 Task: Find Airbnb properties in Lake Tahoe with access to lakefront view.
Action: Mouse moved to (412, 57)
Screenshot: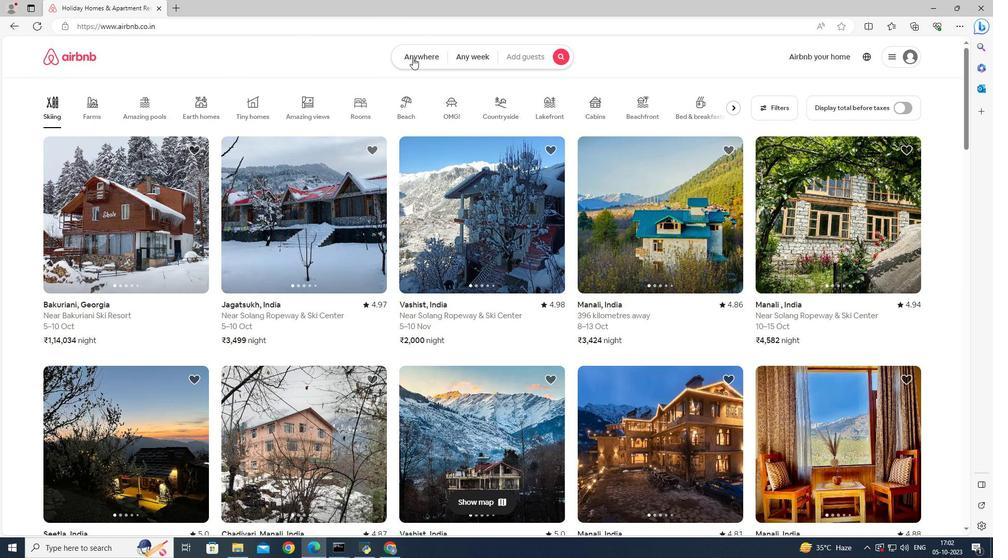 
Action: Mouse pressed left at (412, 57)
Screenshot: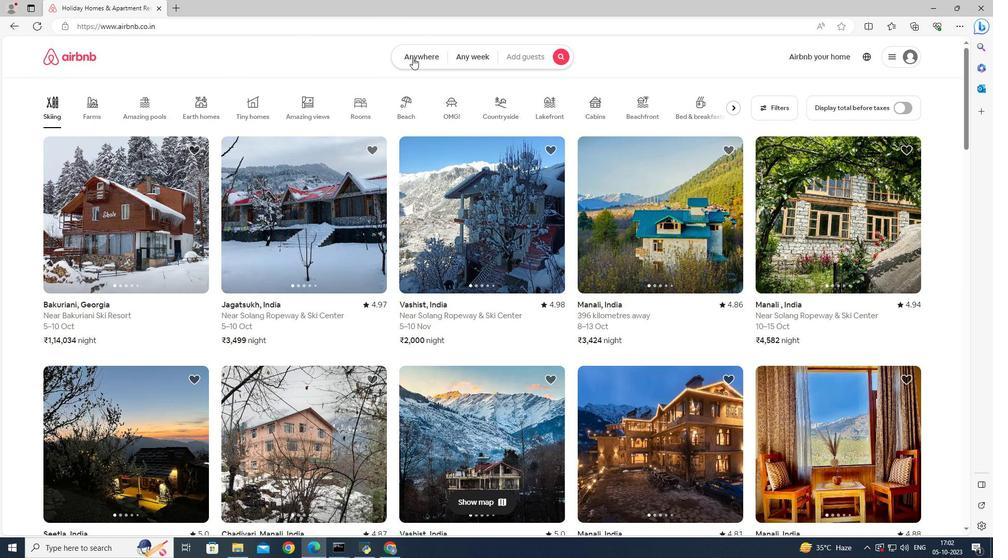 
Action: Mouse moved to (308, 96)
Screenshot: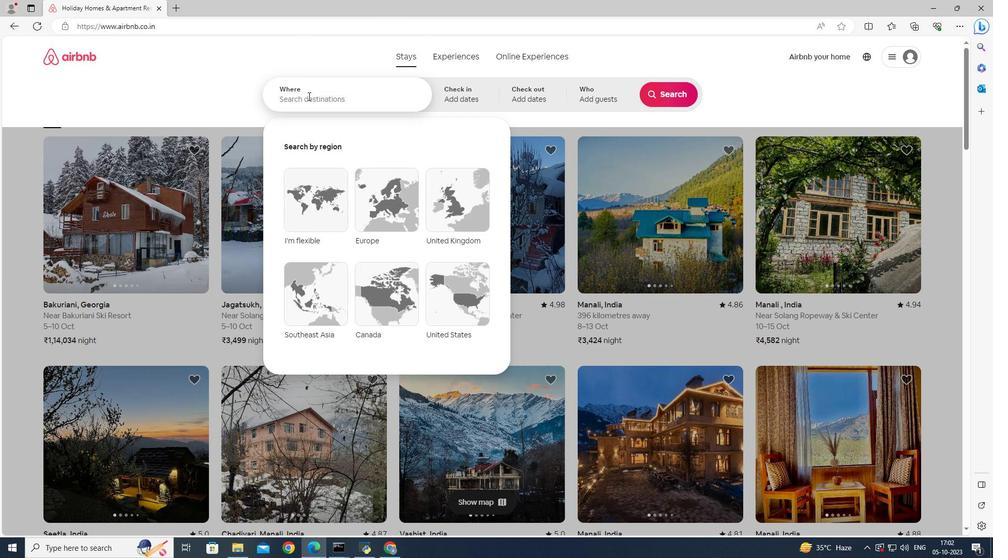 
Action: Mouse pressed left at (308, 96)
Screenshot: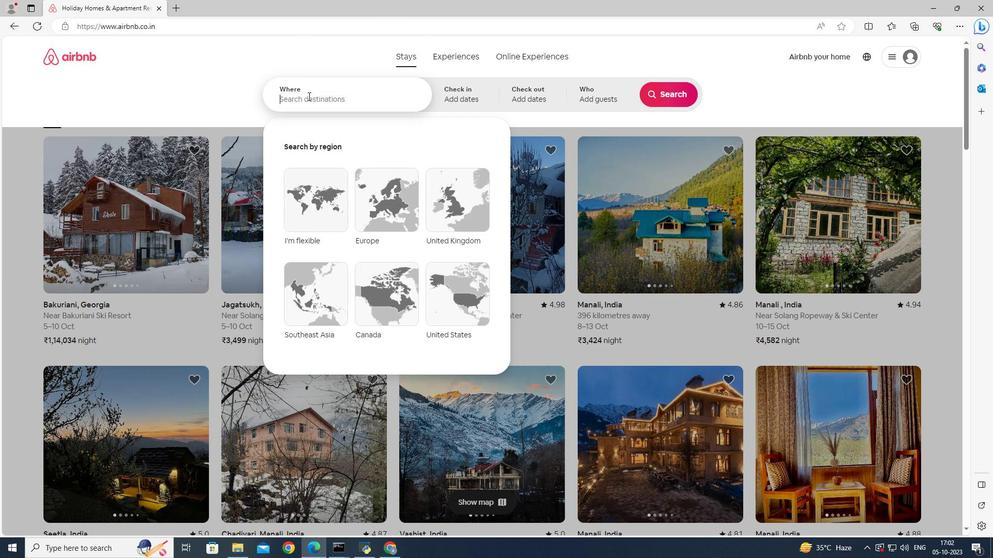 
Action: Key pressed <Key.shift>K<Key.backspace><Key.shift>Lake<Key.space><Key.shift>Tahoe
Screenshot: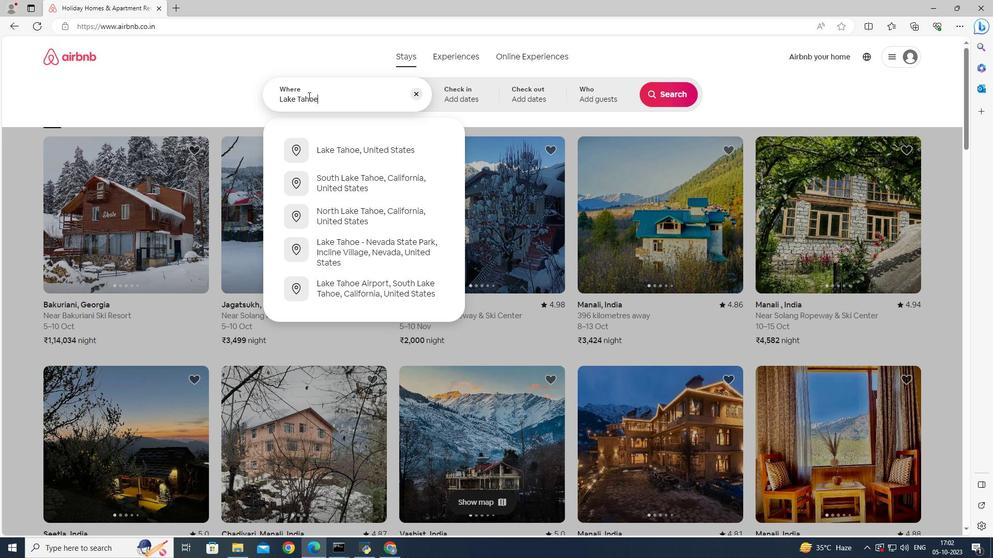 
Action: Mouse moved to (361, 154)
Screenshot: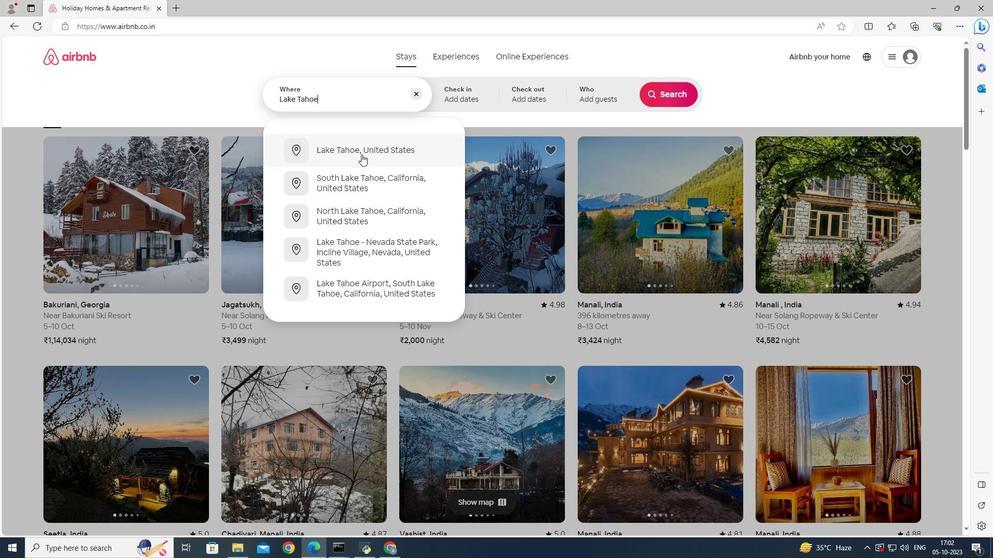 
Action: Mouse pressed left at (361, 154)
Screenshot: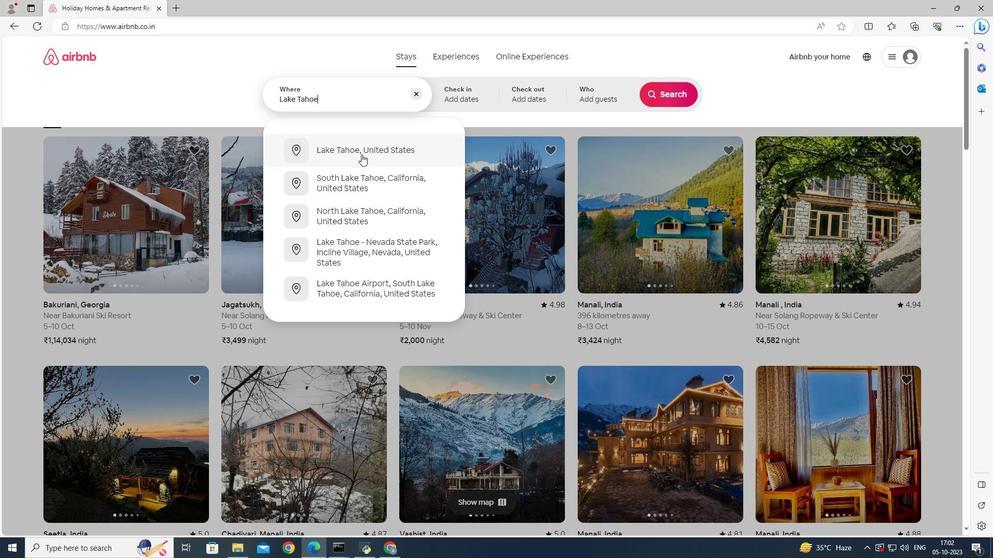 
Action: Mouse moved to (683, 96)
Screenshot: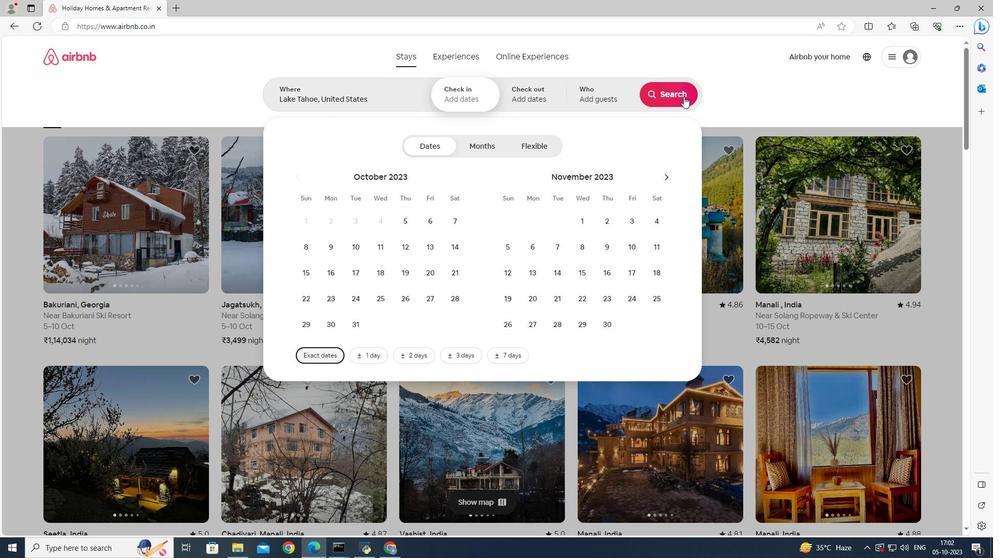 
Action: Mouse pressed left at (683, 96)
Screenshot: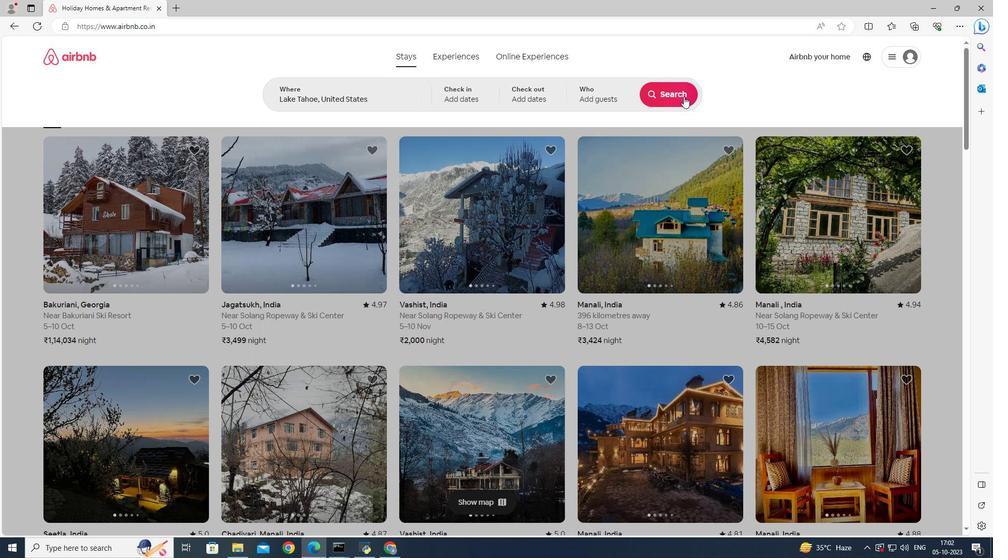 
Action: Mouse moved to (412, 103)
Screenshot: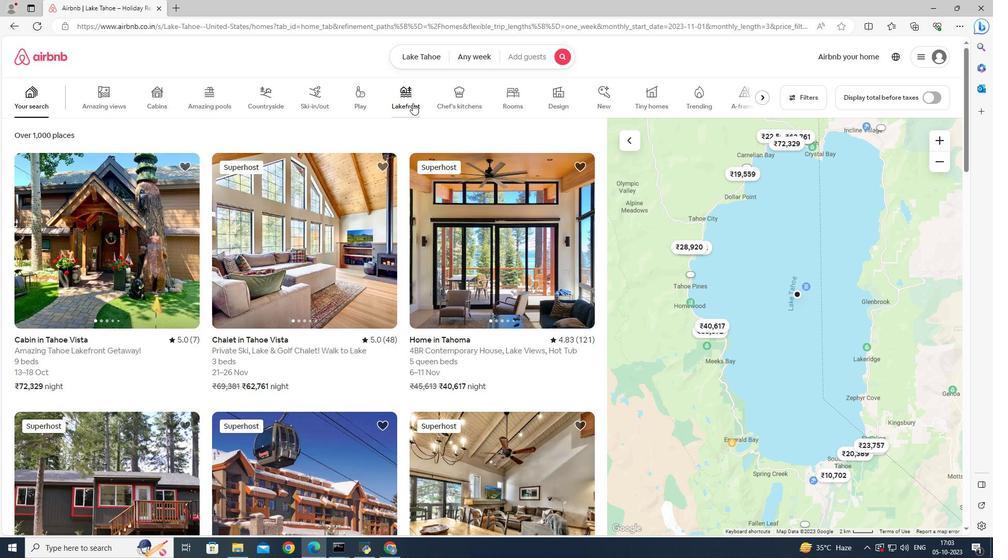 
Action: Mouse pressed left at (412, 103)
Screenshot: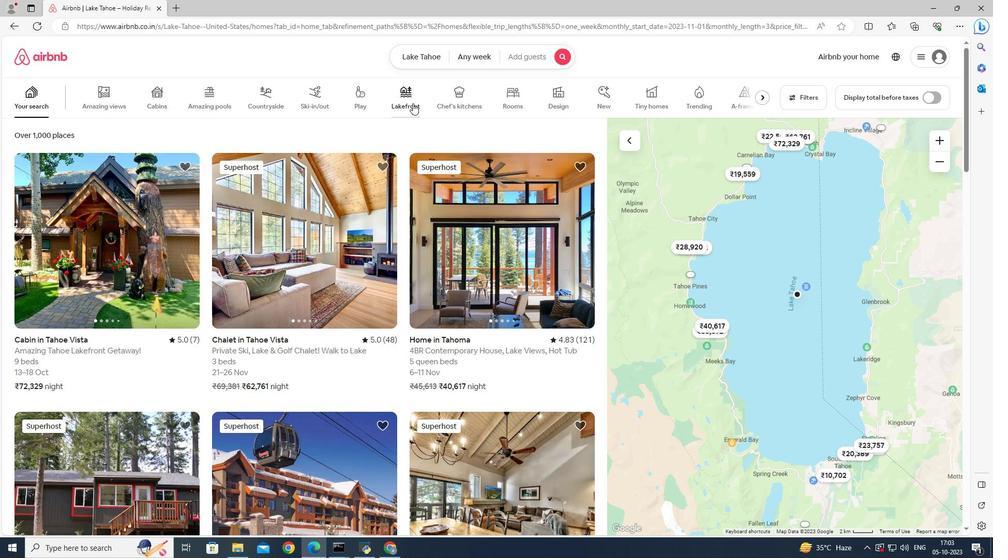 
Action: Mouse moved to (130, 292)
Screenshot: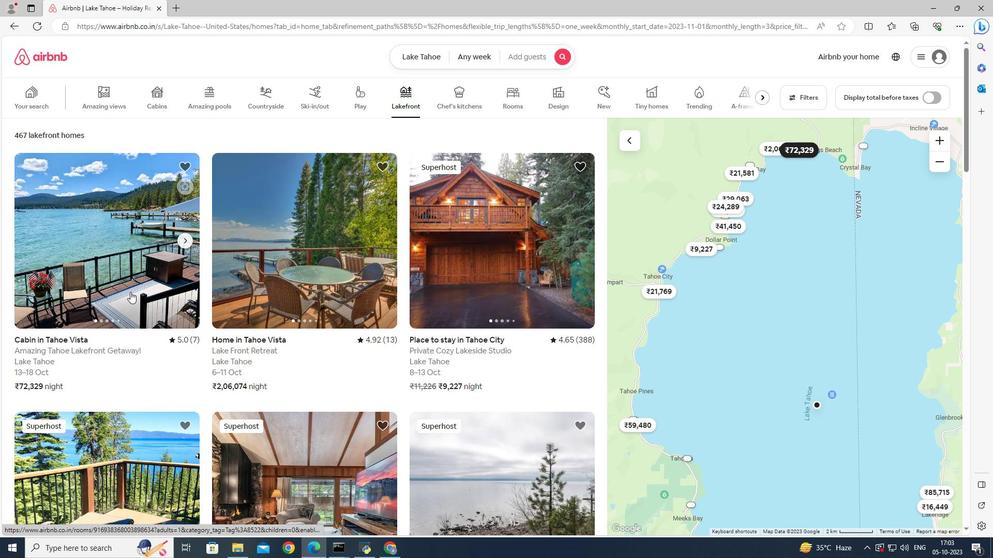 
Action: Mouse scrolled (130, 291) with delta (0, 0)
Screenshot: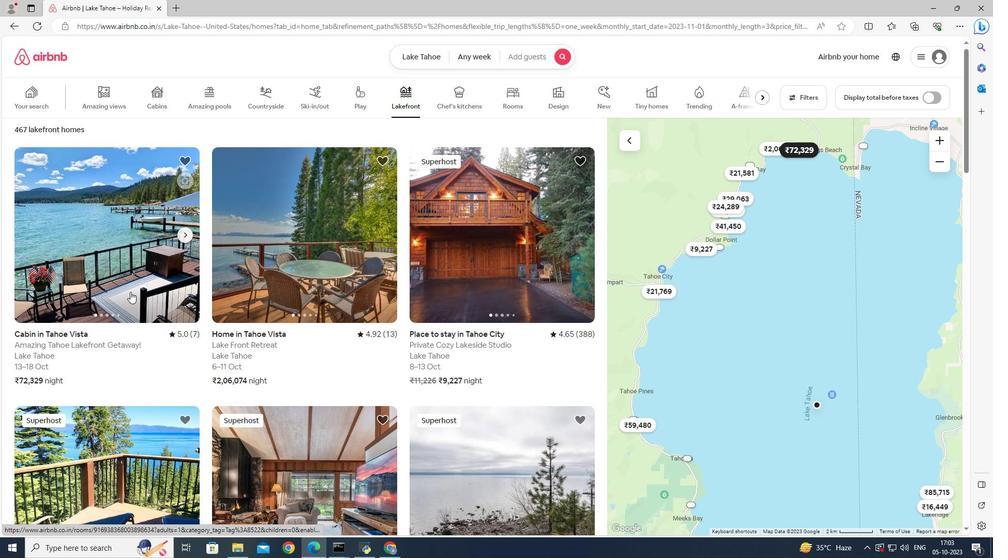 
Action: Mouse moved to (128, 280)
Screenshot: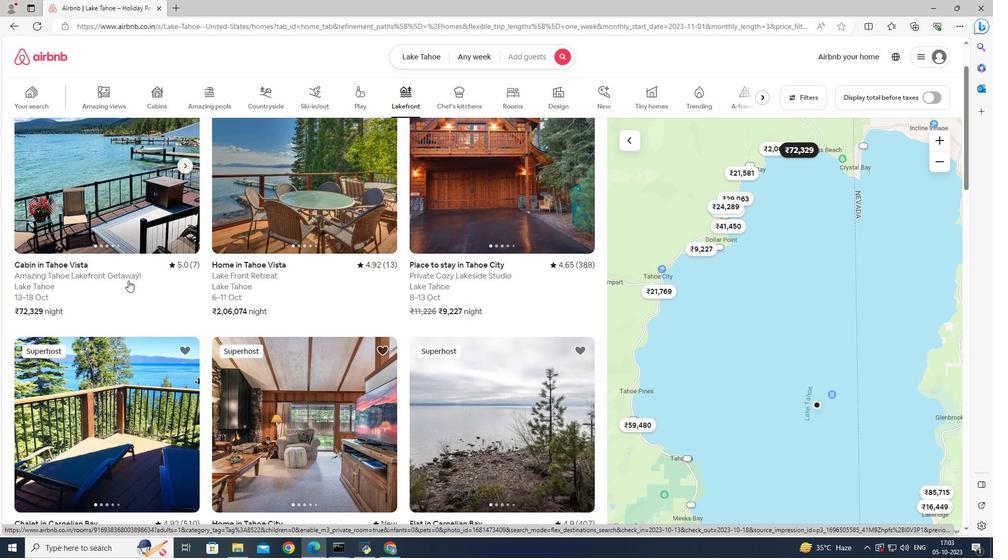 
Action: Mouse scrolled (128, 281) with delta (0, 0)
Screenshot: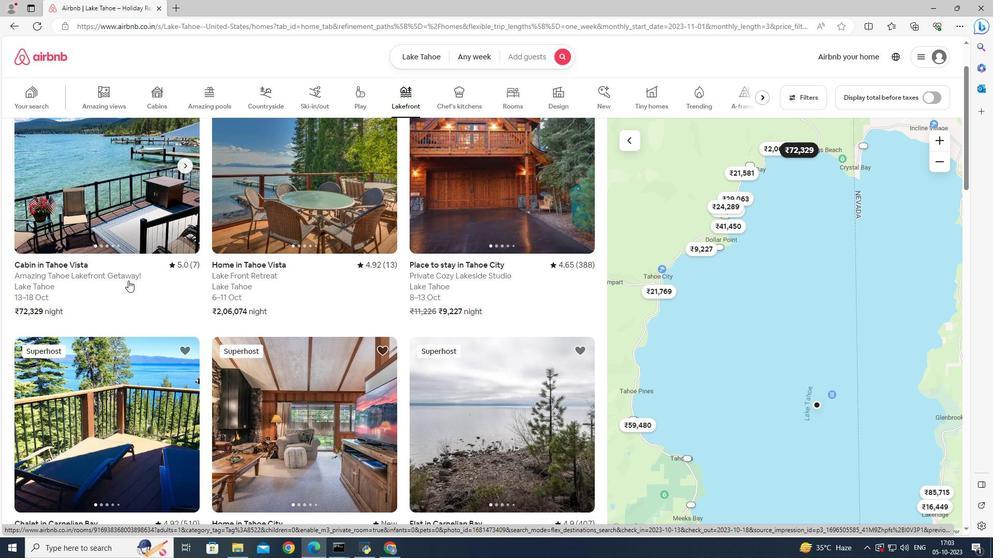 
Action: Mouse scrolled (128, 281) with delta (0, 0)
Screenshot: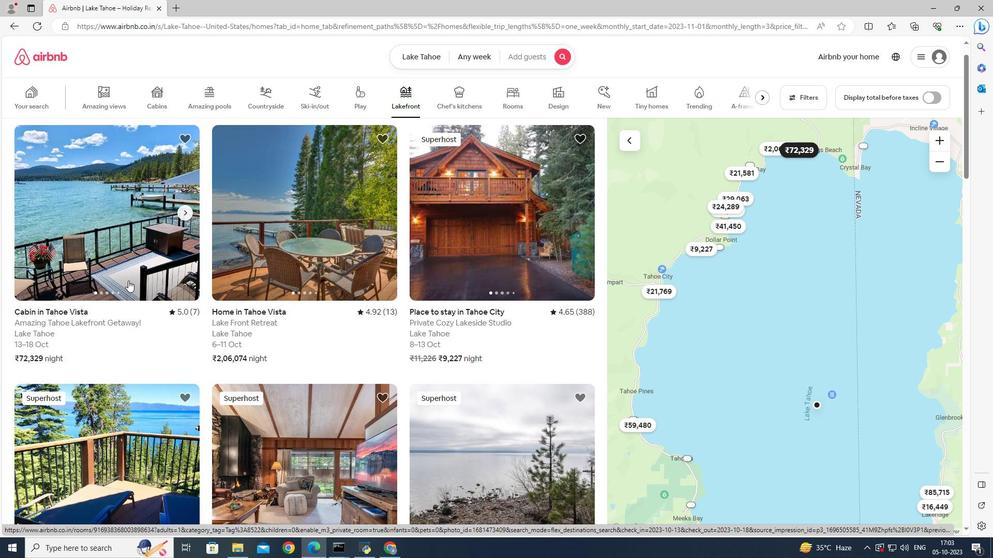 
Action: Mouse moved to (123, 268)
Screenshot: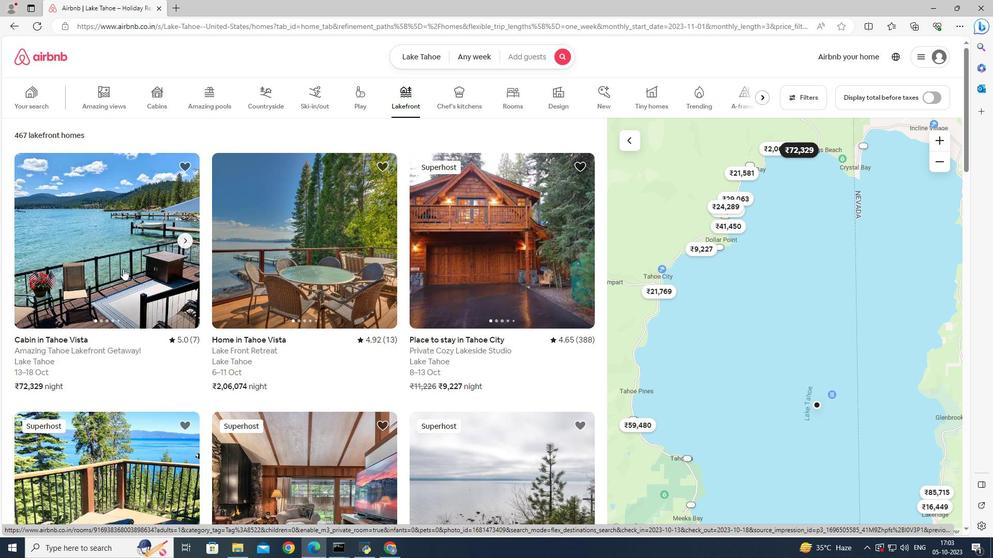 
Action: Mouse pressed left at (123, 268)
Screenshot: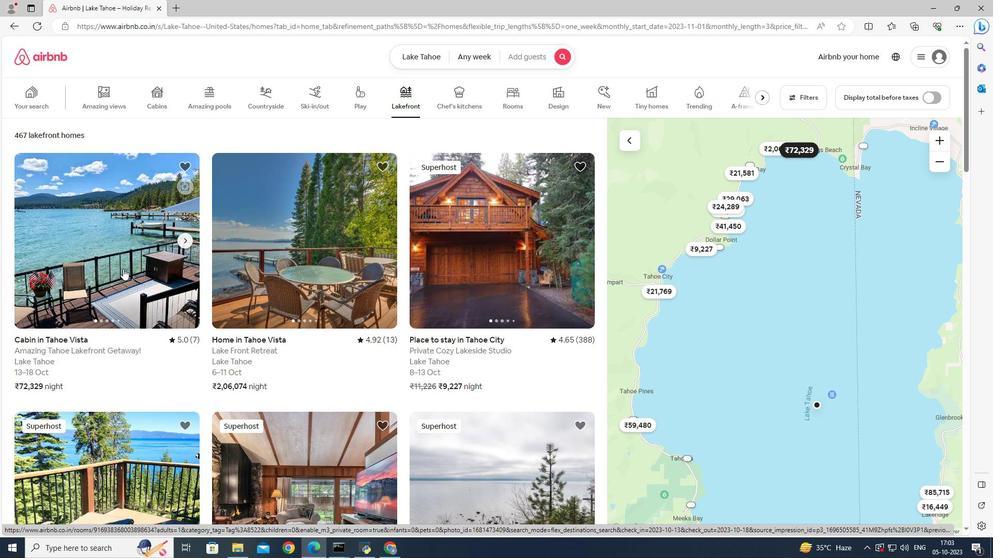 
Action: Mouse moved to (726, 381)
Screenshot: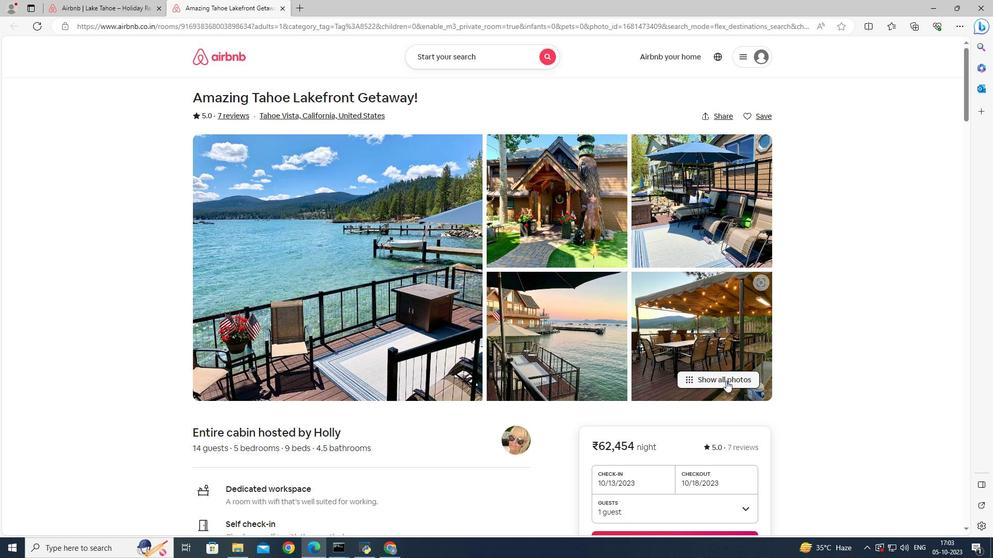 
Action: Mouse pressed left at (726, 381)
Screenshot: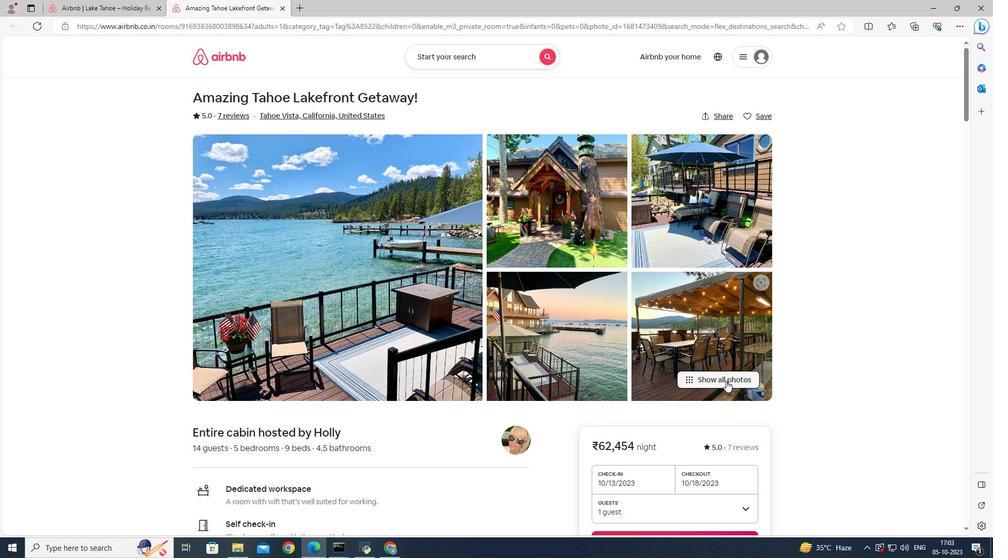 
Action: Mouse moved to (682, 391)
Screenshot: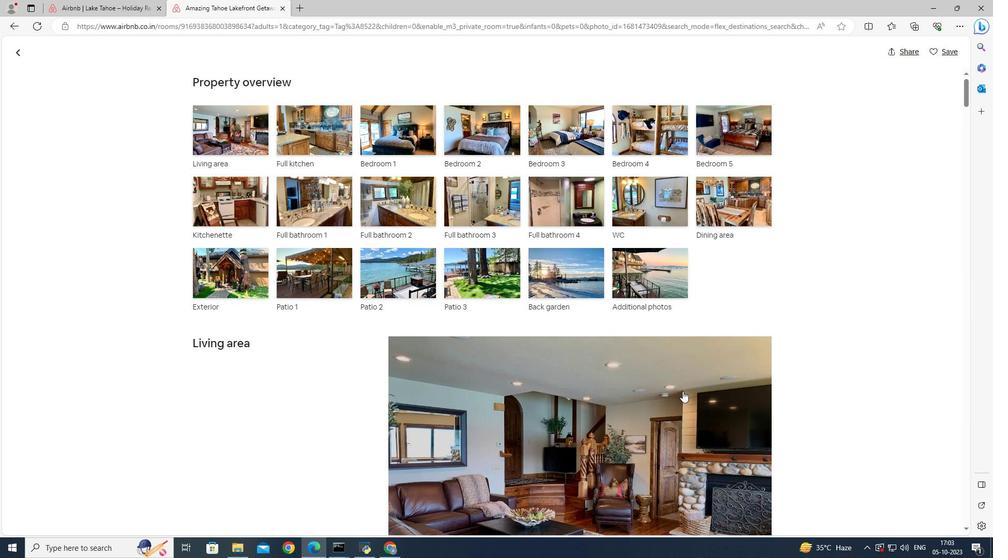 
Action: Mouse scrolled (682, 391) with delta (0, 0)
Screenshot: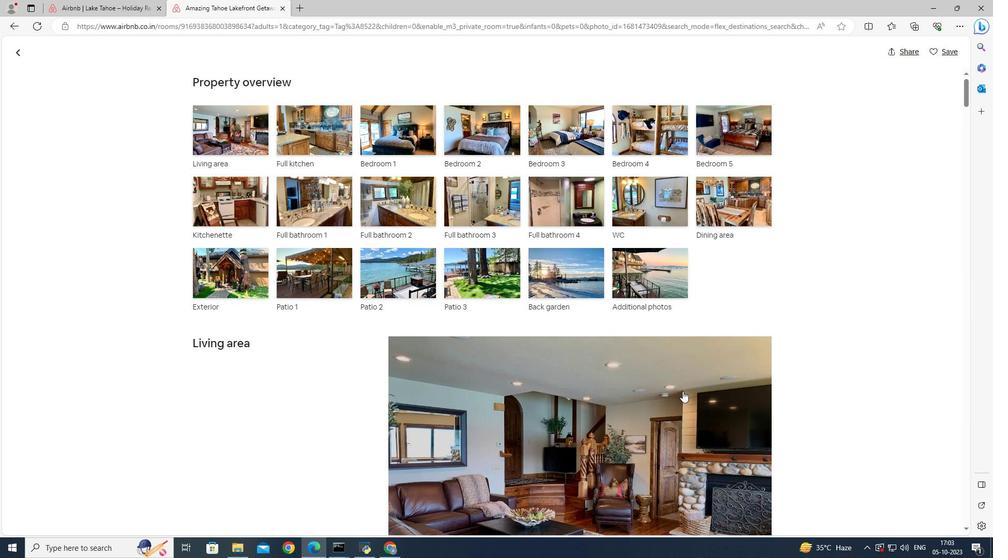 
Action: Mouse scrolled (682, 391) with delta (0, 0)
Screenshot: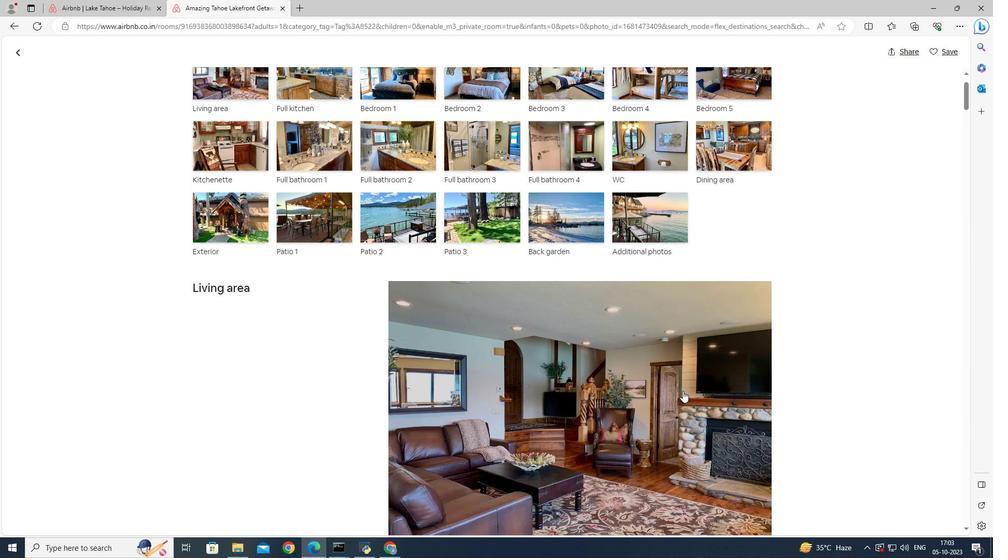 
Action: Mouse scrolled (682, 391) with delta (0, 0)
Screenshot: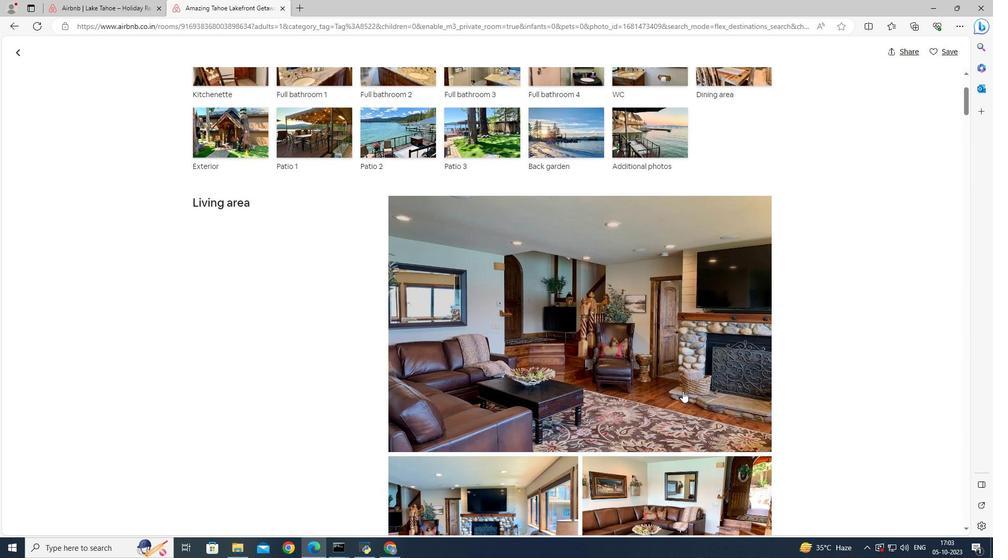 
Action: Mouse scrolled (682, 391) with delta (0, 0)
Screenshot: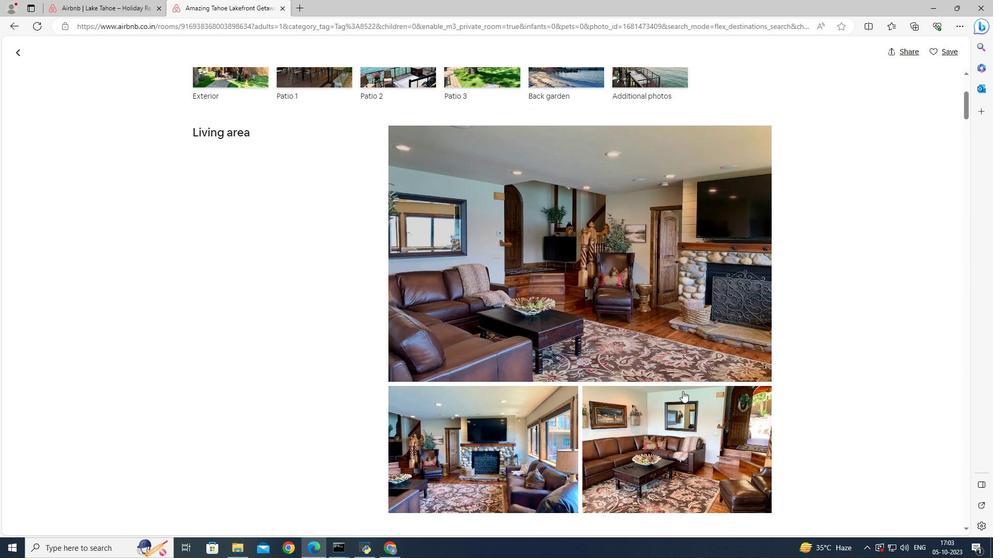 
Action: Mouse scrolled (682, 391) with delta (0, 0)
Screenshot: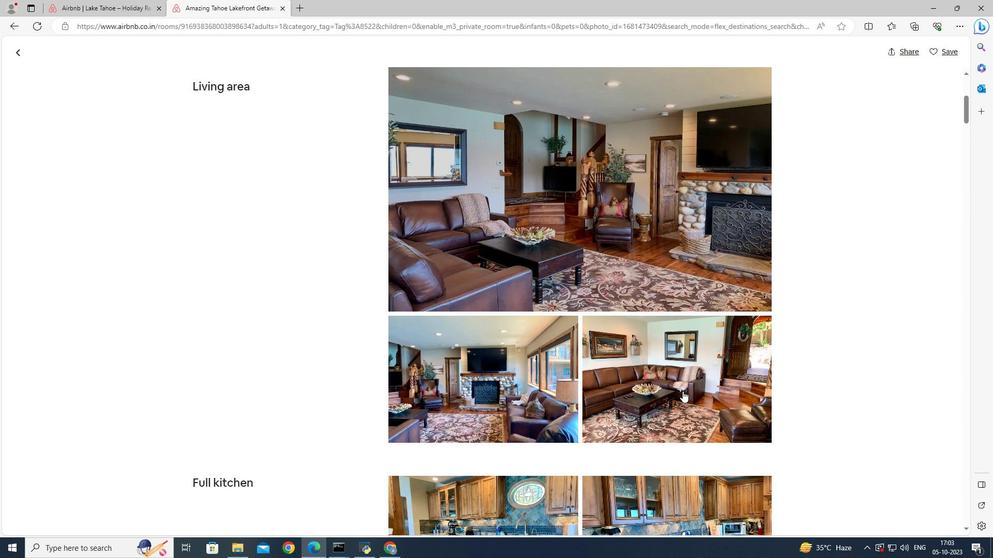 
Action: Mouse moved to (682, 390)
Screenshot: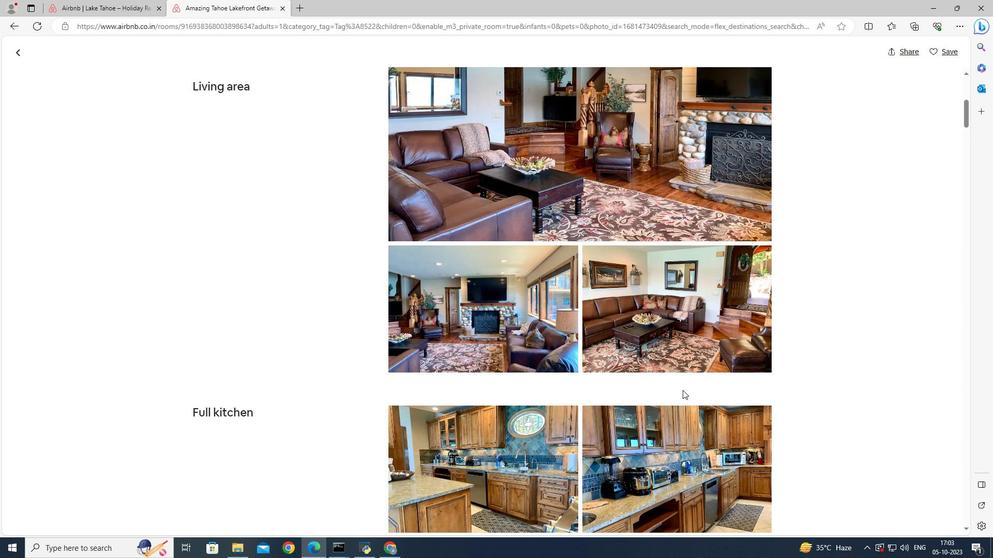 
Action: Mouse scrolled (682, 390) with delta (0, 0)
Screenshot: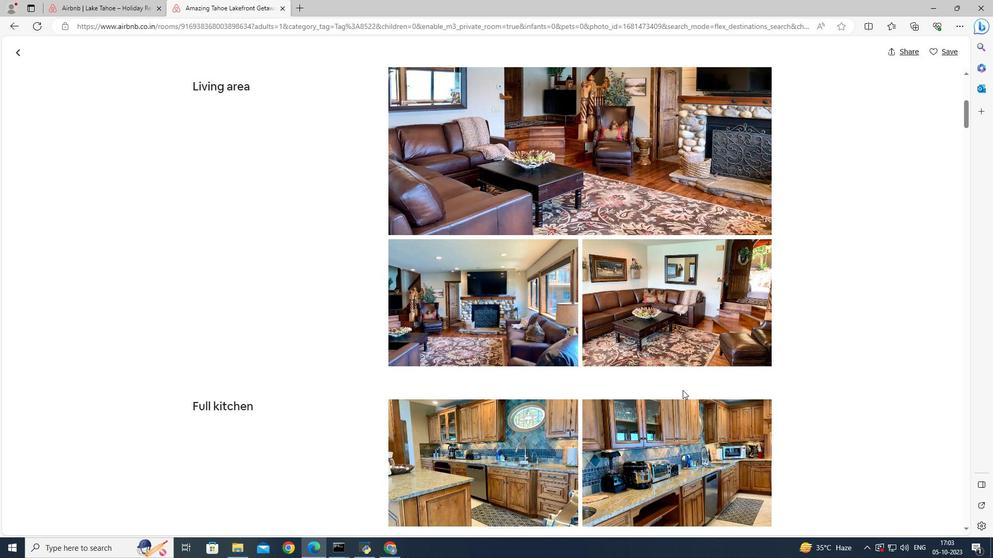 
Action: Mouse moved to (682, 388)
Screenshot: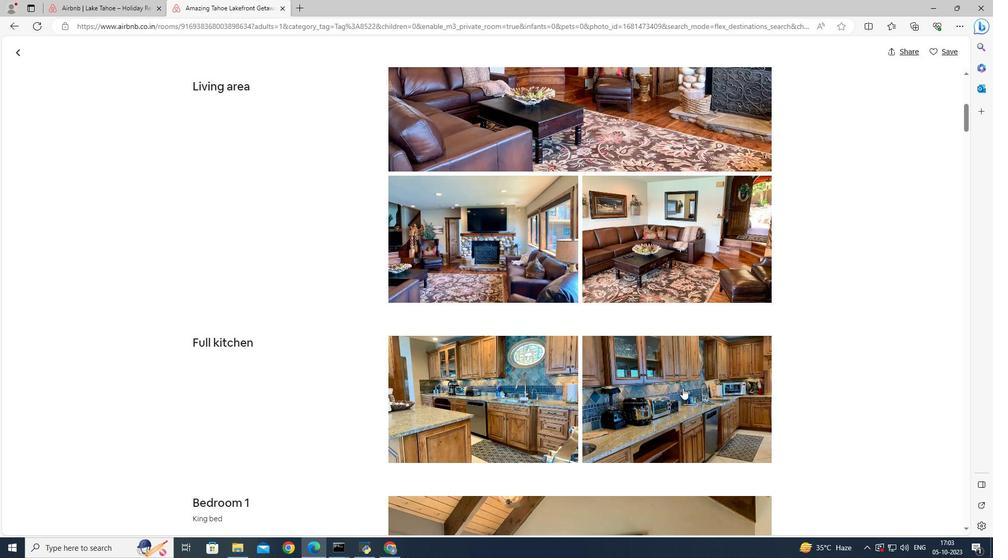 
Action: Mouse scrolled (682, 387) with delta (0, 0)
Screenshot: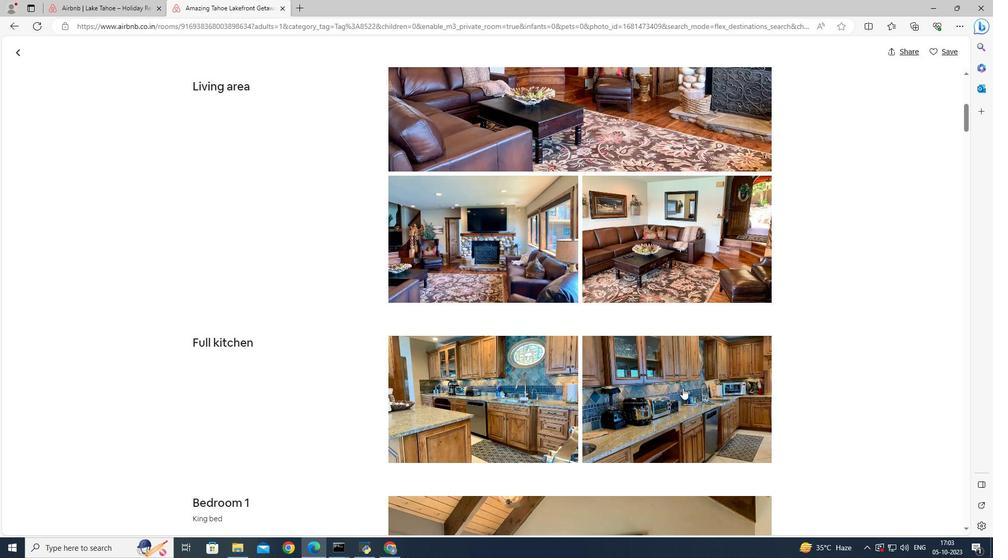 
Action: Mouse scrolled (682, 387) with delta (0, 0)
Screenshot: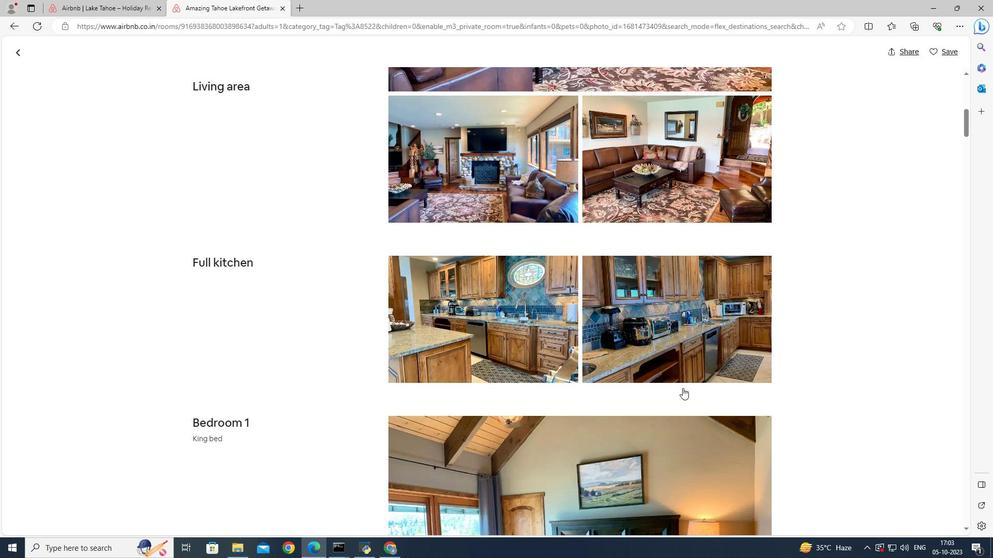 
Action: Mouse scrolled (682, 387) with delta (0, 0)
Screenshot: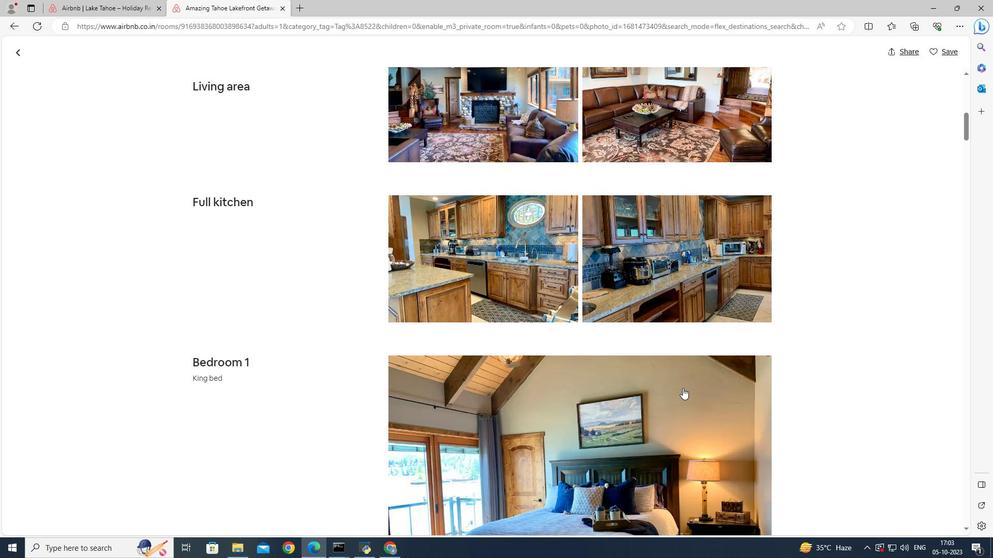 
Action: Mouse scrolled (682, 387) with delta (0, 0)
Screenshot: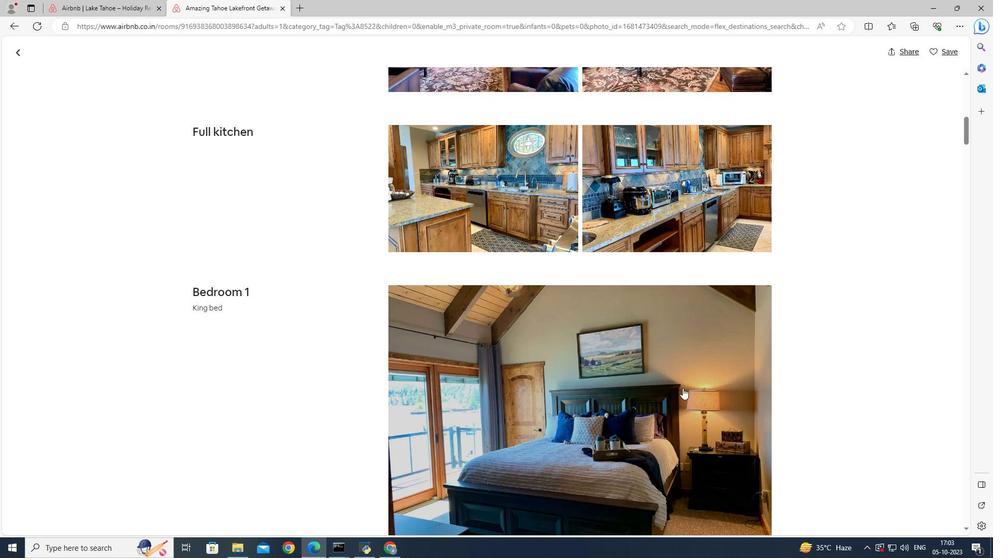
Action: Mouse moved to (682, 386)
Screenshot: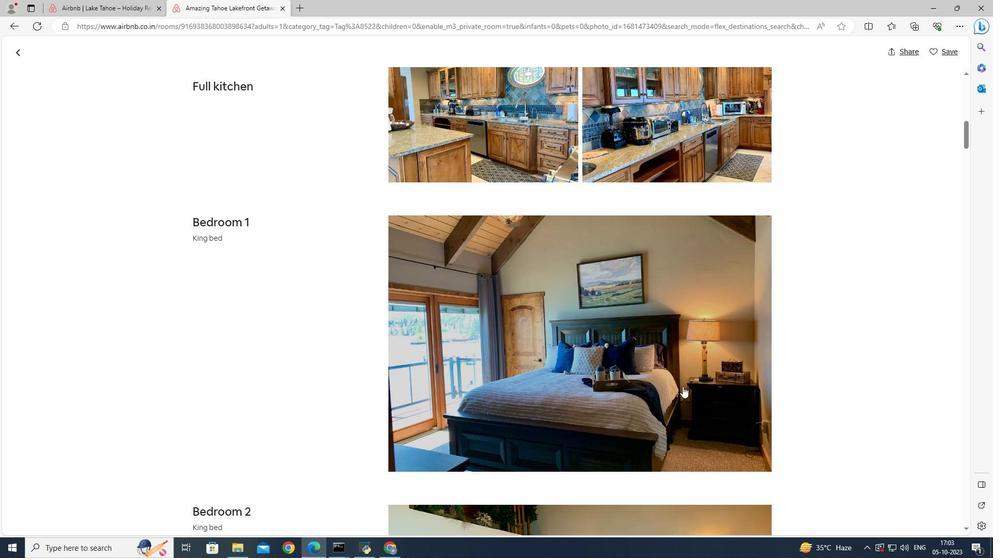 
Action: Mouse scrolled (682, 386) with delta (0, 0)
Screenshot: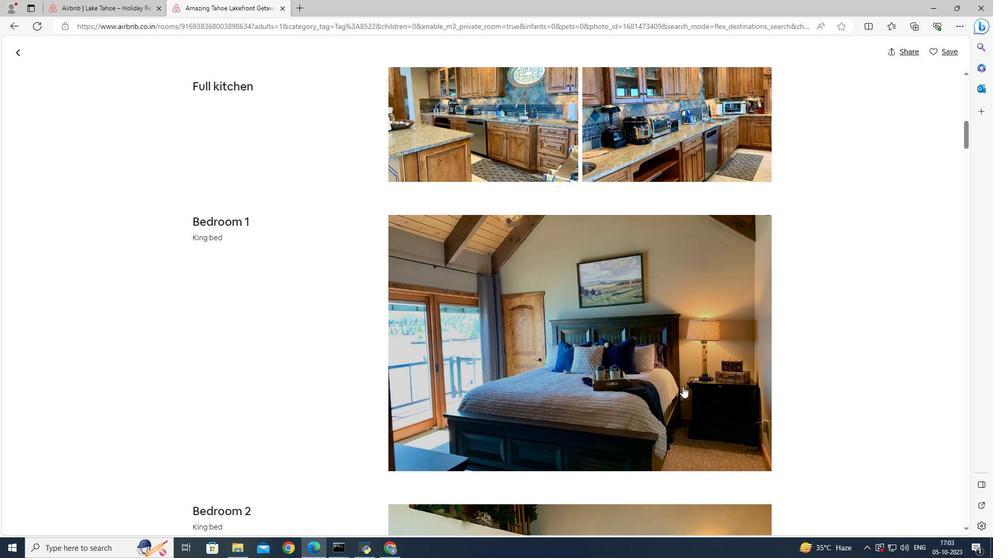 
Action: Mouse moved to (682, 386)
Screenshot: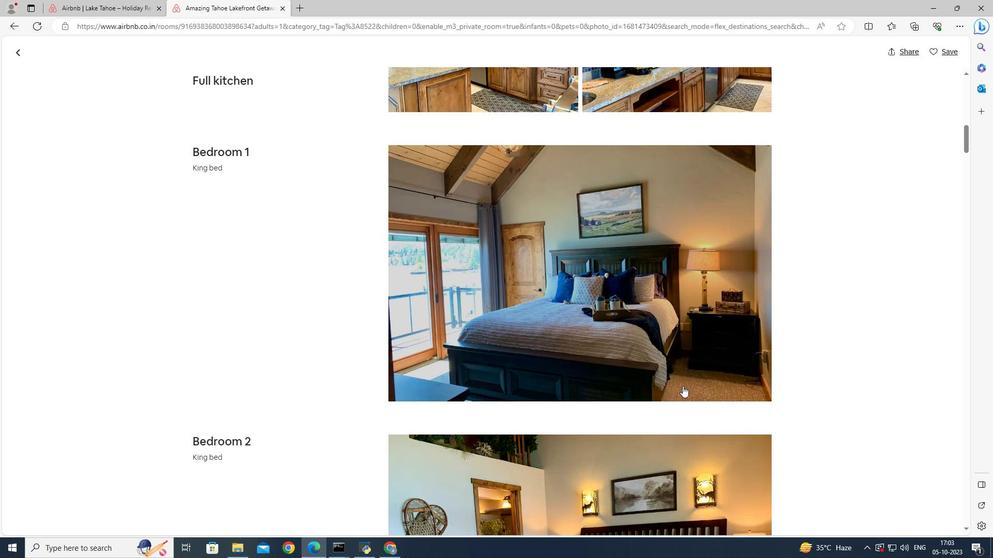 
Action: Mouse scrolled (682, 385) with delta (0, 0)
Screenshot: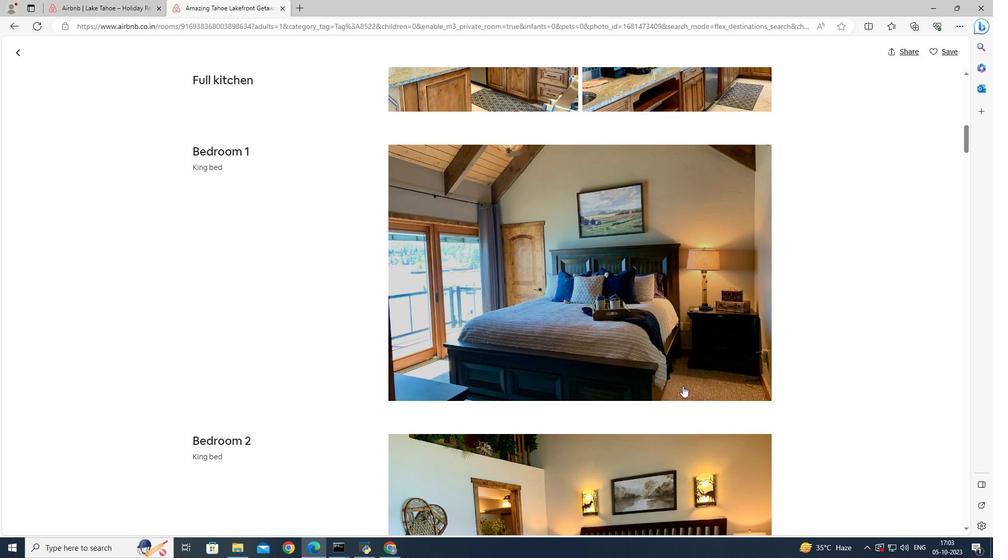 
Action: Mouse scrolled (682, 385) with delta (0, 0)
Screenshot: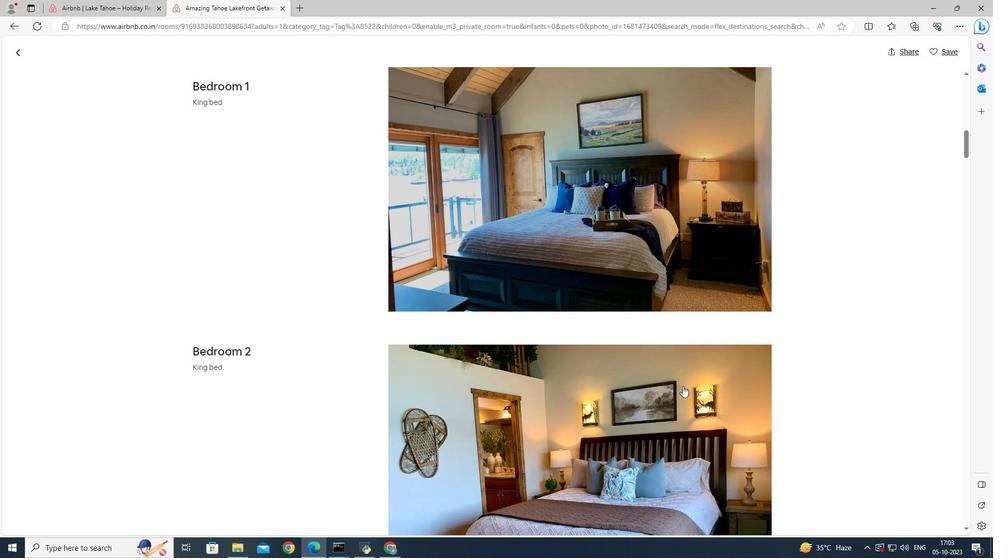 
Action: Mouse scrolled (682, 385) with delta (0, 0)
Screenshot: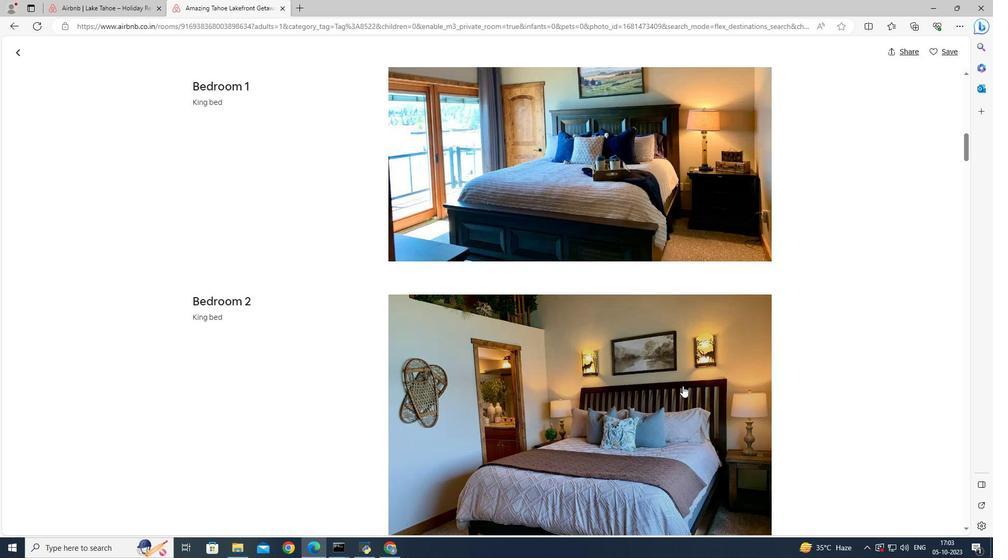 
Action: Mouse scrolled (682, 385) with delta (0, 0)
Screenshot: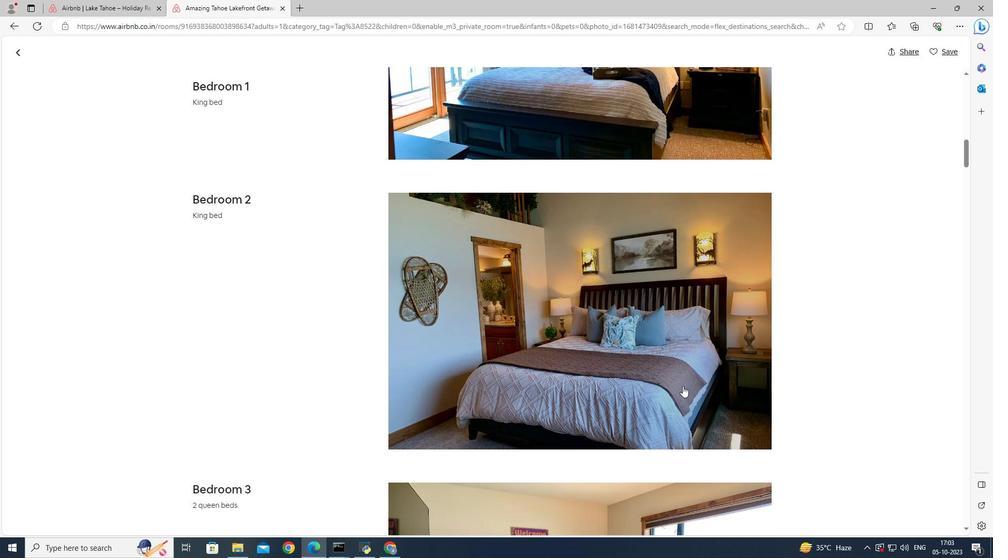 
Action: Mouse scrolled (682, 385) with delta (0, 0)
Screenshot: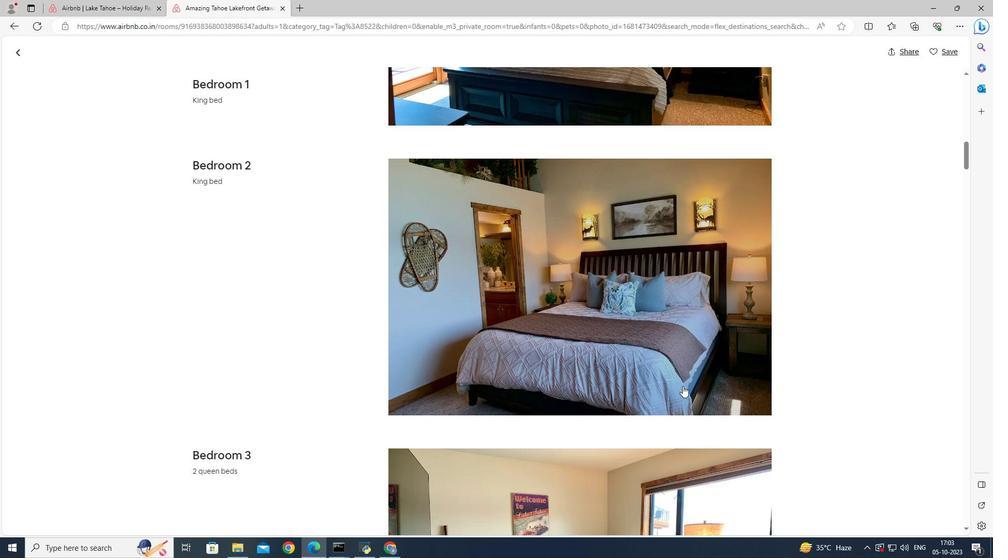 
Action: Mouse scrolled (682, 385) with delta (0, 0)
Screenshot: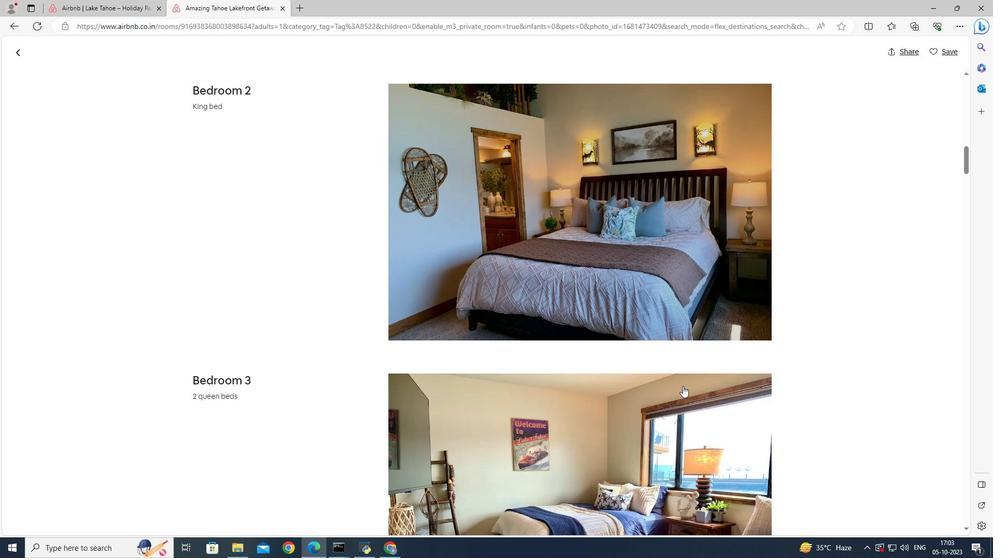 
Action: Mouse scrolled (682, 385) with delta (0, 0)
Screenshot: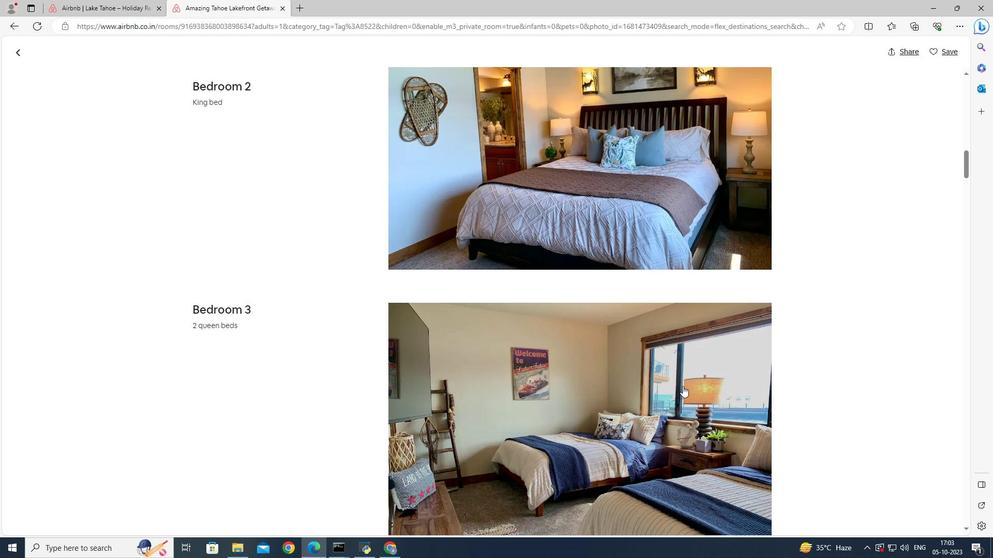 
Action: Mouse moved to (681, 383)
Screenshot: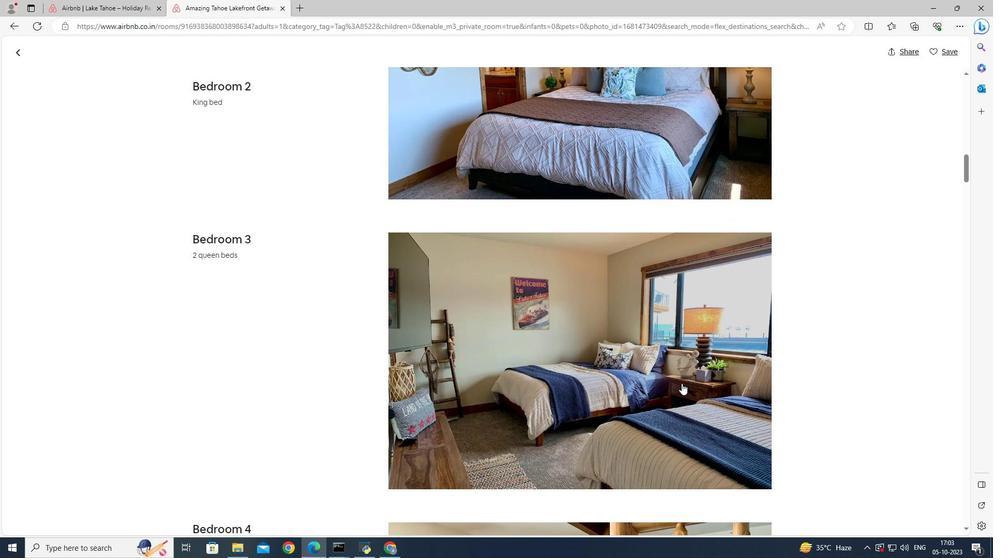 
Action: Mouse scrolled (681, 383) with delta (0, 0)
Screenshot: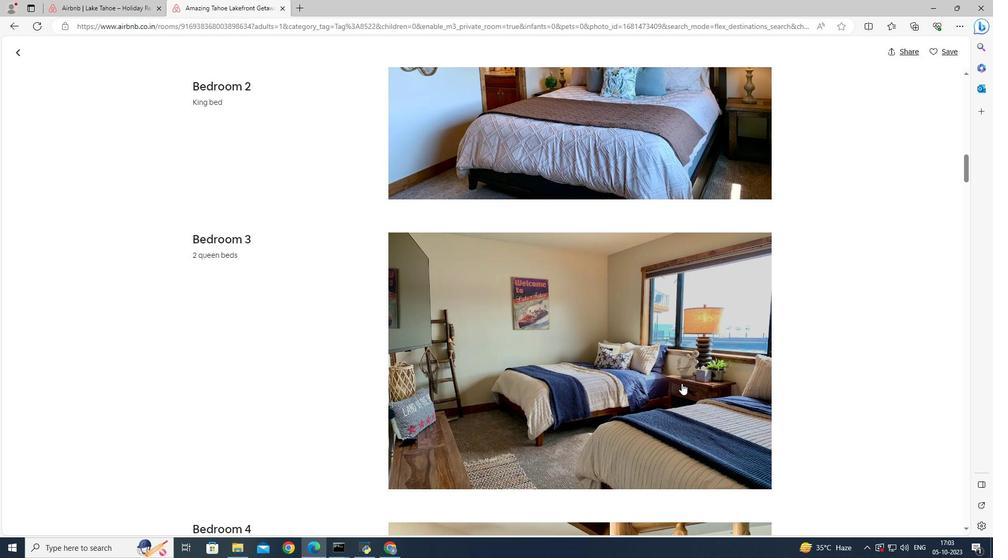 
Action: Mouse scrolled (681, 383) with delta (0, 0)
Screenshot: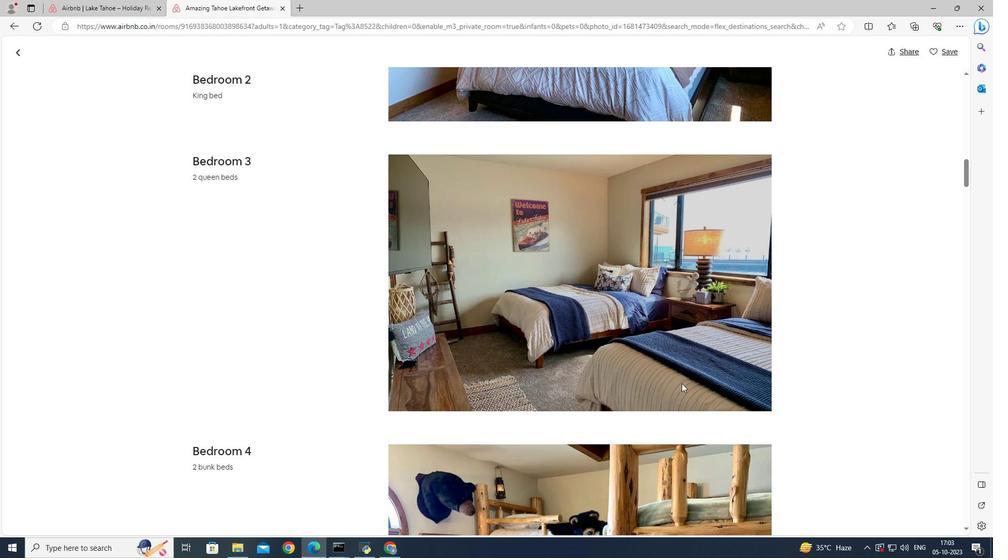 
Action: Mouse moved to (681, 383)
Screenshot: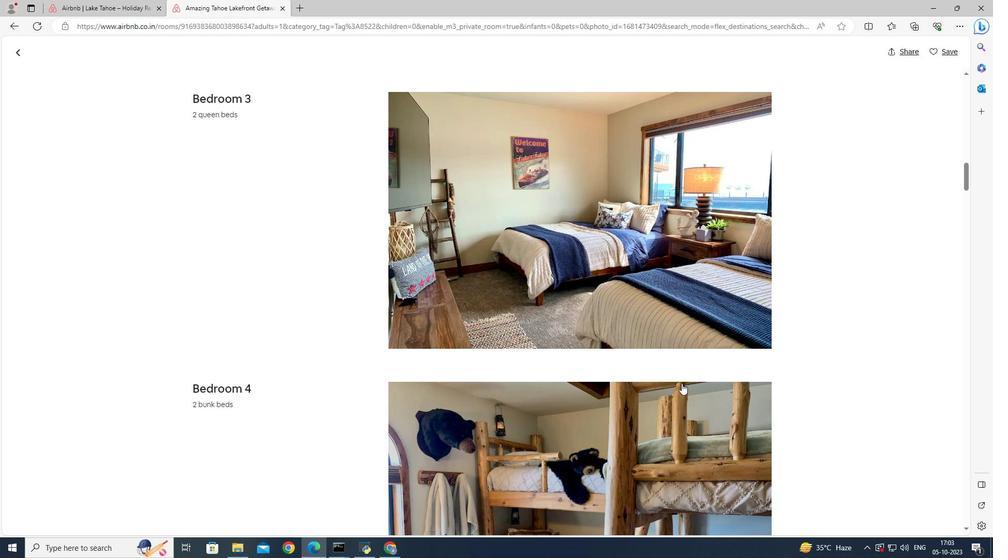 
Action: Mouse scrolled (681, 383) with delta (0, 0)
Screenshot: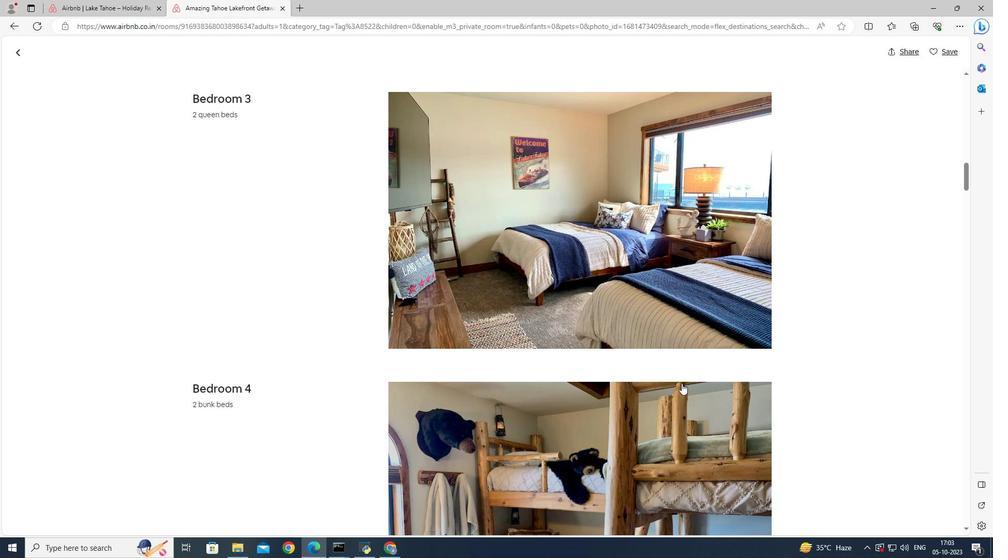 
Action: Mouse moved to (681, 383)
Screenshot: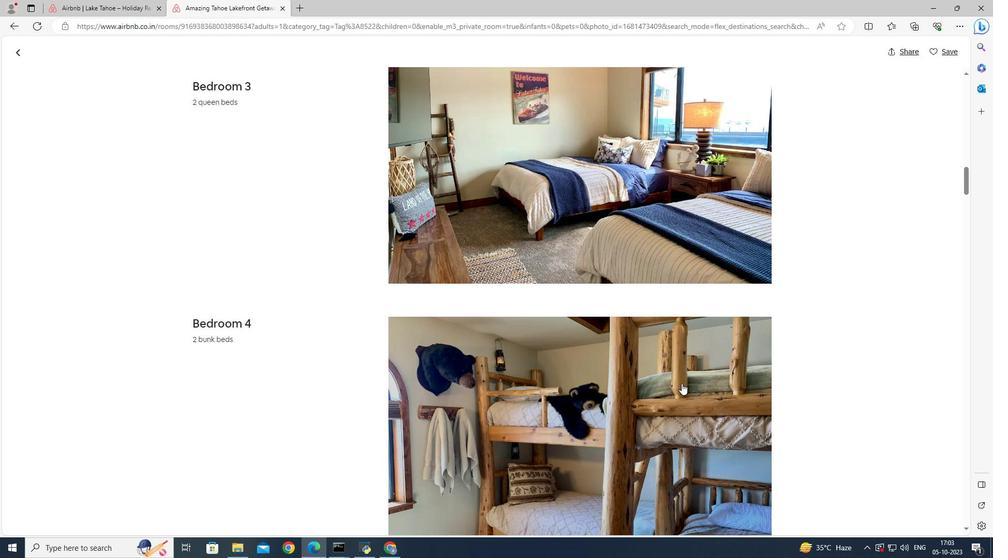 
Action: Mouse scrolled (681, 383) with delta (0, 0)
Screenshot: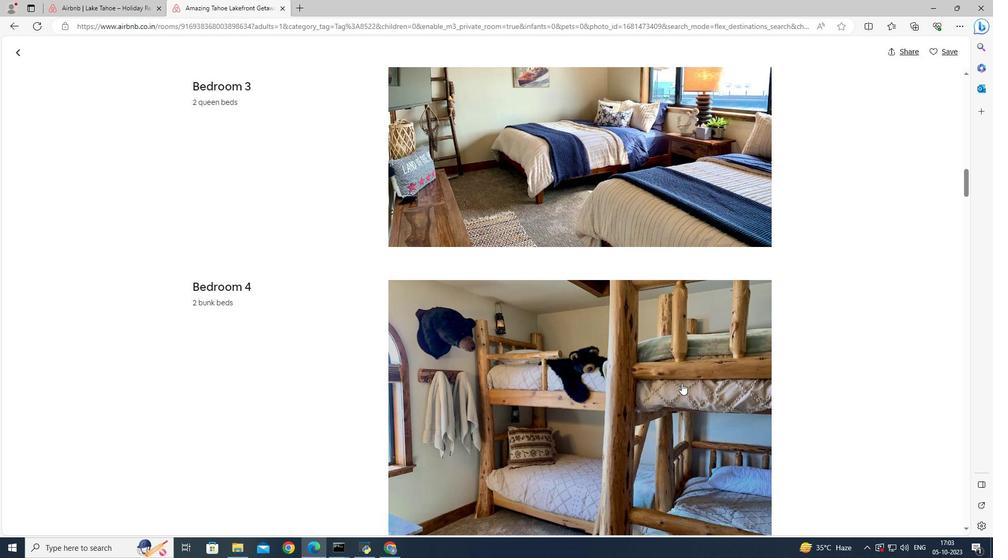 
Action: Mouse moved to (679, 387)
Screenshot: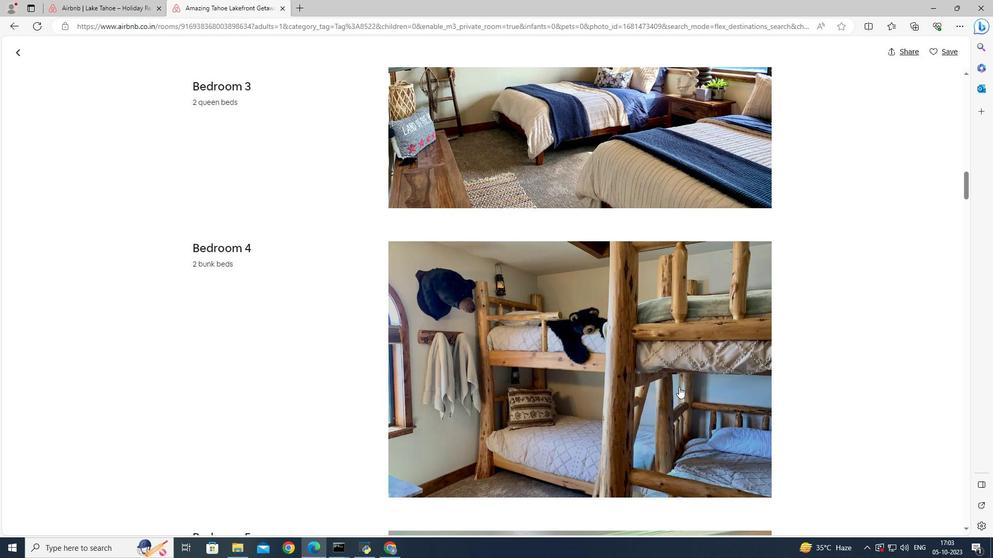 
Action: Mouse scrolled (679, 386) with delta (0, 0)
Screenshot: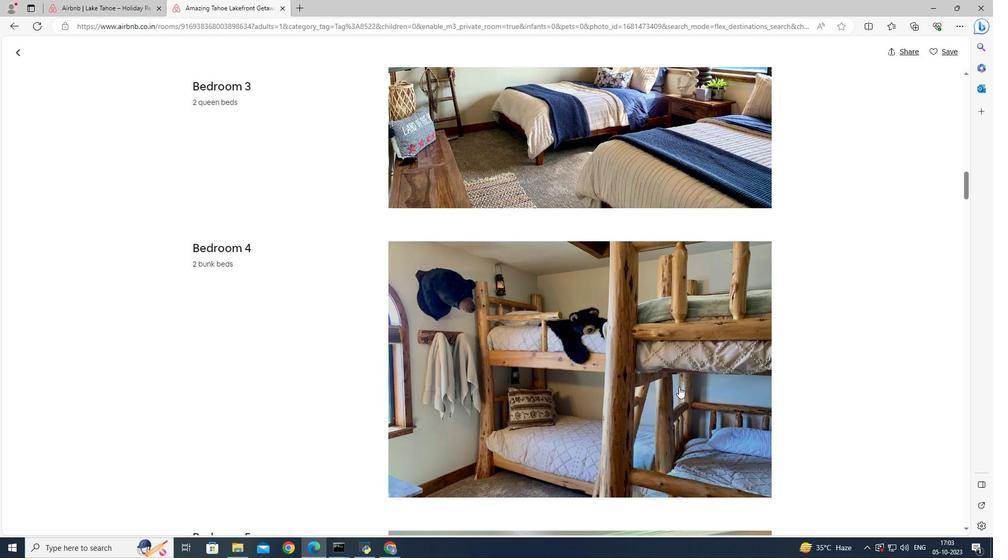 
Action: Mouse scrolled (679, 386) with delta (0, 0)
Screenshot: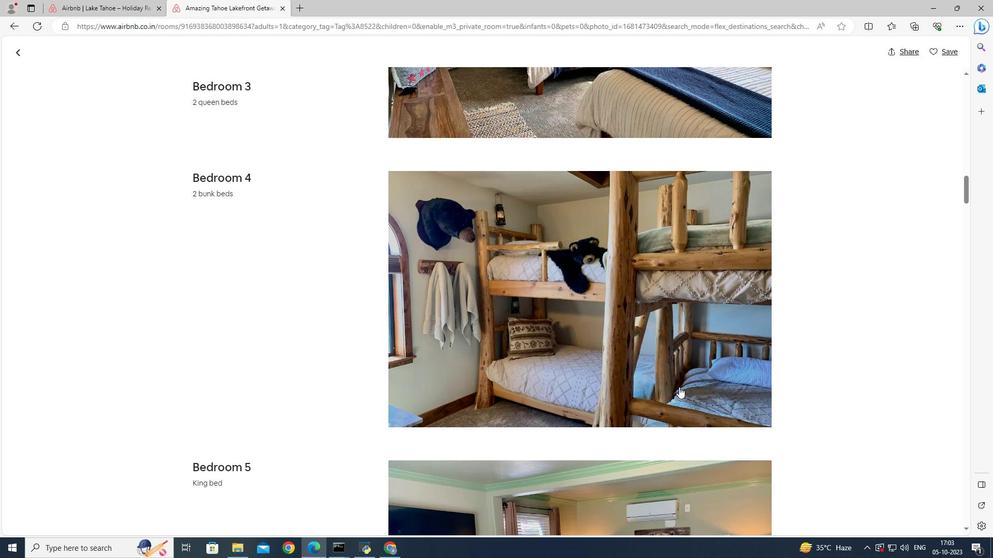 
Action: Mouse scrolled (679, 386) with delta (0, 0)
Screenshot: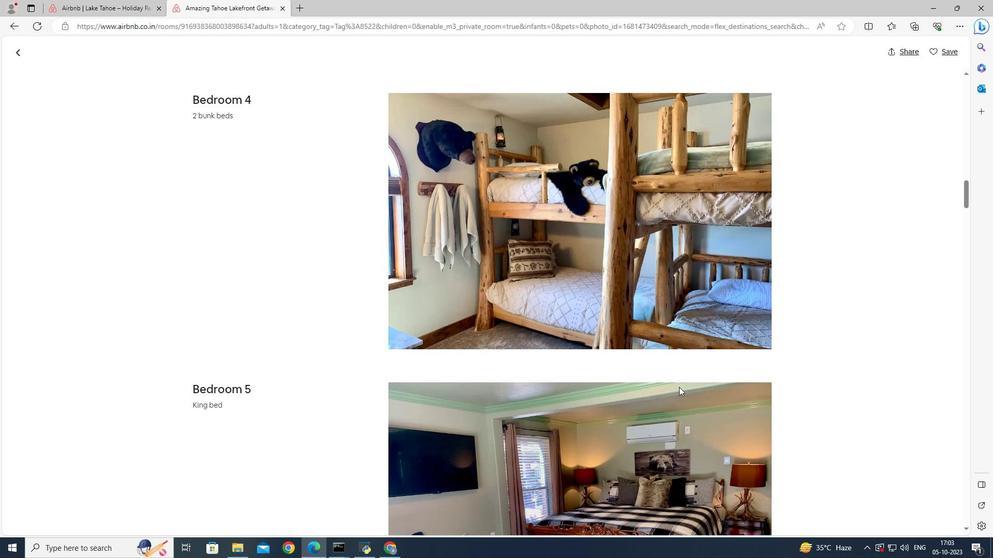 
Action: Mouse moved to (676, 396)
Screenshot: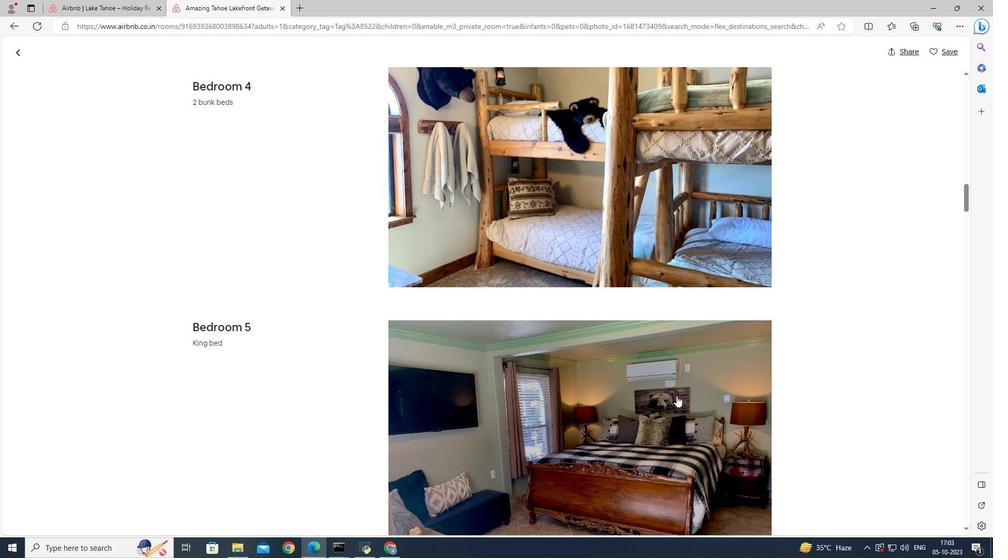 
Action: Mouse scrolled (676, 395) with delta (0, 0)
Screenshot: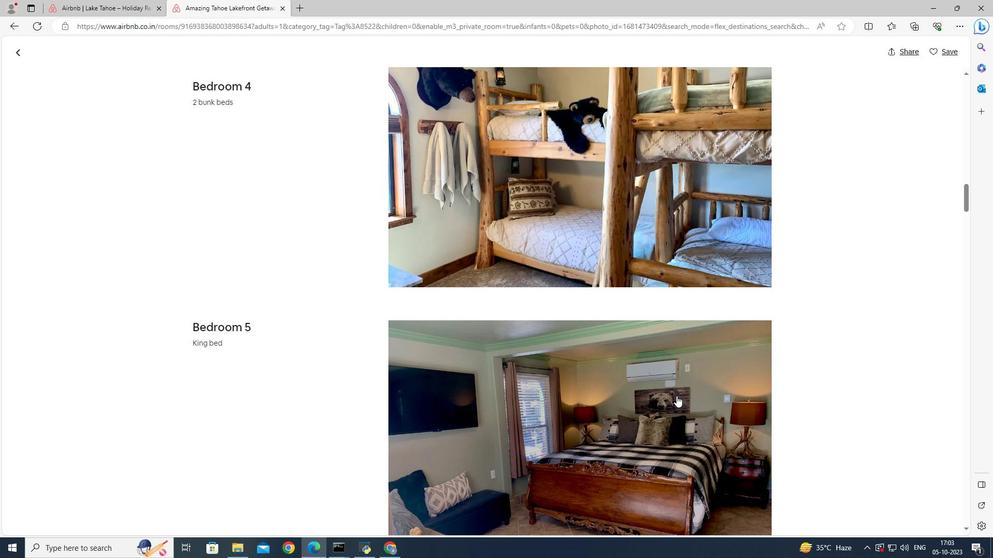 
Action: Mouse scrolled (676, 395) with delta (0, 0)
Screenshot: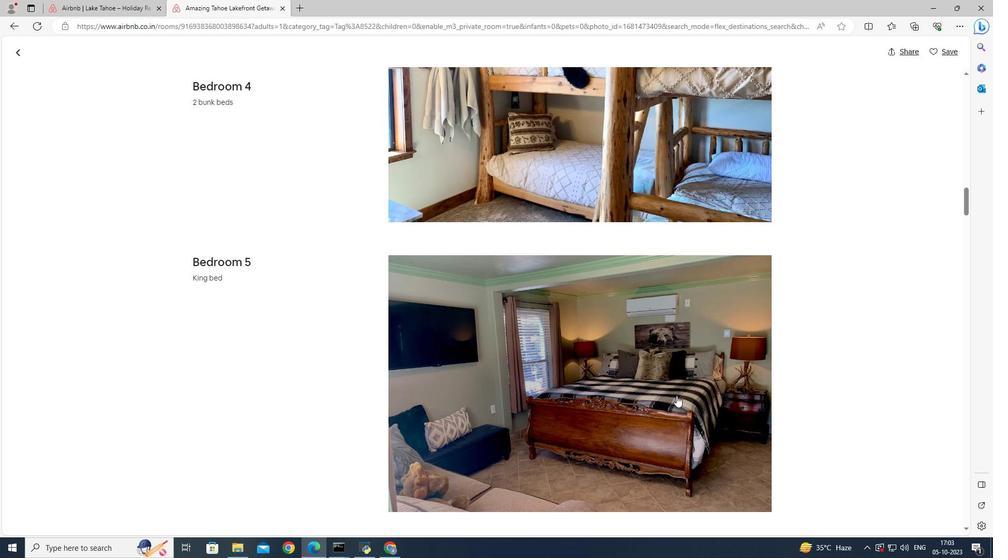 
Action: Mouse scrolled (676, 395) with delta (0, 0)
Screenshot: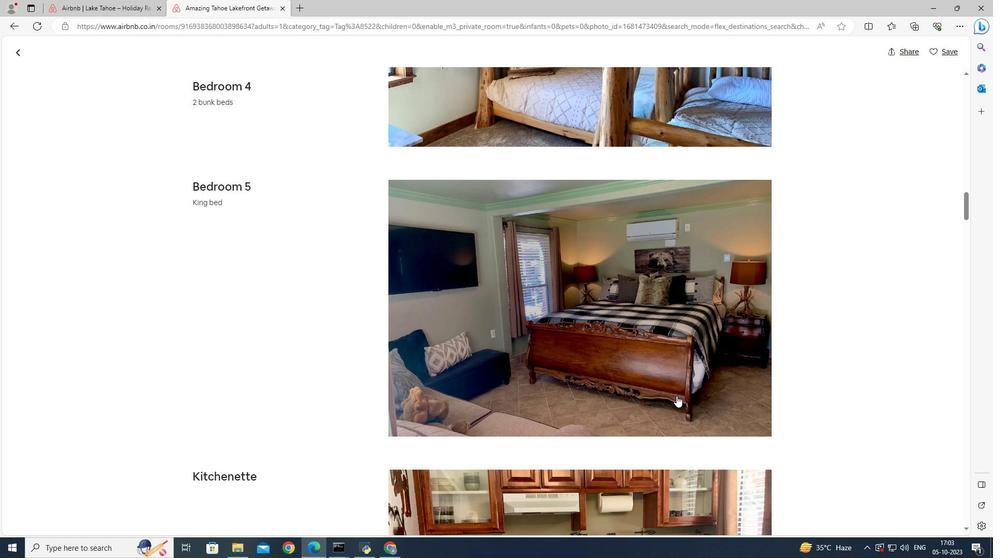 
Action: Mouse scrolled (676, 395) with delta (0, 0)
Screenshot: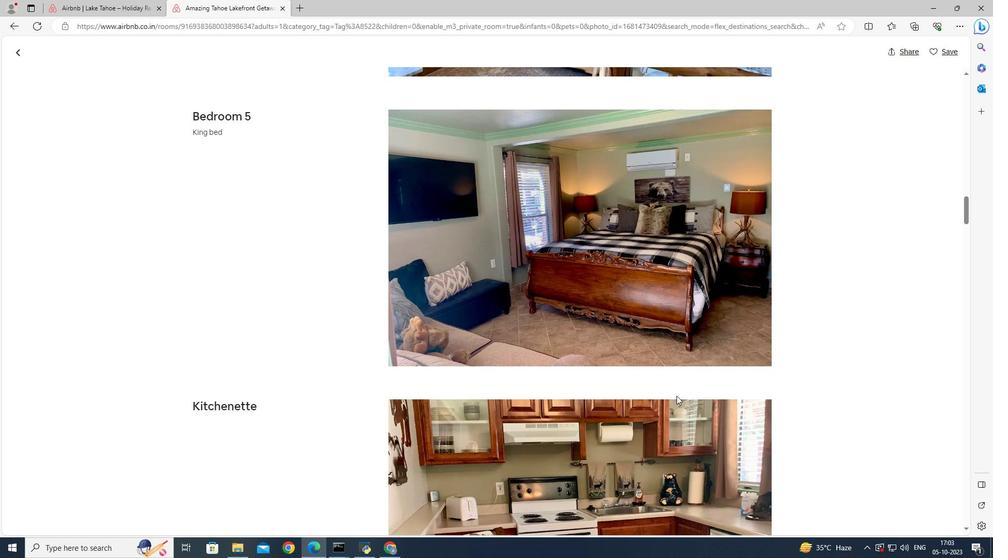 
Action: Mouse scrolled (676, 395) with delta (0, 0)
Screenshot: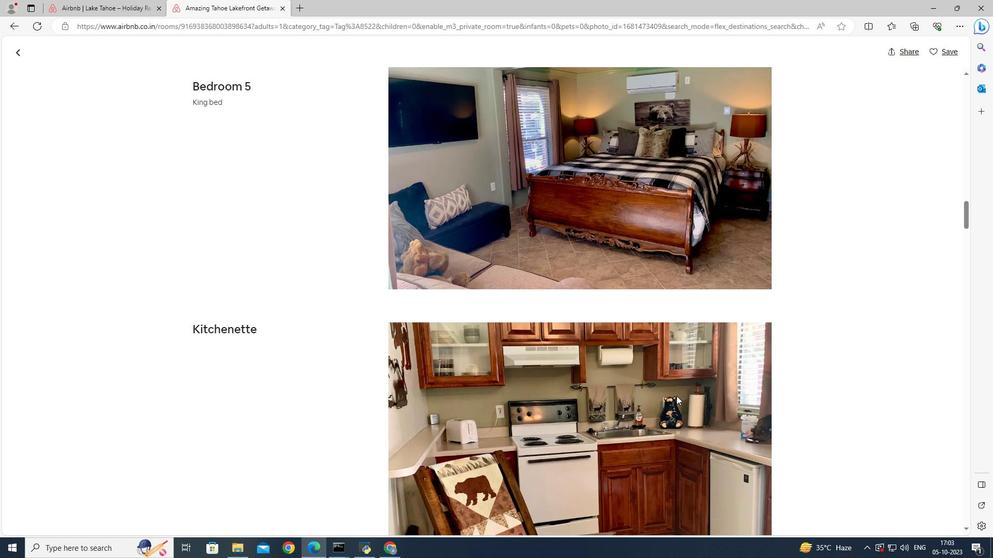 
Action: Mouse scrolled (676, 395) with delta (0, 0)
Screenshot: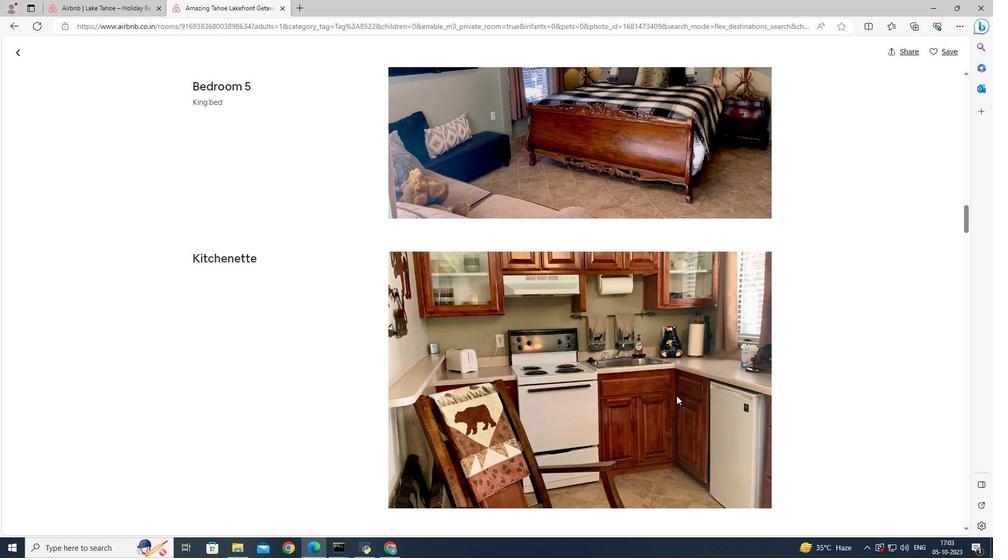 
Action: Mouse scrolled (676, 395) with delta (0, 0)
Screenshot: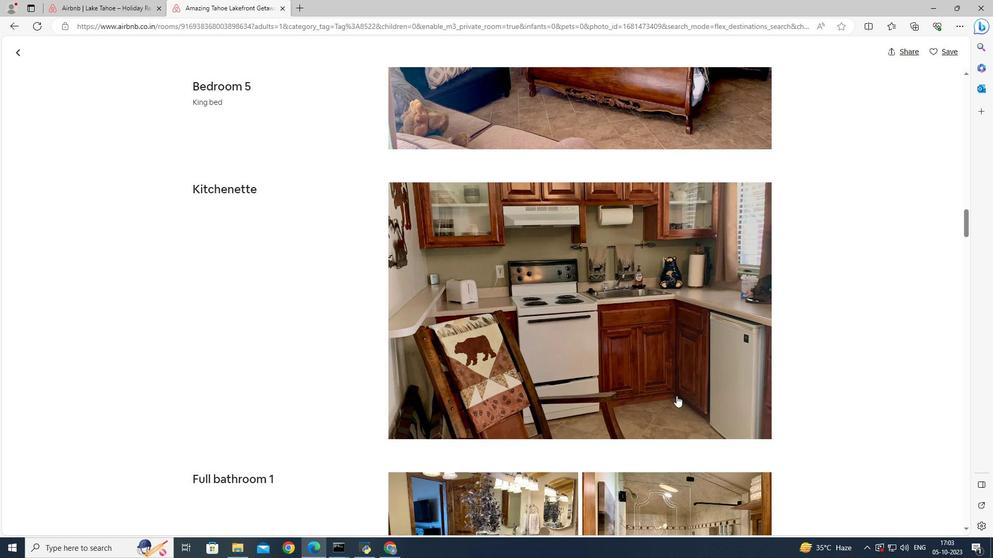 
Action: Mouse scrolled (676, 395) with delta (0, 0)
Screenshot: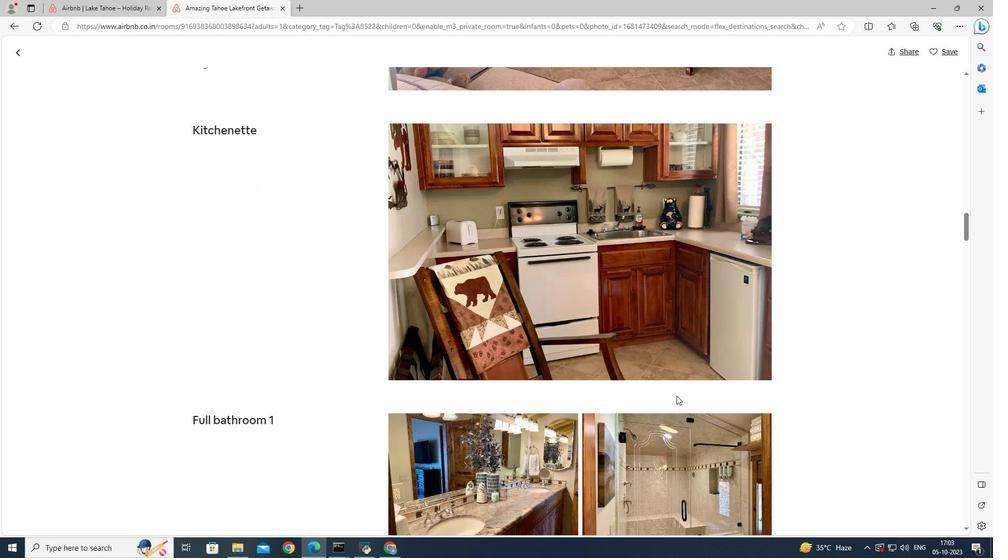 
Action: Mouse scrolled (676, 395) with delta (0, 0)
Screenshot: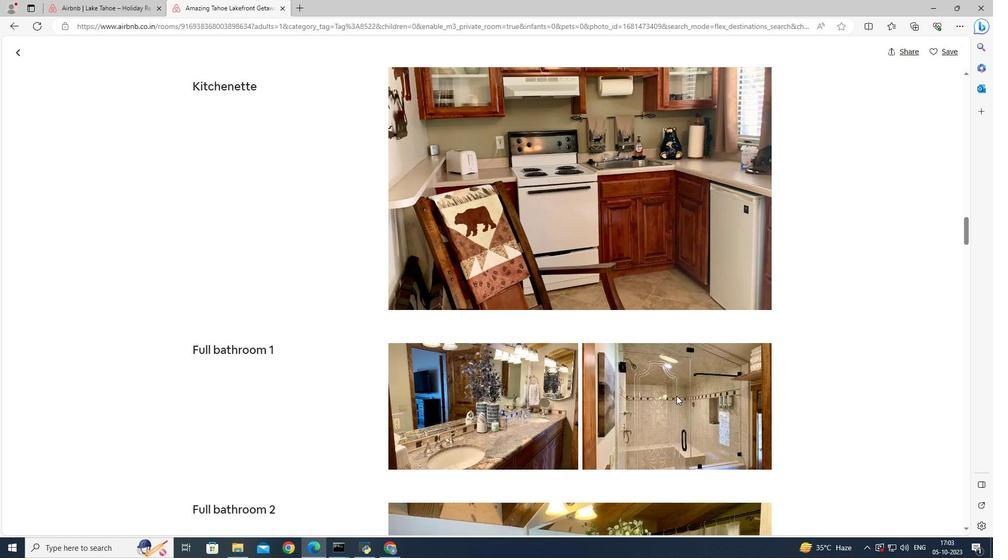 
Action: Mouse scrolled (676, 395) with delta (0, 0)
Screenshot: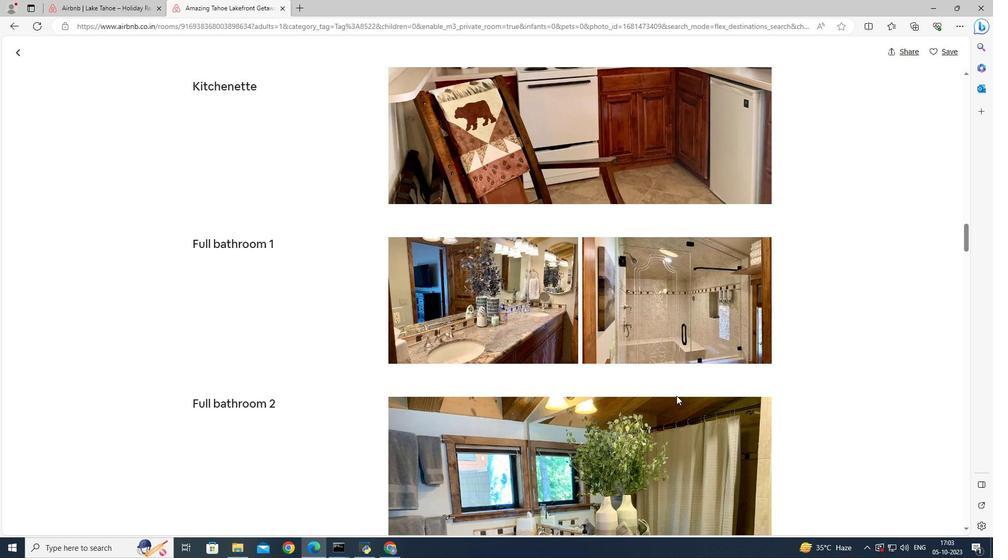 
Action: Mouse scrolled (676, 395) with delta (0, 0)
Screenshot: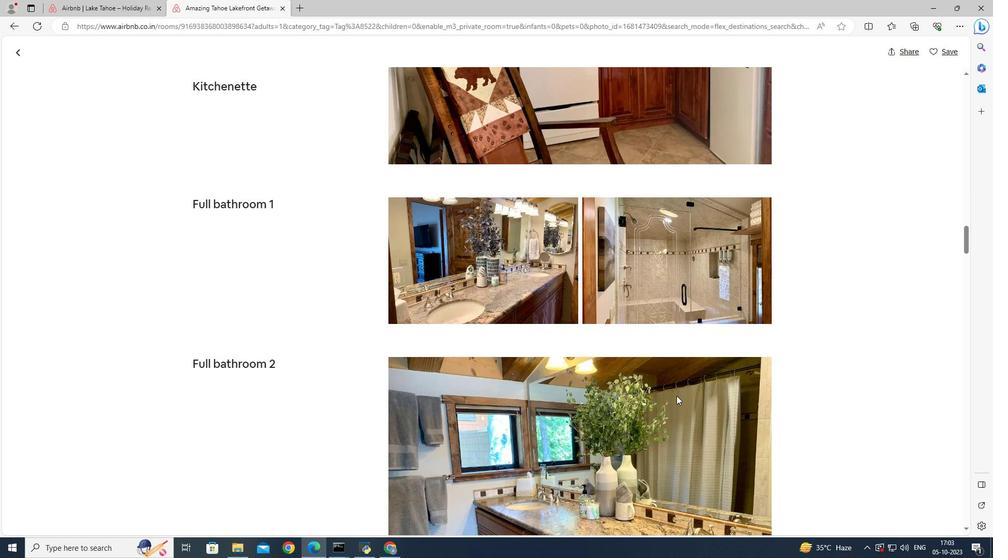 
Action: Mouse scrolled (676, 395) with delta (0, 0)
Screenshot: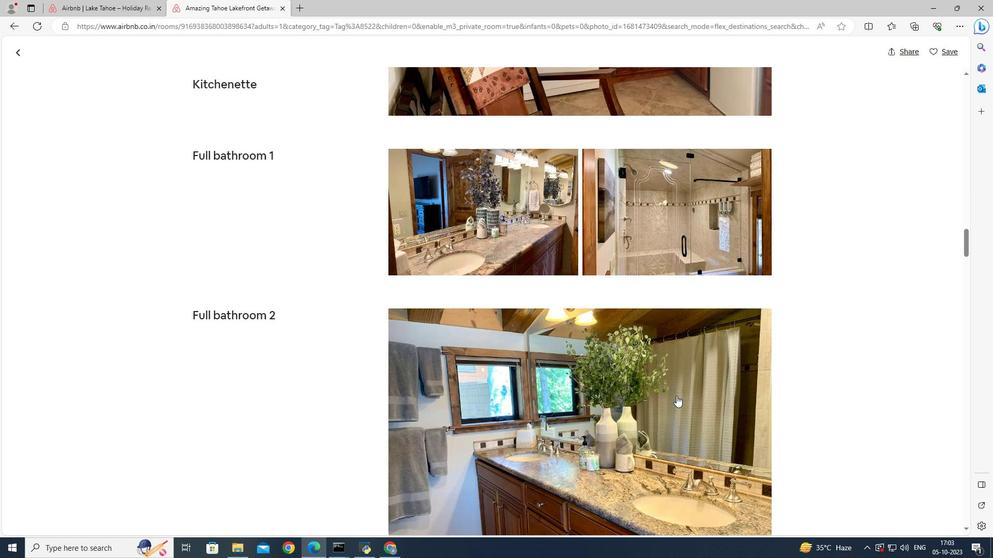 
Action: Mouse scrolled (676, 395) with delta (0, 0)
Screenshot: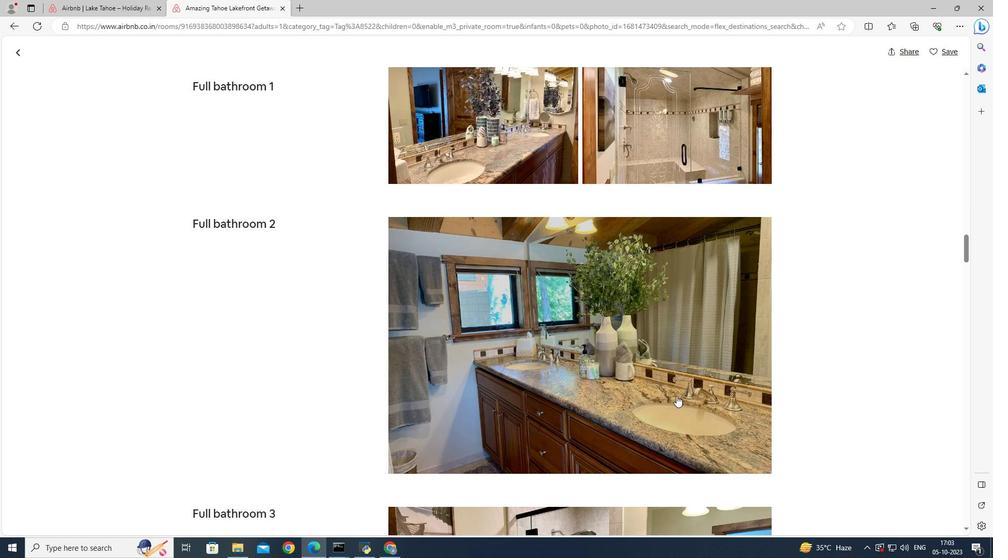 
Action: Mouse scrolled (676, 395) with delta (0, 0)
Screenshot: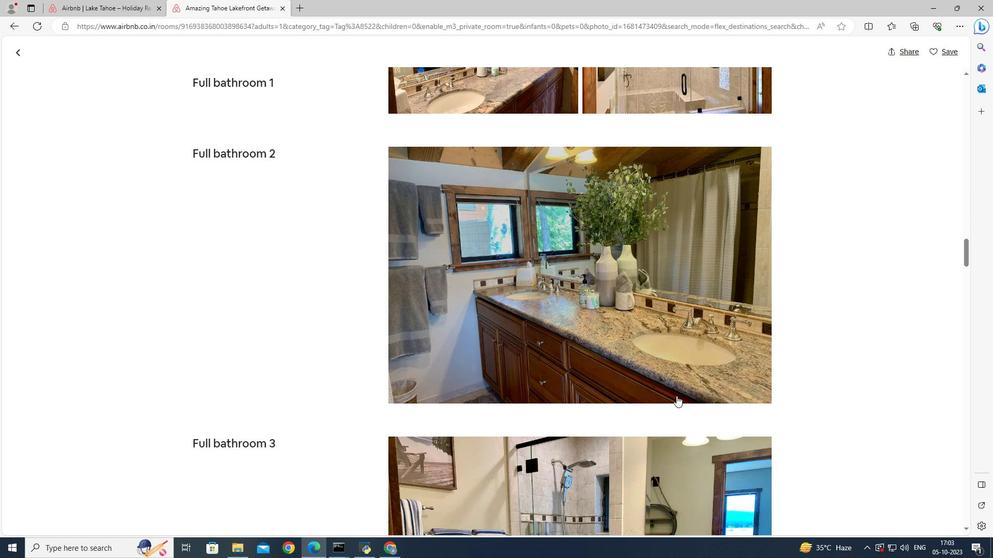
Action: Mouse scrolled (676, 395) with delta (0, 0)
Screenshot: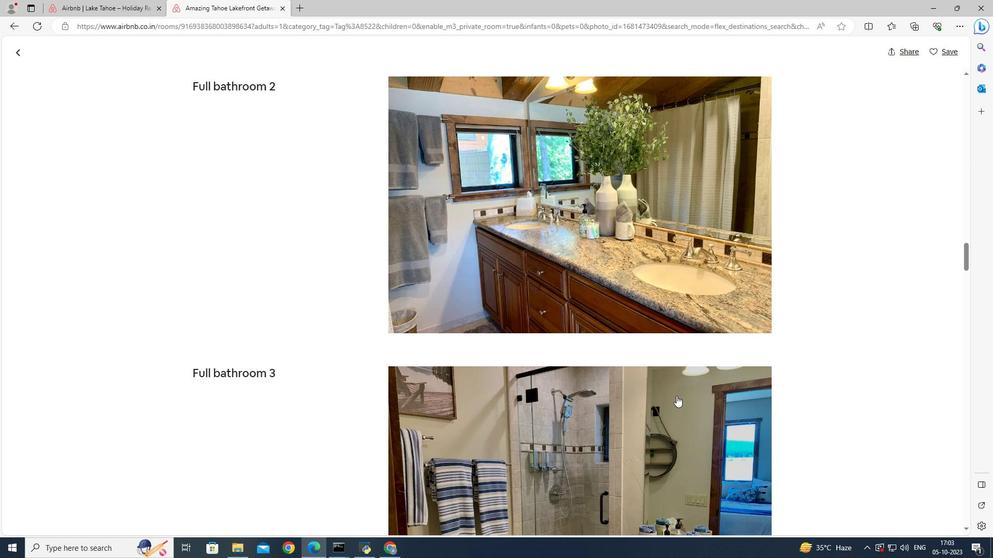 
Action: Mouse scrolled (676, 395) with delta (0, 0)
Screenshot: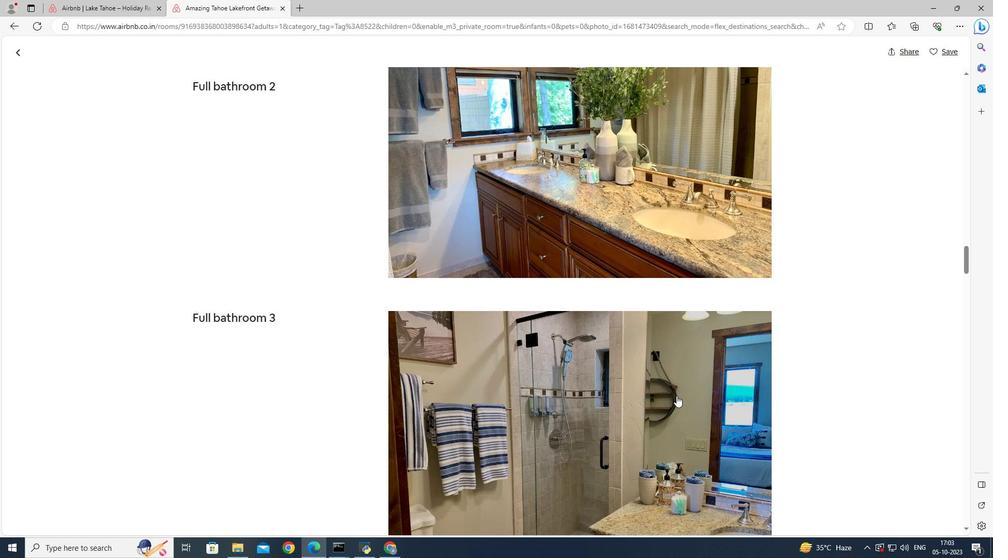 
Action: Mouse scrolled (676, 395) with delta (0, 0)
Screenshot: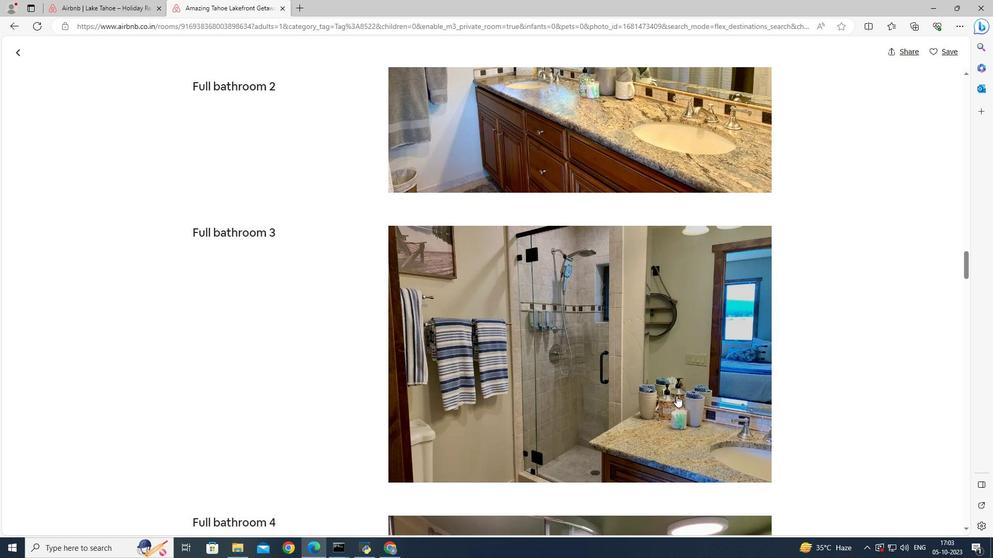 
Action: Mouse scrolled (676, 395) with delta (0, 0)
Screenshot: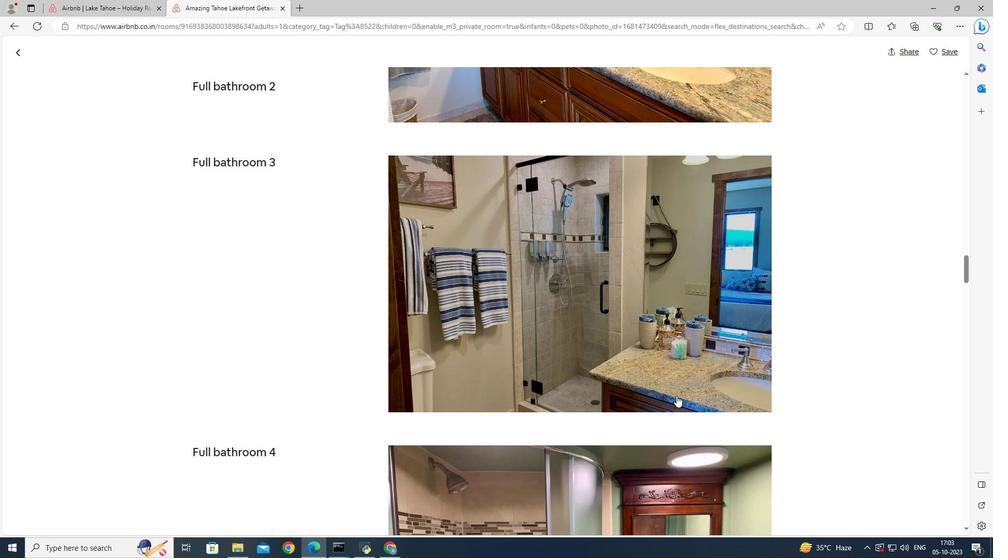 
Action: Mouse scrolled (676, 395) with delta (0, 0)
Screenshot: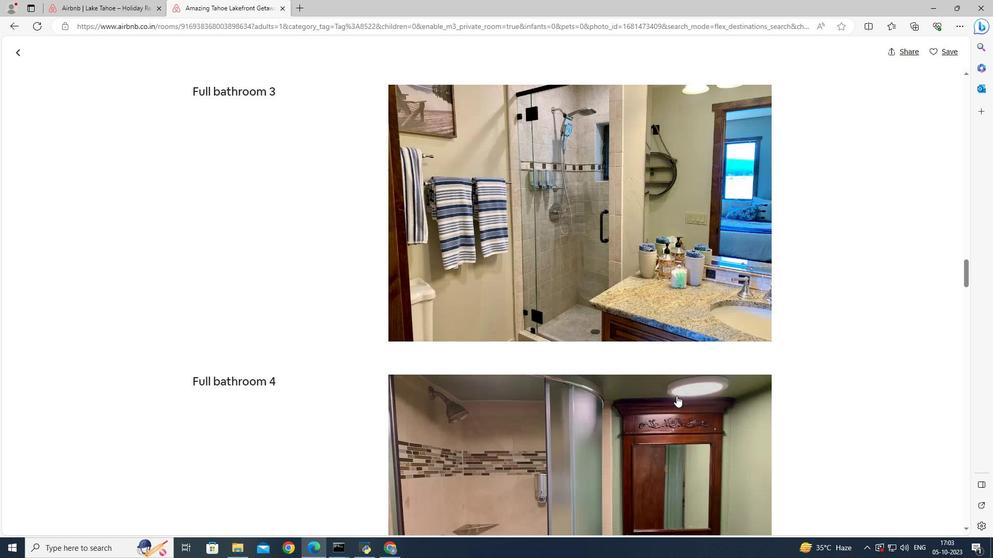 
Action: Mouse scrolled (676, 395) with delta (0, 0)
Screenshot: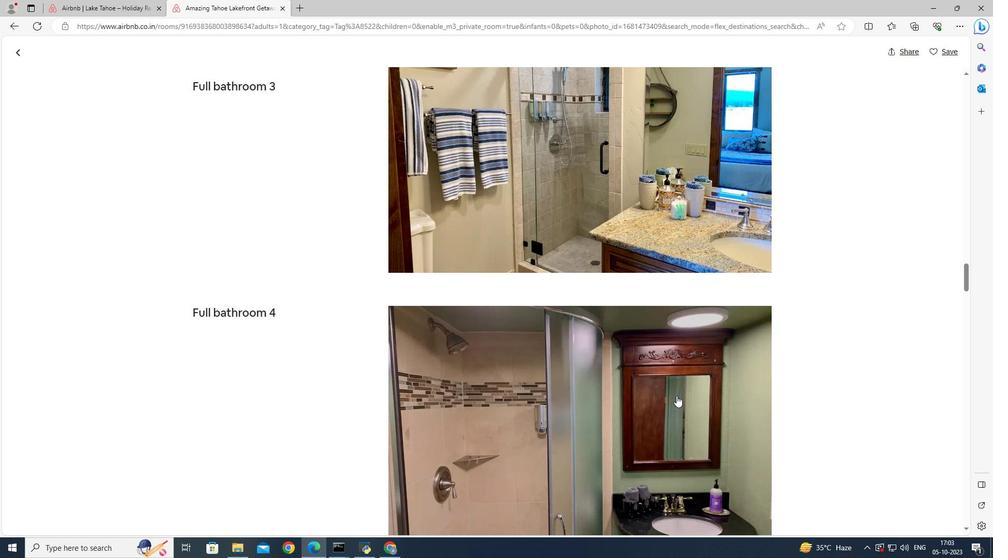 
Action: Mouse scrolled (676, 395) with delta (0, 0)
Screenshot: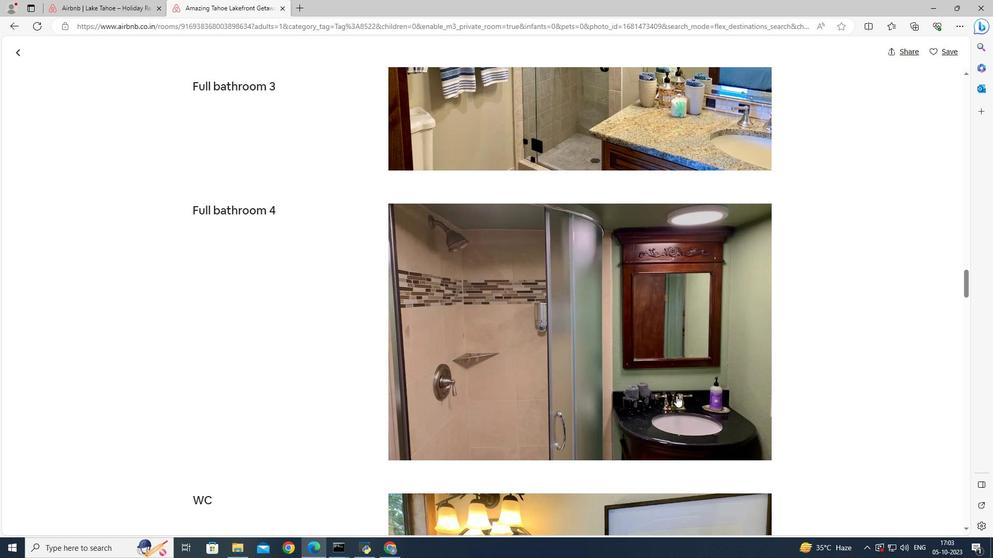 
Action: Mouse scrolled (676, 395) with delta (0, 0)
Screenshot: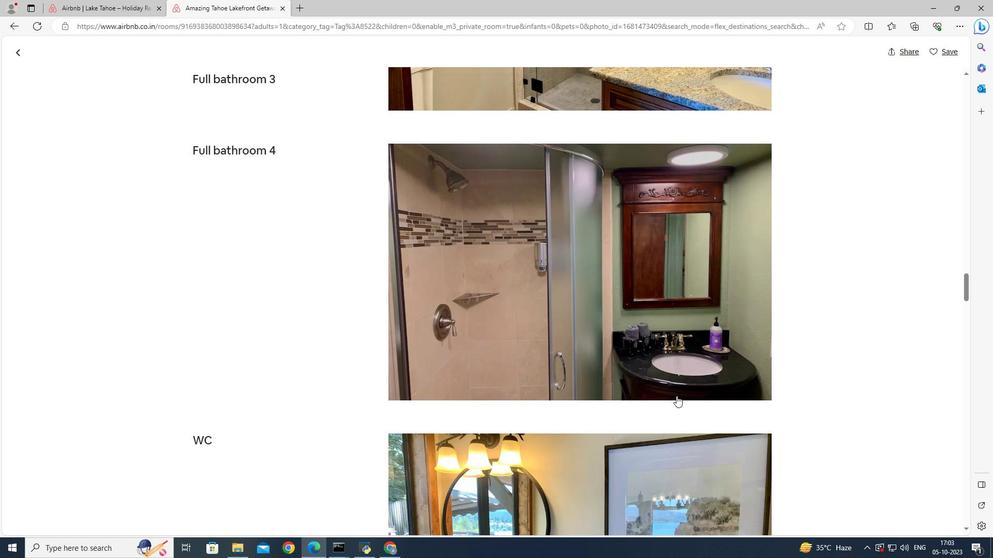 
Action: Mouse scrolled (676, 395) with delta (0, 0)
Screenshot: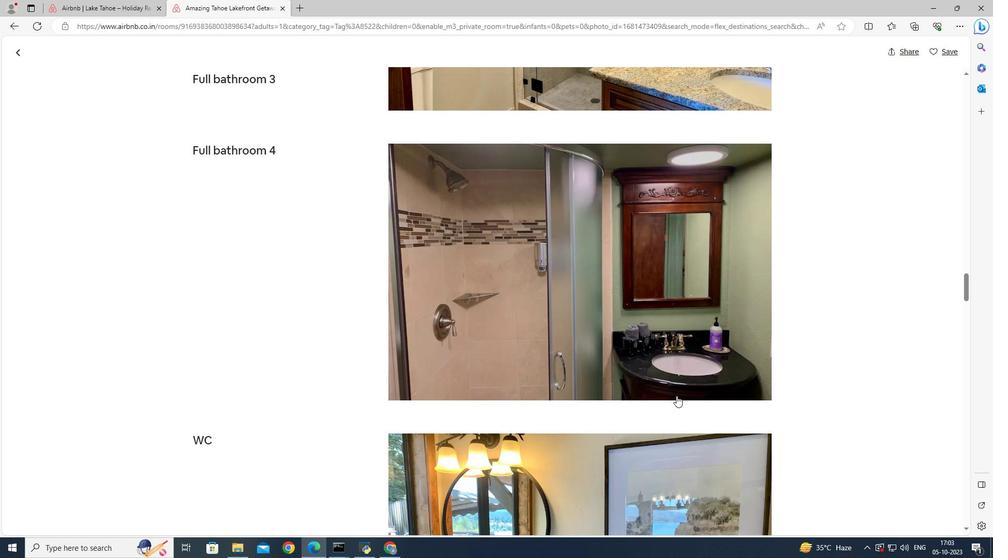 
Action: Mouse moved to (677, 395)
Screenshot: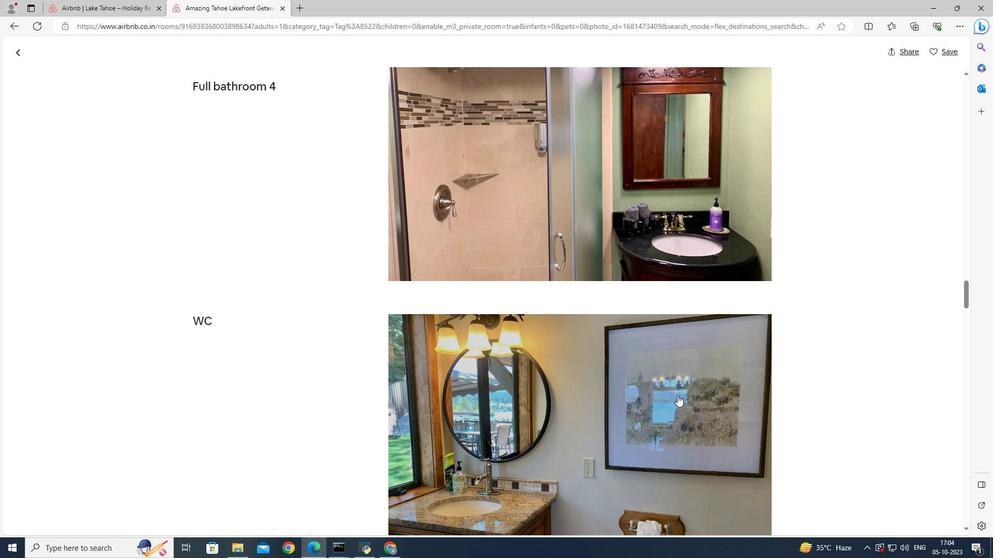 
Action: Mouse scrolled (677, 395) with delta (0, 0)
Screenshot: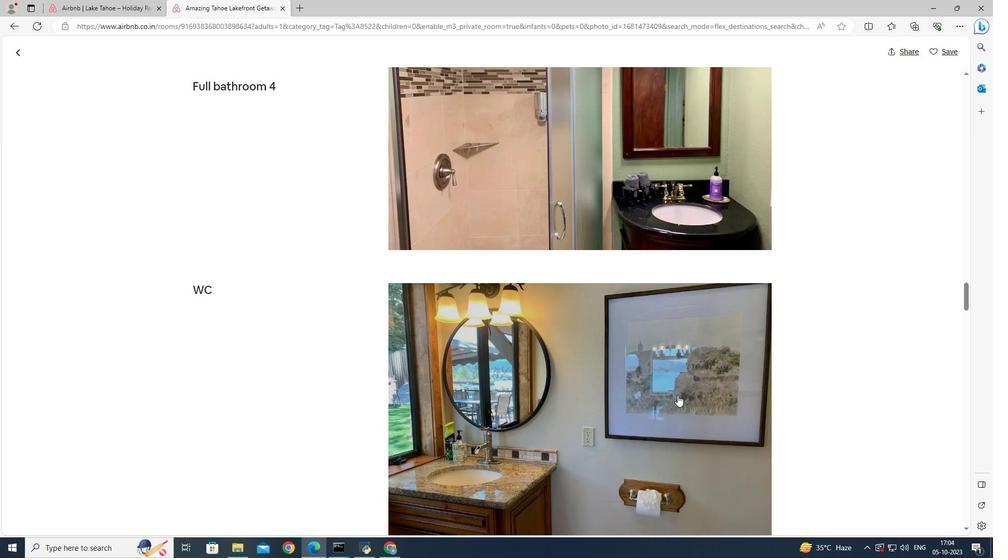 
Action: Mouse scrolled (677, 395) with delta (0, 0)
Screenshot: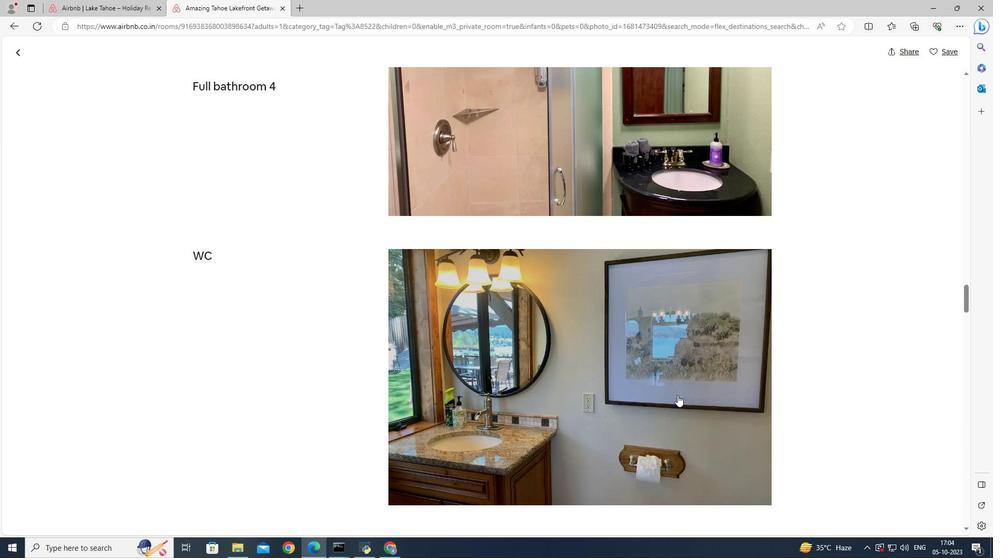
Action: Mouse scrolled (677, 395) with delta (0, 0)
Screenshot: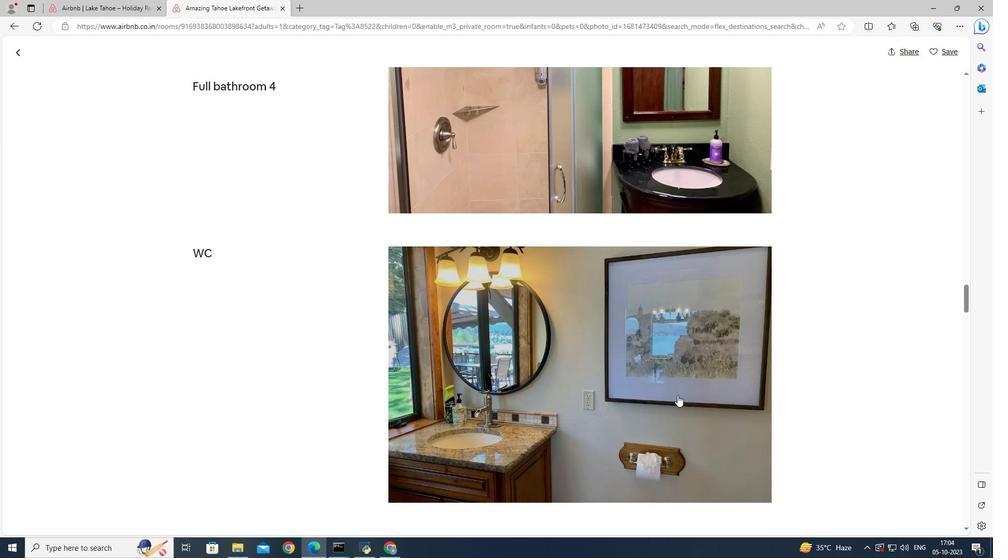 
Action: Mouse scrolled (677, 395) with delta (0, 0)
Screenshot: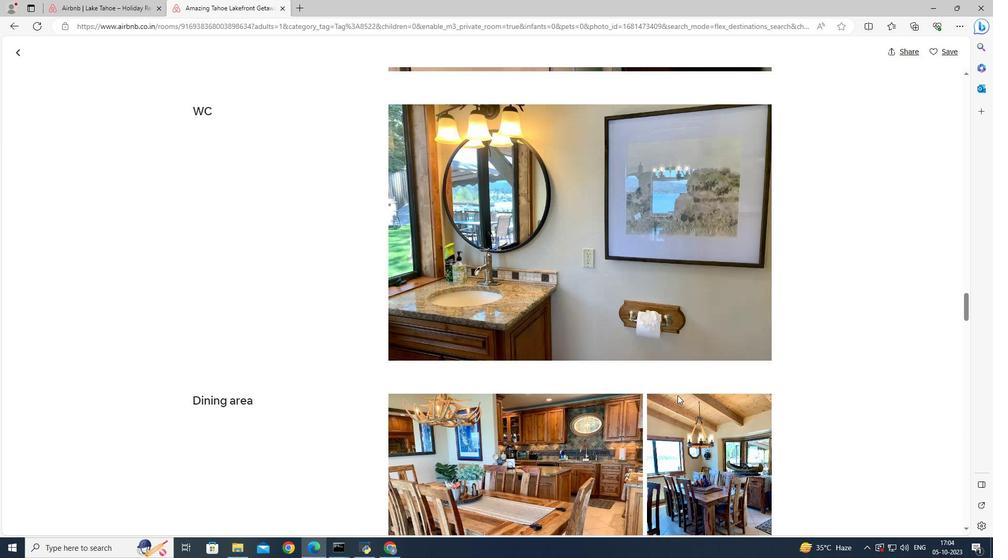 
Action: Mouse moved to (678, 392)
Screenshot: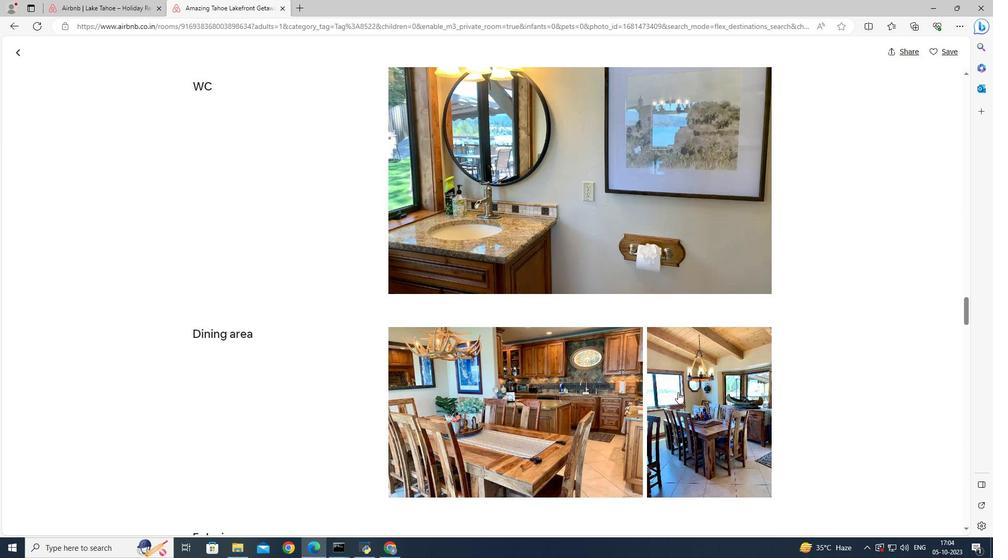 
Action: Mouse scrolled (678, 392) with delta (0, 0)
Screenshot: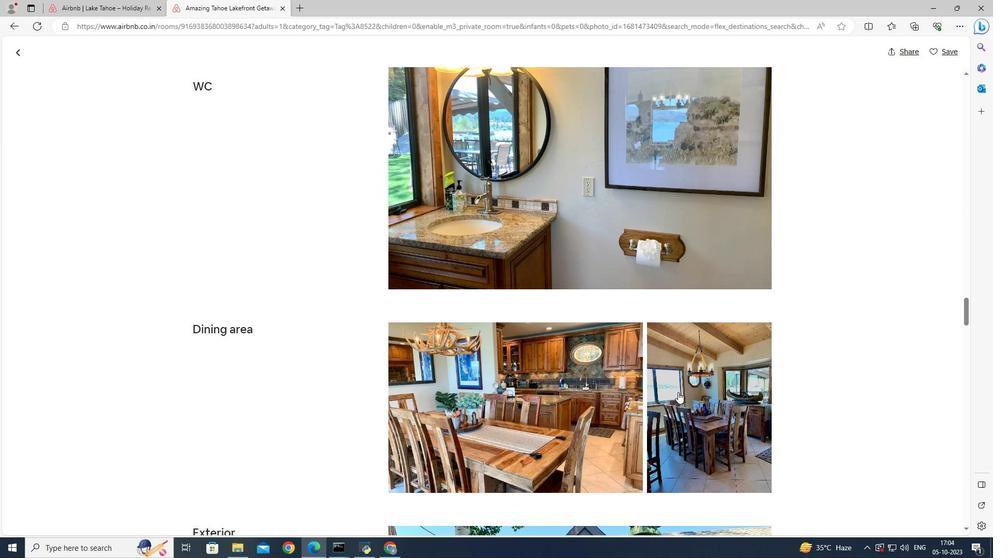 
Action: Mouse scrolled (678, 392) with delta (0, 0)
Screenshot: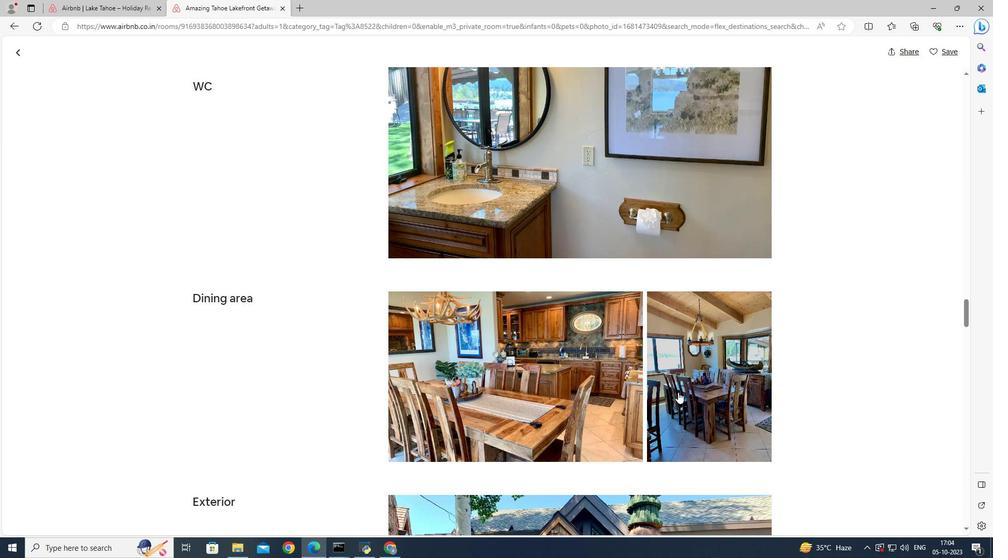 
Action: Mouse scrolled (678, 392) with delta (0, 0)
Screenshot: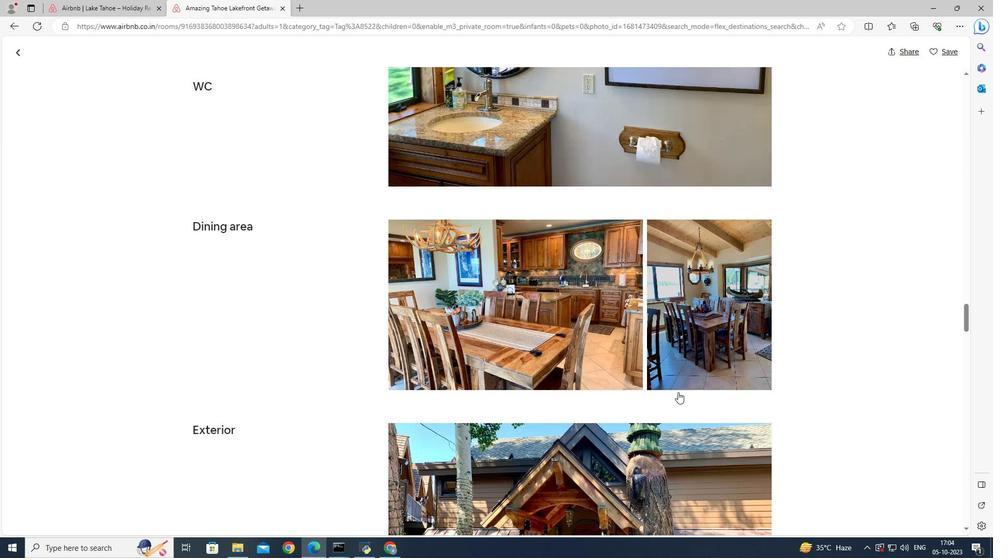 
Action: Mouse scrolled (678, 392) with delta (0, 0)
Screenshot: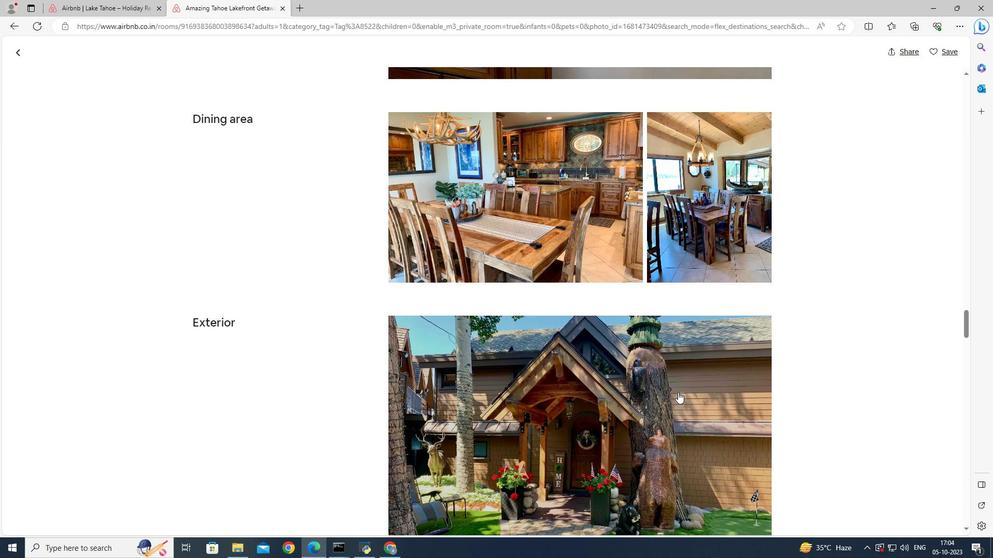 
Action: Mouse scrolled (678, 392) with delta (0, 0)
Screenshot: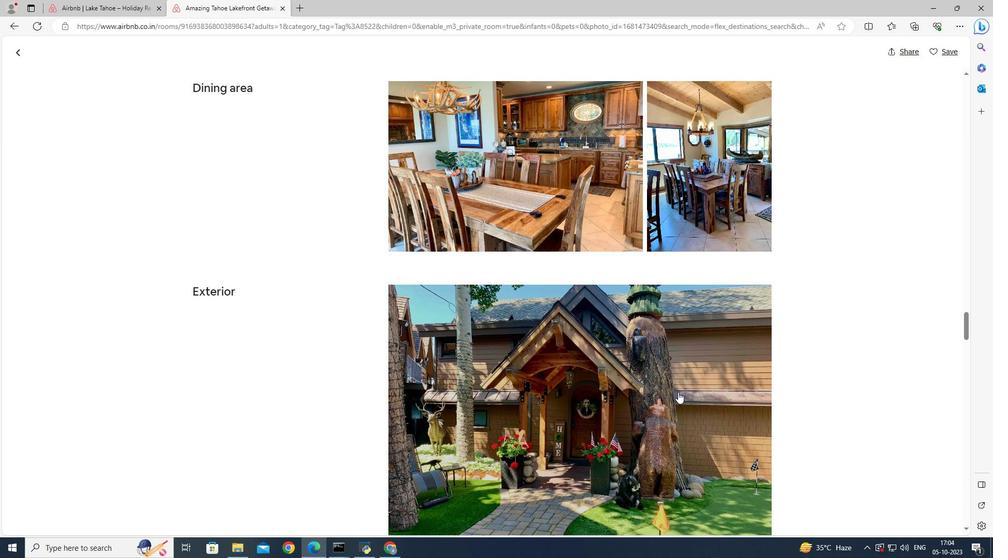 
Action: Mouse scrolled (678, 392) with delta (0, 0)
Screenshot: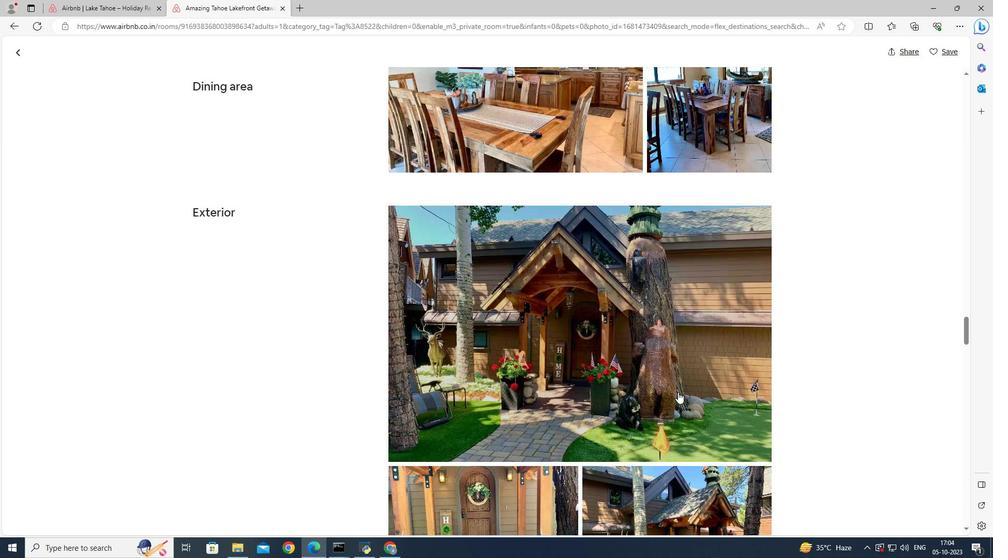 
Action: Mouse scrolled (678, 392) with delta (0, 0)
Screenshot: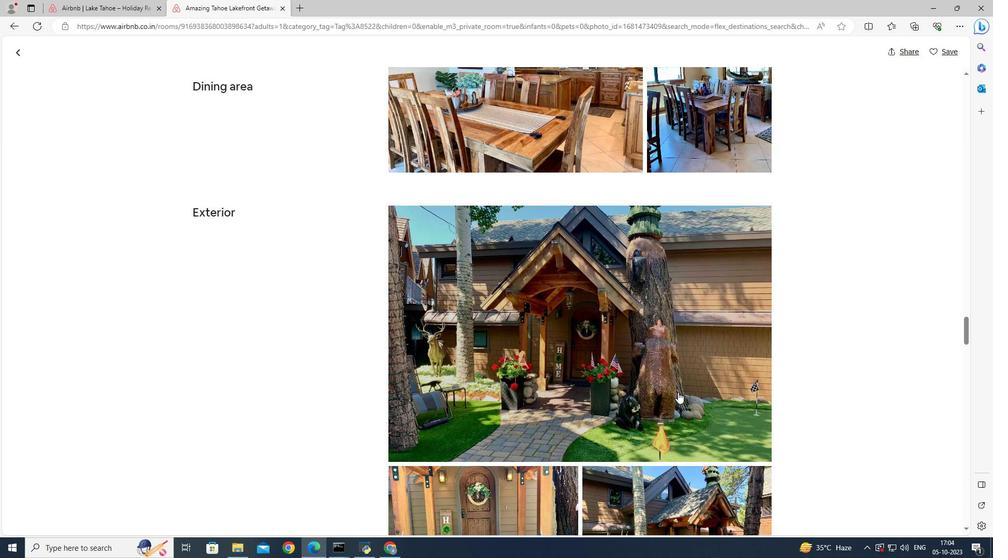 
Action: Mouse scrolled (678, 392) with delta (0, 0)
Screenshot: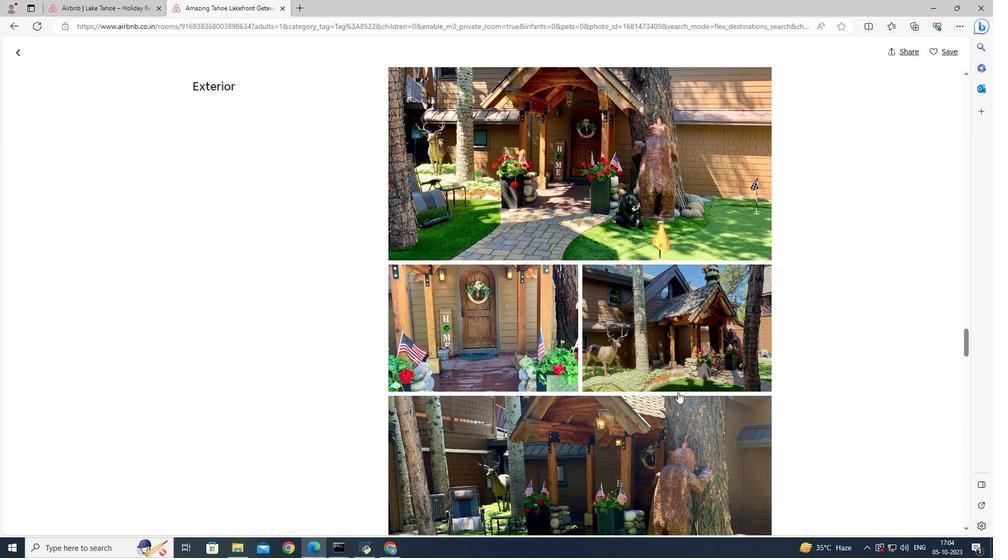 
Action: Mouse scrolled (678, 392) with delta (0, 0)
Screenshot: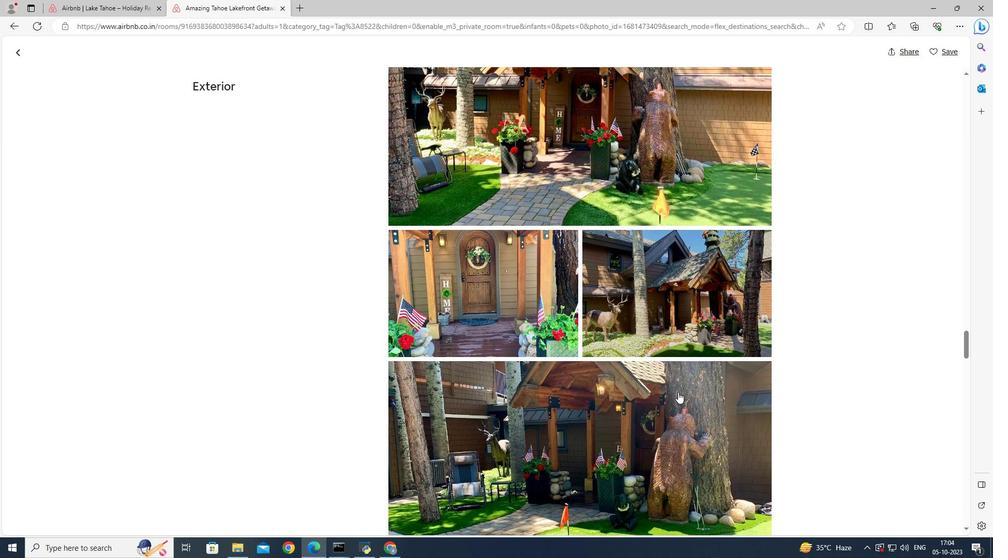 
Action: Mouse scrolled (678, 392) with delta (0, 0)
Screenshot: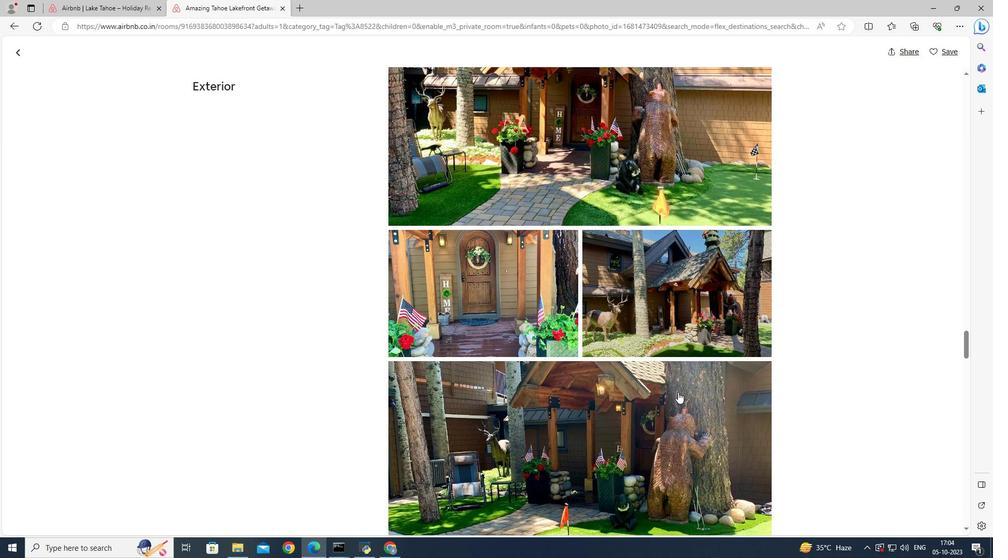 
Action: Mouse scrolled (678, 392) with delta (0, 0)
Screenshot: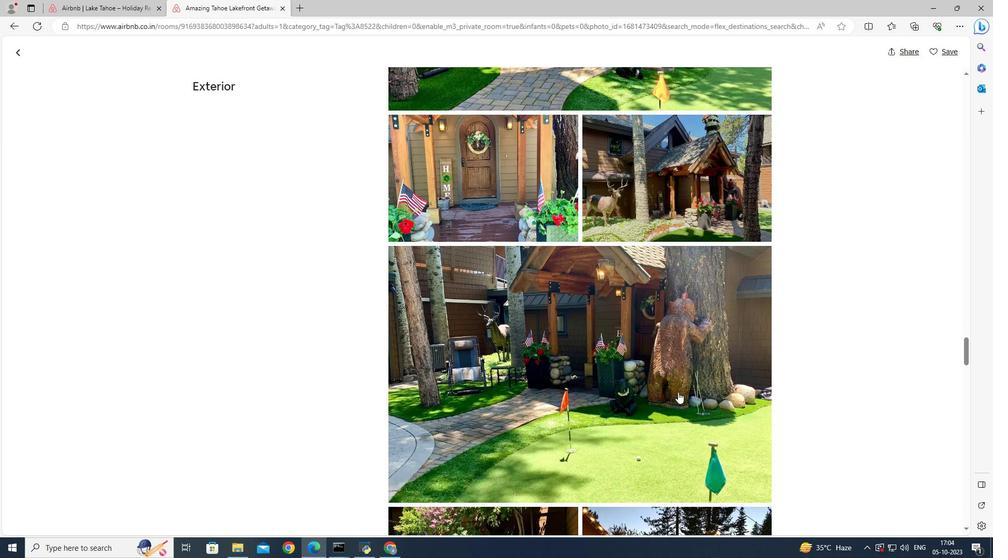 
Action: Mouse scrolled (678, 392) with delta (0, 0)
Screenshot: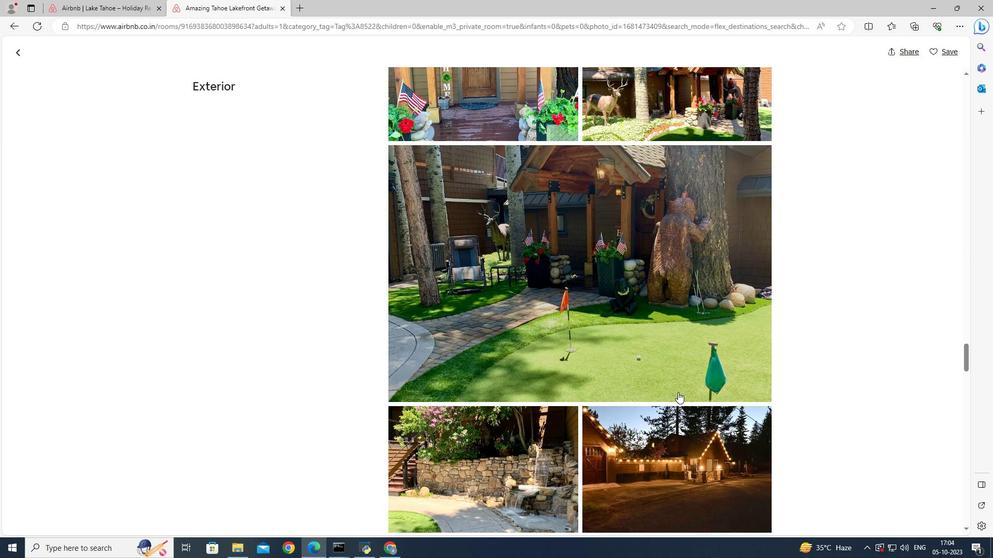 
Action: Mouse scrolled (678, 392) with delta (0, 0)
Screenshot: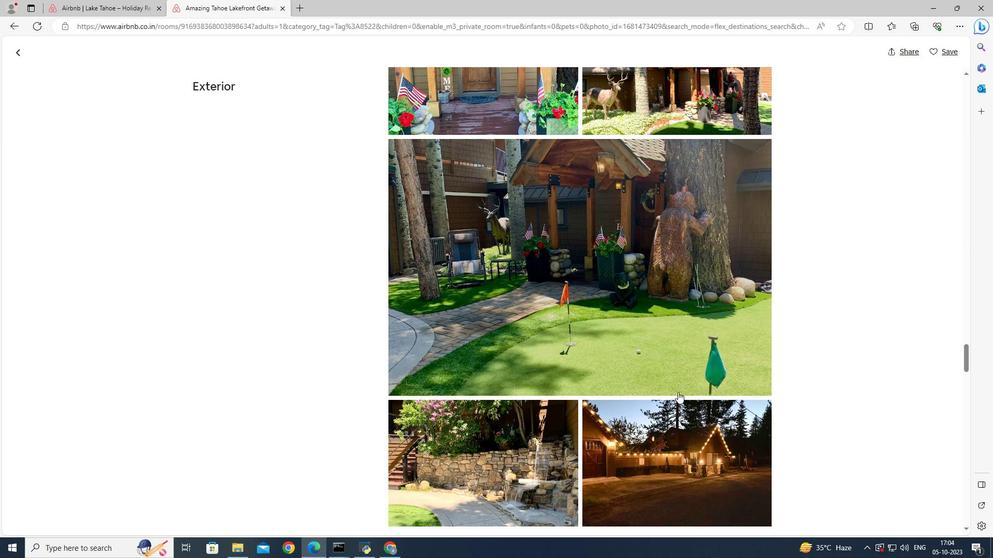 
Action: Mouse scrolled (678, 392) with delta (0, 0)
Screenshot: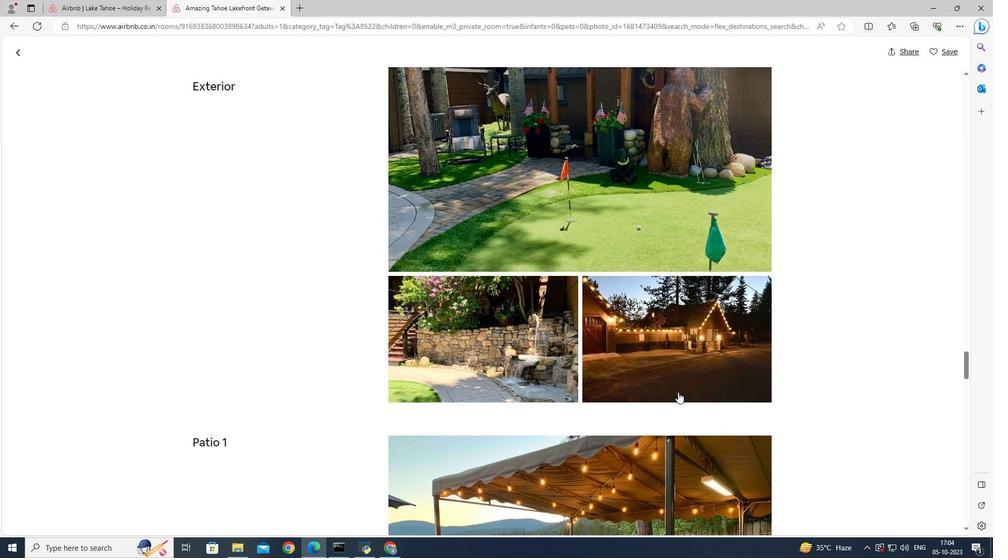 
Action: Mouse scrolled (678, 392) with delta (0, 0)
Screenshot: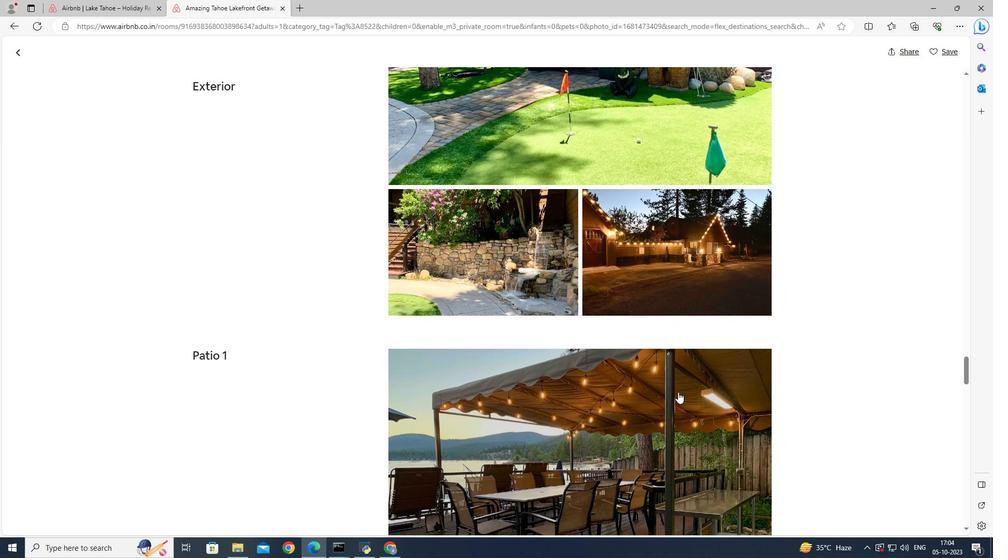 
Action: Mouse scrolled (678, 392) with delta (0, 0)
Screenshot: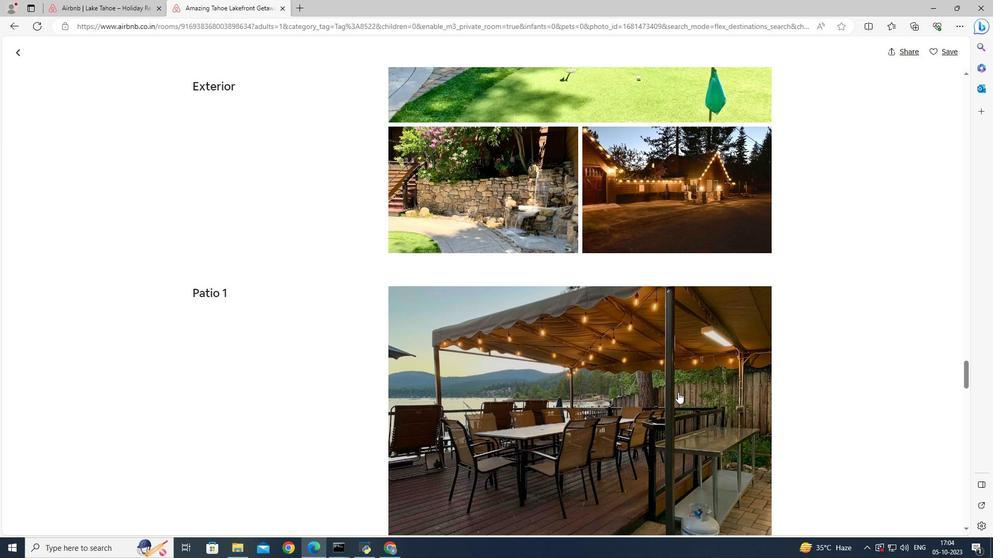 
Action: Mouse scrolled (678, 392) with delta (0, 0)
Screenshot: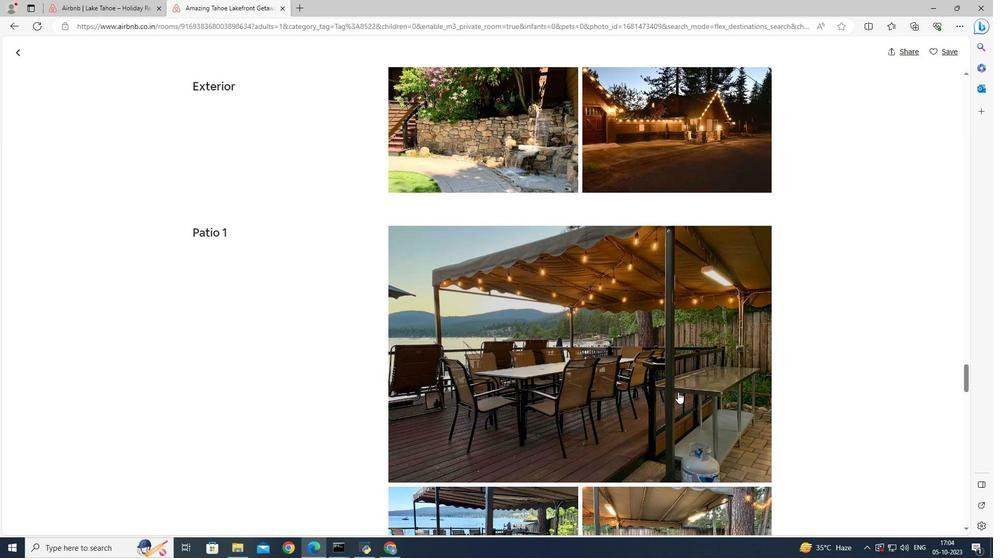 
Action: Mouse scrolled (678, 392) with delta (0, 0)
Screenshot: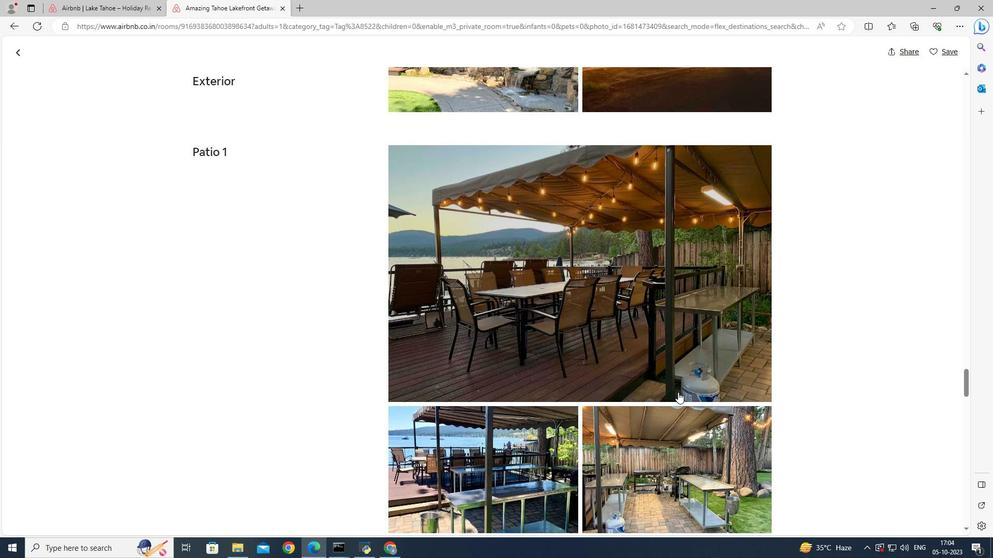 
Action: Mouse scrolled (678, 392) with delta (0, 0)
Screenshot: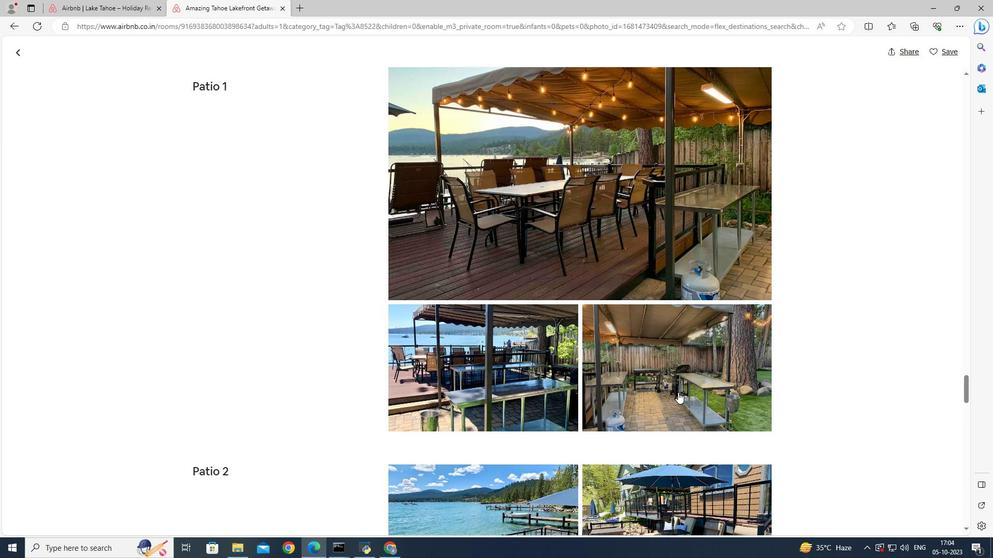 
Action: Mouse scrolled (678, 392) with delta (0, 0)
Screenshot: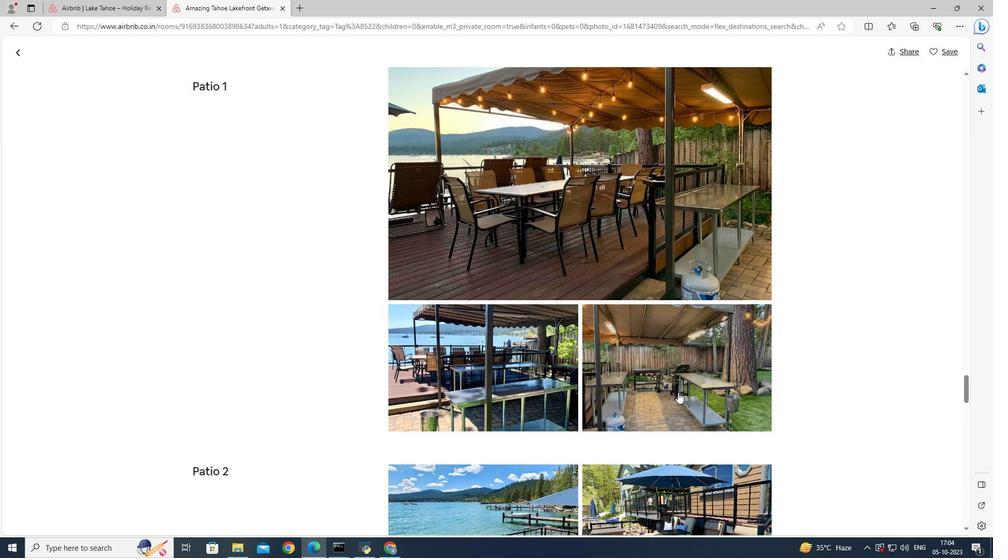 
Action: Mouse scrolled (678, 392) with delta (0, 0)
Screenshot: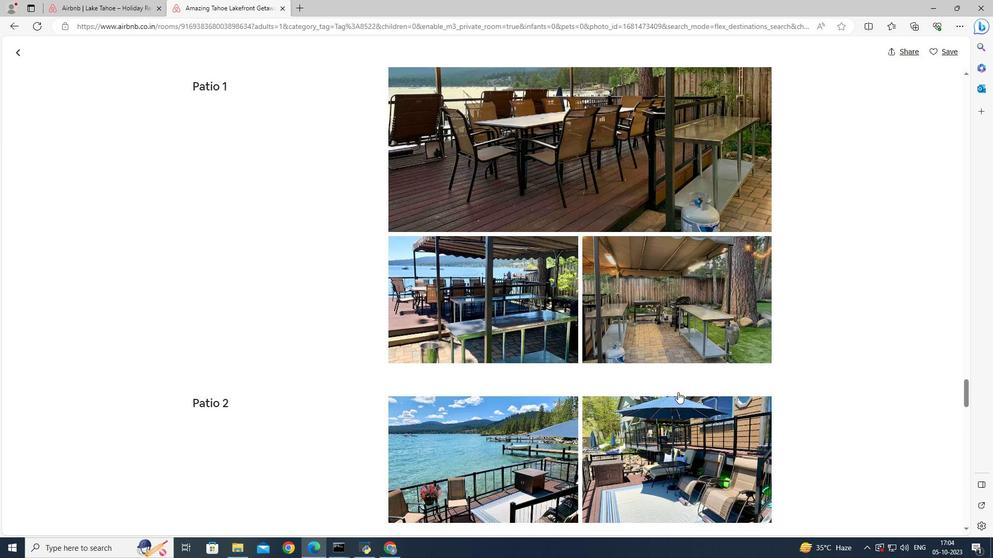 
Action: Mouse scrolled (678, 392) with delta (0, 0)
Screenshot: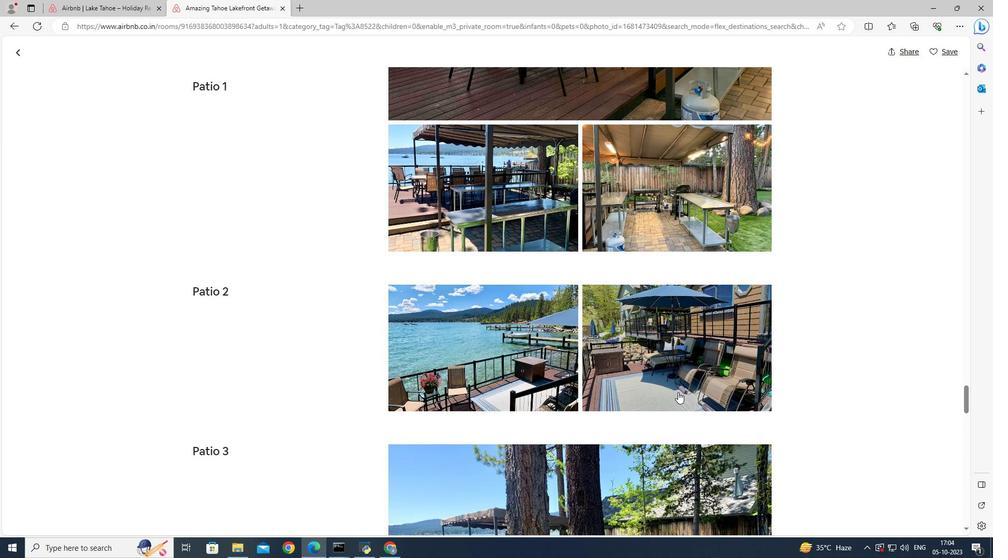 
Action: Mouse scrolled (678, 392) with delta (0, 0)
Screenshot: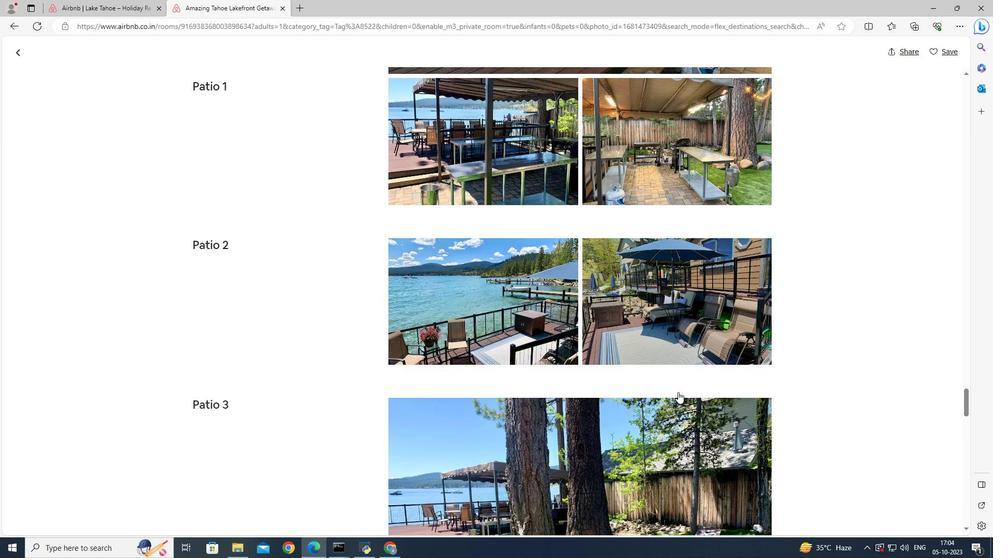 
Action: Mouse scrolled (678, 392) with delta (0, 0)
Screenshot: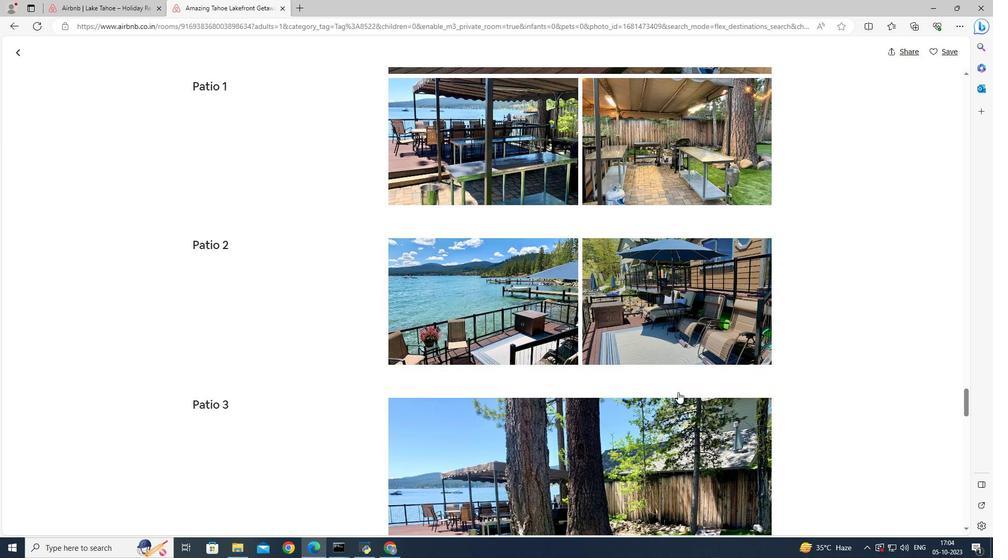 
Action: Mouse scrolled (678, 392) with delta (0, 0)
Screenshot: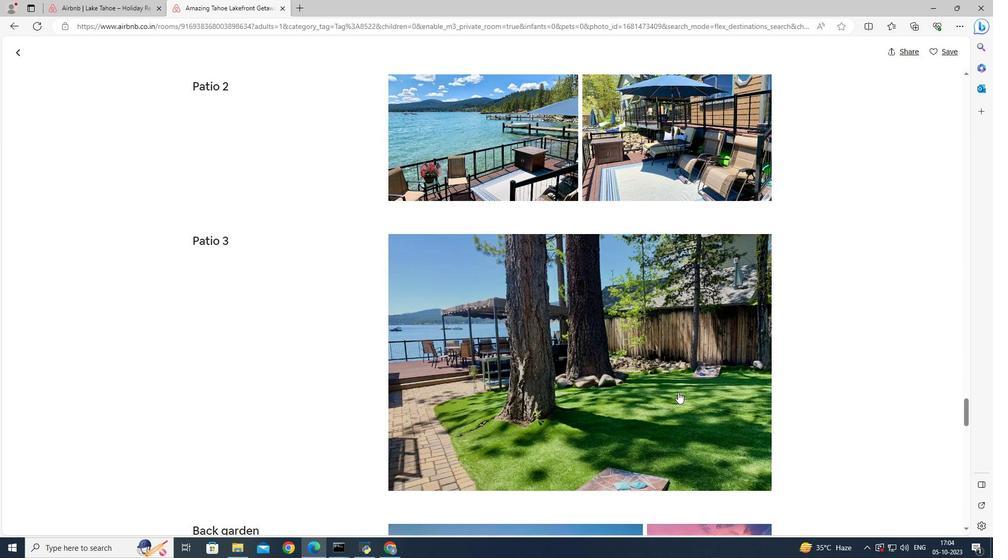 
Action: Mouse scrolled (678, 392) with delta (0, 0)
Screenshot: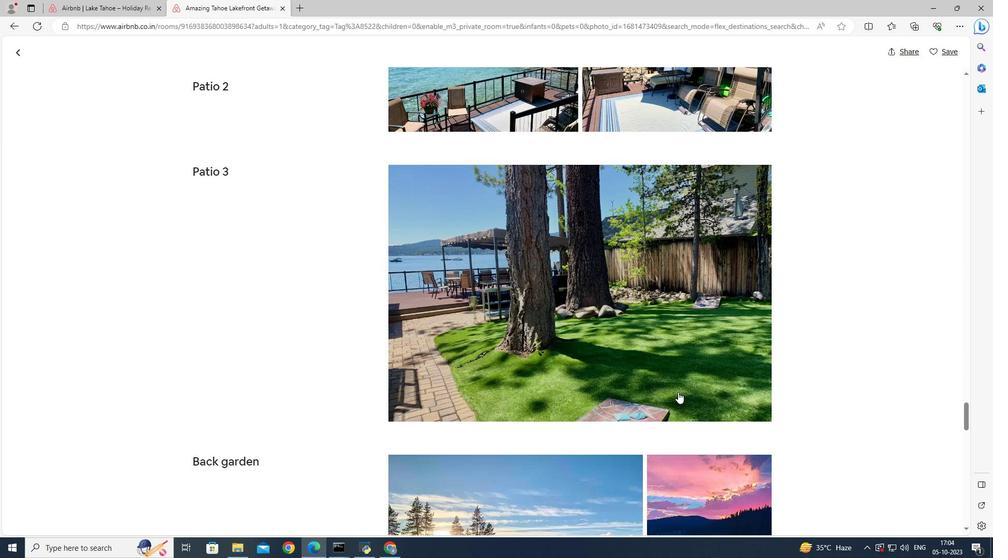 
Action: Mouse scrolled (678, 392) with delta (0, 0)
Screenshot: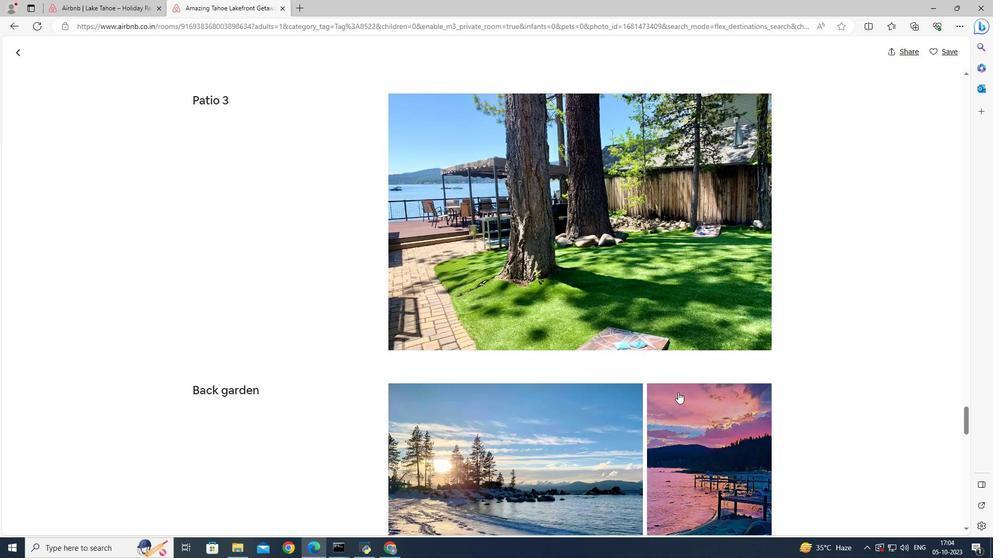 
Action: Mouse scrolled (678, 392) with delta (0, 0)
Screenshot: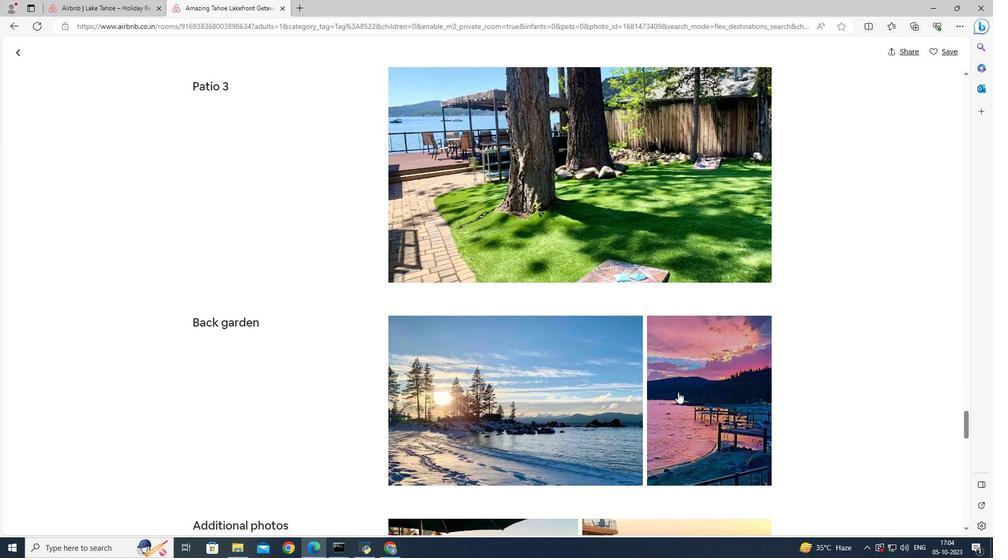 
Action: Mouse scrolled (678, 392) with delta (0, 0)
Screenshot: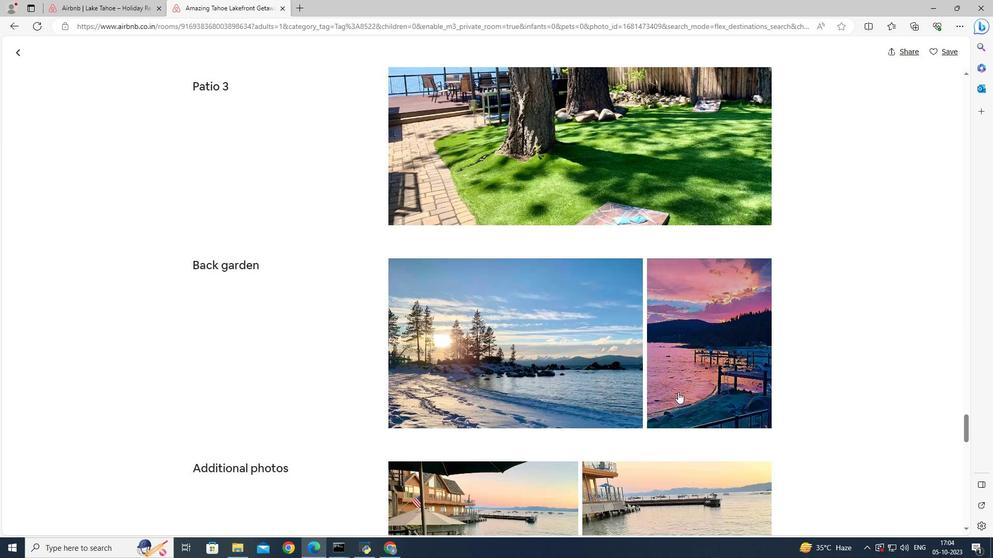 
Action: Mouse scrolled (678, 392) with delta (0, 0)
Screenshot: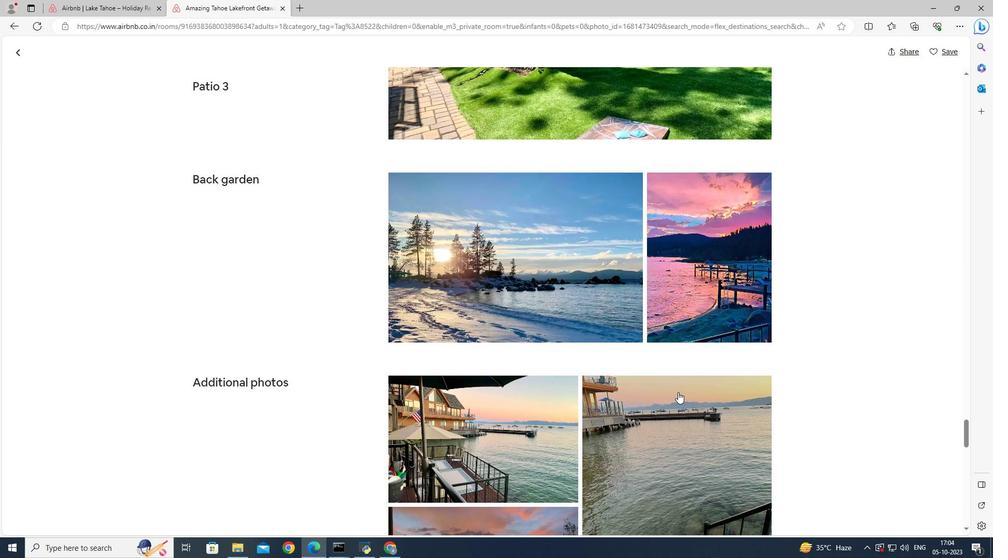 
Action: Mouse scrolled (678, 392) with delta (0, 0)
Screenshot: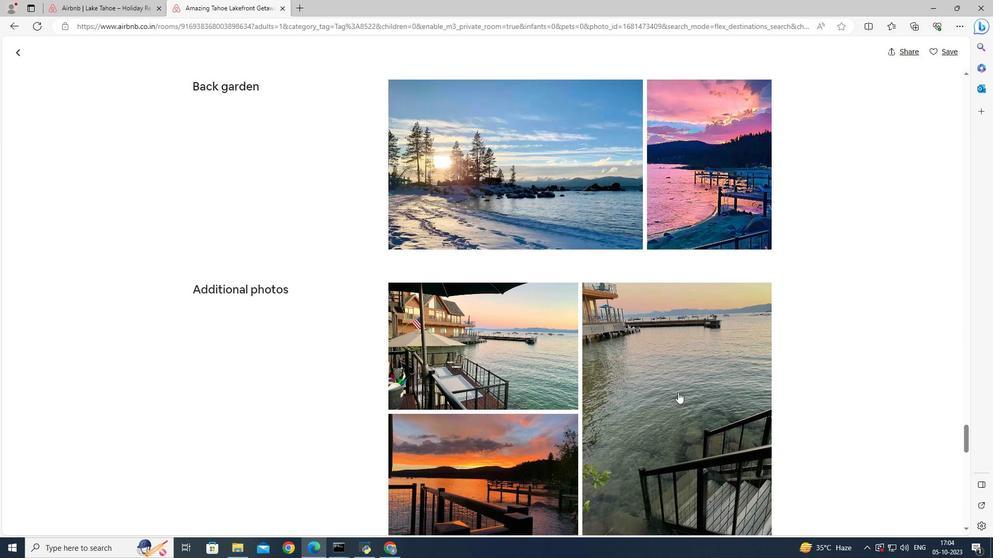 
Action: Mouse scrolled (678, 392) with delta (0, 0)
Screenshot: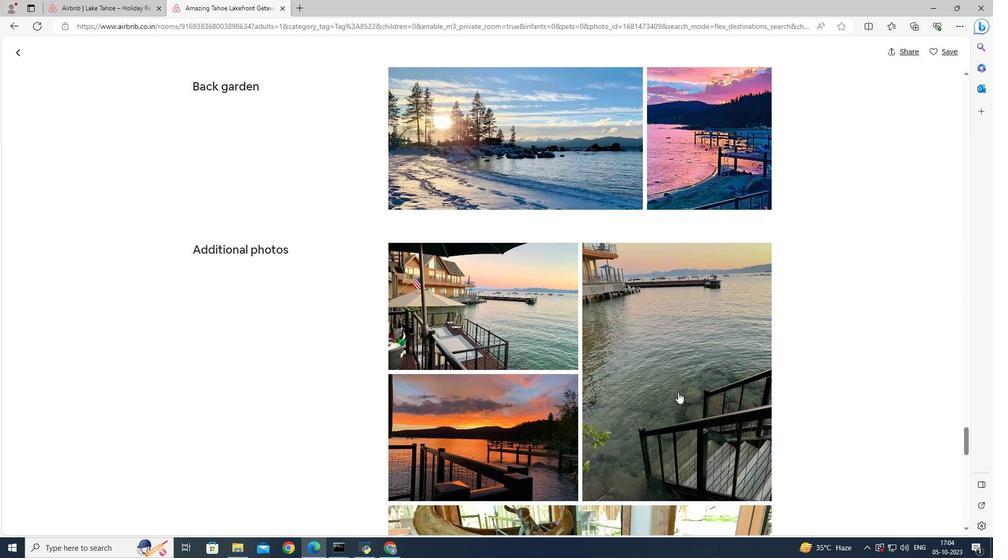 
Action: Mouse scrolled (678, 392) with delta (0, 0)
Screenshot: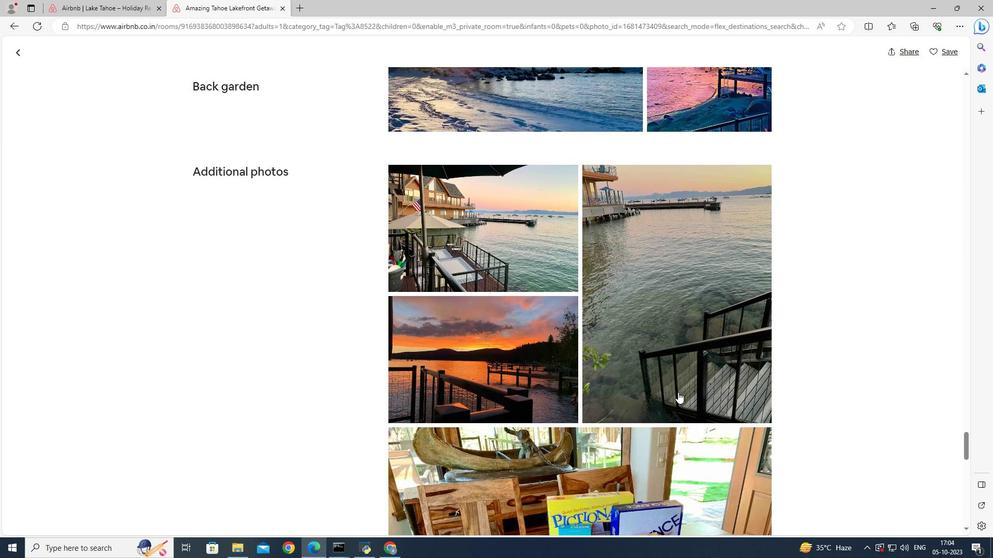 
Action: Mouse moved to (678, 392)
Screenshot: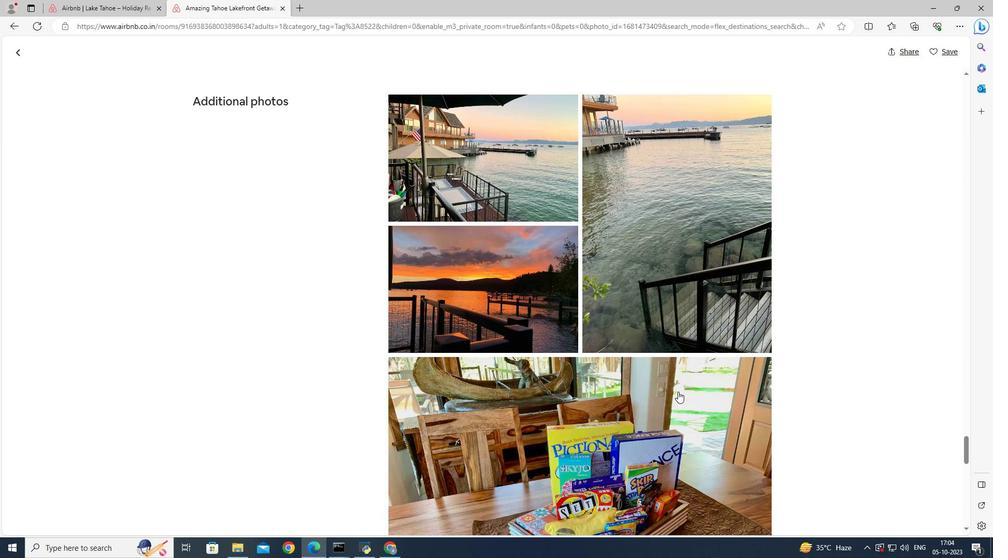 
Action: Mouse scrolled (678, 391) with delta (0, 0)
Screenshot: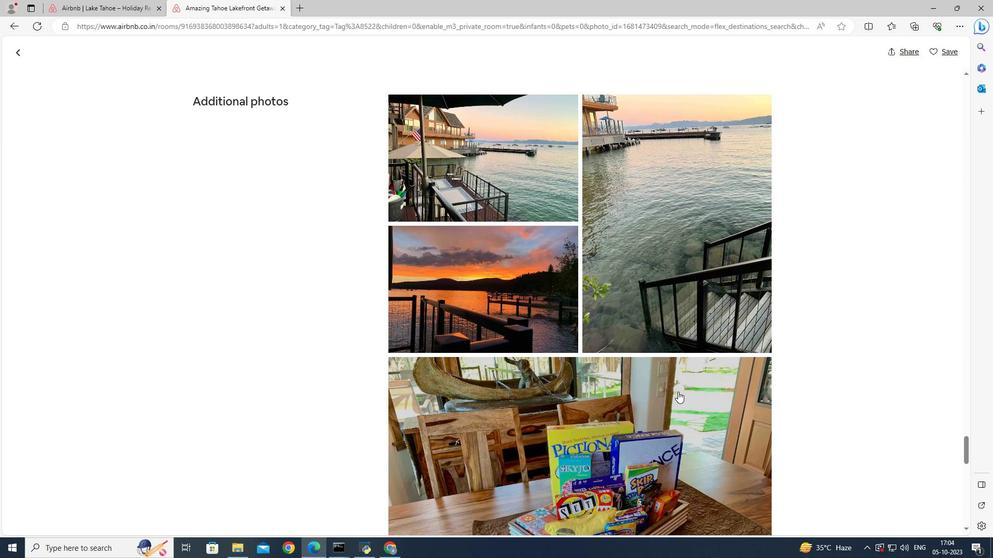 
Action: Mouse scrolled (678, 391) with delta (0, 0)
Screenshot: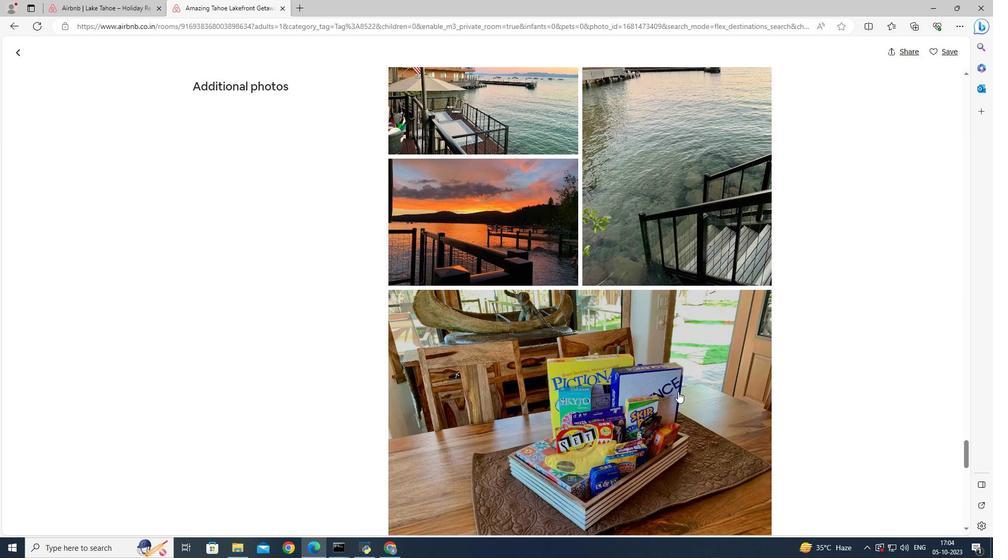 
Action: Mouse scrolled (678, 391) with delta (0, 0)
Screenshot: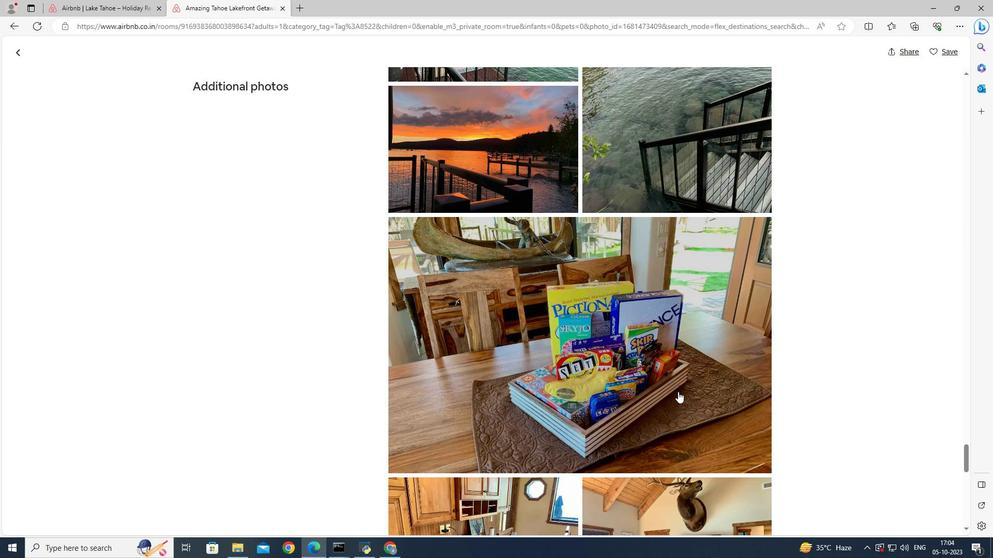 
Action: Mouse scrolled (678, 391) with delta (0, 0)
Screenshot: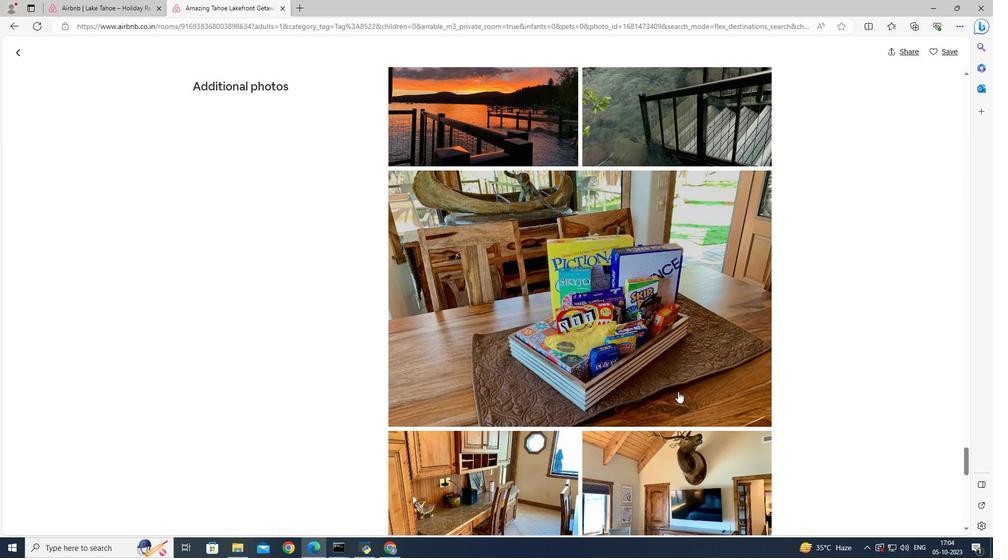 
Action: Mouse scrolled (678, 391) with delta (0, 0)
Screenshot: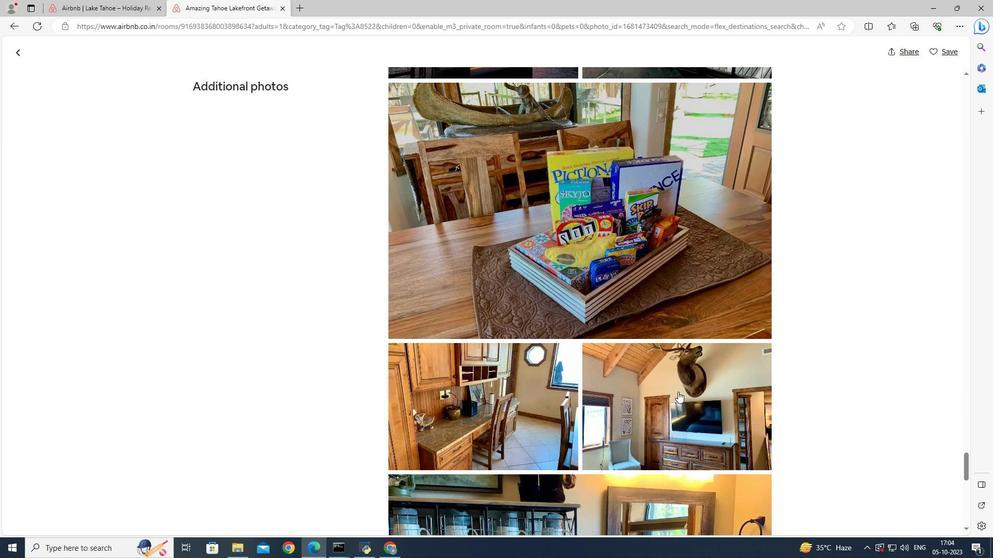 
Action: Mouse scrolled (678, 391) with delta (0, 0)
Screenshot: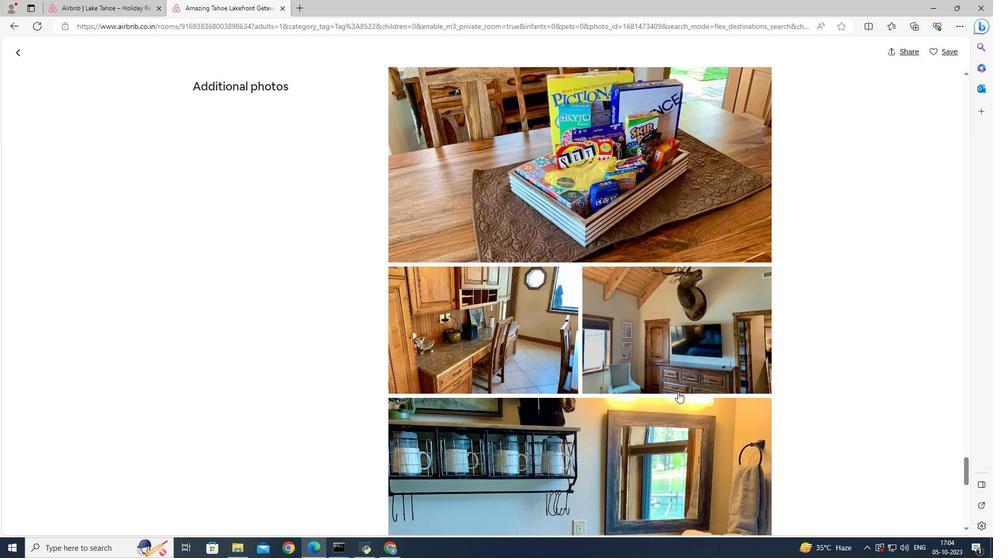 
Action: Mouse scrolled (678, 391) with delta (0, 0)
Screenshot: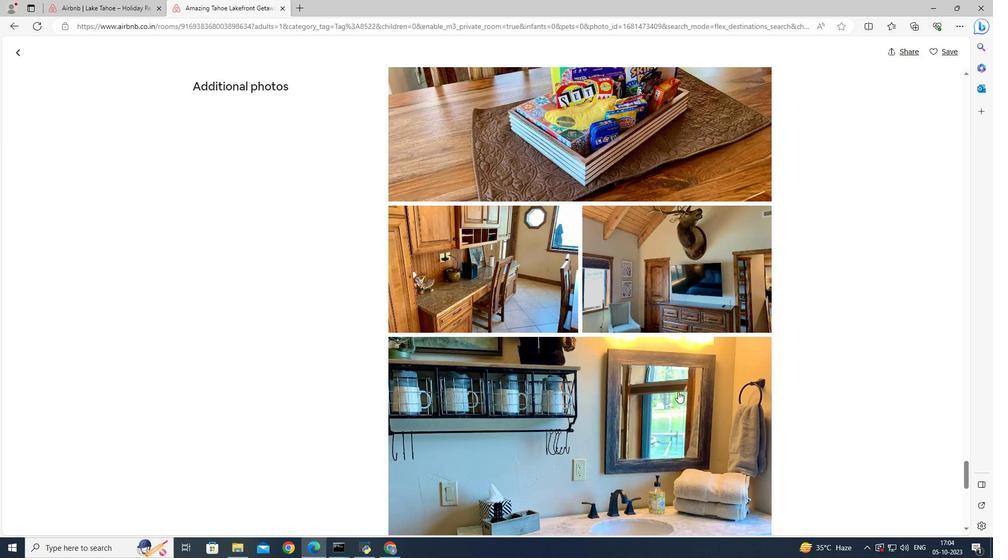 
Action: Mouse scrolled (678, 391) with delta (0, 0)
Screenshot: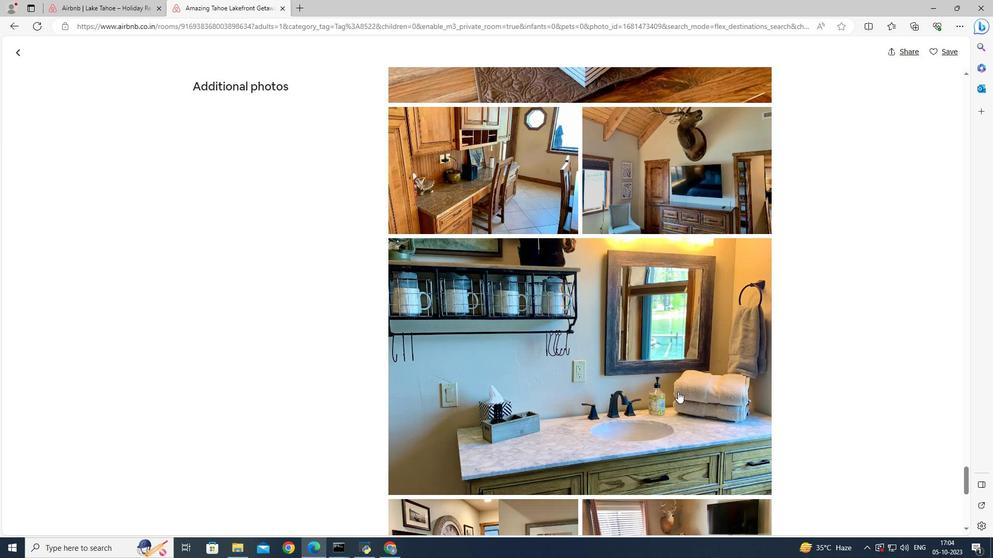 
Action: Mouse scrolled (678, 391) with delta (0, 0)
Screenshot: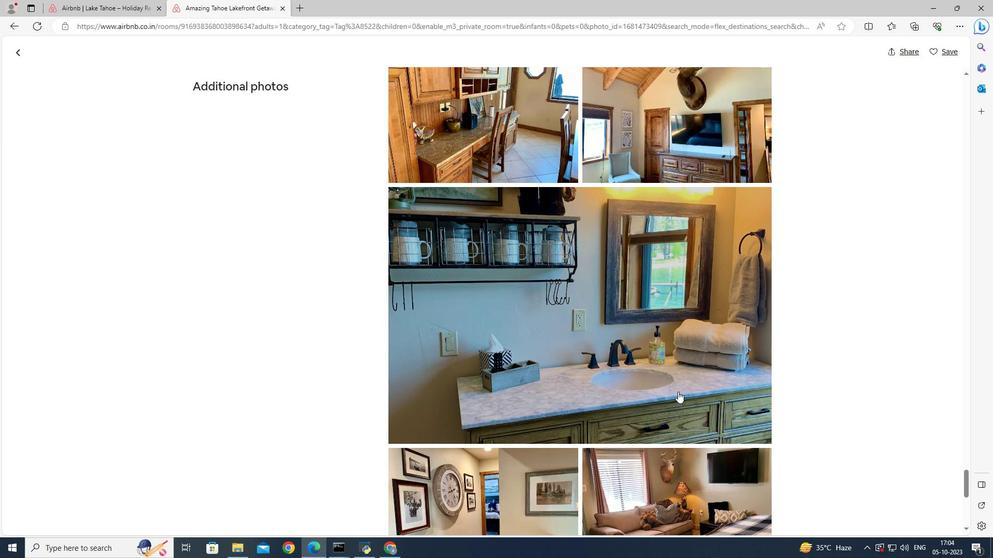 
Action: Mouse scrolled (678, 391) with delta (0, 0)
Screenshot: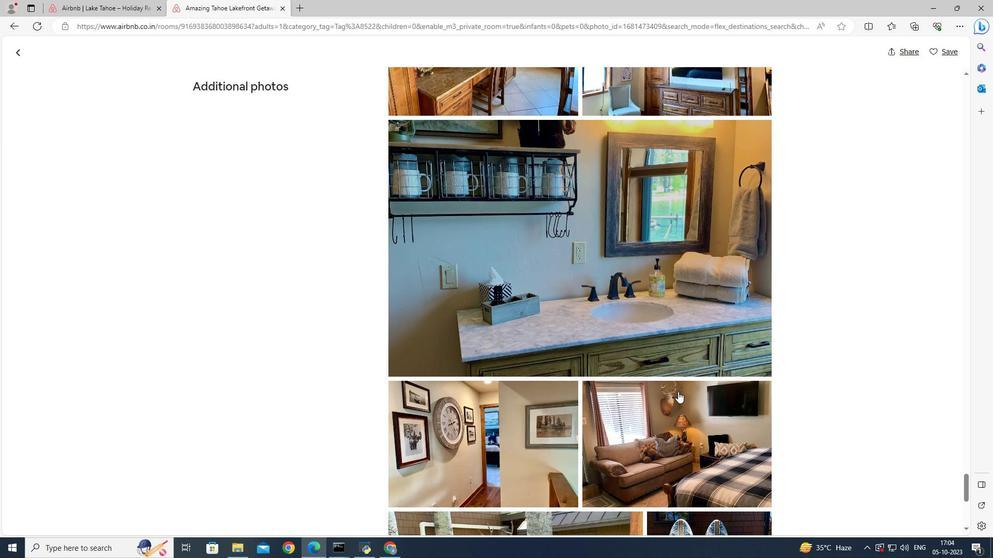 
Action: Mouse scrolled (678, 391) with delta (0, 0)
Screenshot: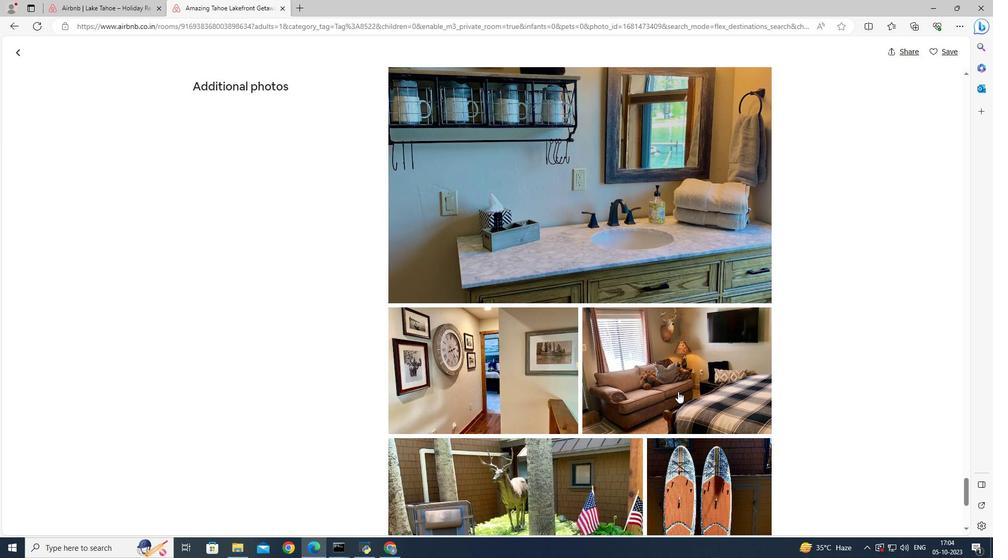 
Action: Mouse scrolled (678, 391) with delta (0, 0)
Screenshot: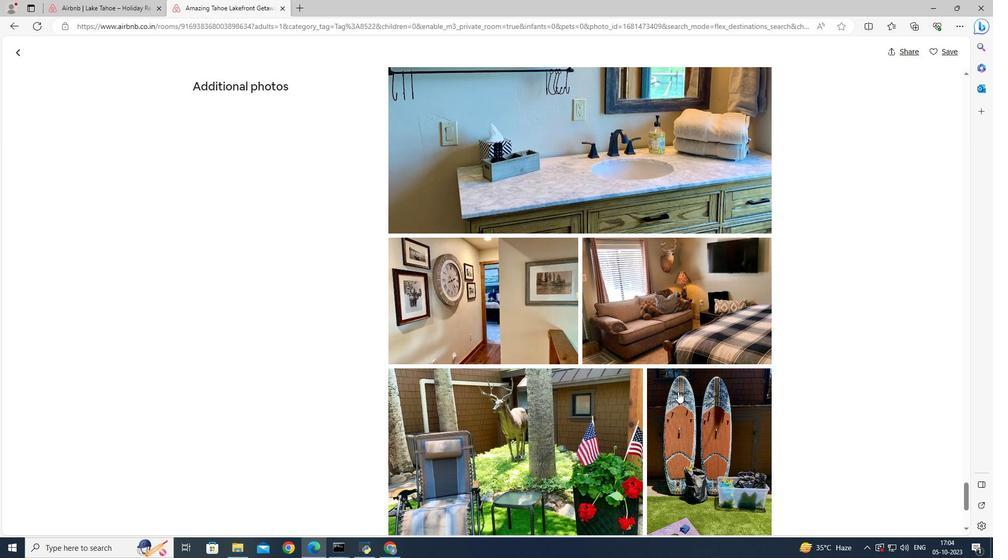 
Action: Mouse scrolled (678, 391) with delta (0, 0)
Screenshot: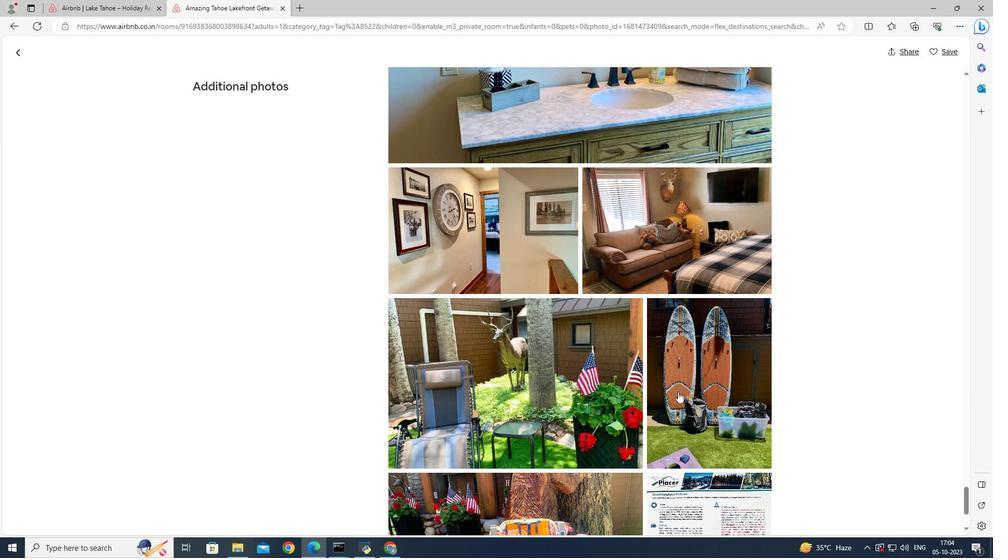 
Action: Mouse scrolled (678, 391) with delta (0, 0)
Screenshot: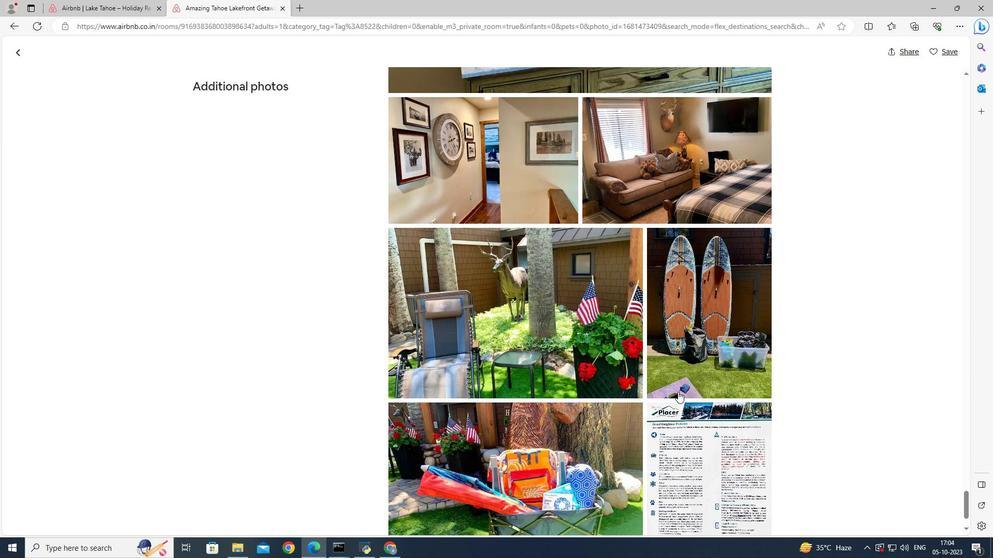
Action: Mouse scrolled (678, 391) with delta (0, 0)
Screenshot: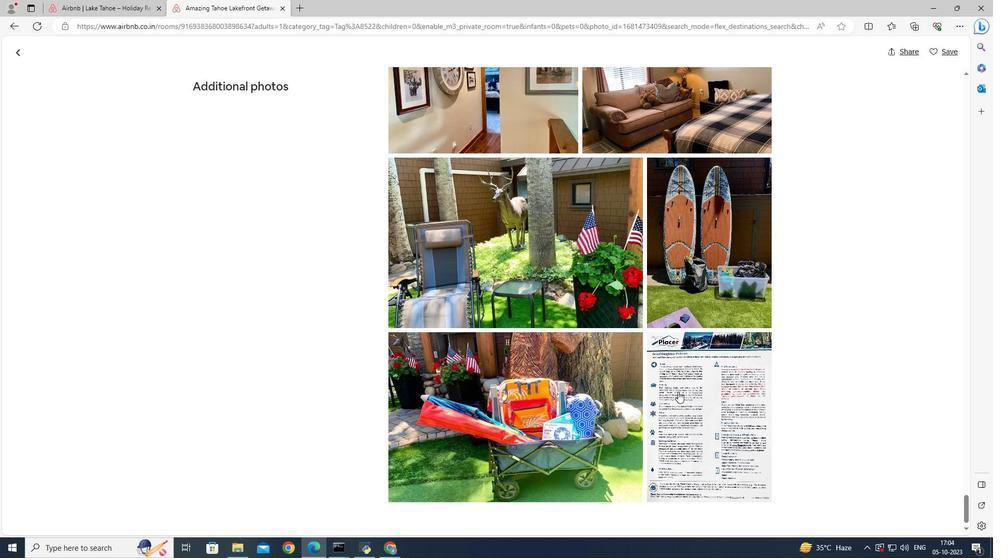 
Action: Mouse scrolled (678, 391) with delta (0, 0)
Screenshot: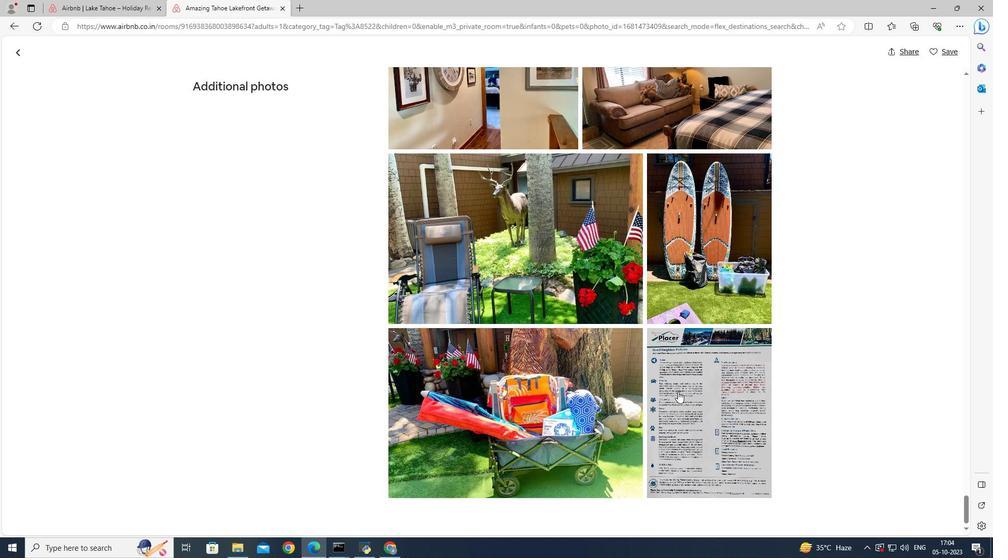 
Action: Mouse scrolled (678, 391) with delta (0, 0)
Screenshot: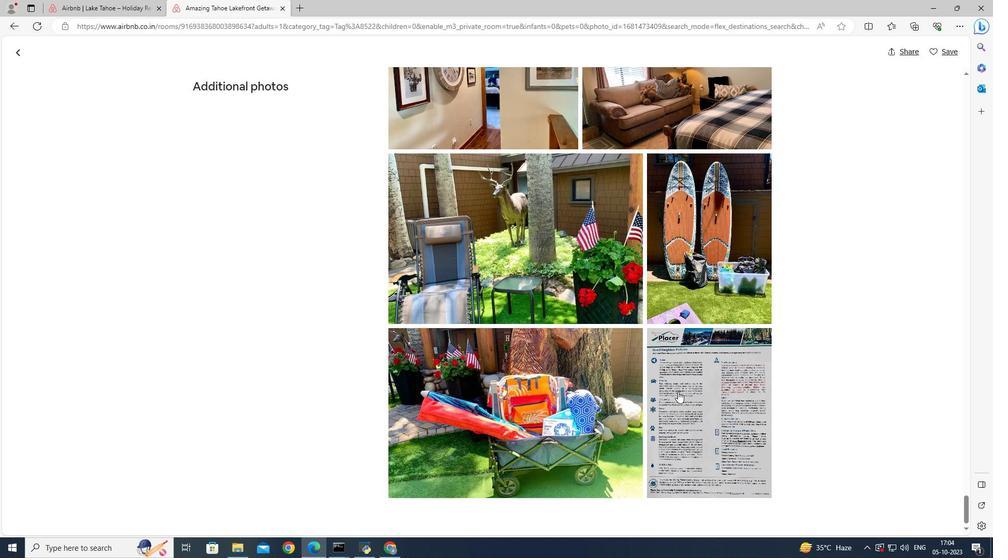 
Action: Mouse scrolled (678, 391) with delta (0, 0)
Screenshot: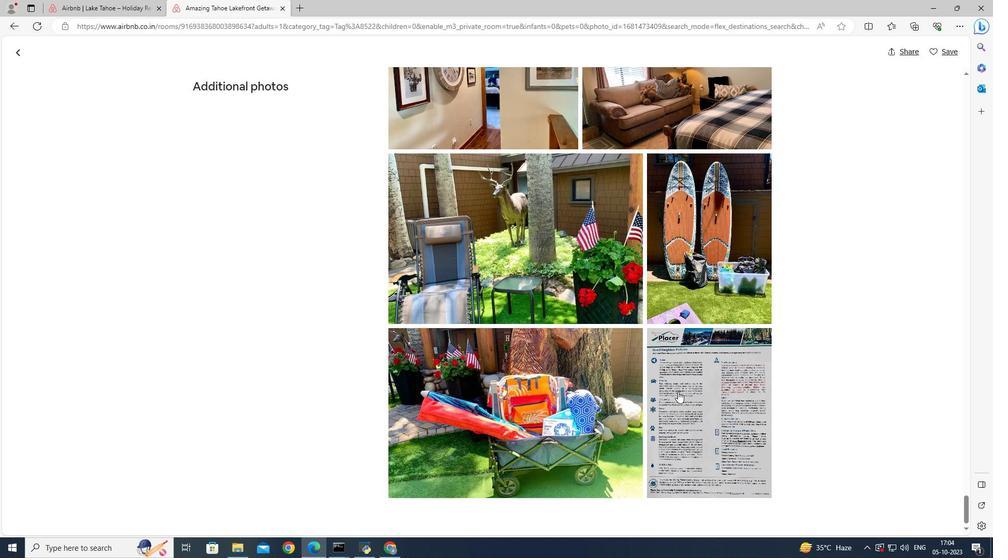 
Action: Mouse scrolled (678, 391) with delta (0, 0)
Screenshot: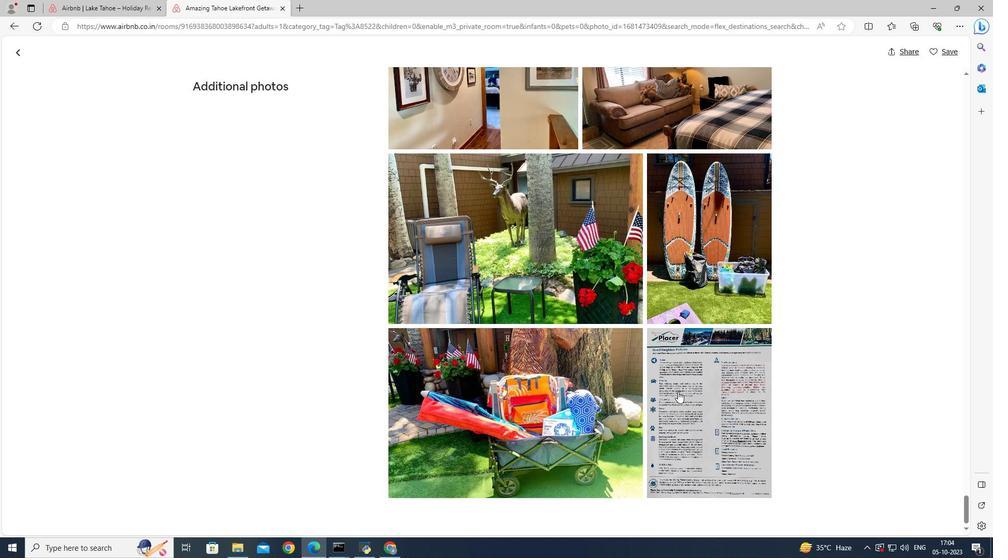 
Action: Mouse scrolled (678, 391) with delta (0, 0)
Screenshot: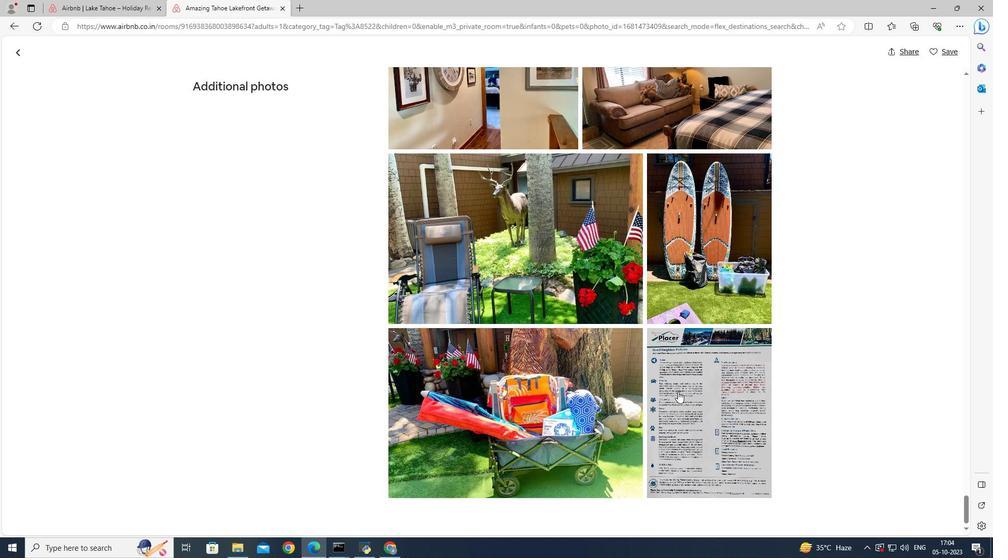 
Action: Mouse moved to (17, 49)
Screenshot: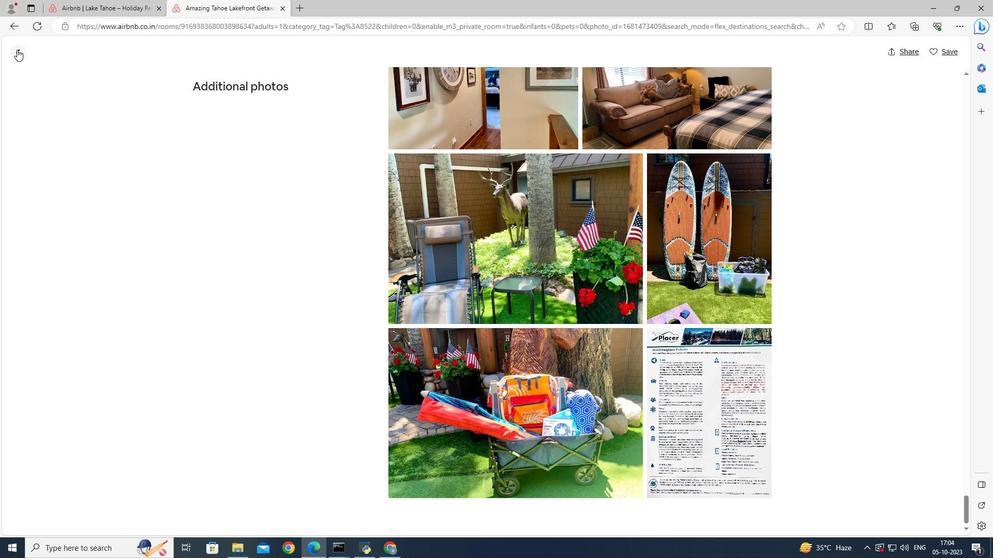 
Action: Mouse pressed left at (17, 49)
Screenshot: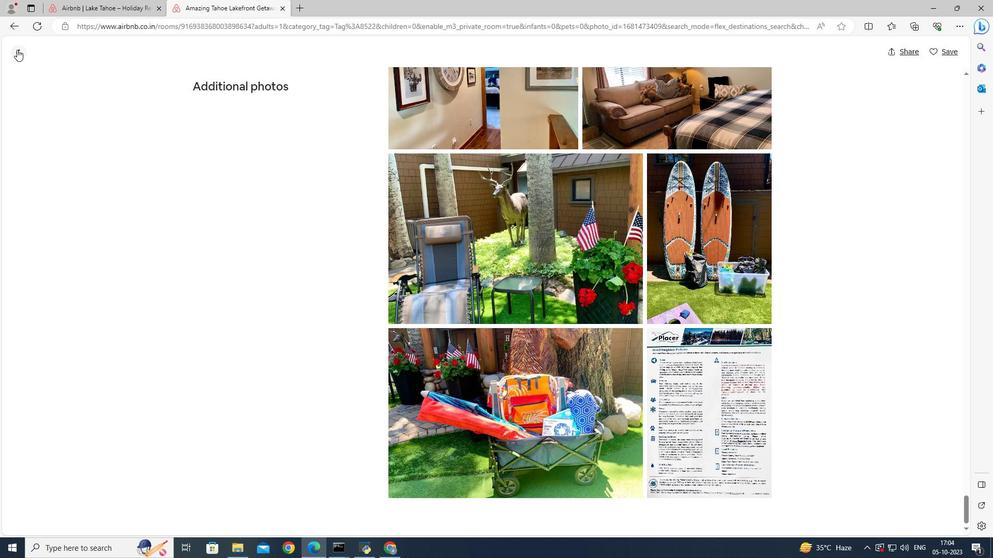 
Action: Mouse moved to (422, 264)
Screenshot: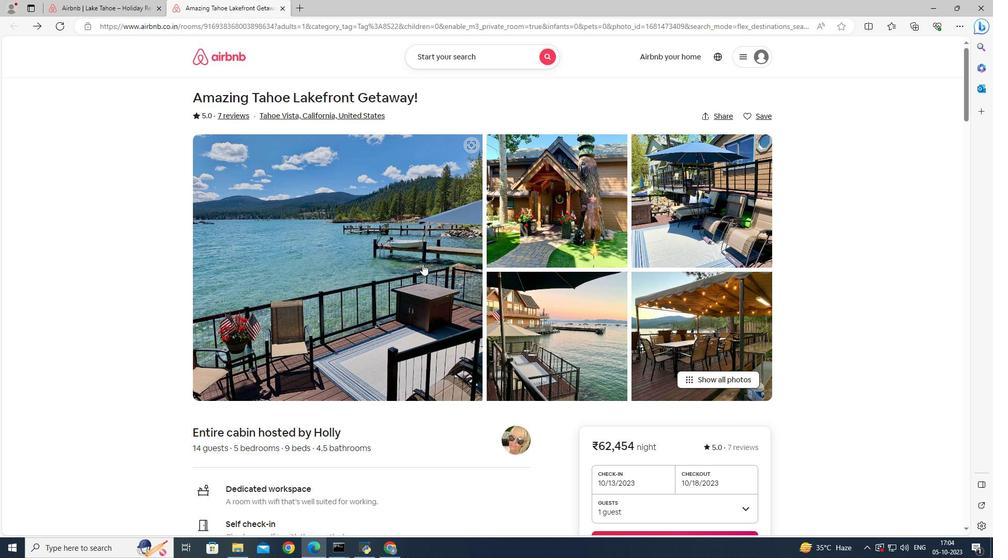 
Action: Mouse scrolled (422, 263) with delta (0, 0)
Screenshot: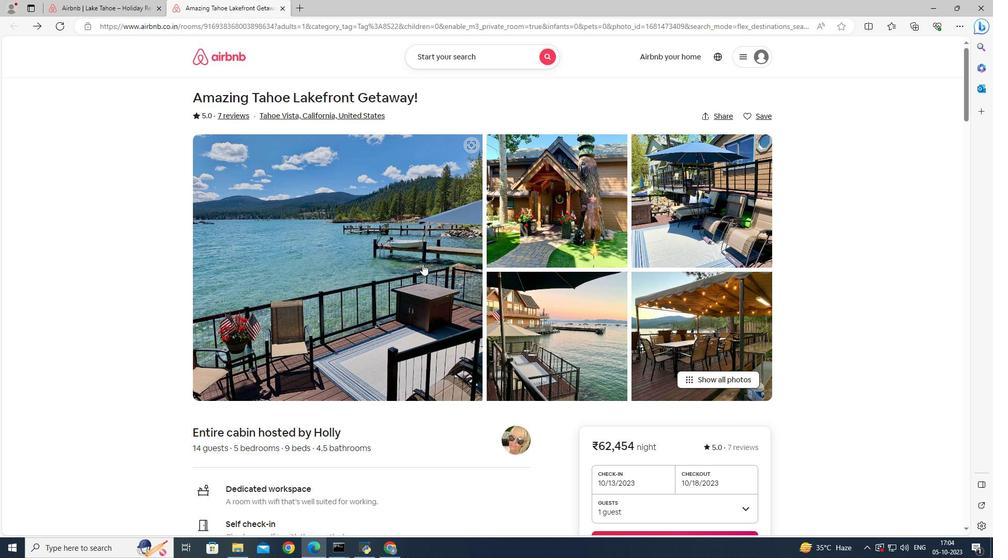 
Action: Mouse scrolled (422, 263) with delta (0, 0)
Screenshot: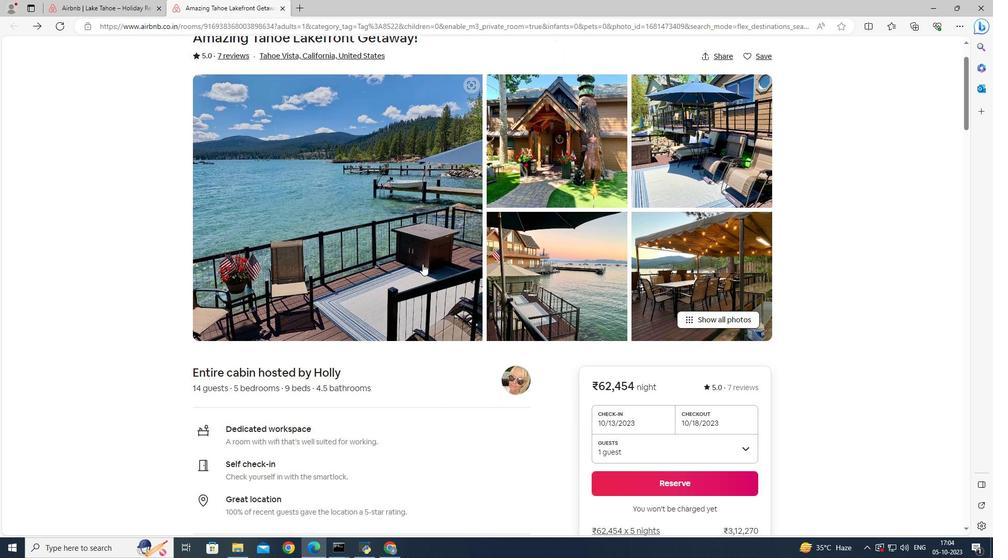
Action: Mouse scrolled (422, 263) with delta (0, 0)
Screenshot: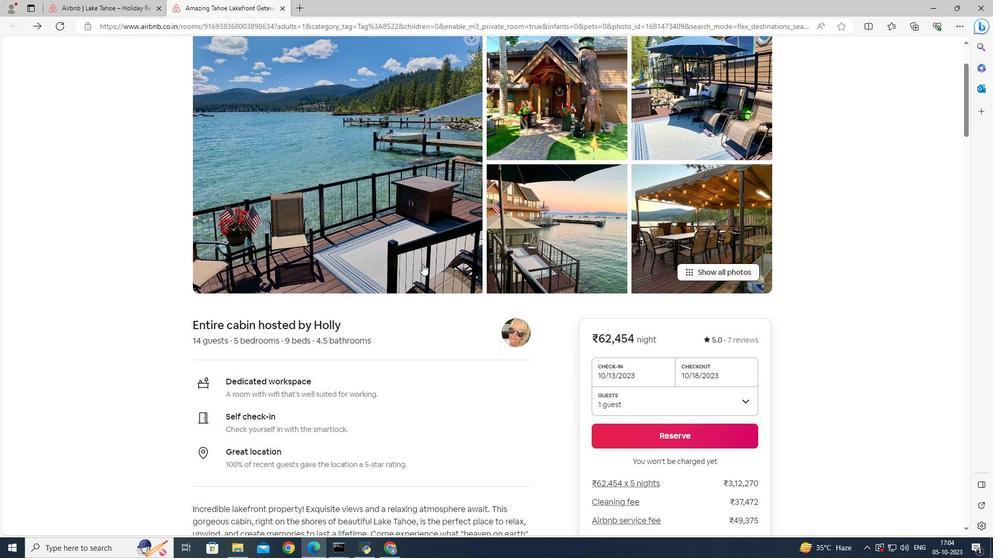 
Action: Mouse moved to (420, 274)
Screenshot: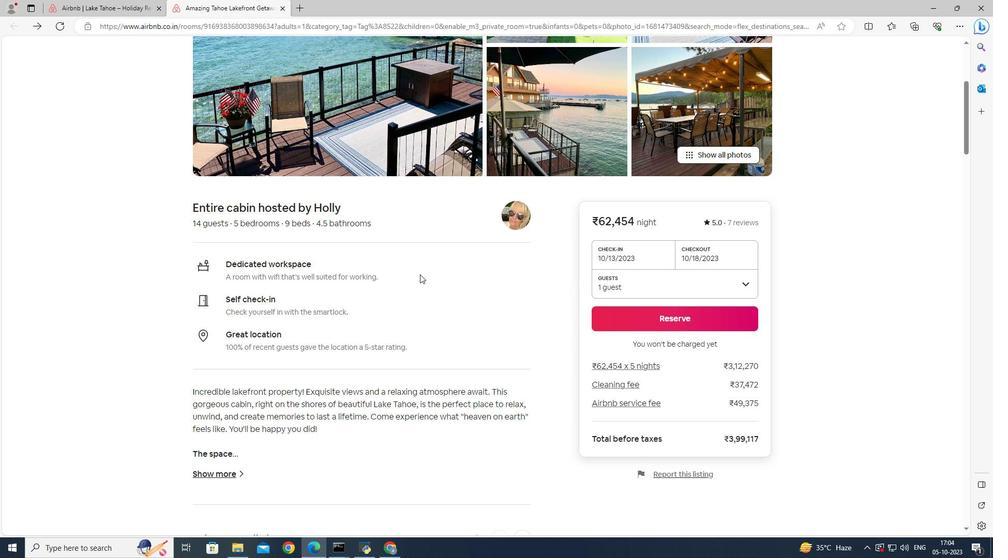
Action: Mouse scrolled (420, 274) with delta (0, 0)
Screenshot: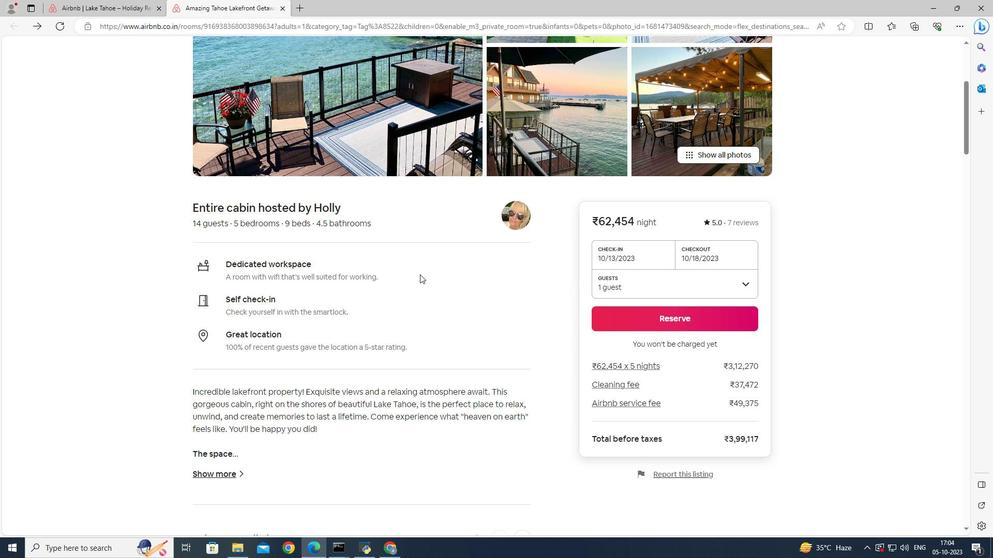 
Action: Mouse scrolled (420, 274) with delta (0, 0)
Screenshot: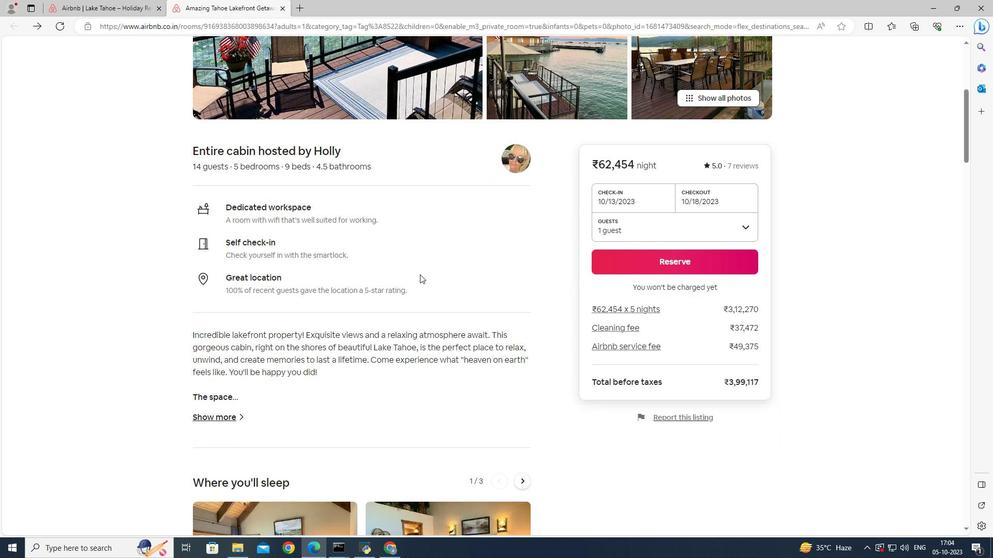 
Action: Mouse scrolled (420, 274) with delta (0, 0)
Screenshot: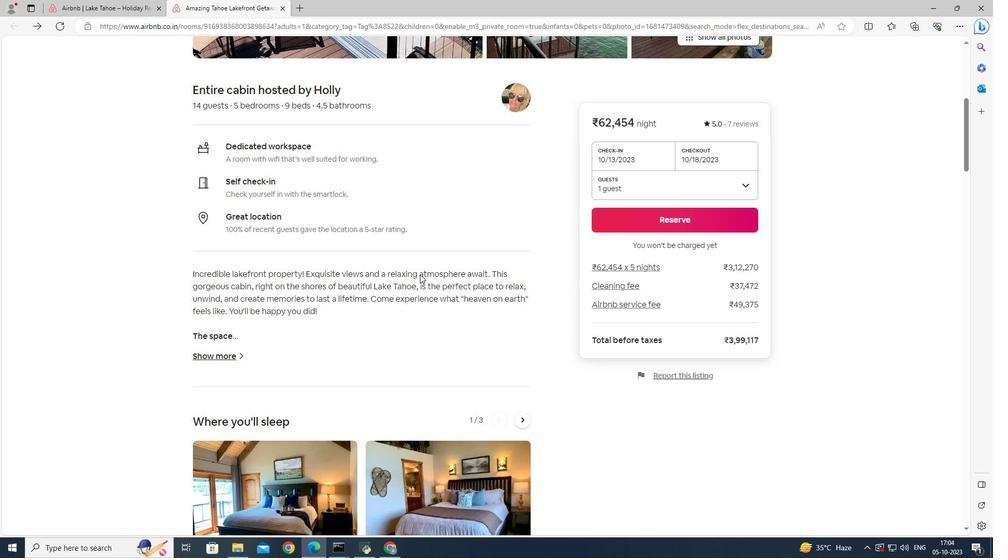 
Action: Mouse scrolled (420, 274) with delta (0, 0)
Screenshot: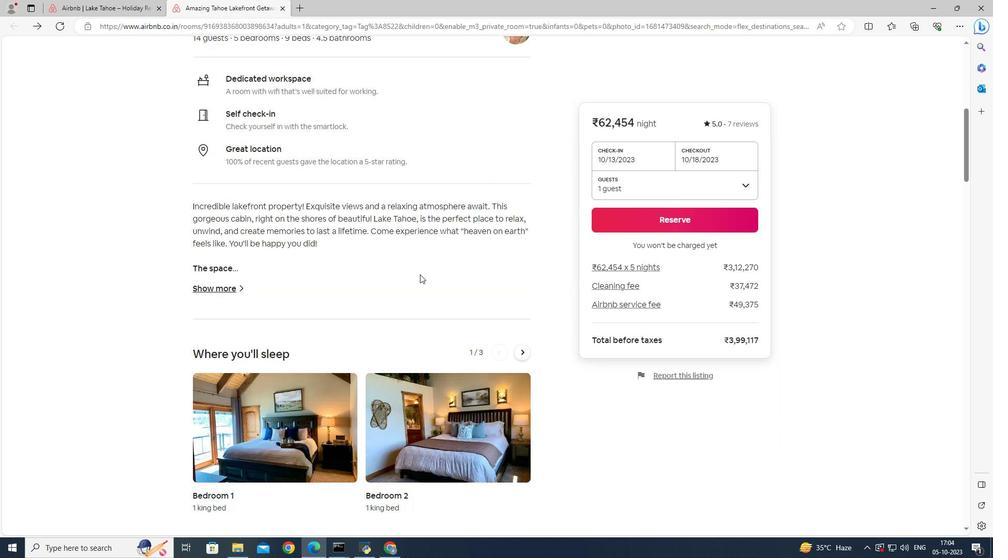 
Action: Mouse moved to (336, 327)
Screenshot: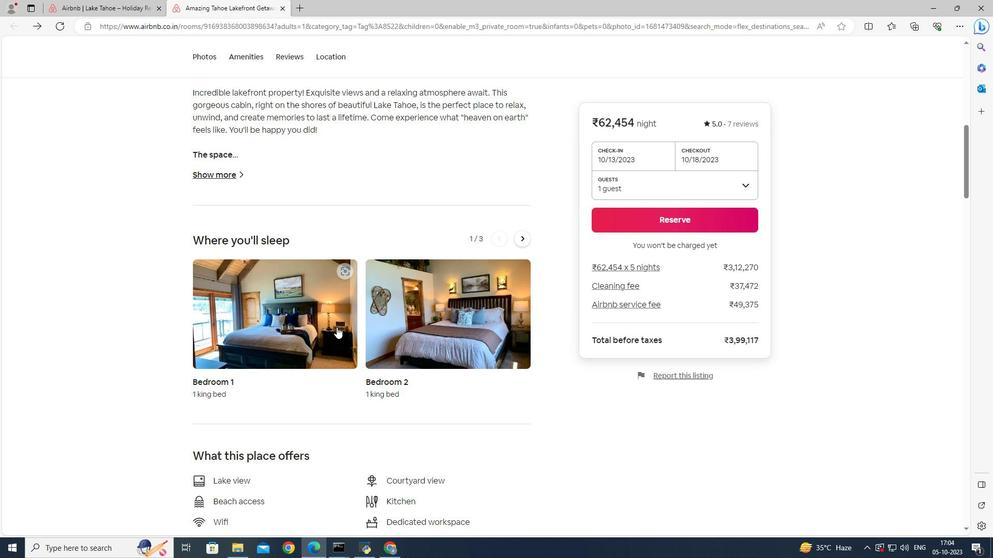 
Action: Mouse scrolled (336, 326) with delta (0, 0)
Screenshot: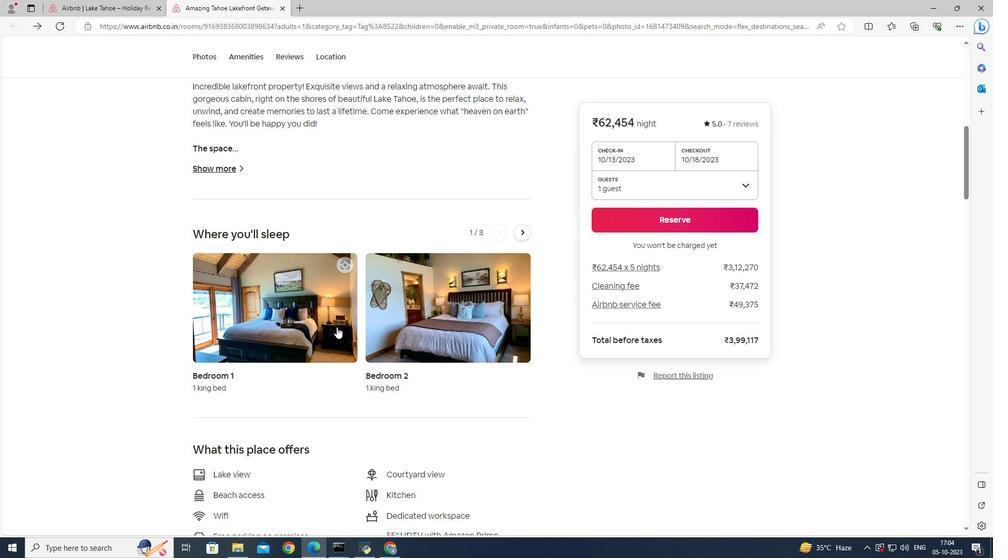 
Action: Mouse scrolled (336, 326) with delta (0, 0)
Screenshot: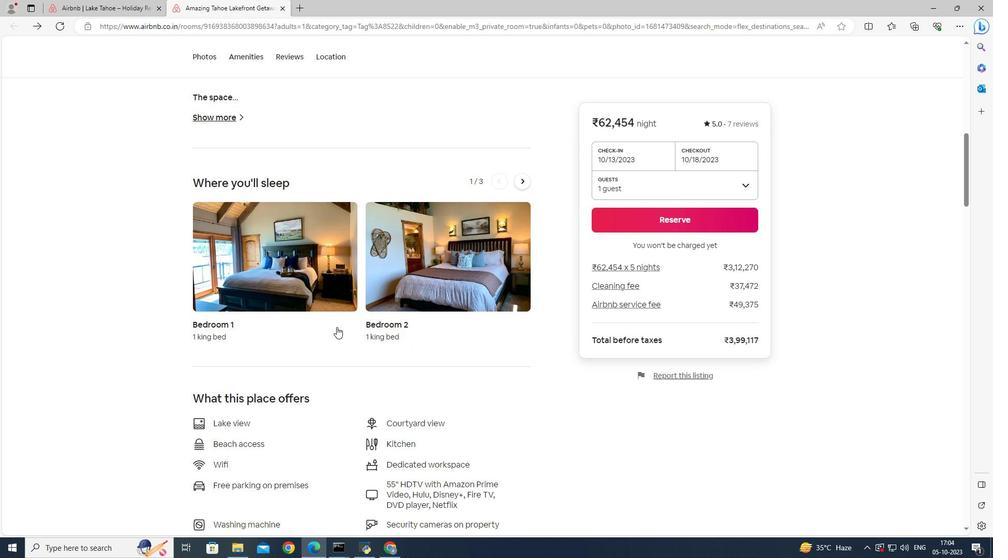 
Action: Mouse scrolled (336, 326) with delta (0, 0)
Screenshot: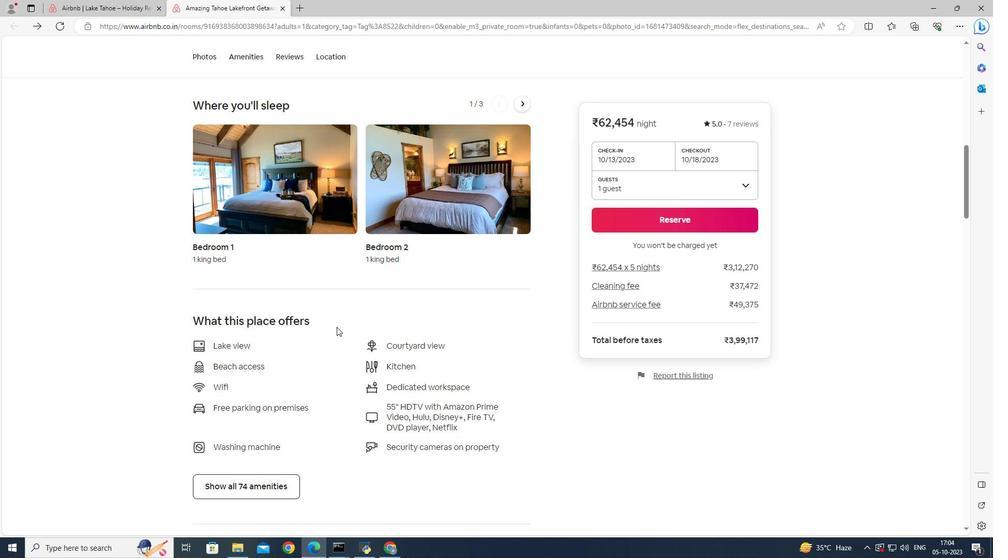 
Action: Mouse moved to (268, 398)
Screenshot: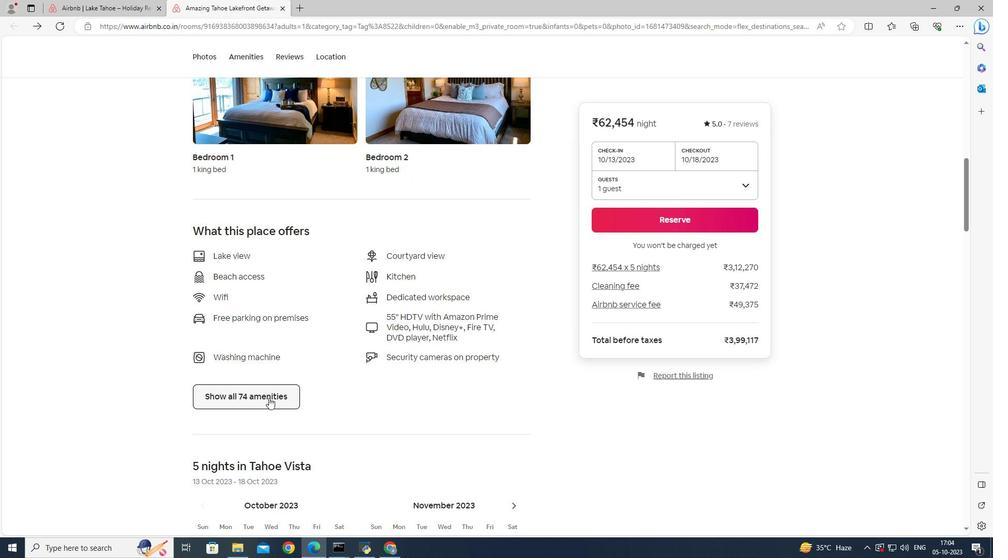 
Action: Mouse pressed left at (268, 398)
Screenshot: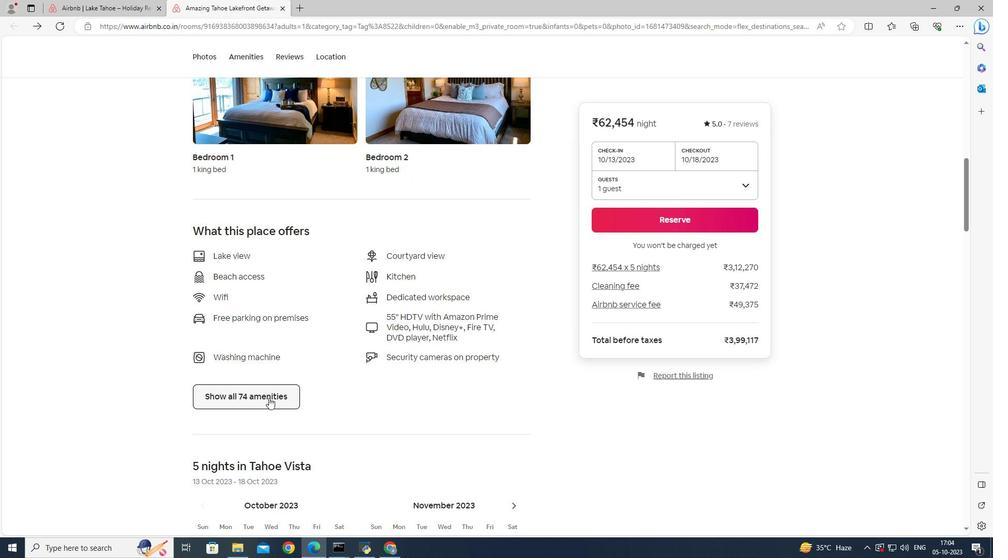 
Action: Mouse moved to (417, 228)
Screenshot: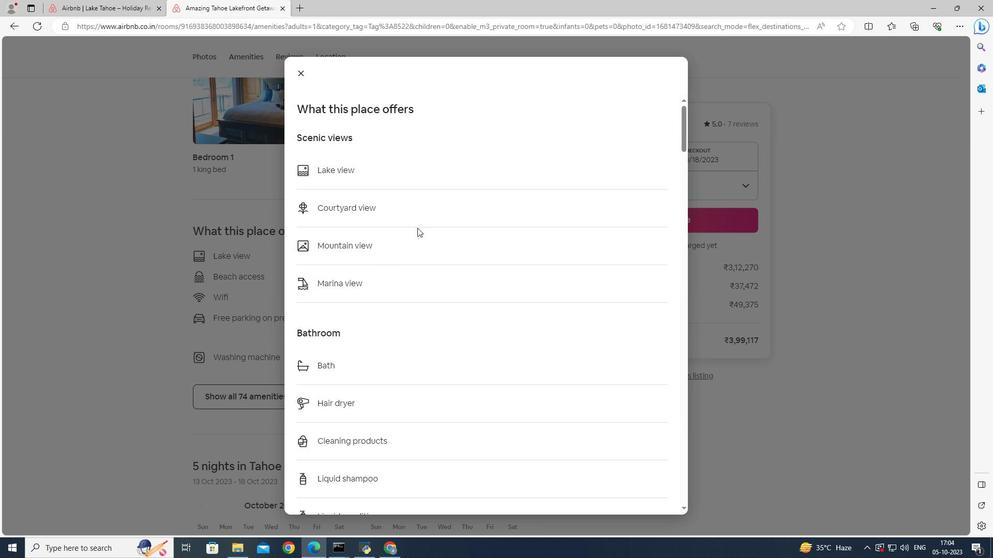 
Action: Mouse scrolled (417, 227) with delta (0, 0)
Screenshot: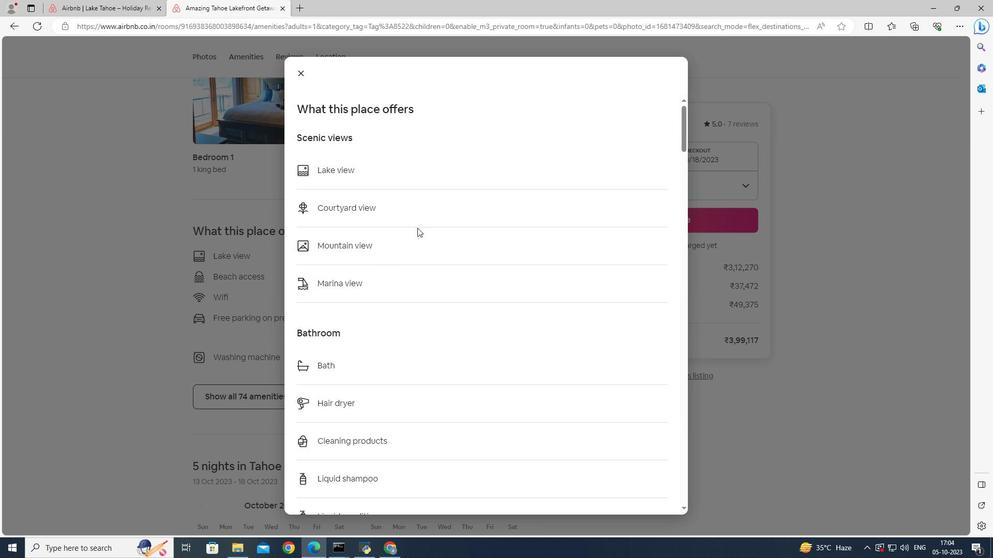 
Action: Mouse scrolled (417, 227) with delta (0, 0)
Screenshot: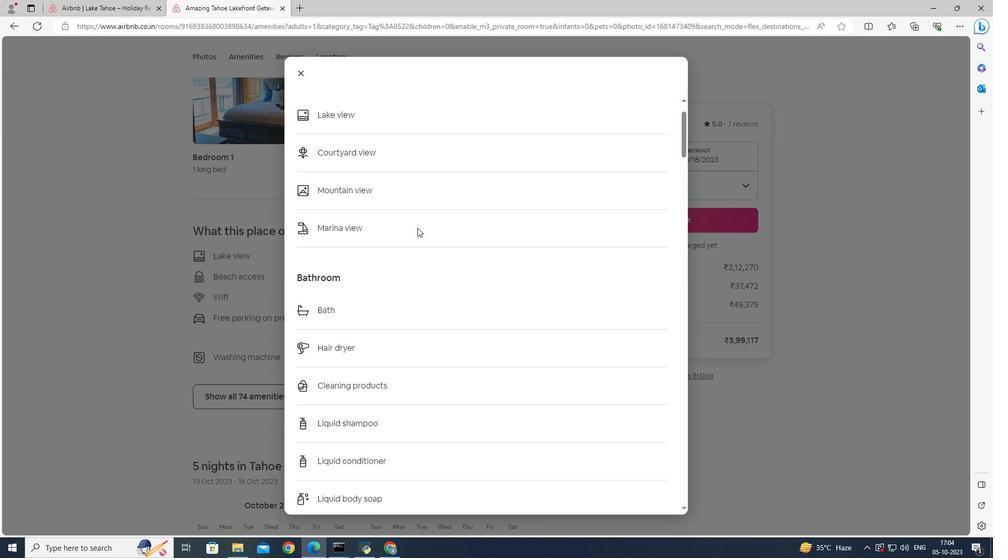 
Action: Mouse scrolled (417, 227) with delta (0, 0)
Screenshot: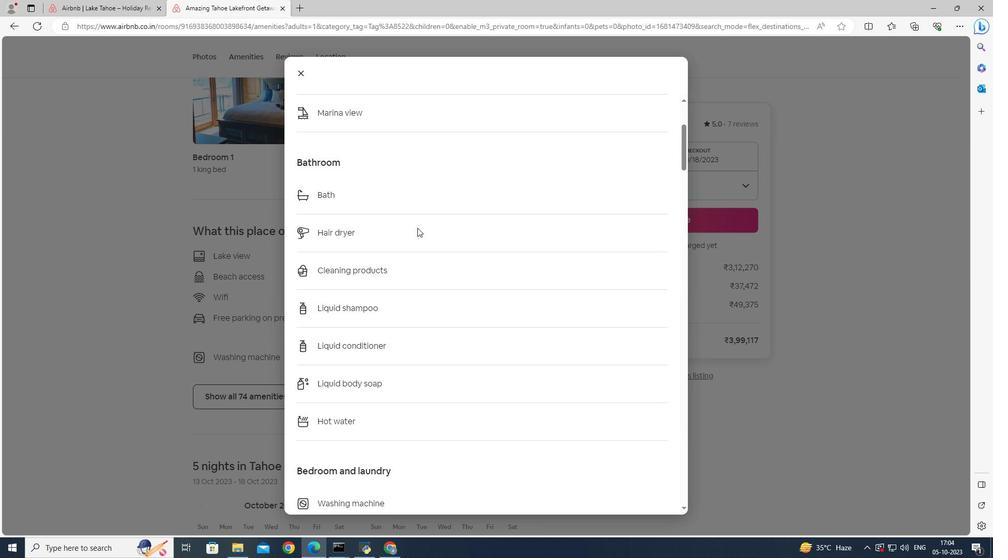 
Action: Mouse scrolled (417, 227) with delta (0, 0)
Screenshot: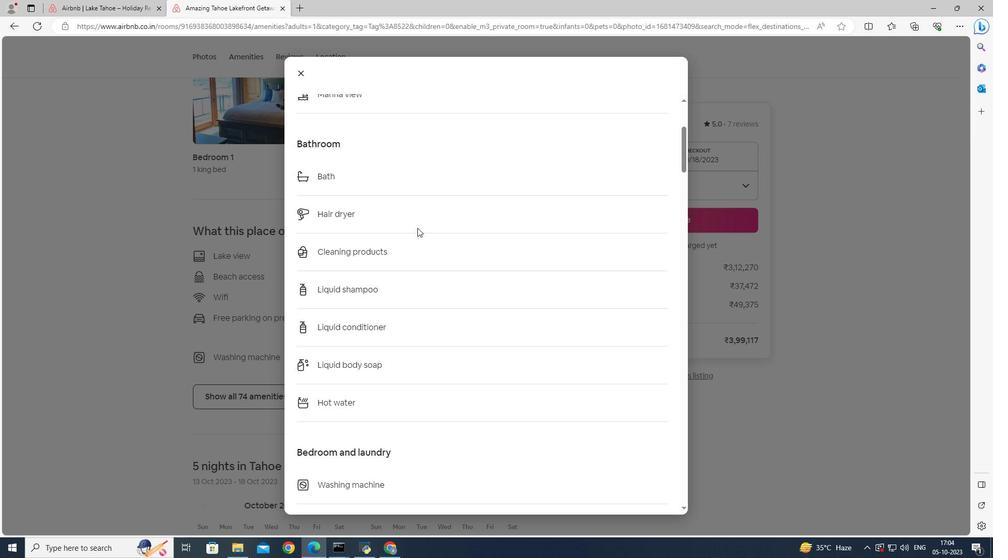 
Action: Mouse scrolled (417, 227) with delta (0, 0)
Screenshot: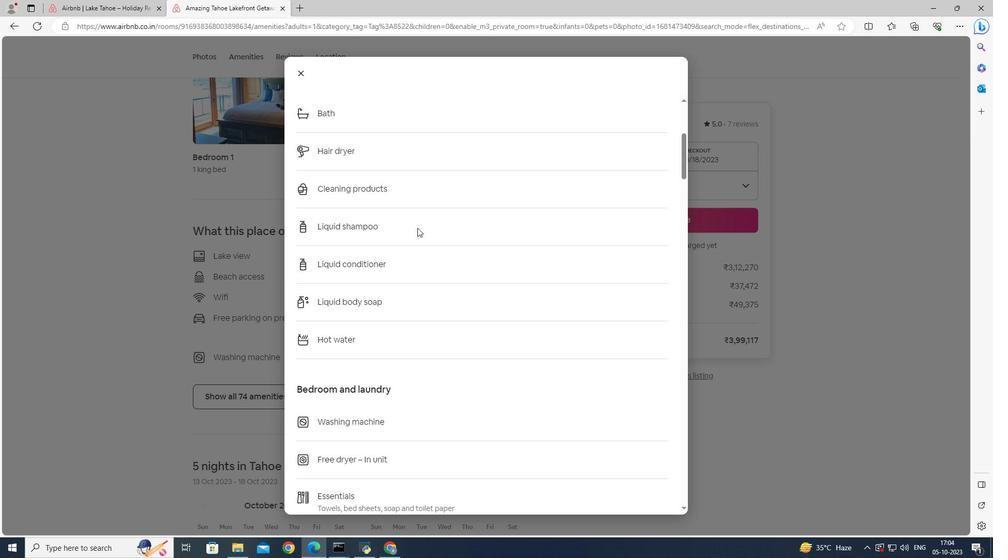 
Action: Mouse scrolled (417, 227) with delta (0, 0)
Screenshot: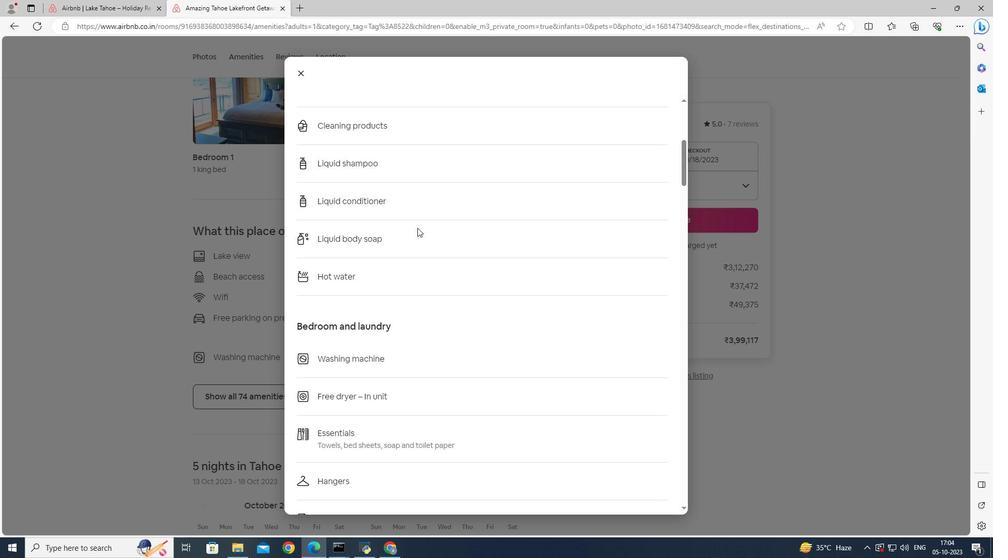 
Action: Mouse scrolled (417, 227) with delta (0, 0)
Screenshot: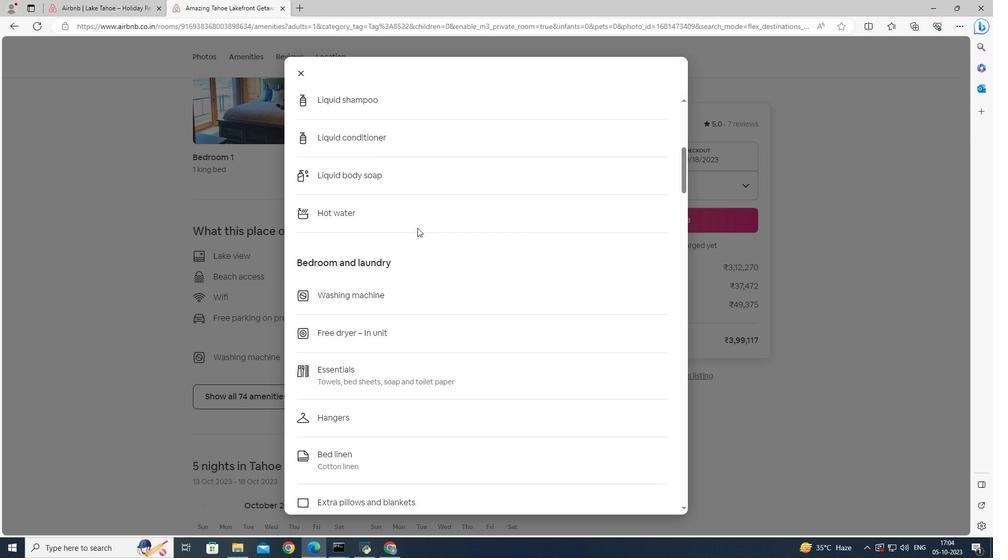 
Action: Mouse scrolled (417, 227) with delta (0, 0)
Screenshot: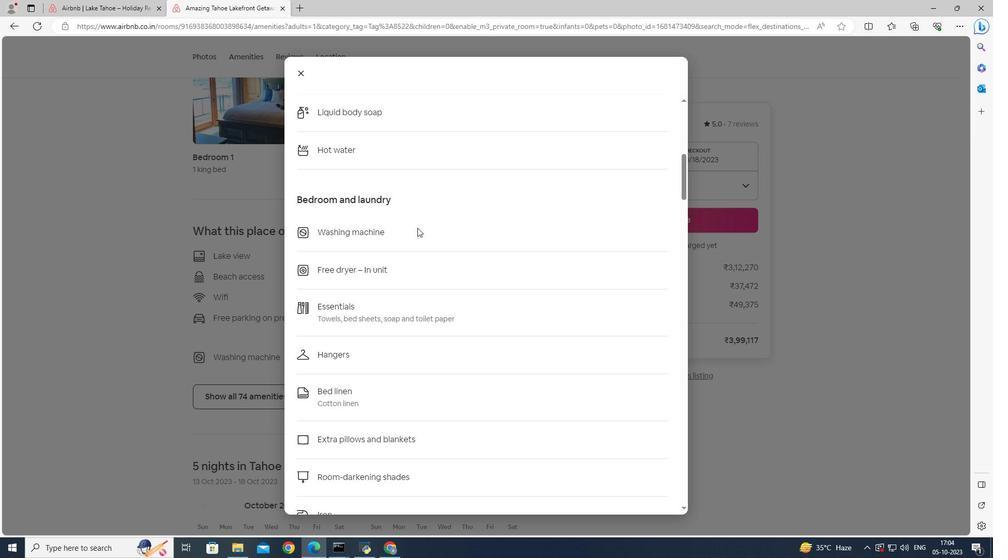 
Action: Mouse scrolled (417, 227) with delta (0, 0)
Screenshot: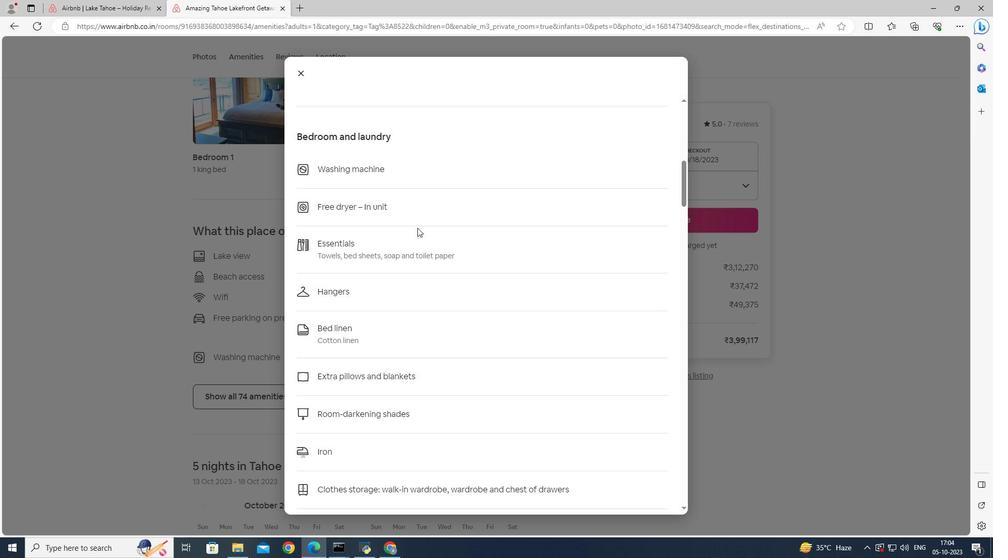 
Action: Mouse scrolled (417, 227) with delta (0, 0)
Screenshot: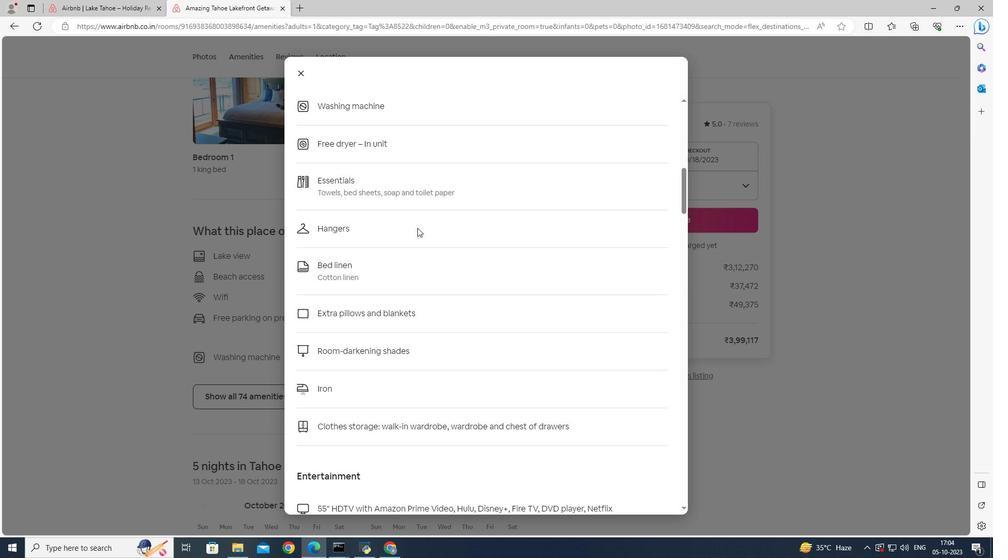 
Action: Mouse scrolled (417, 227) with delta (0, 0)
Screenshot: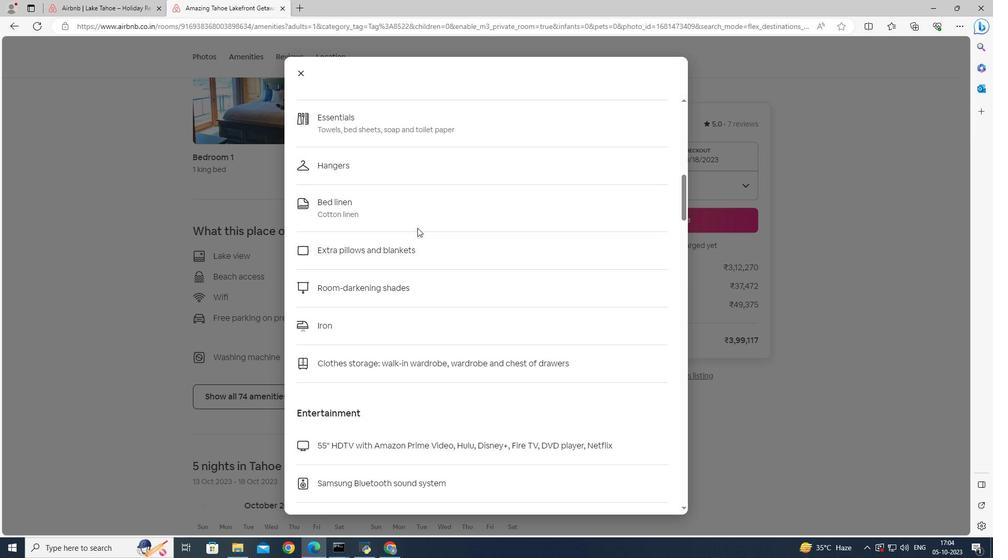 
Action: Mouse scrolled (417, 227) with delta (0, 0)
Screenshot: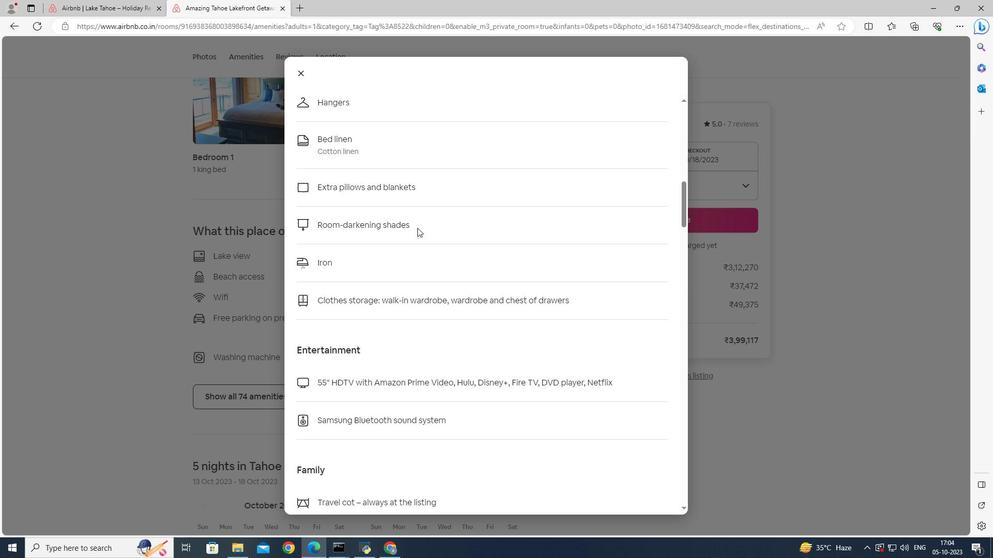
Action: Mouse scrolled (417, 227) with delta (0, 0)
Screenshot: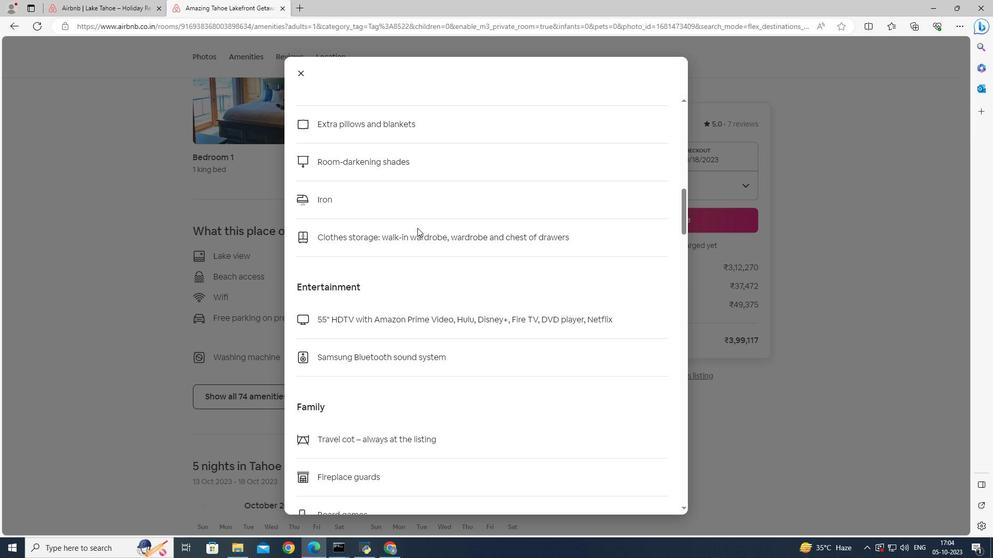 
Action: Mouse scrolled (417, 227) with delta (0, 0)
Screenshot: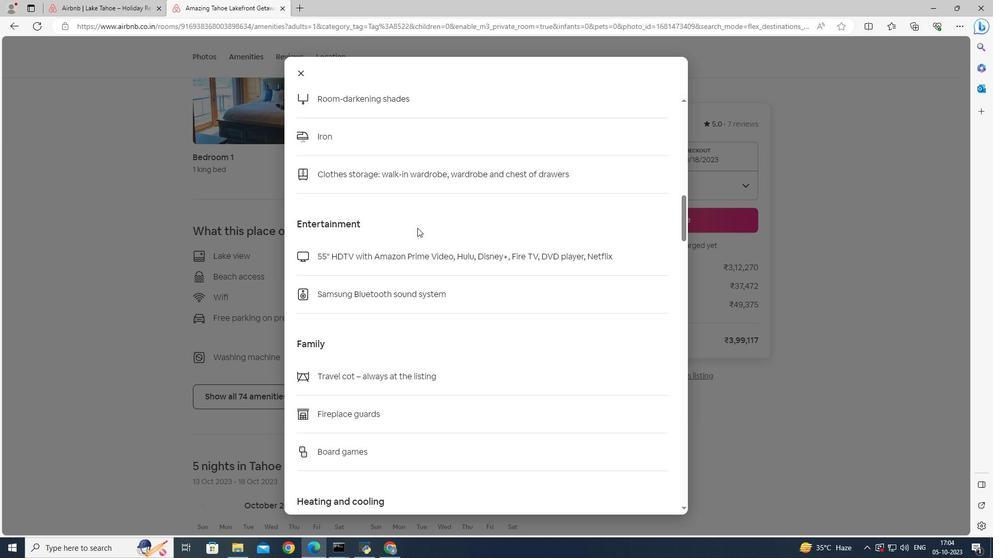 
Action: Mouse scrolled (417, 227) with delta (0, 0)
Screenshot: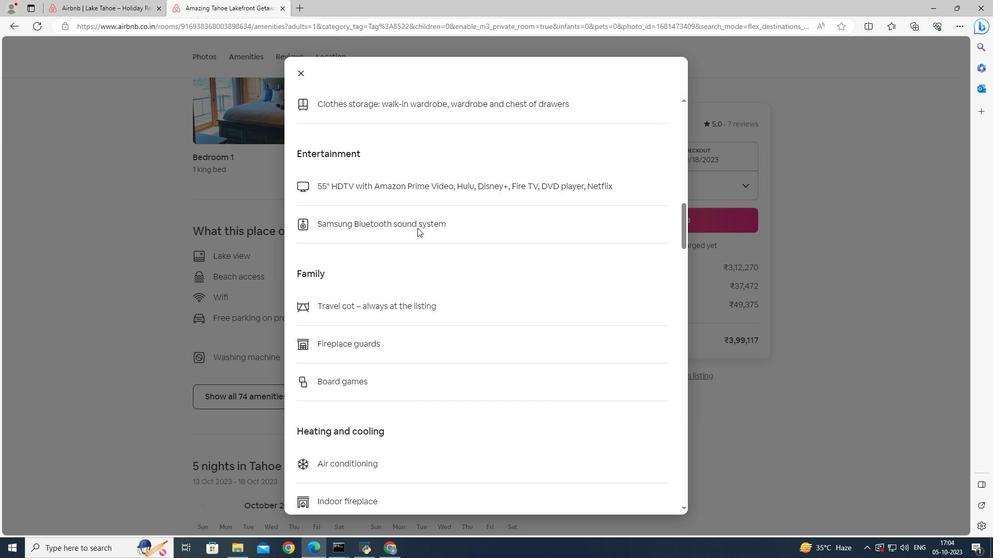 
Action: Mouse scrolled (417, 227) with delta (0, 0)
Screenshot: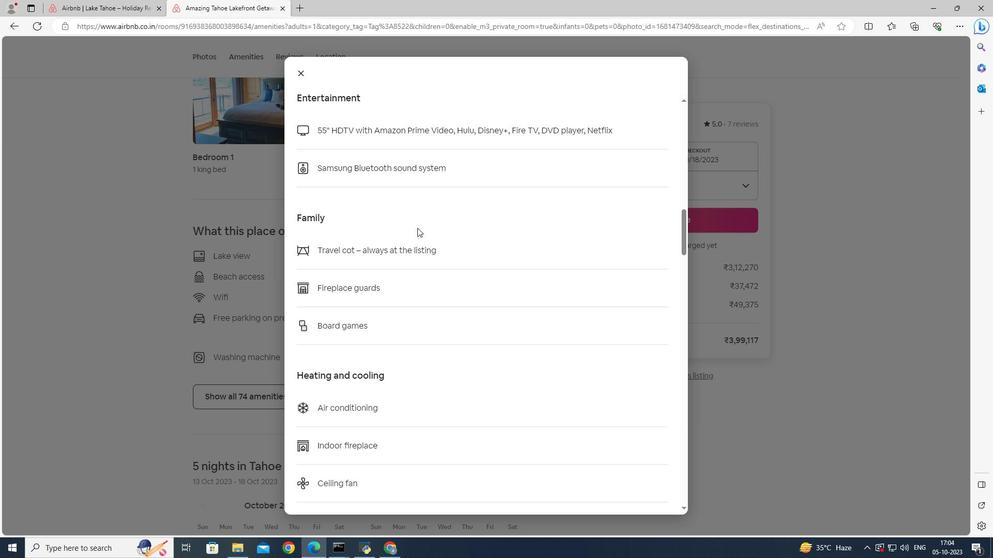 
Action: Mouse scrolled (417, 227) with delta (0, 0)
Screenshot: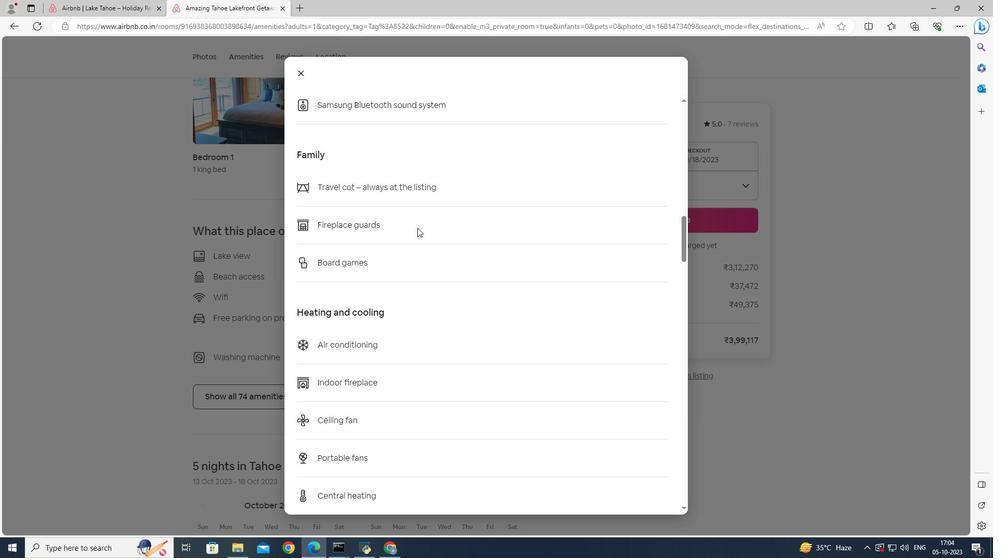 
Action: Mouse scrolled (417, 227) with delta (0, 0)
Screenshot: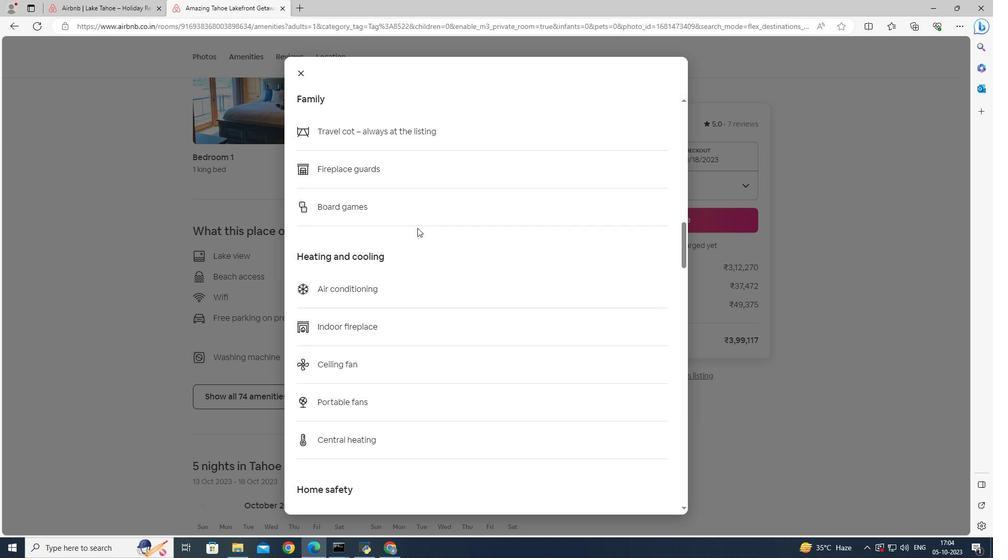 
Action: Mouse scrolled (417, 227) with delta (0, 0)
Screenshot: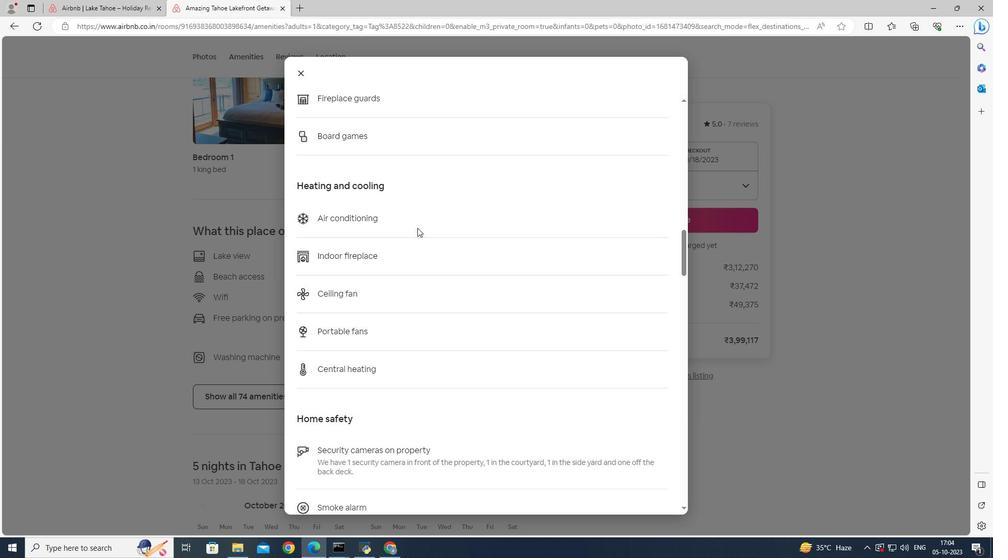 
Action: Mouse scrolled (417, 227) with delta (0, 0)
Screenshot: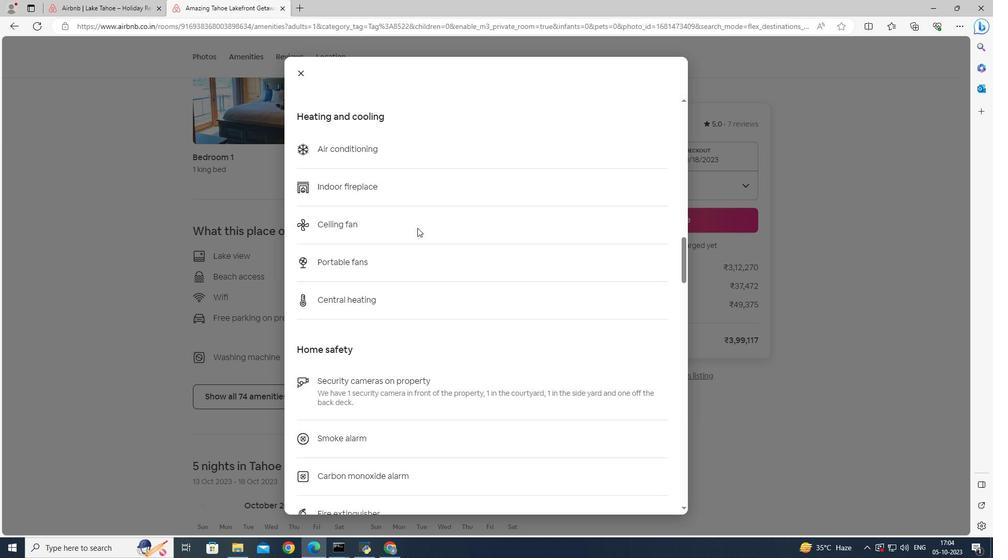 
Action: Mouse scrolled (417, 227) with delta (0, 0)
Screenshot: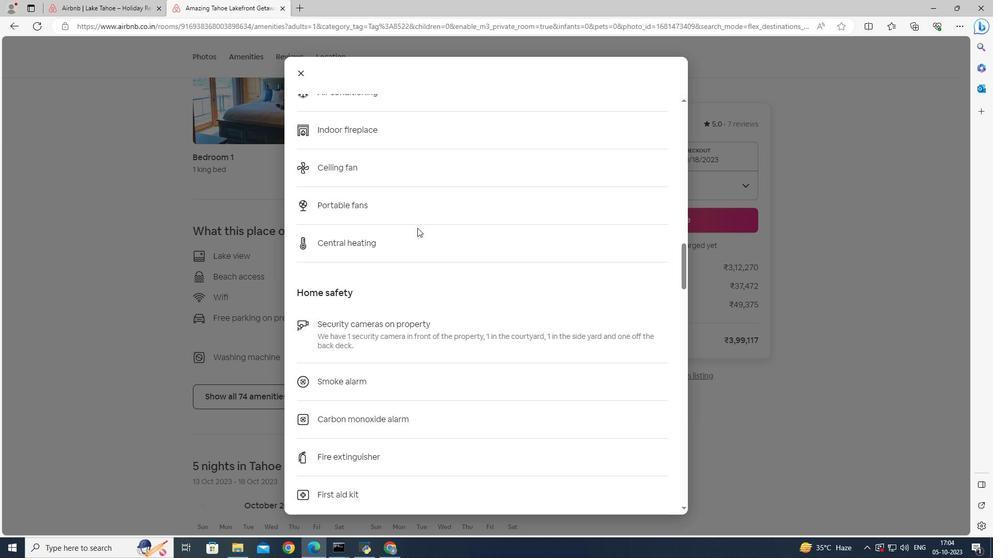 
Action: Mouse scrolled (417, 227) with delta (0, 0)
Screenshot: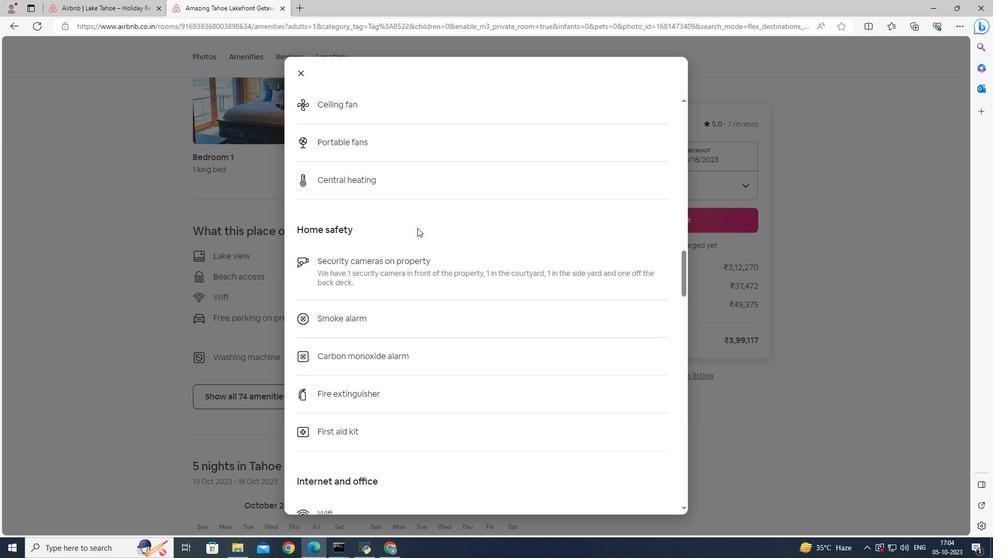 
Action: Mouse scrolled (417, 227) with delta (0, 0)
Screenshot: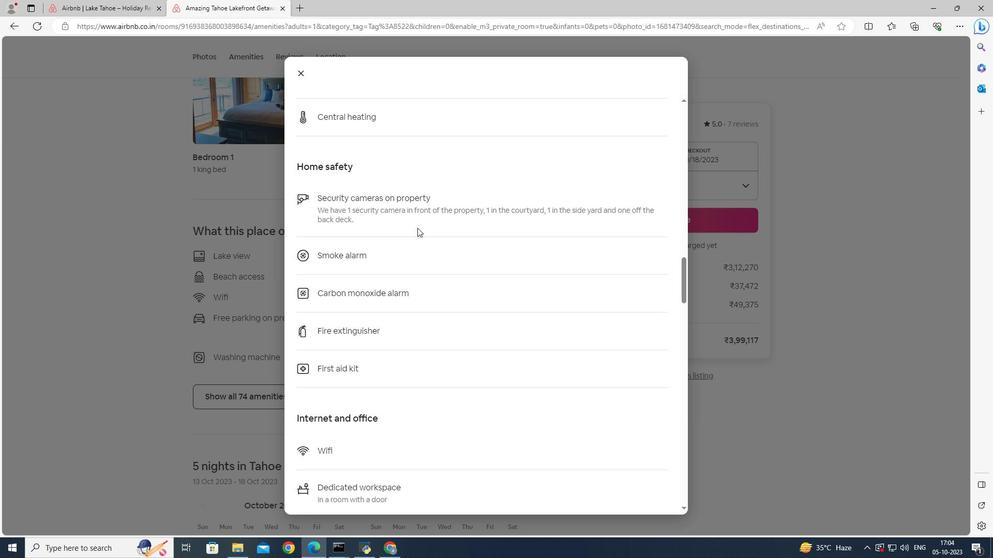 
Action: Mouse scrolled (417, 227) with delta (0, 0)
Screenshot: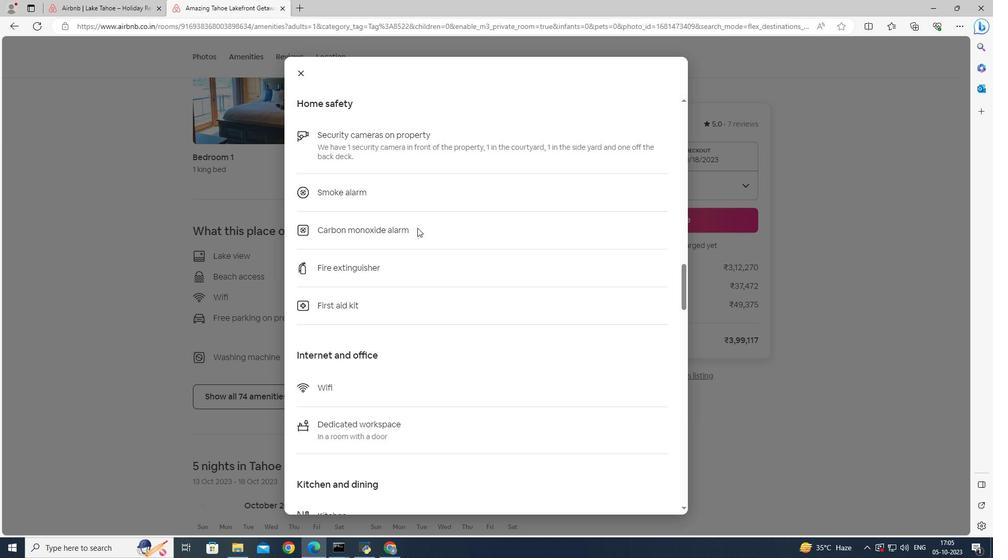 
Action: Mouse scrolled (417, 227) with delta (0, 0)
Screenshot: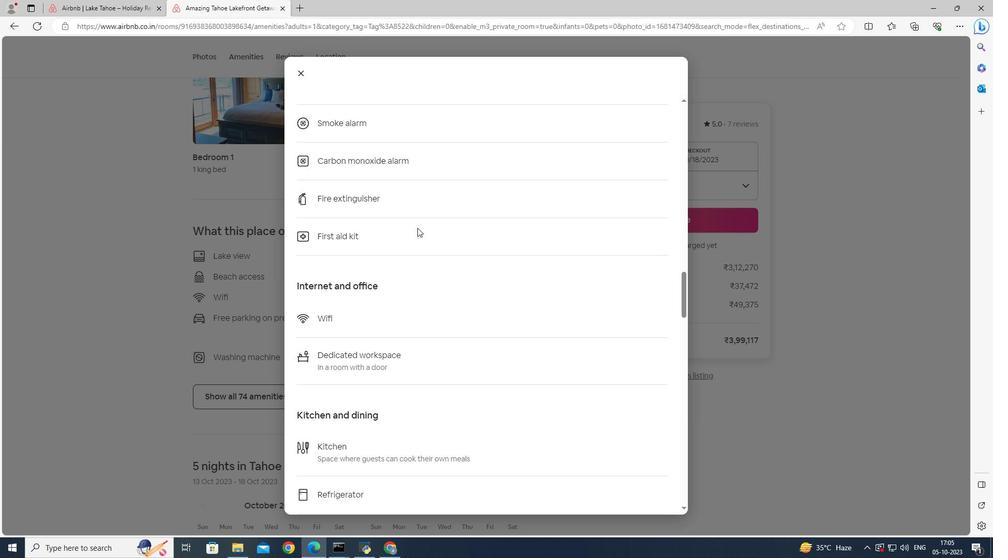 
Action: Mouse scrolled (417, 227) with delta (0, 0)
Screenshot: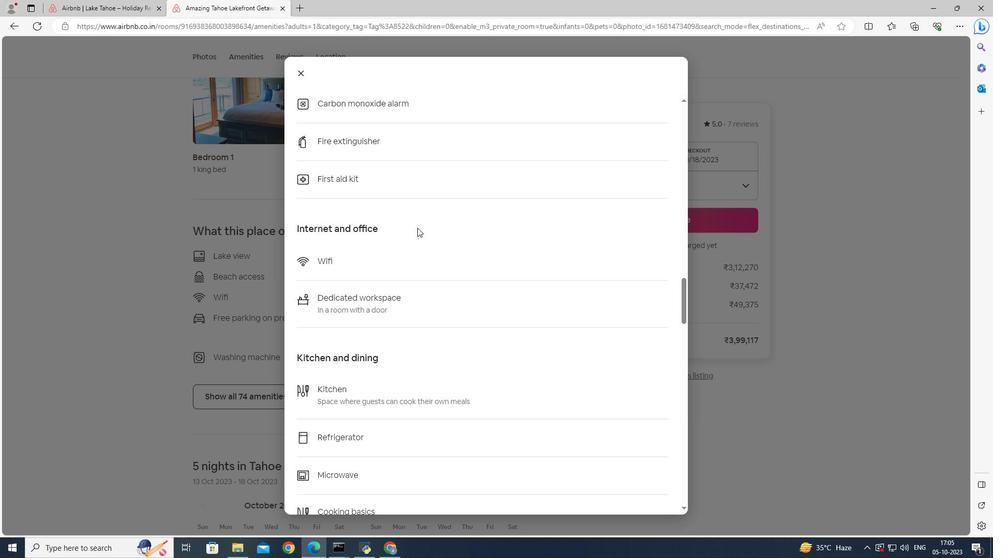 
Action: Mouse scrolled (417, 227) with delta (0, 0)
Screenshot: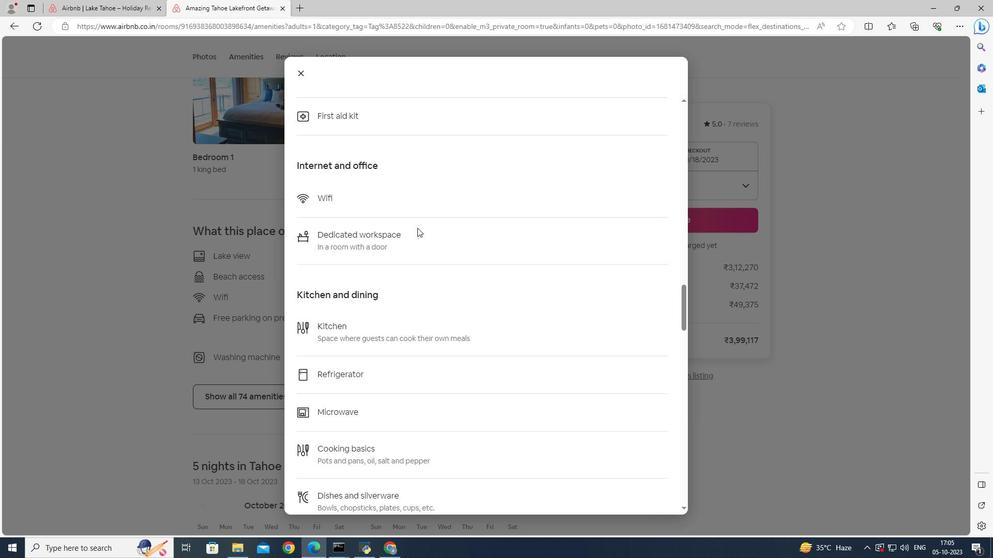 
Action: Mouse scrolled (417, 227) with delta (0, 0)
Screenshot: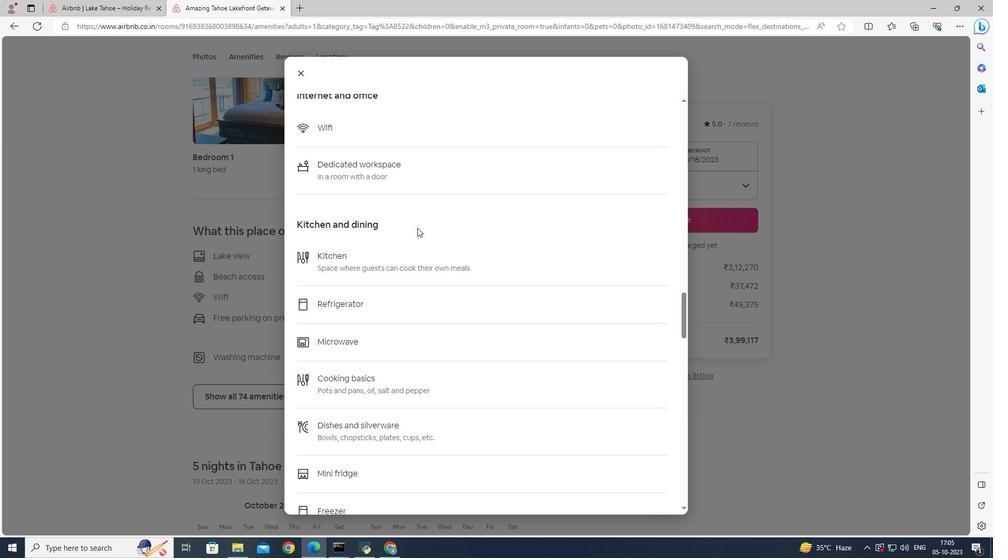 
Action: Mouse scrolled (417, 227) with delta (0, 0)
Screenshot: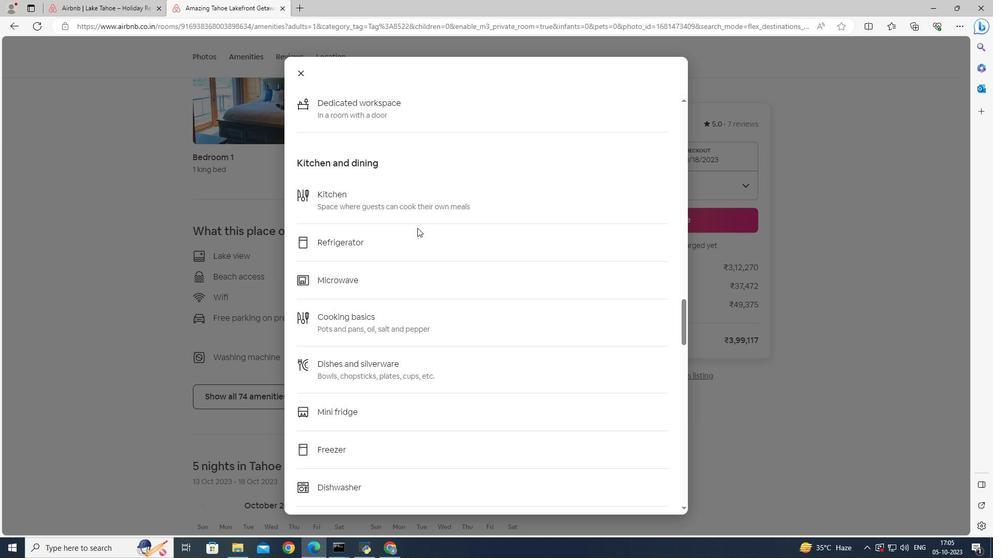 
Action: Mouse scrolled (417, 227) with delta (0, 0)
Screenshot: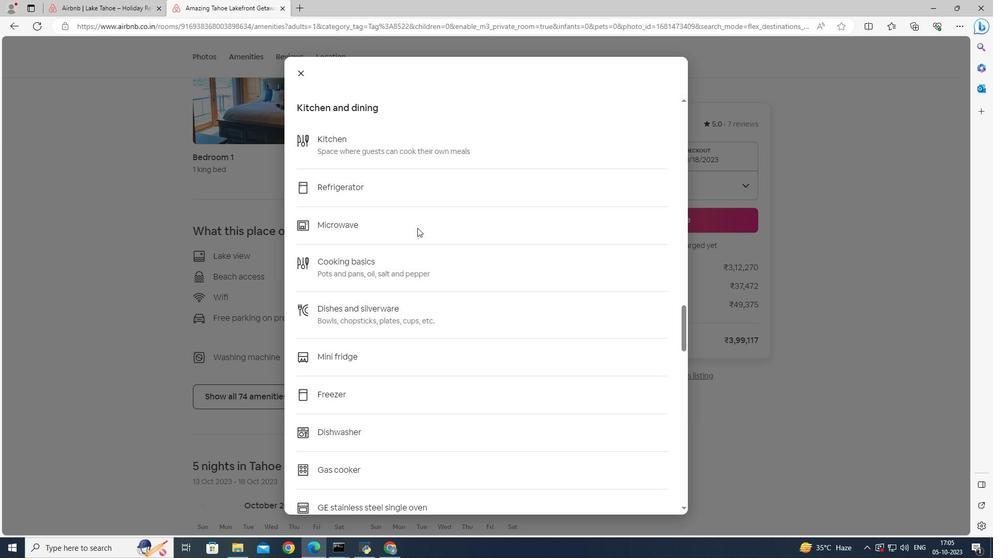 
Action: Mouse scrolled (417, 227) with delta (0, 0)
Screenshot: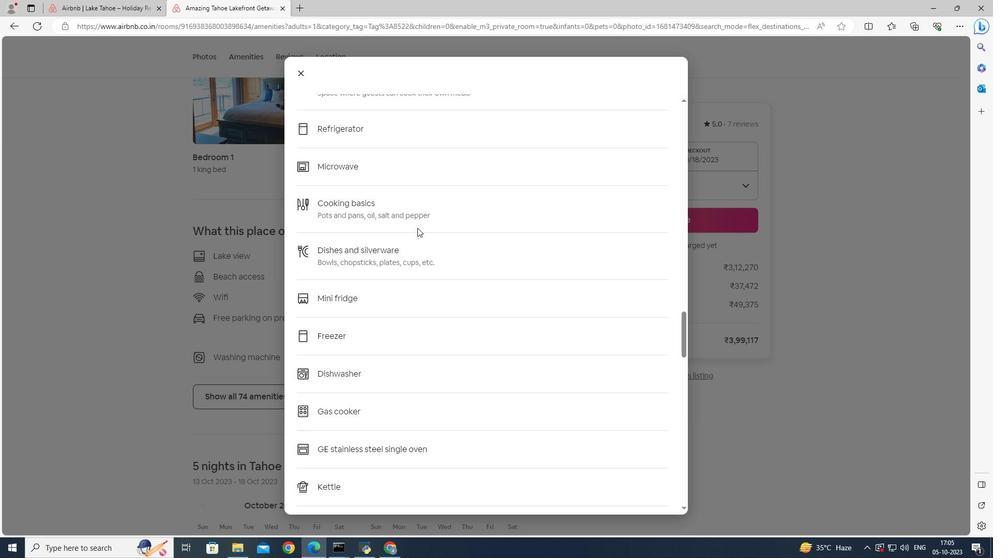 
Action: Mouse scrolled (417, 227) with delta (0, 0)
Screenshot: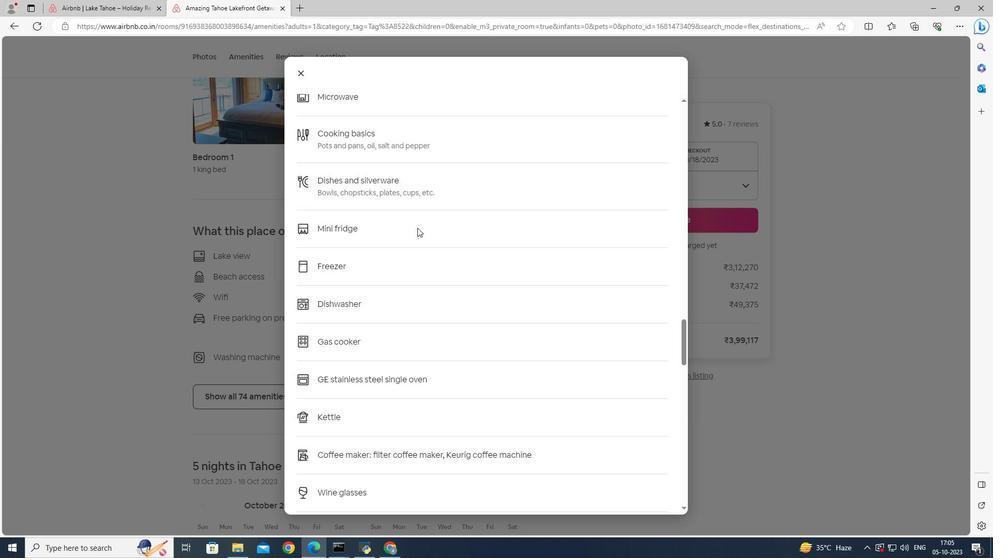 
Action: Mouse scrolled (417, 227) with delta (0, 0)
Screenshot: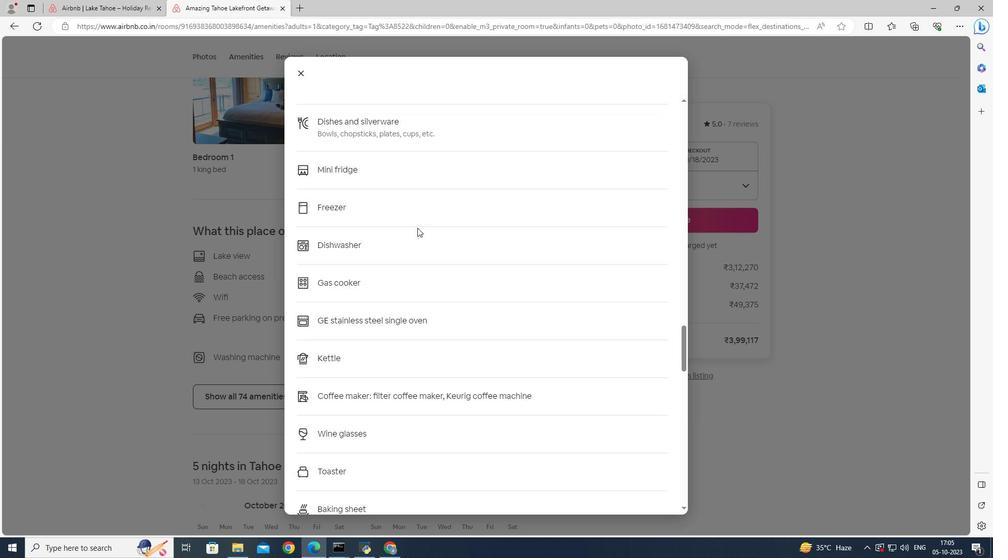 
Action: Mouse scrolled (417, 227) with delta (0, 0)
Screenshot: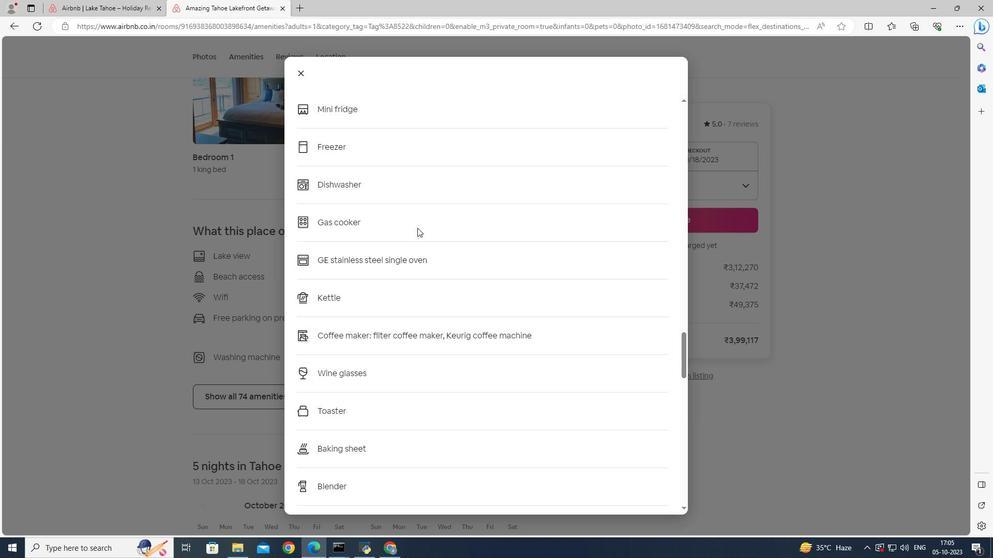 
Action: Mouse scrolled (417, 227) with delta (0, 0)
Screenshot: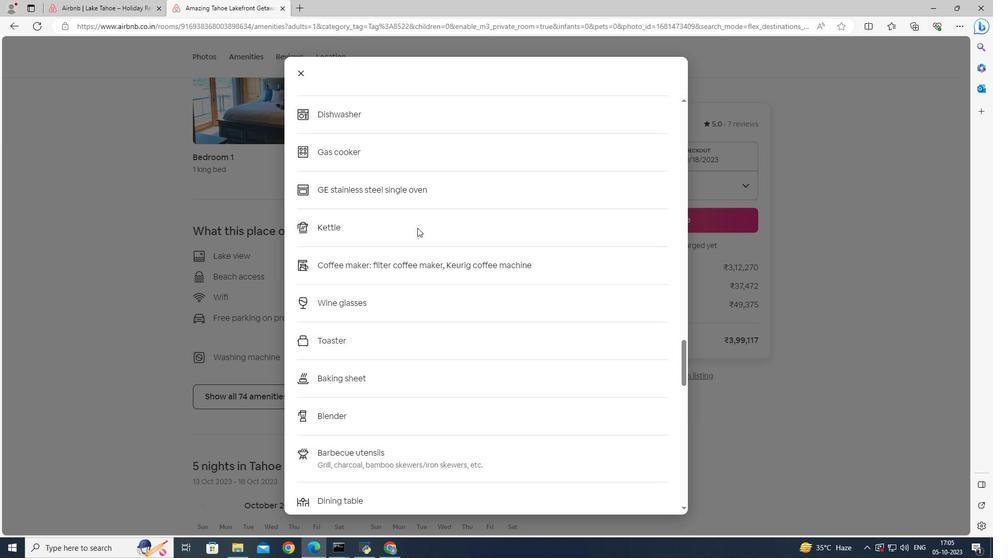 
Action: Mouse scrolled (417, 227) with delta (0, 0)
Screenshot: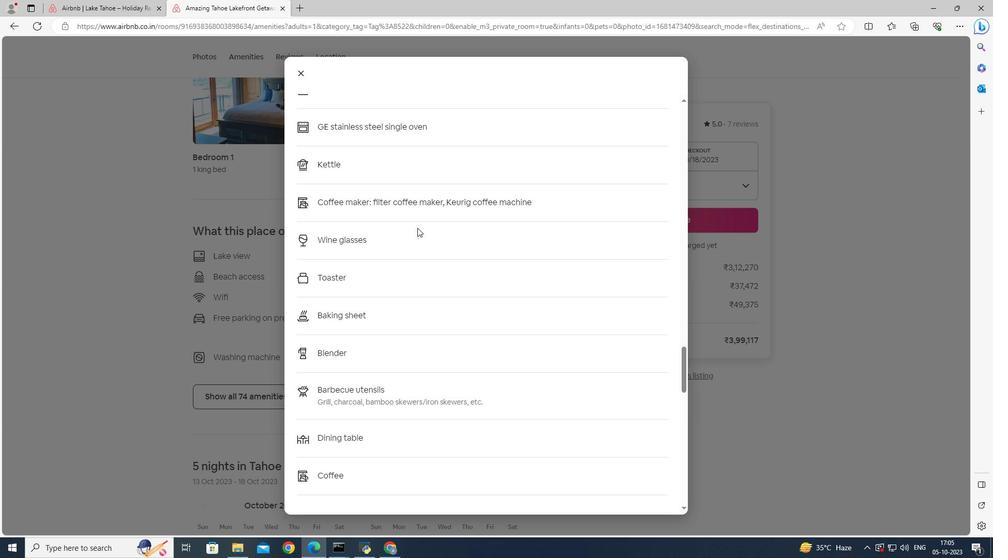 
Action: Mouse scrolled (417, 227) with delta (0, 0)
Screenshot: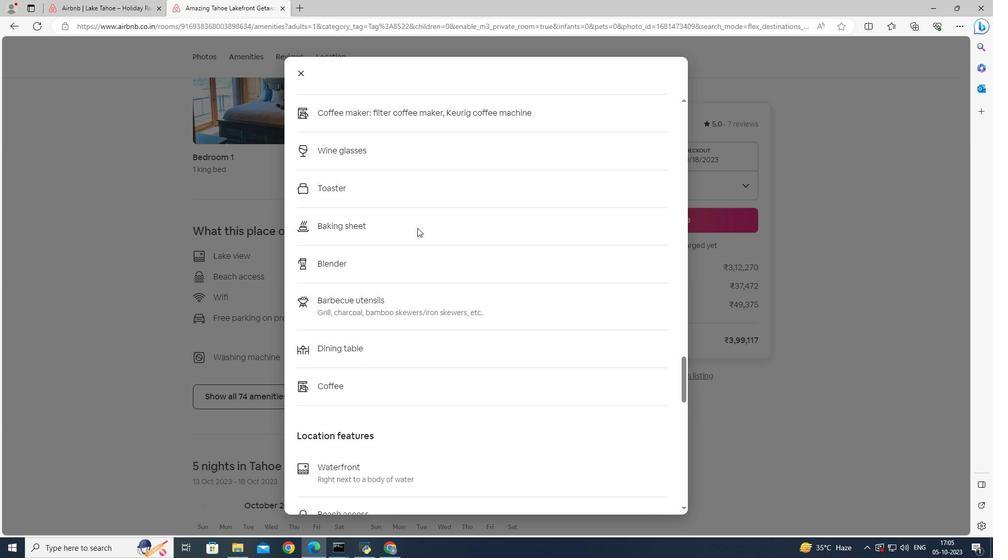 
Action: Mouse scrolled (417, 227) with delta (0, 0)
Screenshot: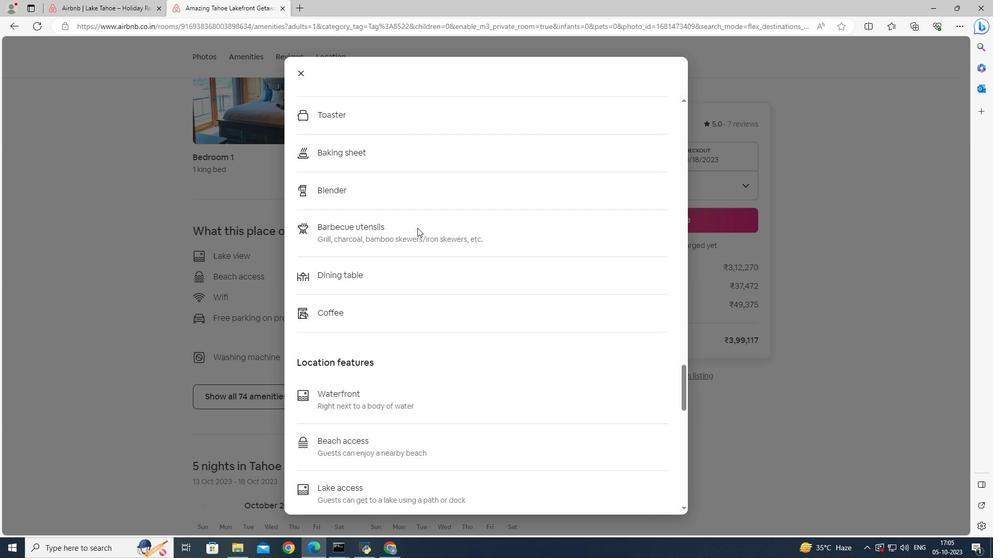 
Action: Mouse scrolled (417, 227) with delta (0, 0)
Screenshot: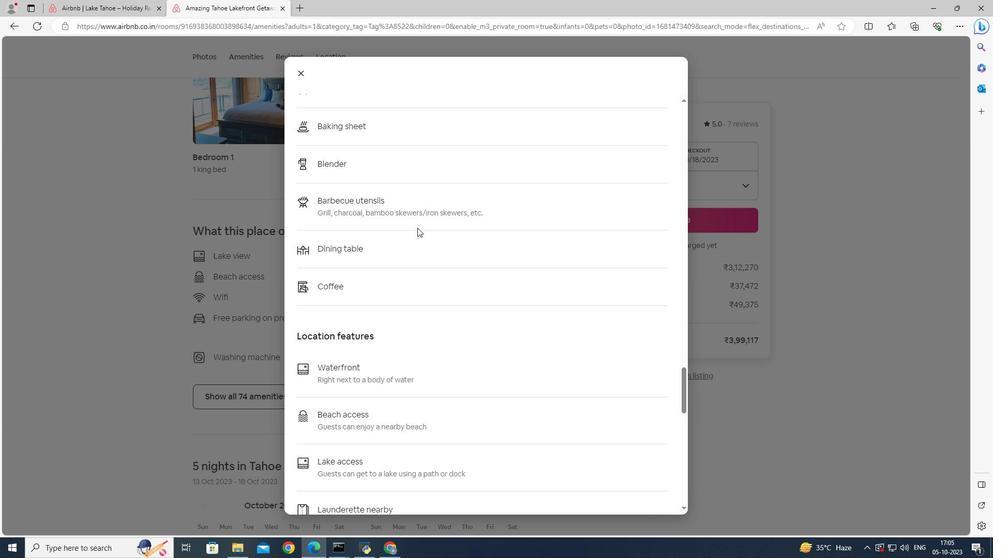 
Action: Mouse scrolled (417, 227) with delta (0, 0)
Screenshot: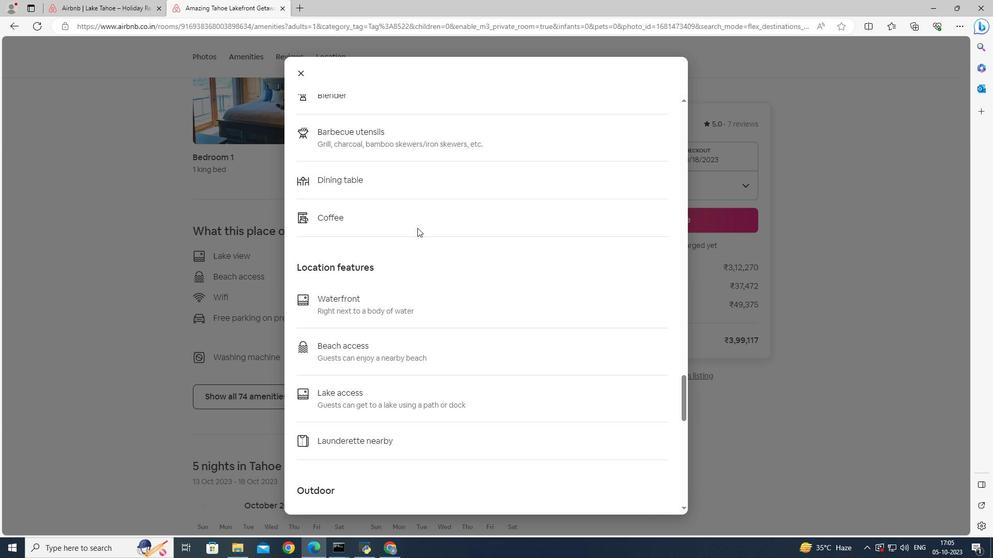 
Action: Mouse scrolled (417, 227) with delta (0, 0)
Screenshot: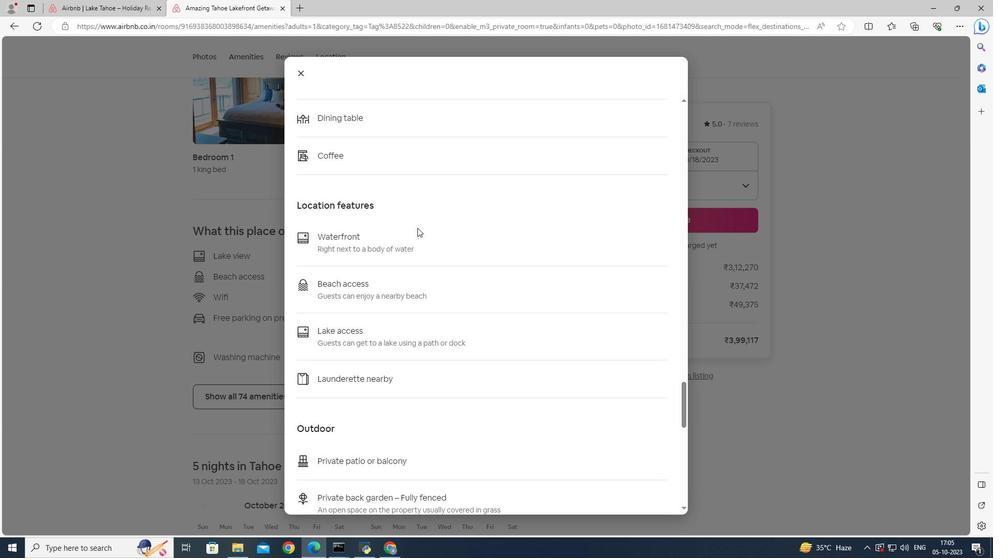 
Action: Mouse scrolled (417, 227) with delta (0, 0)
Screenshot: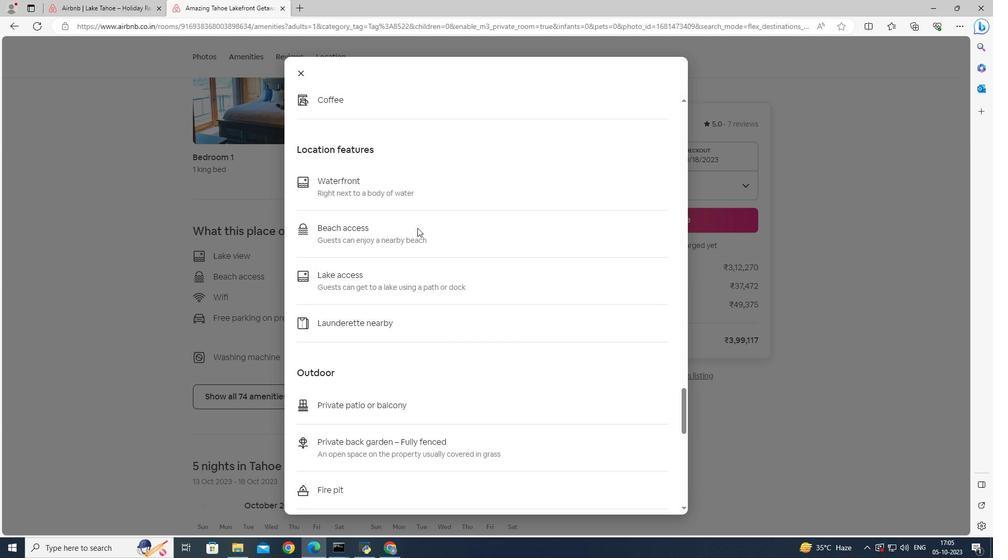 
Action: Mouse scrolled (417, 227) with delta (0, 0)
Screenshot: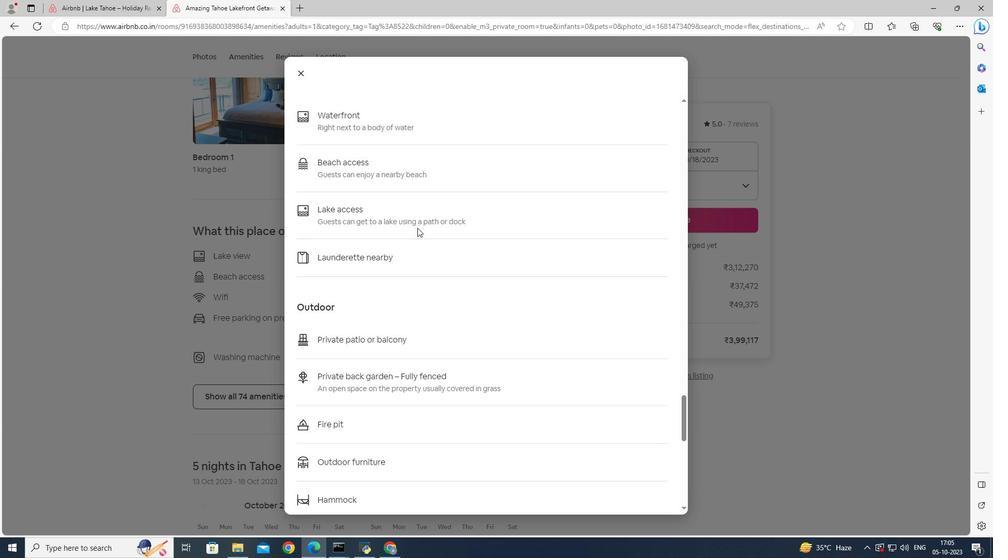 
Action: Mouse scrolled (417, 227) with delta (0, 0)
Screenshot: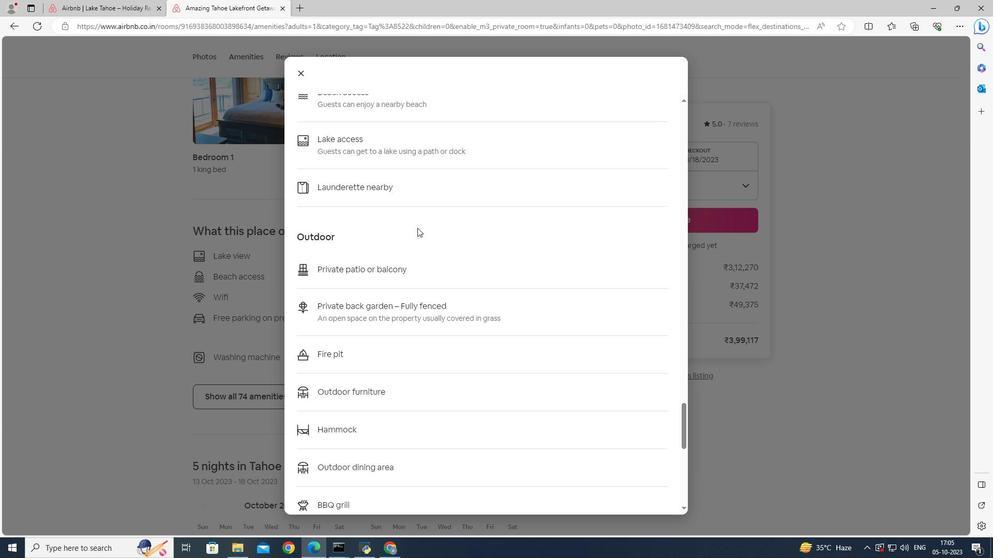 
Action: Mouse scrolled (417, 227) with delta (0, 0)
Screenshot: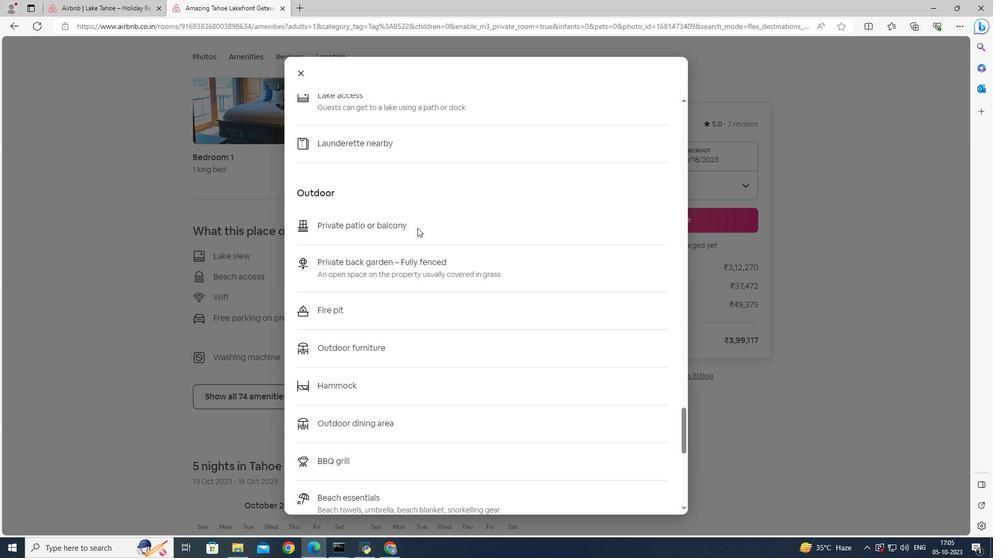 
Action: Mouse scrolled (417, 227) with delta (0, 0)
Screenshot: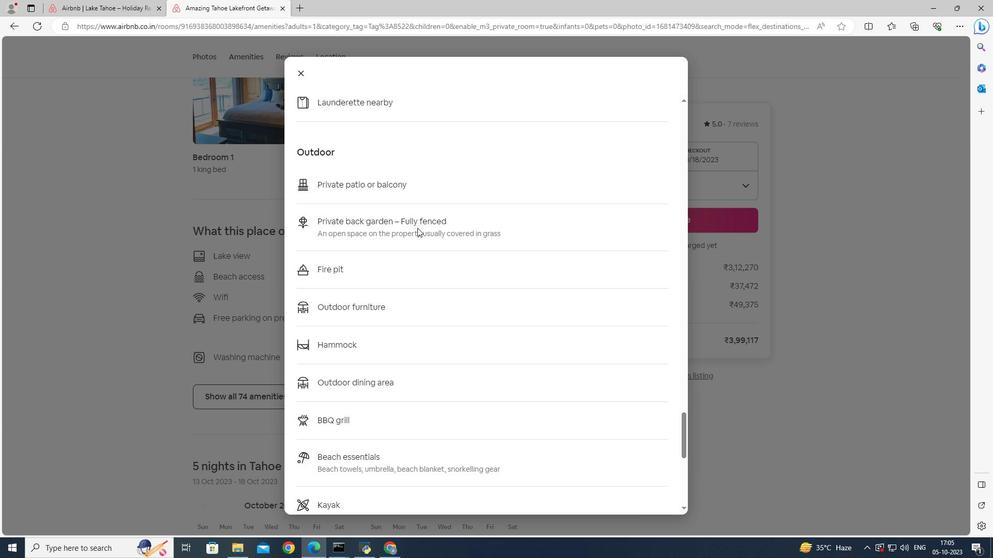 
Action: Mouse scrolled (417, 227) with delta (0, 0)
Screenshot: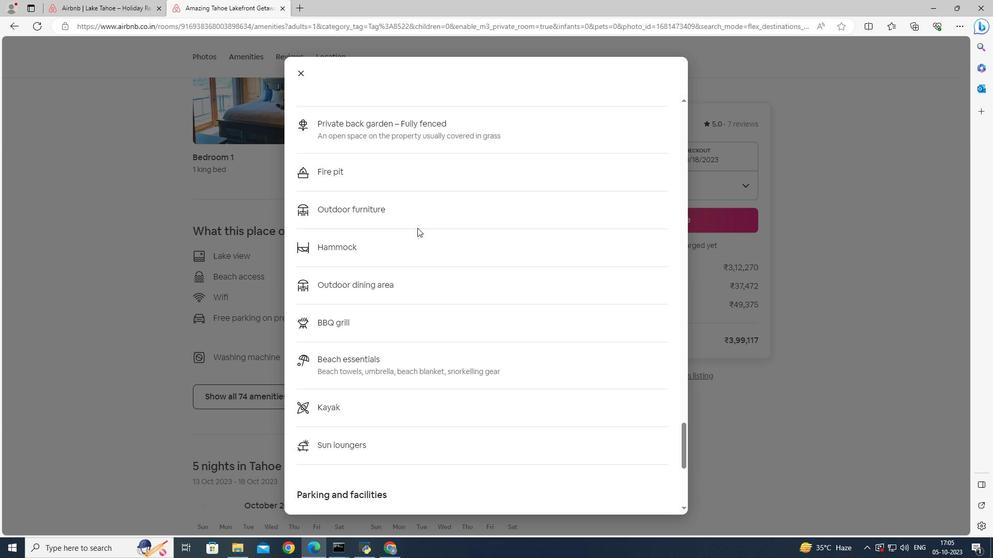 
Action: Mouse scrolled (417, 227) with delta (0, 0)
Screenshot: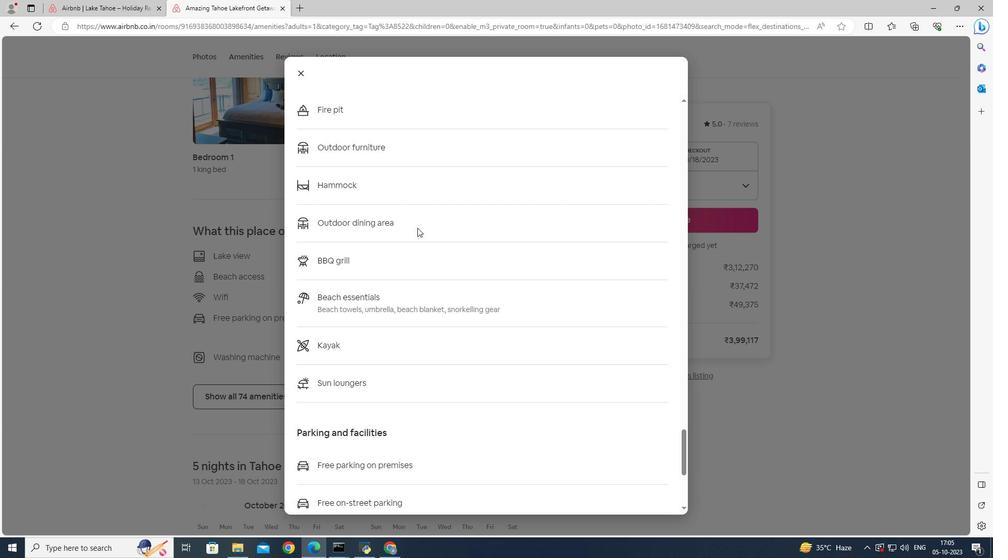 
Action: Mouse scrolled (417, 227) with delta (0, 0)
Screenshot: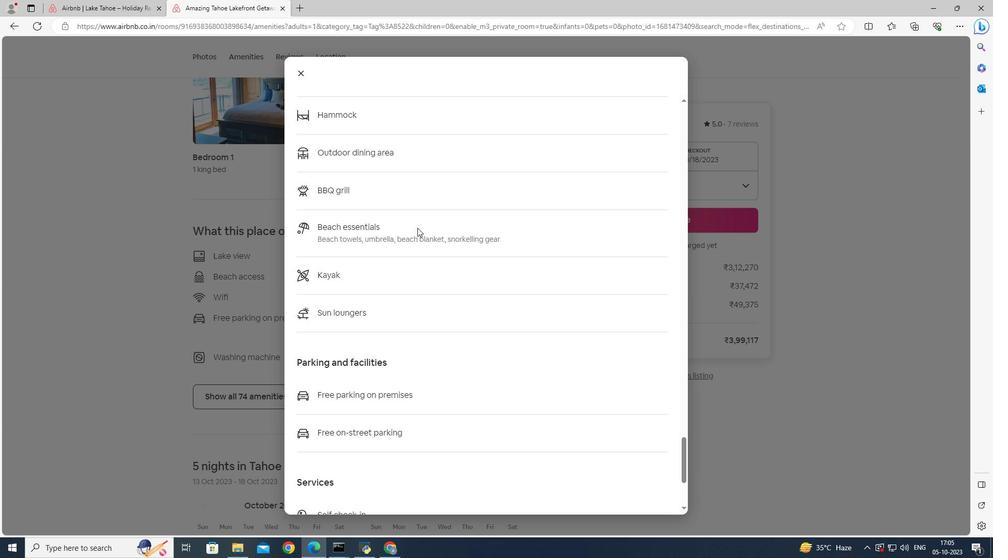 
Action: Mouse scrolled (417, 227) with delta (0, 0)
Screenshot: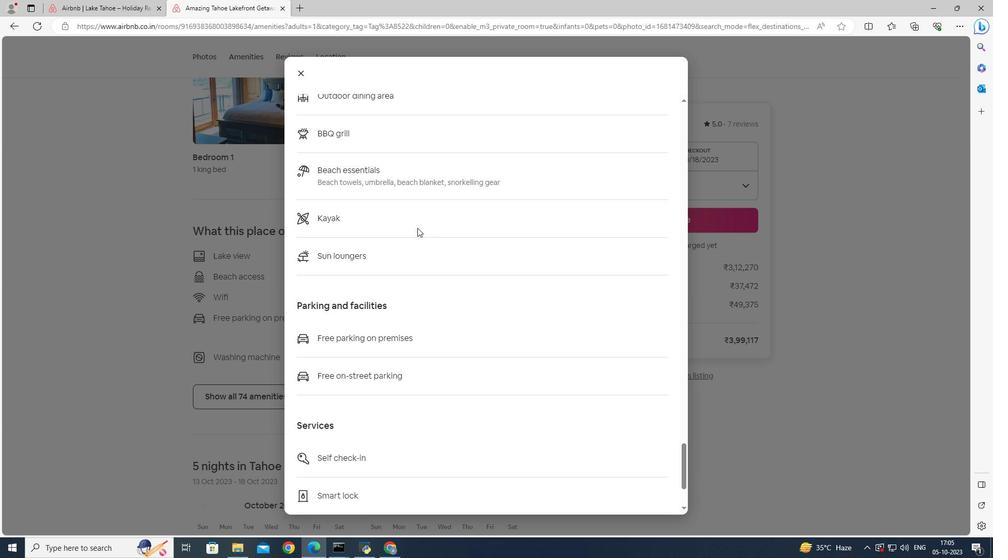
Action: Mouse scrolled (417, 227) with delta (0, 0)
Screenshot: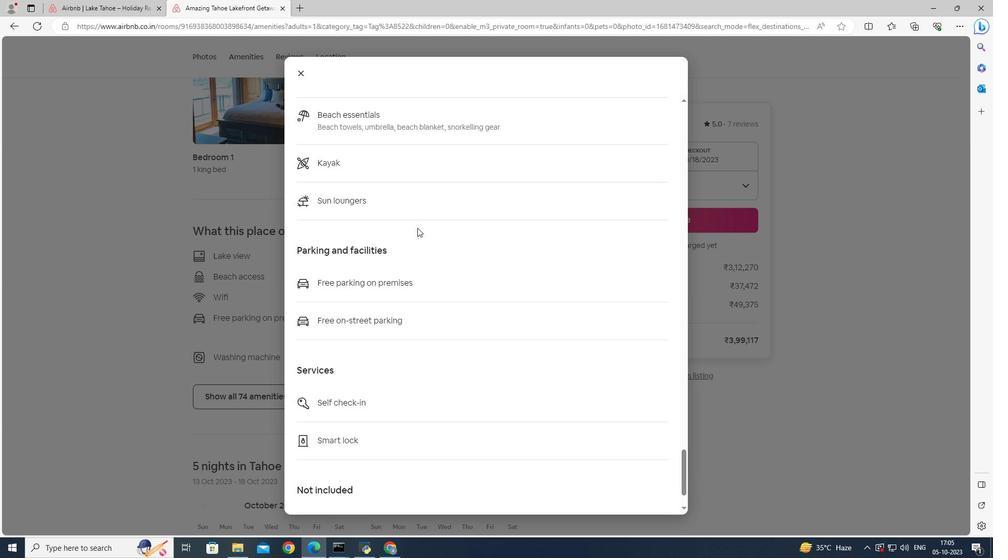 
Action: Mouse scrolled (417, 227) with delta (0, 0)
Screenshot: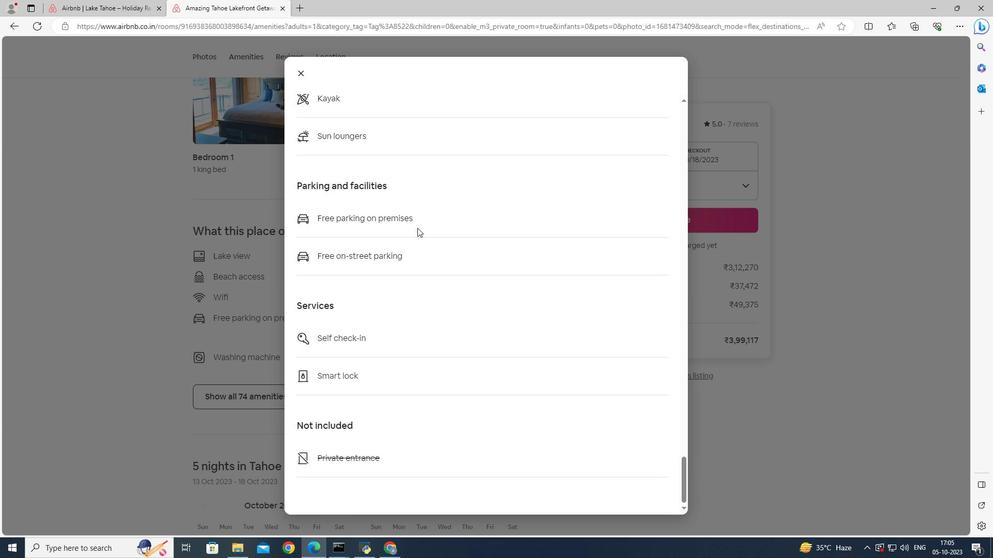 
Action: Mouse scrolled (417, 227) with delta (0, 0)
Screenshot: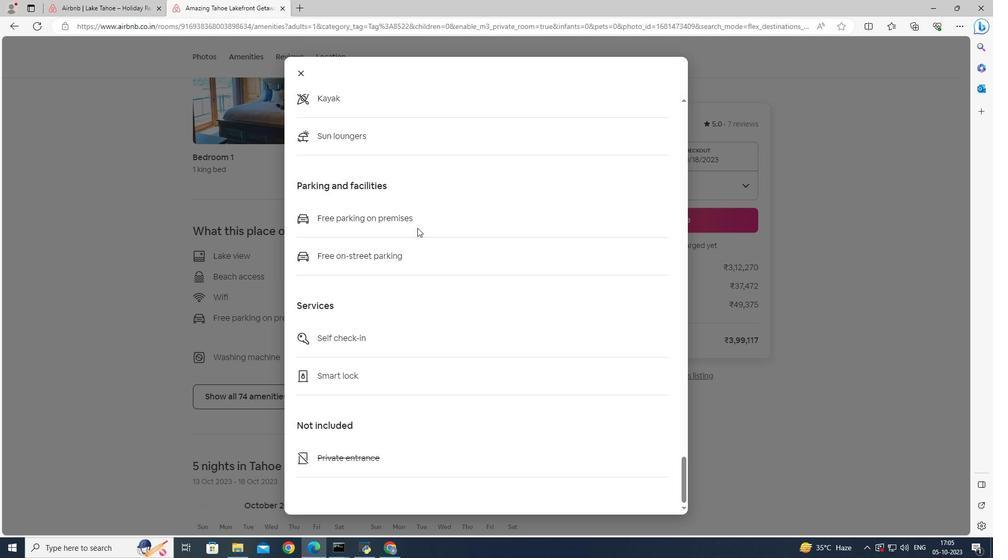 
Action: Mouse scrolled (417, 227) with delta (0, 0)
Screenshot: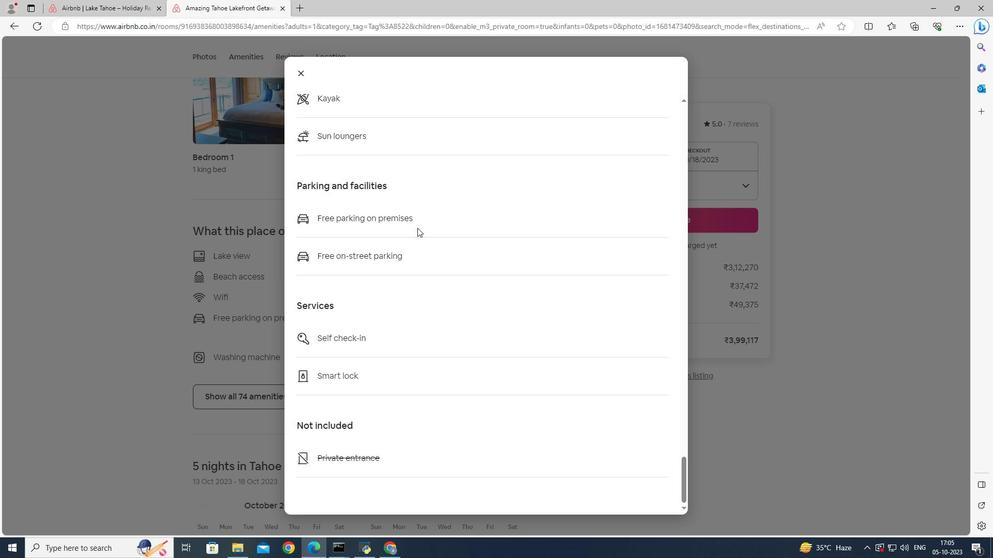 
Action: Mouse scrolled (417, 227) with delta (0, 0)
Screenshot: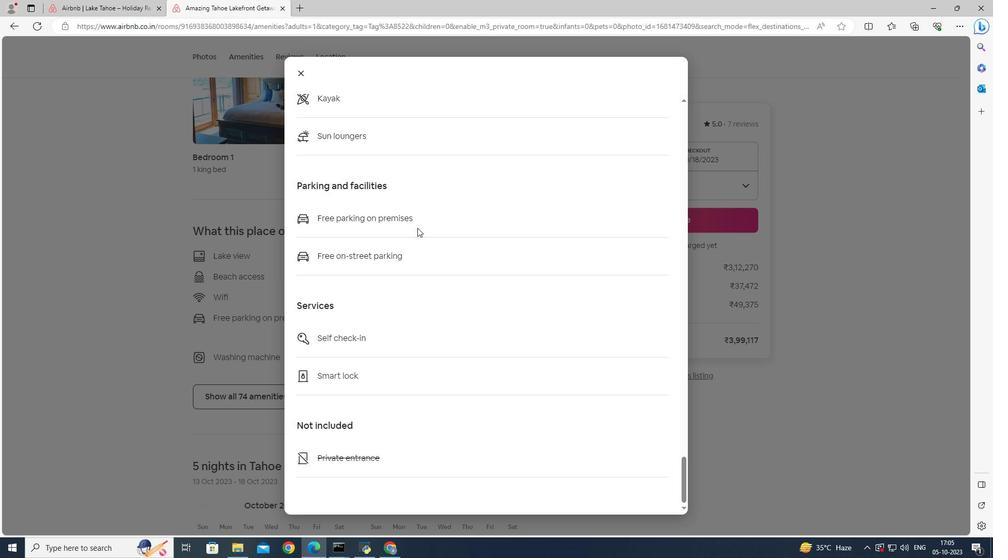 
Action: Mouse scrolled (417, 227) with delta (0, 0)
Screenshot: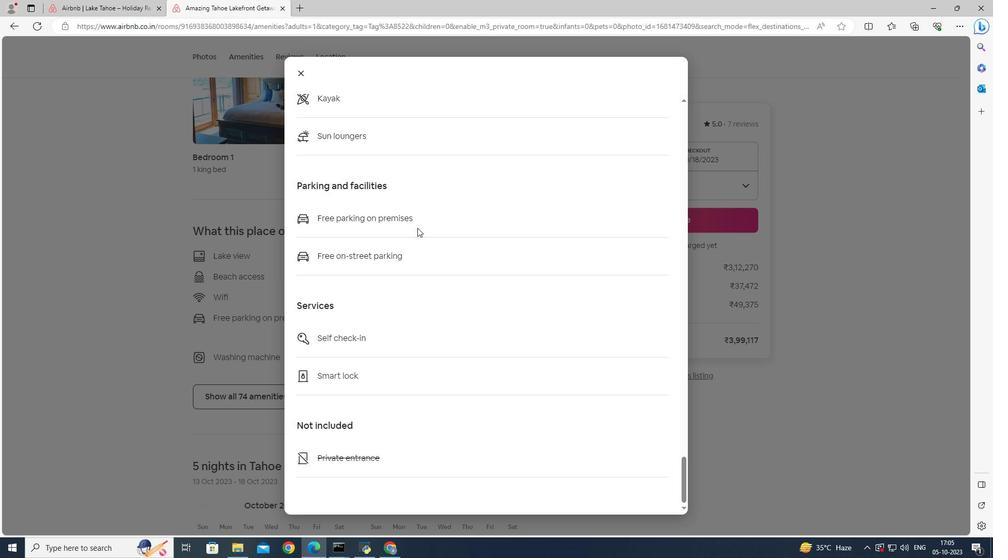 
Action: Mouse scrolled (417, 227) with delta (0, 0)
Screenshot: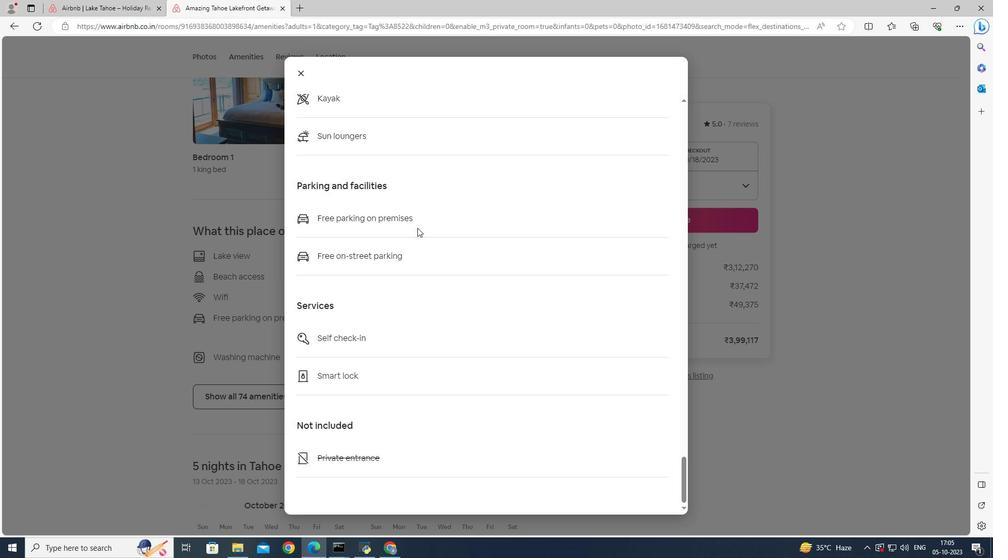 
Action: Mouse scrolled (417, 227) with delta (0, 0)
Screenshot: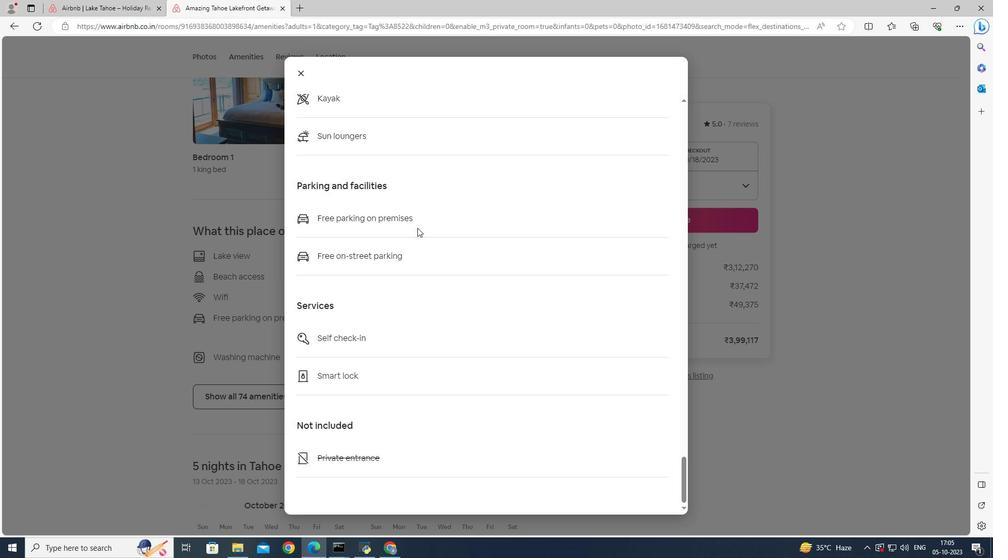 
Action: Mouse scrolled (417, 227) with delta (0, 0)
Screenshot: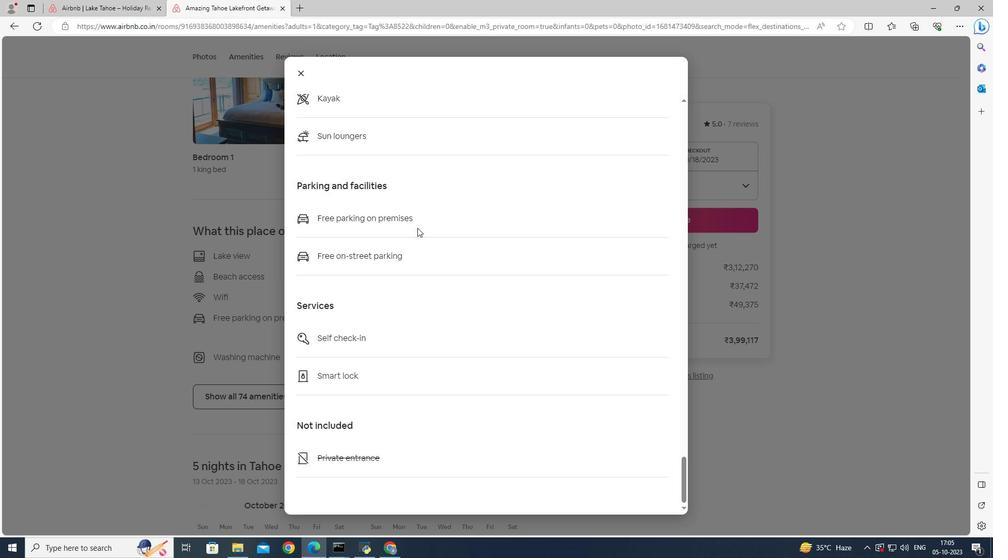 
Action: Mouse moved to (302, 67)
Screenshot: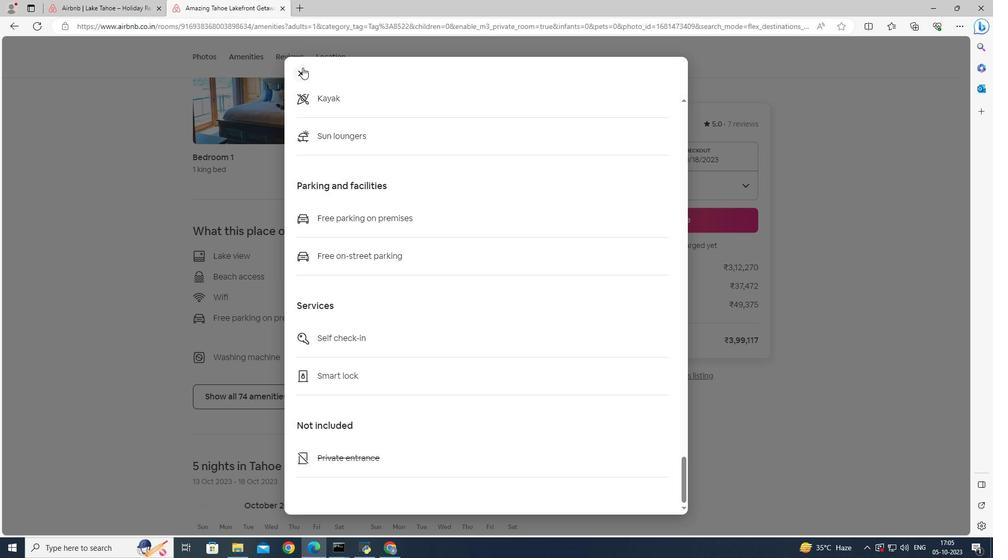 
Action: Mouse pressed left at (302, 67)
Screenshot: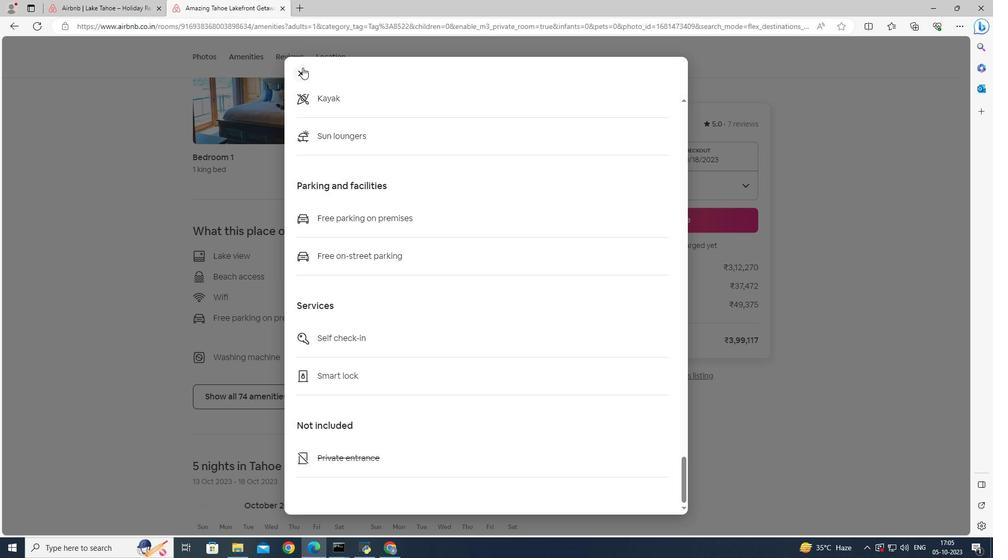 
Action: Mouse moved to (279, 210)
Screenshot: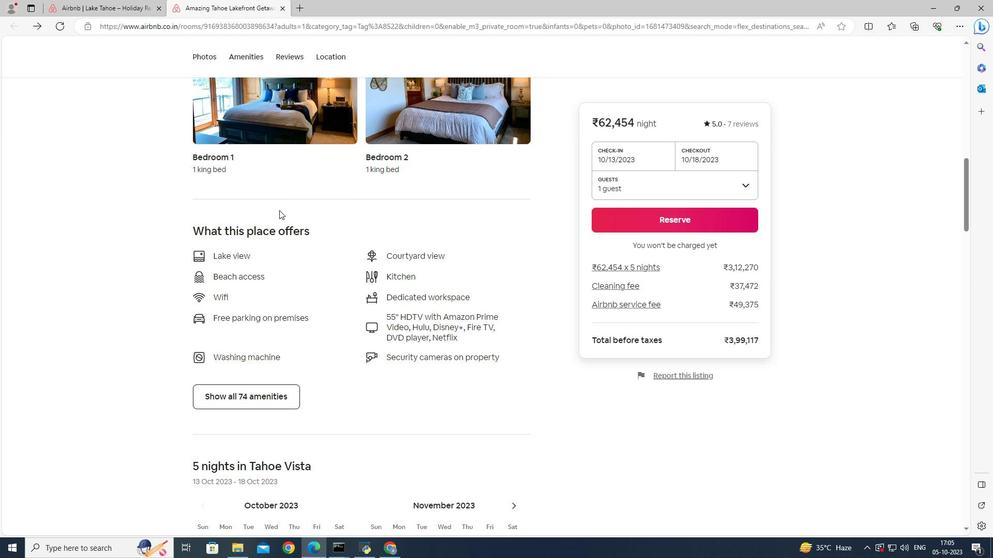 
Action: Mouse scrolled (279, 210) with delta (0, 0)
Screenshot: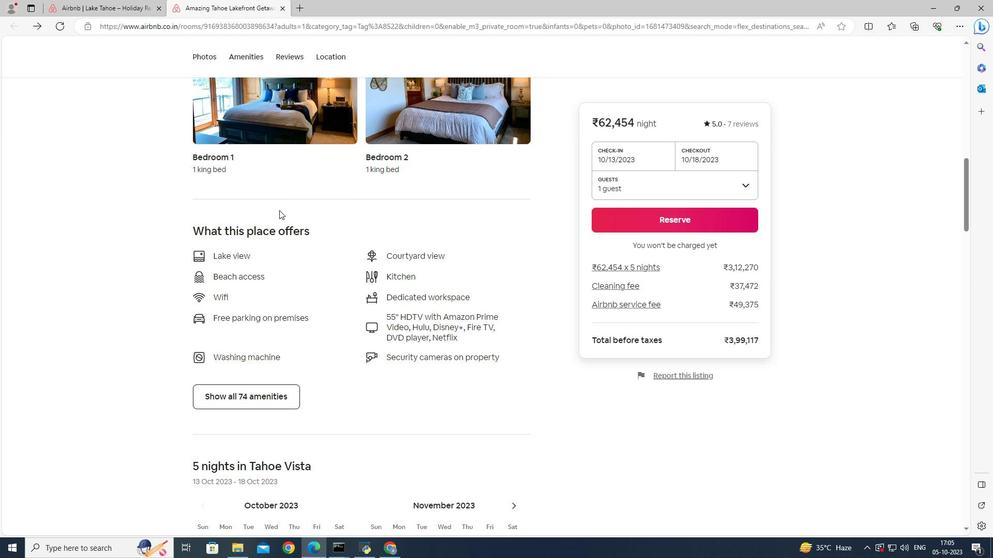 
Action: Mouse moved to (280, 211)
Screenshot: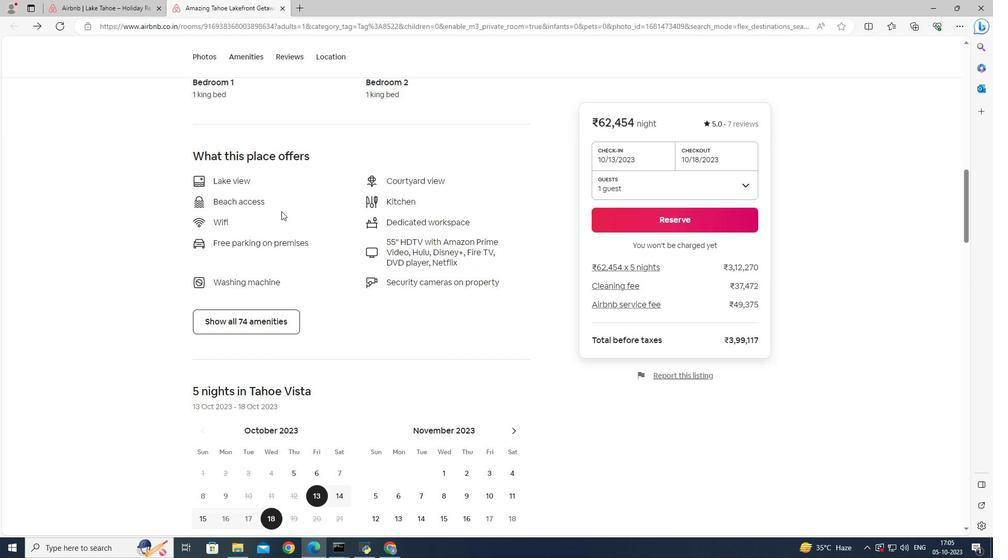 
Action: Mouse scrolled (280, 211) with delta (0, 0)
Screenshot: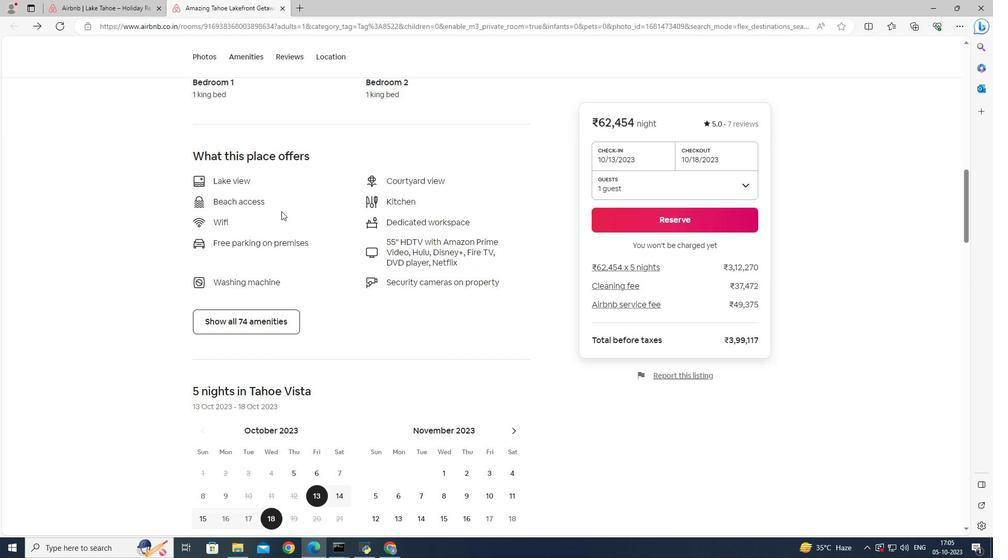 
Action: Mouse moved to (281, 211)
Screenshot: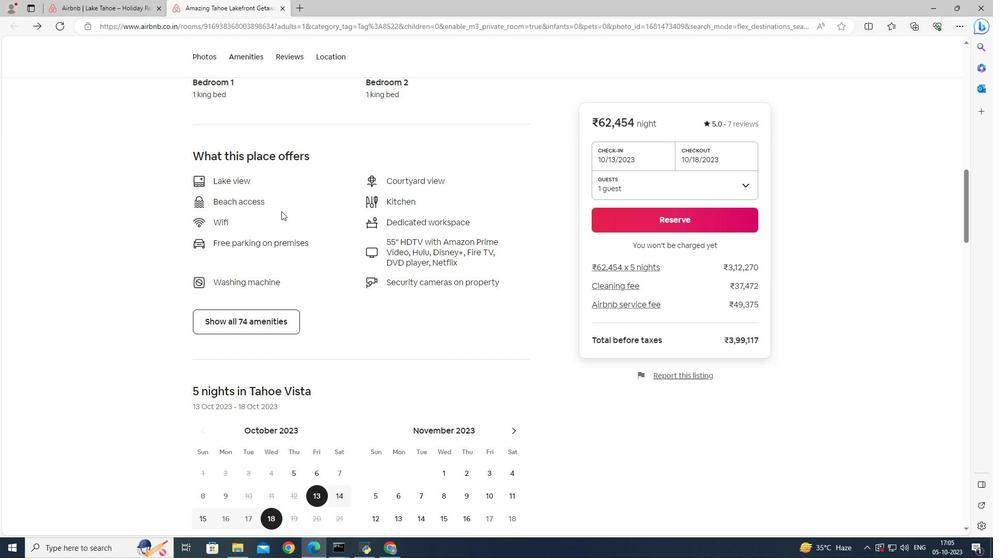 
Action: Mouse scrolled (281, 211) with delta (0, 0)
Screenshot: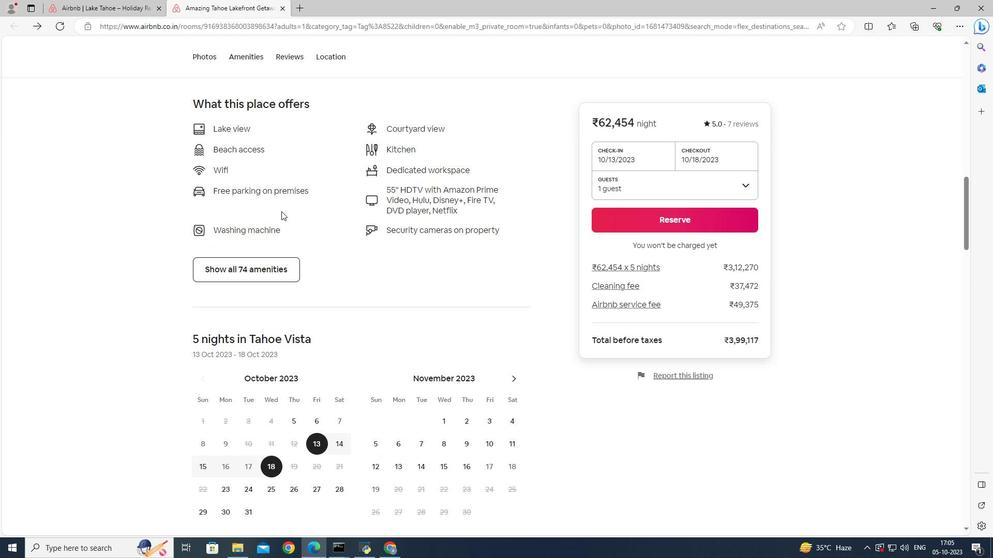 
Action: Mouse moved to (281, 211)
Screenshot: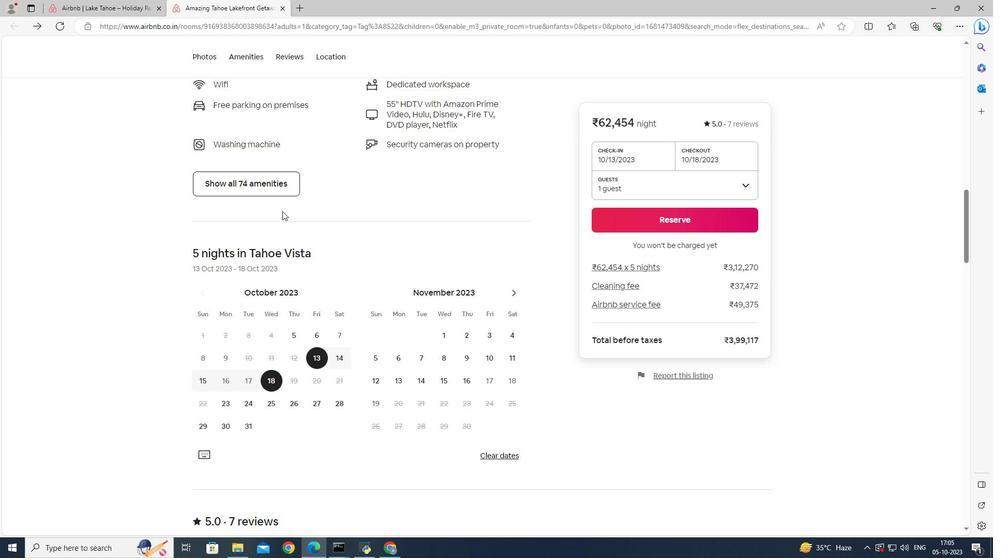 
Action: Mouse scrolled (281, 211) with delta (0, 0)
Screenshot: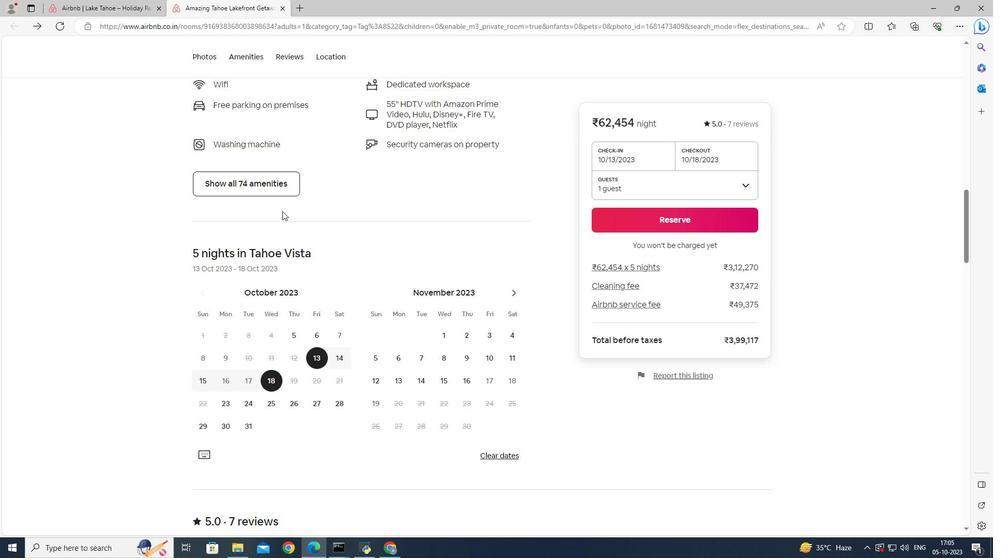 
Action: Mouse moved to (303, 206)
Screenshot: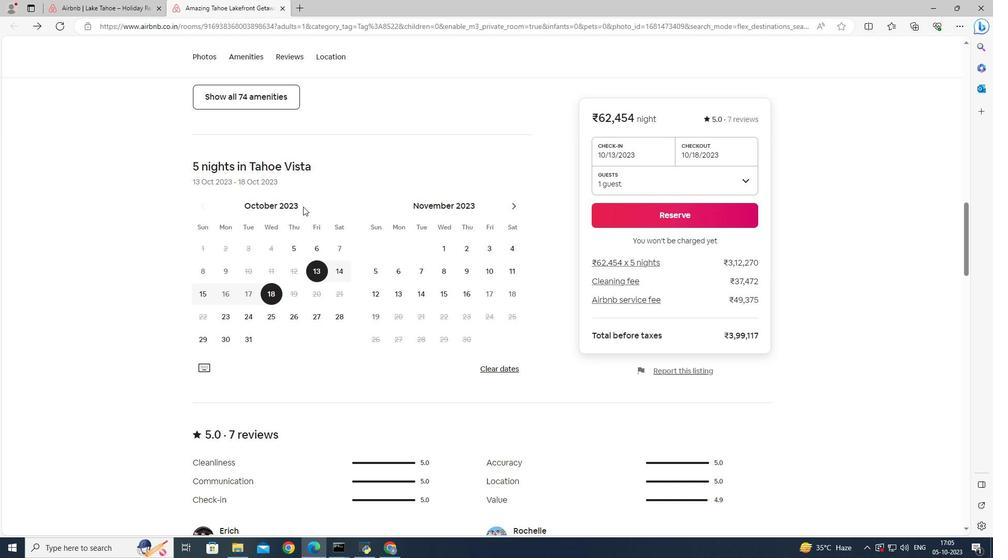 
Action: Mouse scrolled (303, 206) with delta (0, 0)
Screenshot: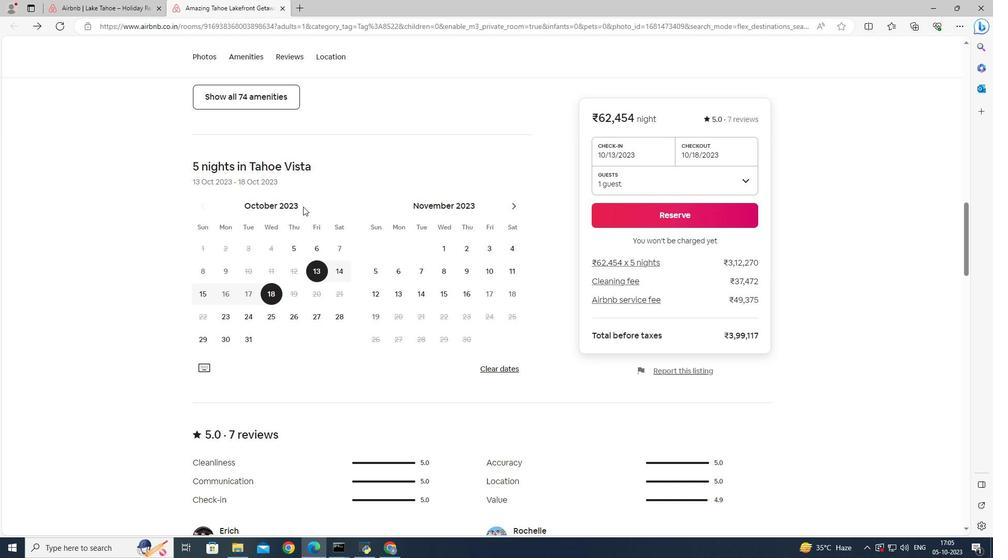 
Action: Mouse moved to (303, 207)
Screenshot: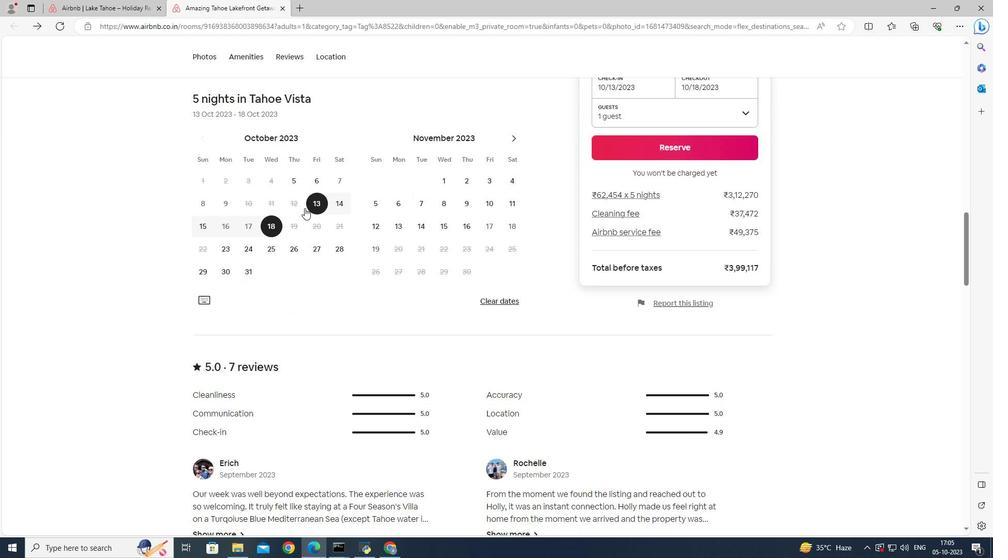 
Action: Mouse scrolled (303, 206) with delta (0, 0)
Screenshot: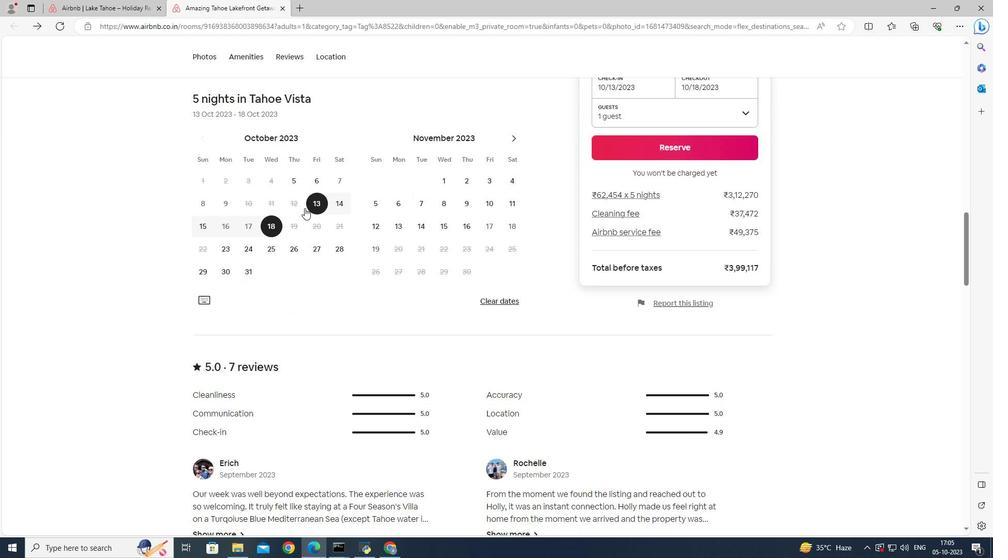 
Action: Mouse moved to (304, 208)
Screenshot: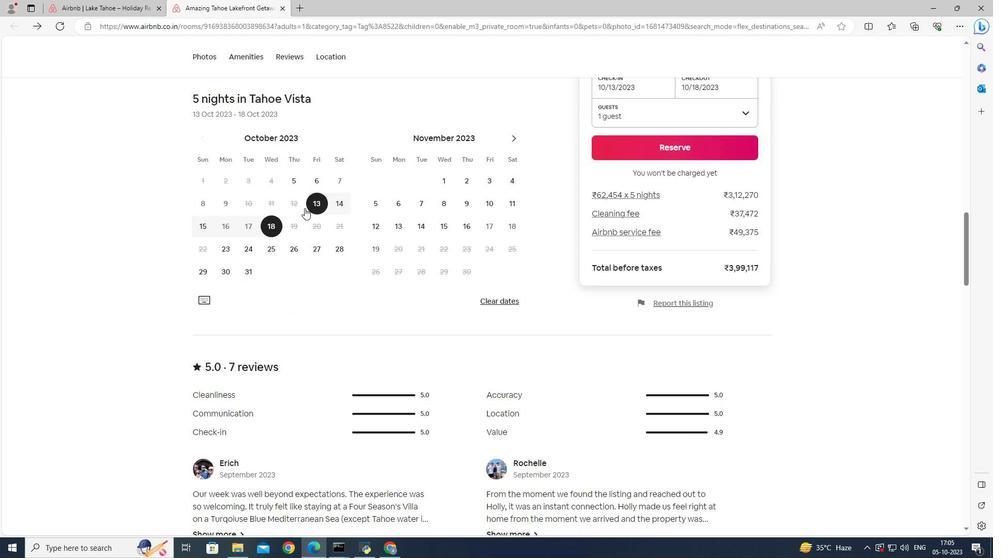 
Action: Mouse scrolled (304, 207) with delta (0, 0)
Screenshot: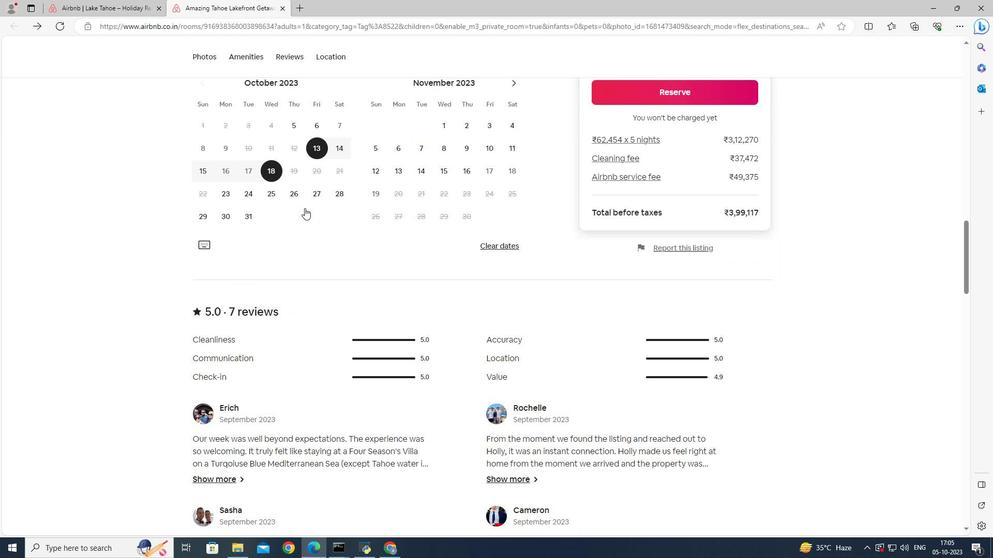 
Action: Mouse scrolled (304, 207) with delta (0, 0)
Screenshot: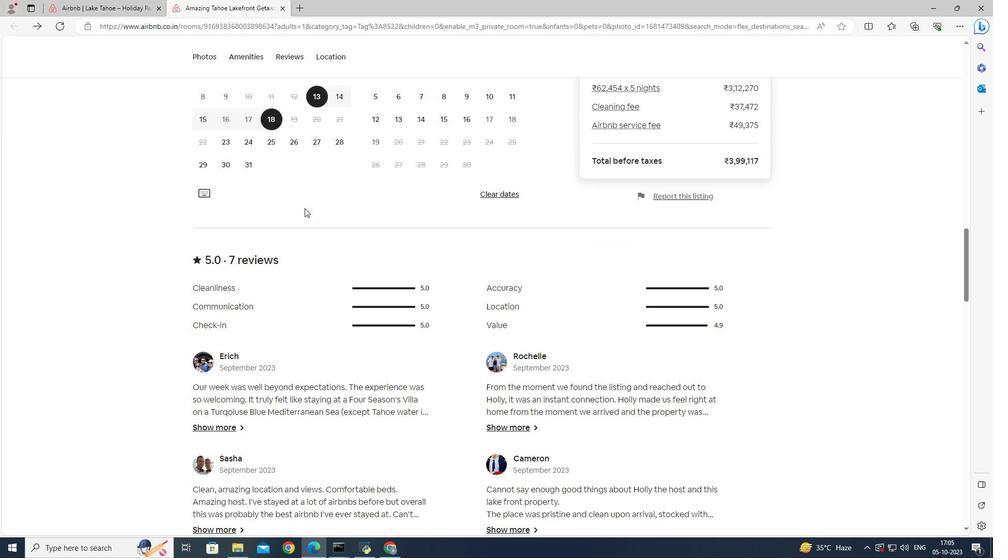 
Action: Mouse moved to (327, 228)
Screenshot: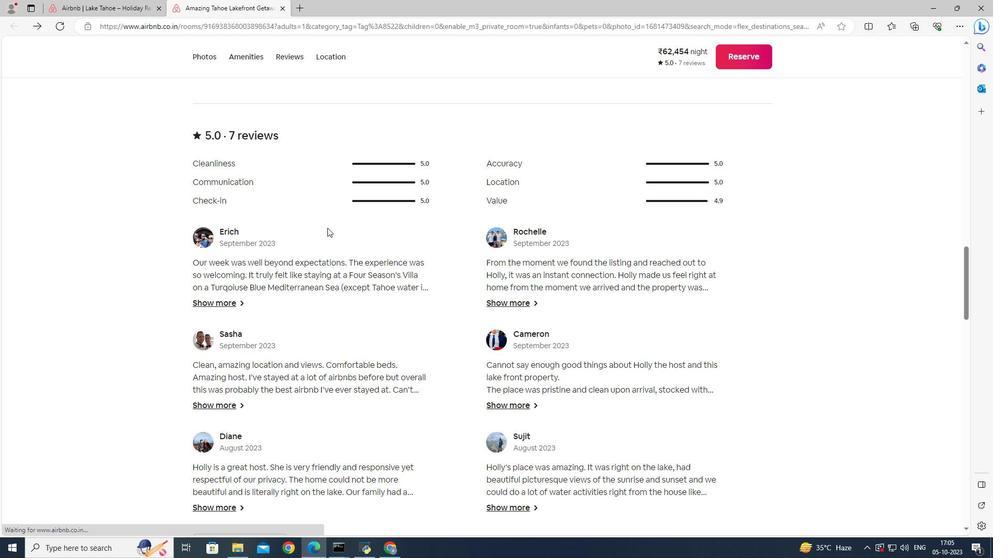 
Action: Mouse scrolled (327, 227) with delta (0, 0)
Screenshot: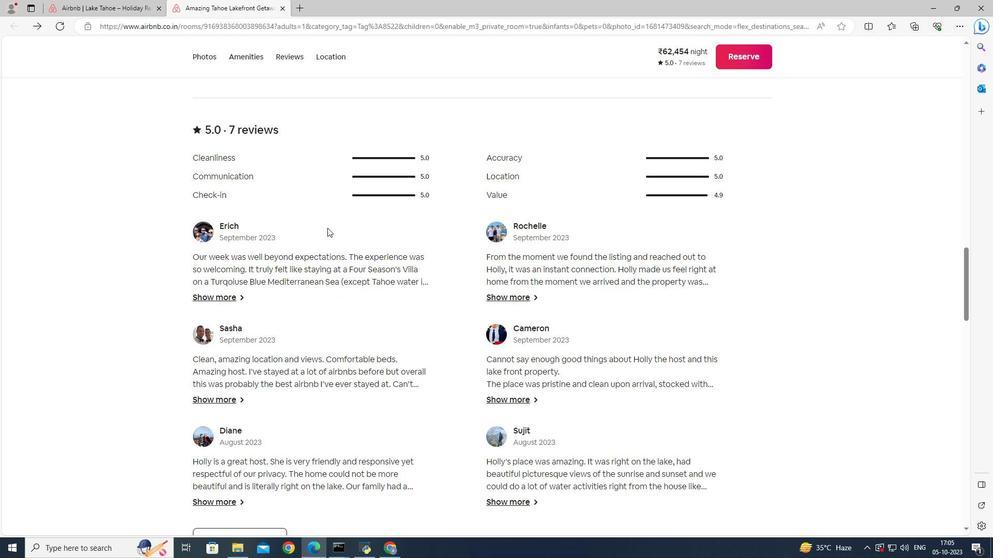 
Action: Mouse scrolled (327, 227) with delta (0, 0)
Screenshot: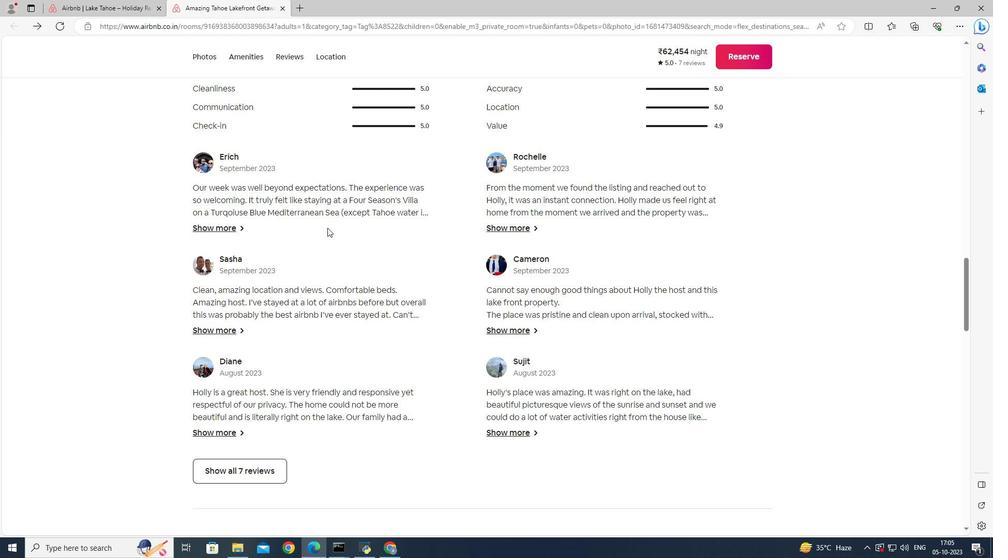 
Action: Mouse scrolled (327, 227) with delta (0, 0)
Screenshot: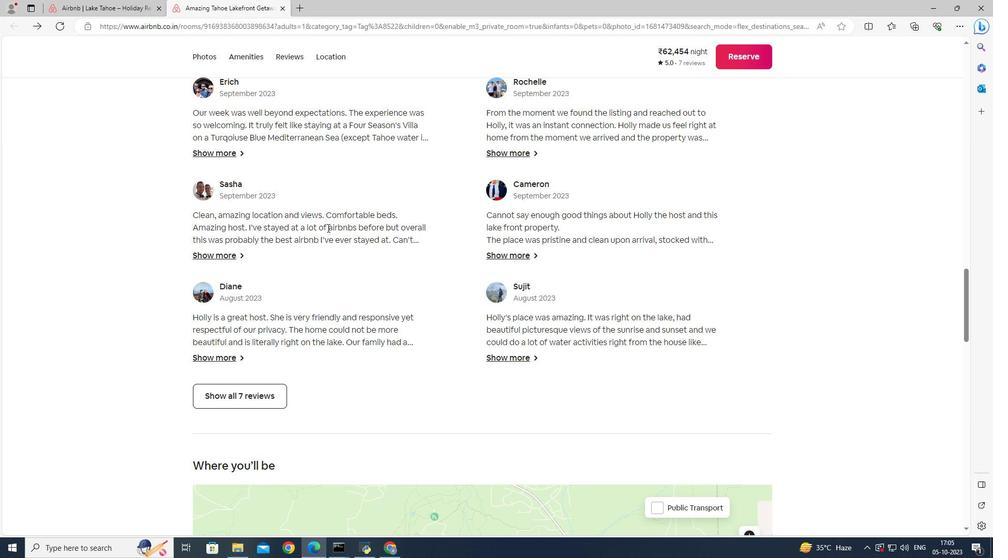 
Action: Mouse moved to (328, 229)
Screenshot: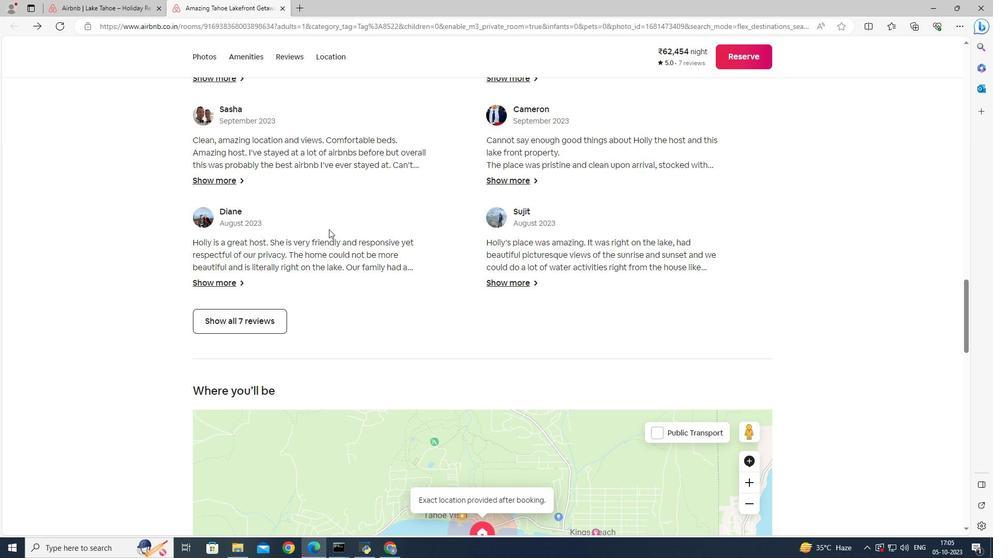 
Action: Mouse scrolled (328, 229) with delta (0, 0)
Screenshot: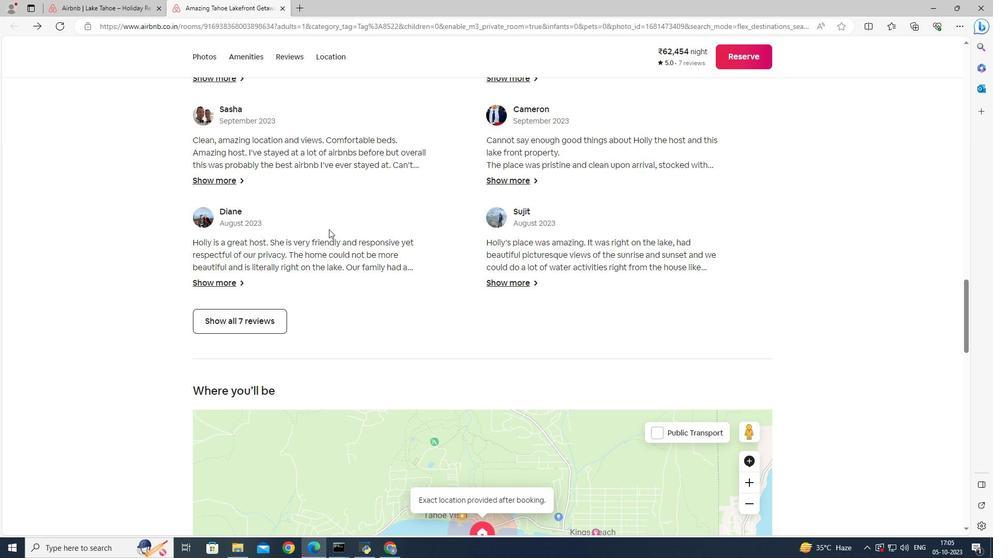 
Action: Mouse moved to (223, 247)
Screenshot: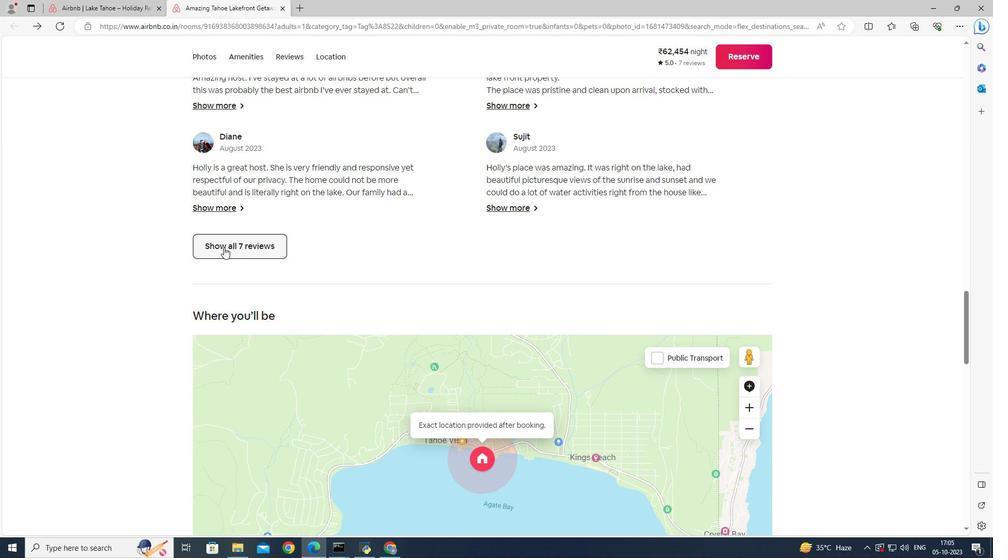 
Action: Mouse pressed left at (223, 247)
Screenshot: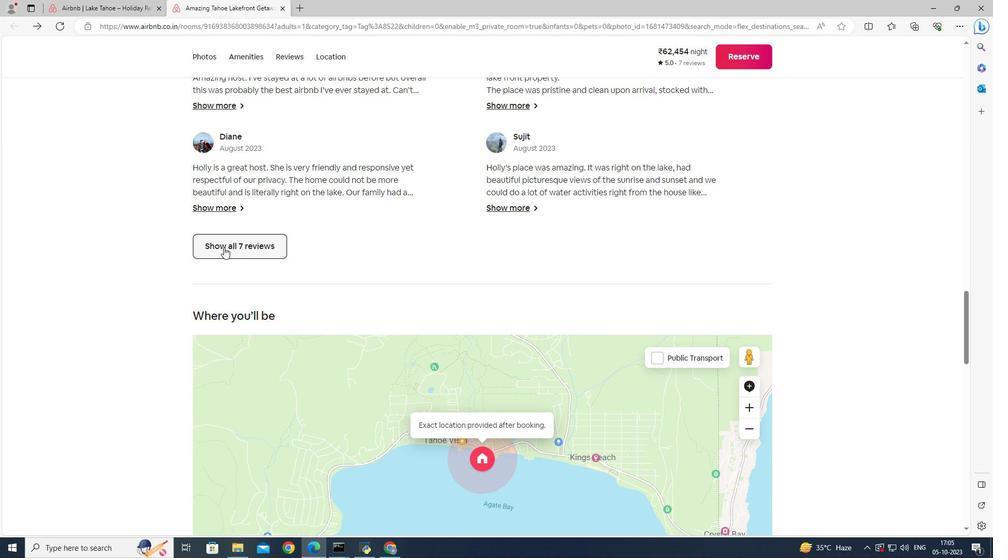 
Action: Mouse moved to (459, 171)
Screenshot: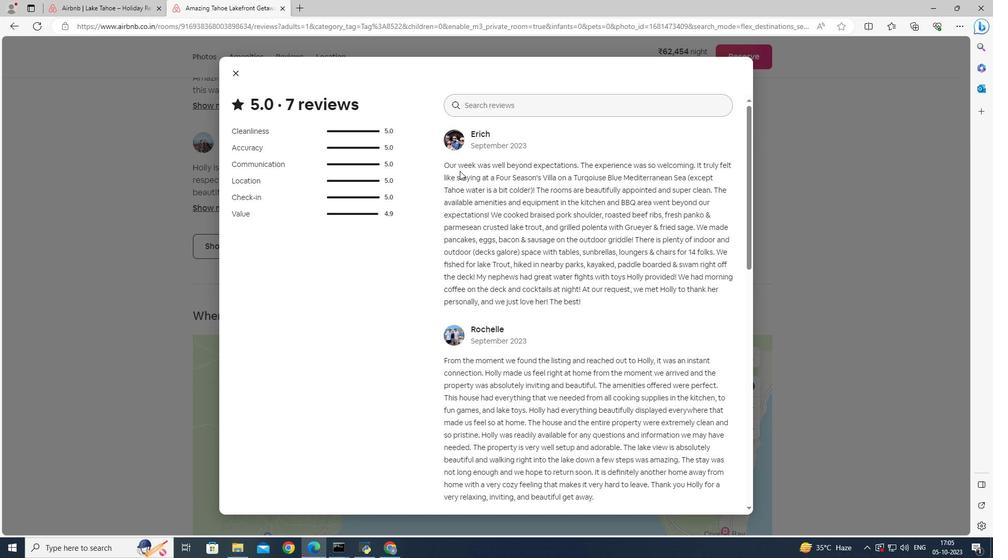
Action: Mouse scrolled (459, 170) with delta (0, 0)
Screenshot: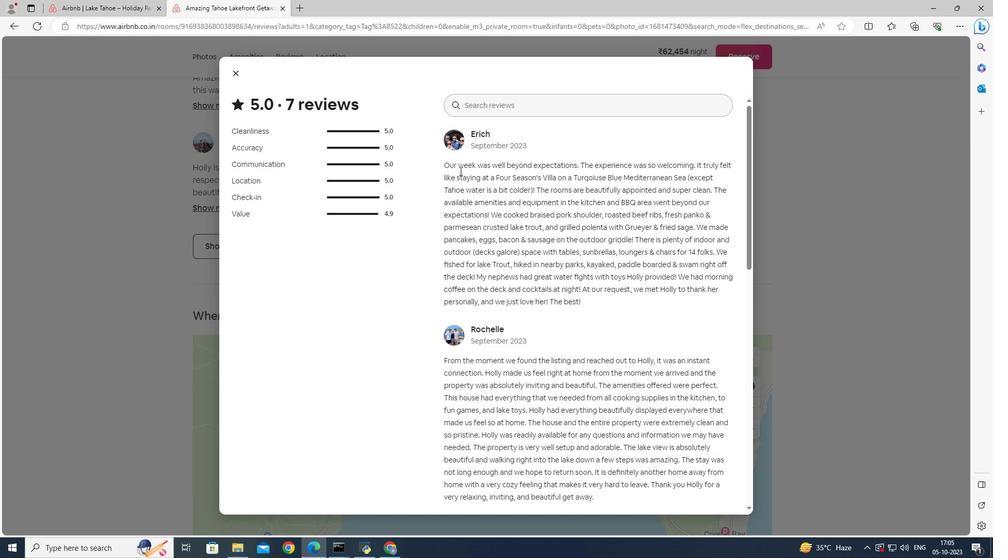 
Action: Mouse scrolled (459, 170) with delta (0, 0)
Screenshot: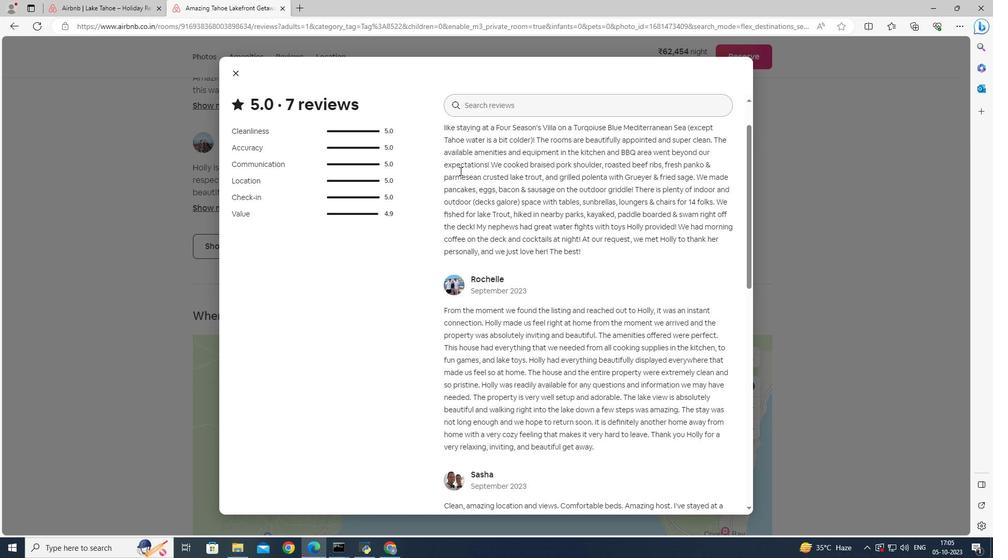 
Action: Mouse scrolled (459, 170) with delta (0, 0)
Screenshot: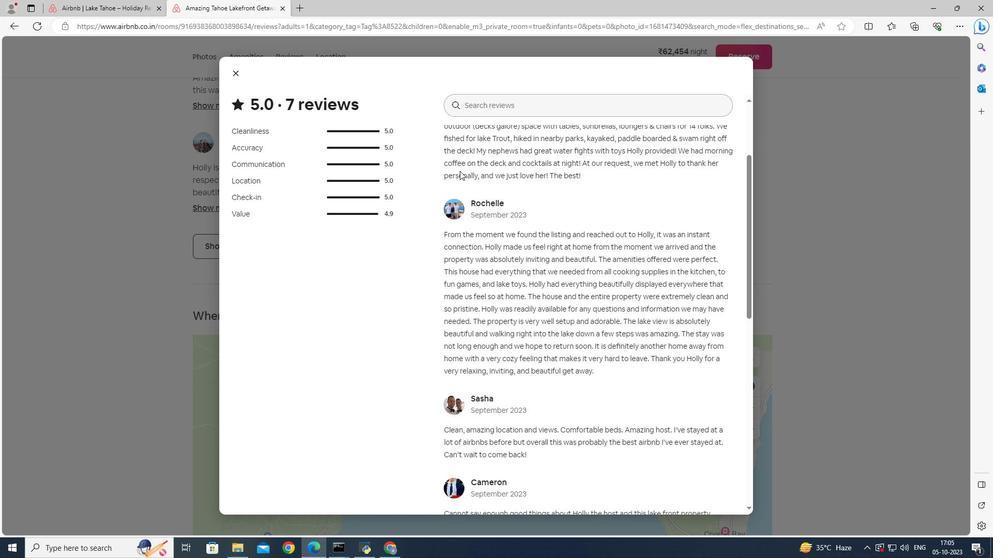 
Action: Mouse scrolled (459, 170) with delta (0, 0)
Screenshot: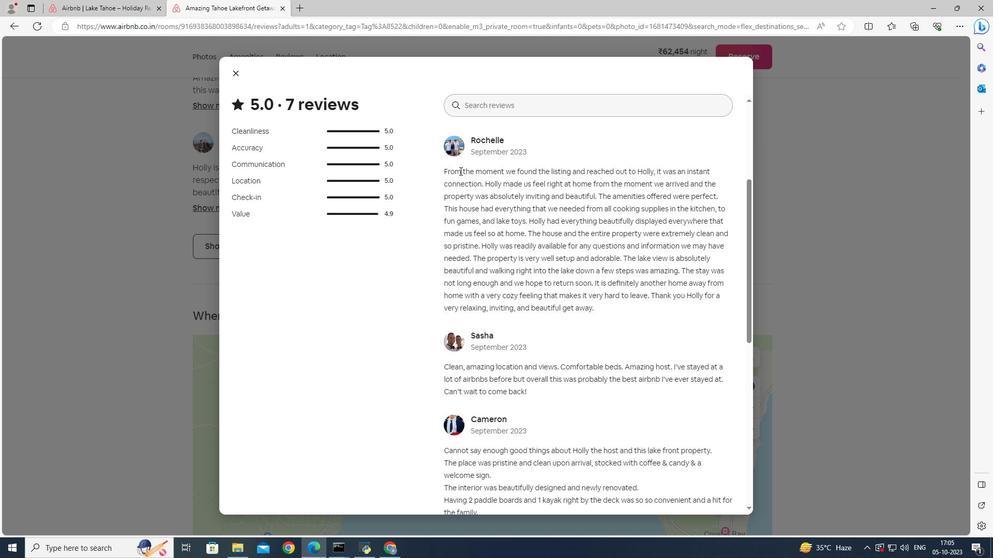 
Action: Mouse scrolled (459, 170) with delta (0, 0)
Screenshot: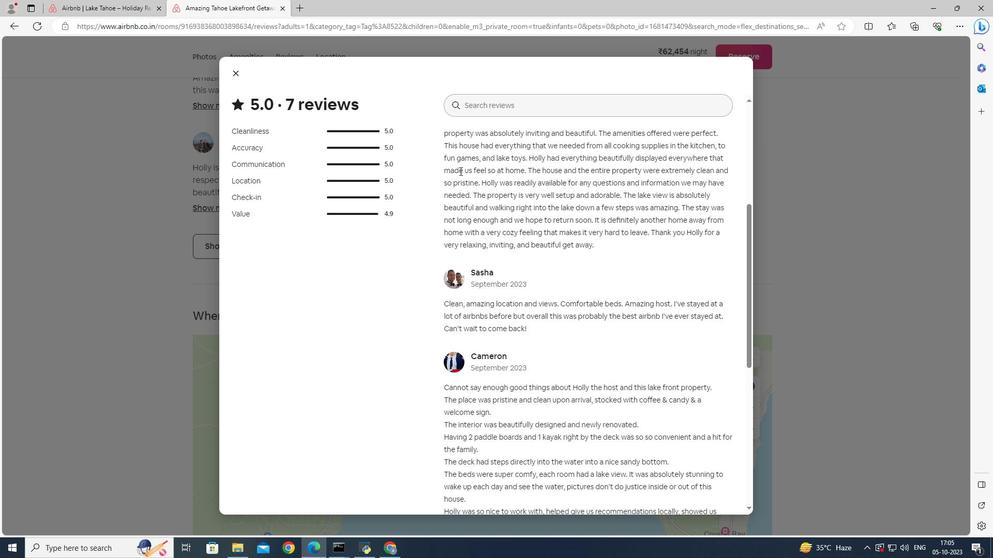
Action: Mouse scrolled (459, 170) with delta (0, 0)
Screenshot: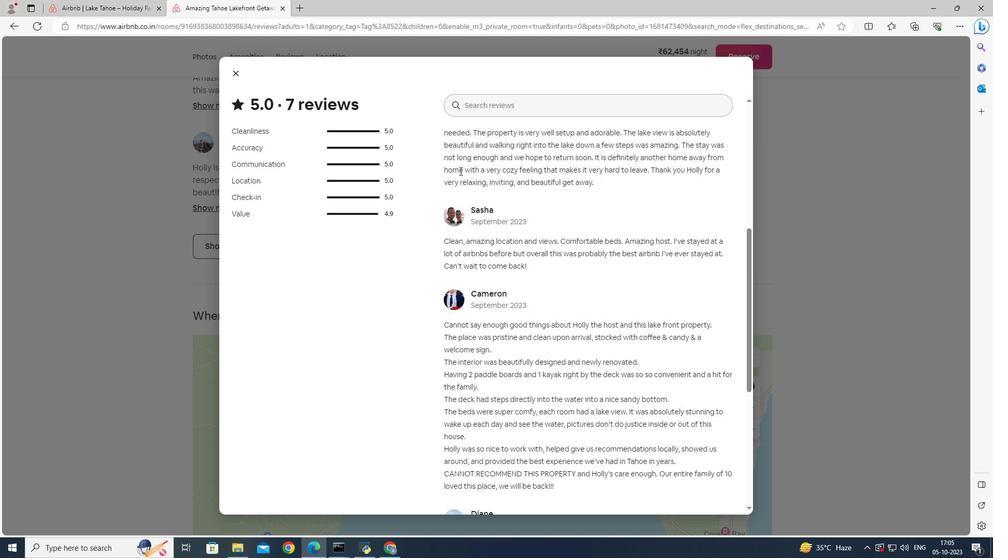 
Action: Mouse scrolled (459, 170) with delta (0, 0)
Screenshot: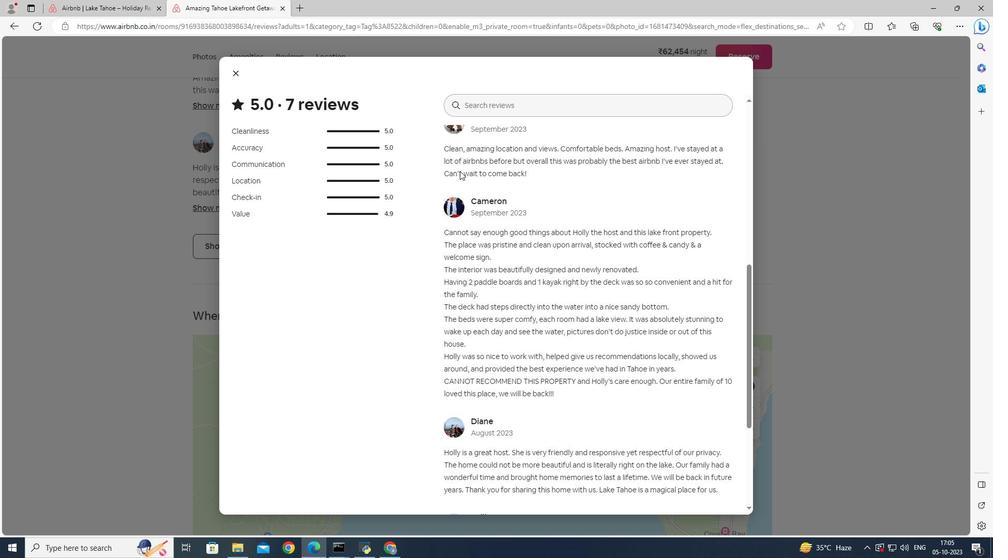 
Action: Mouse scrolled (459, 170) with delta (0, 0)
Screenshot: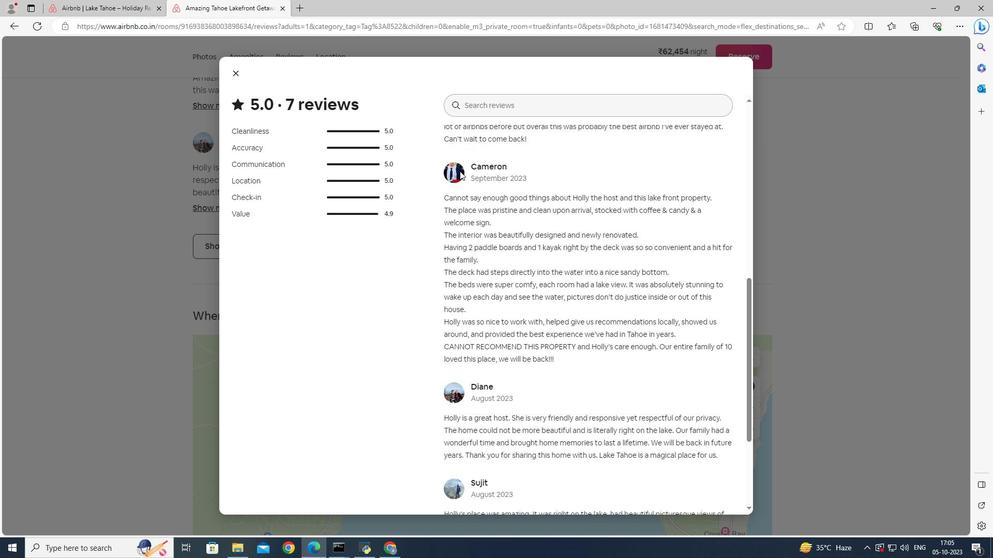 
Action: Mouse scrolled (459, 170) with delta (0, 0)
